 Task: Open a blank google sheet and write heading  Student grades data  Add 10 students name:-  'Joshua Rivera, Zoey Coleman, Ryan Wright, Addison Bailey, Jonathan Simmons, Brooklyn Ward, Caleb Barnes, Audrey Collins, Gabriel Perry, Sofia Bell. ' in June Last week sales are  100 to 150. Math Grade:-  90, 95, 80, 92, 85,88, 90, 78, 92, 85.Science Grade:-  85, 87, 92, 88, 90, 85, 92, 80, 88, 90.English Grade:-  92, 90, 85, 90, 88, 92, 85, 82, 90, 88.History Grade:-  88, 92, 78, 95, 90, 90, 80, 85, 92, 90. Total use the formula   =SUM(D2:G2) then presss enter. Save page analysisSalesAnalysis_2022
Action: Mouse moved to (282, 189)
Screenshot: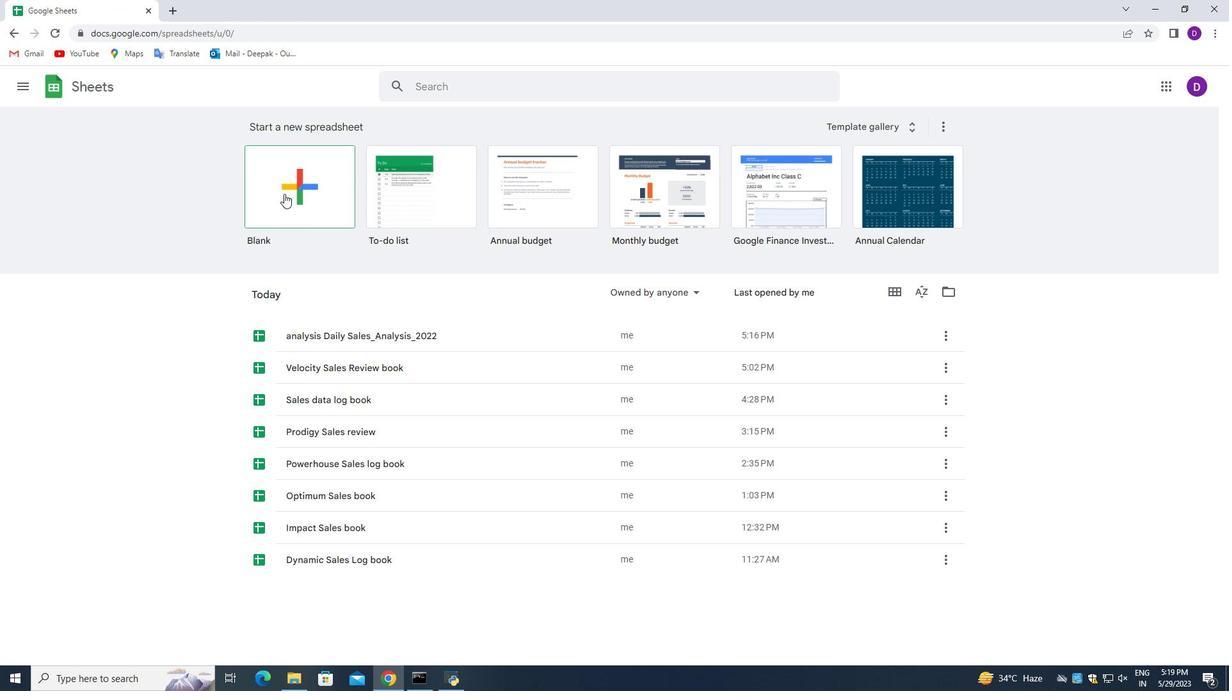
Action: Mouse pressed left at (282, 189)
Screenshot: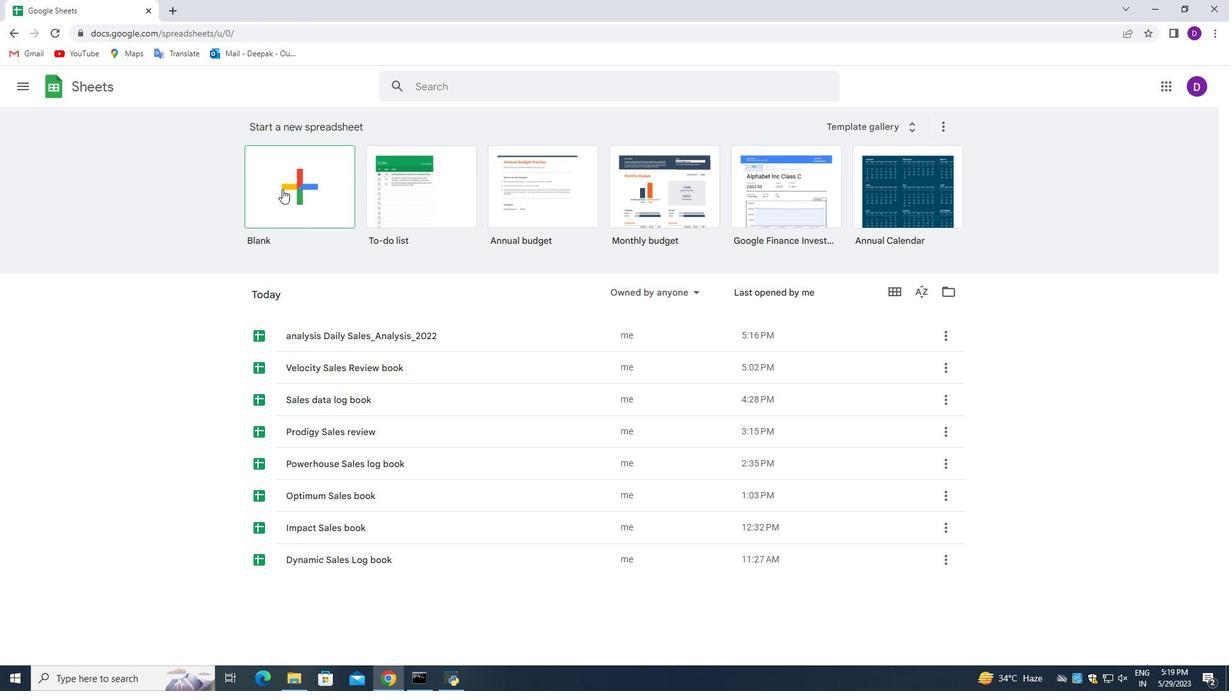 
Action: Mouse moved to (64, 177)
Screenshot: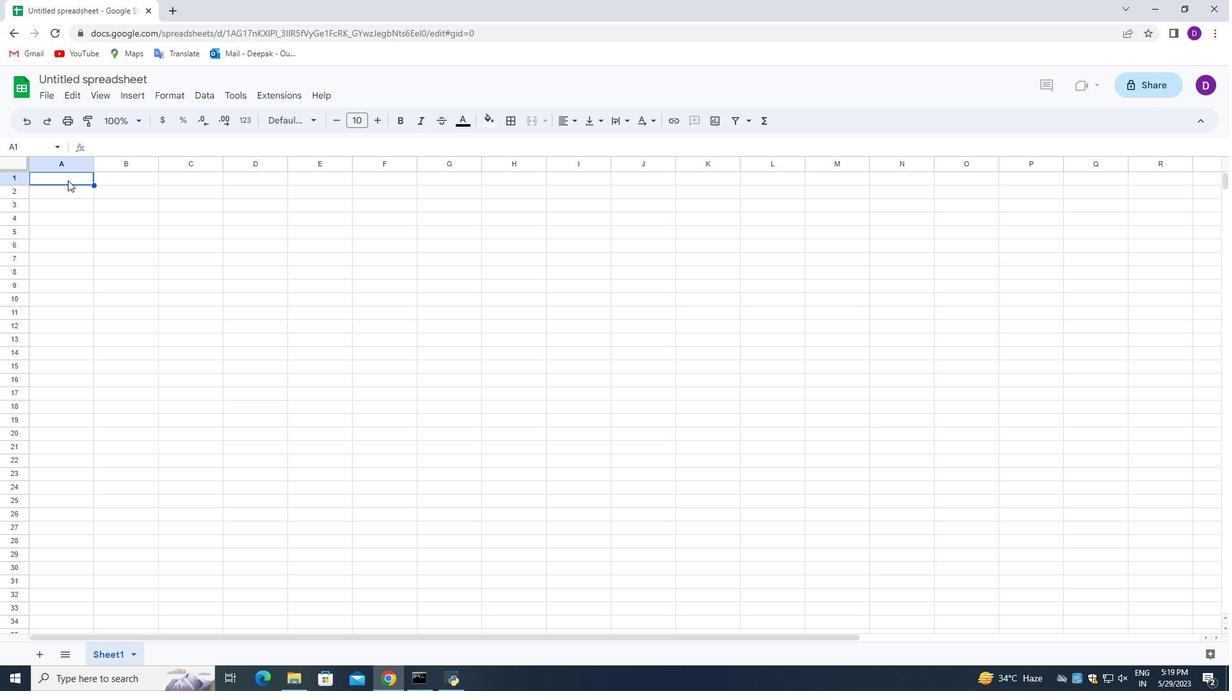 
Action: Key pressed <Key.shift_r>Student<Key.space><Key.shift_r>Grades<Key.space>data<Key.enter><Key.shift_r>Students<Key.space><Key.shift><Key.shift><Key.shift><Key.shift><Key.shift><Key.shift><Key.shift><Key.shift><Key.shift>Names<Key.backspace><Key.enter>joshua<Key.space><Key.shift_r>Rivers<Key.backspace>a<Key.enter>
Screenshot: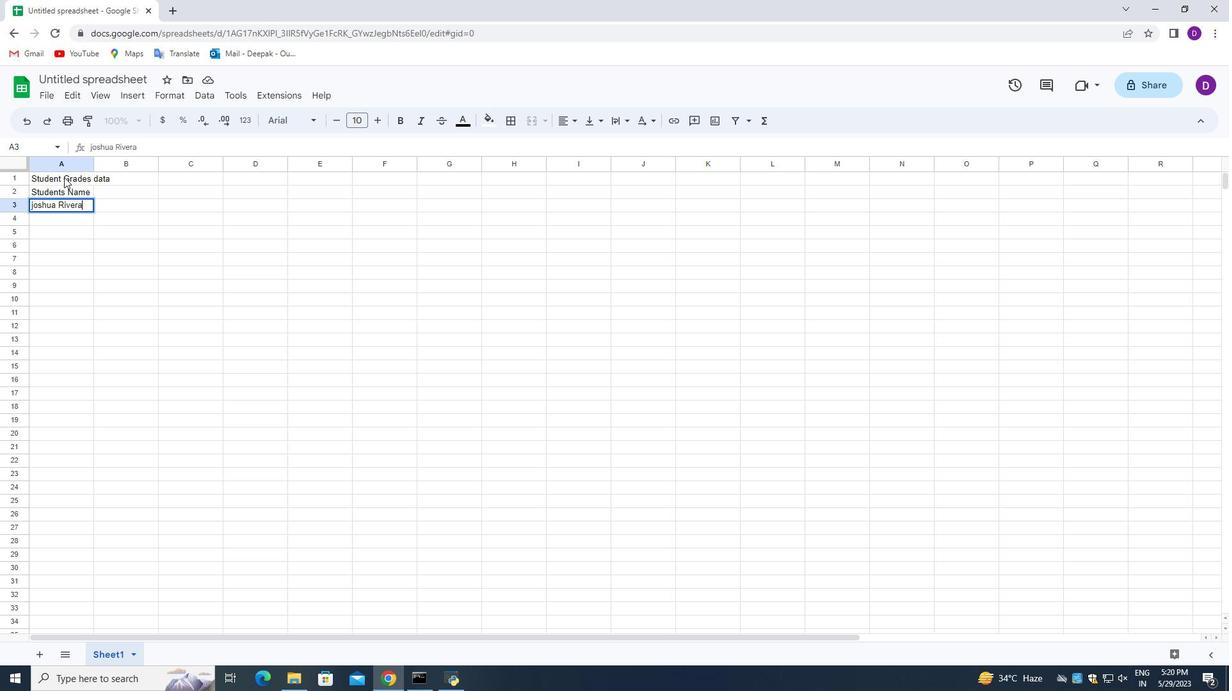 
Action: Mouse moved to (34, 208)
Screenshot: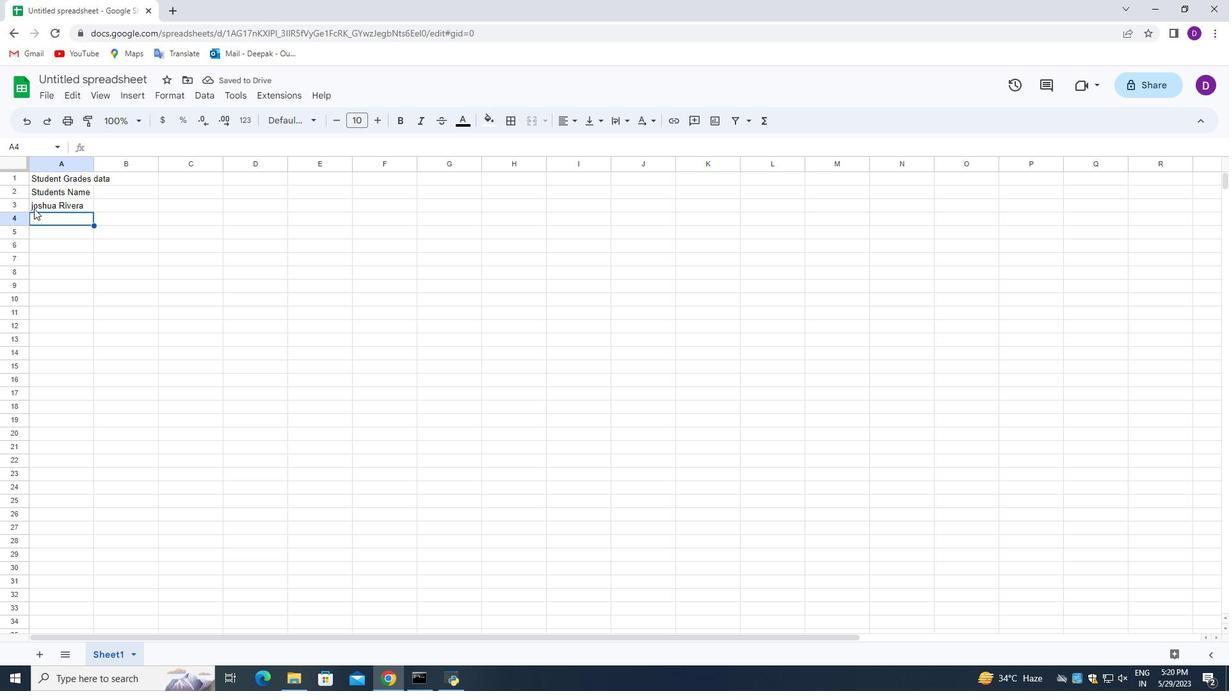 
Action: Mouse pressed left at (34, 208)
Screenshot: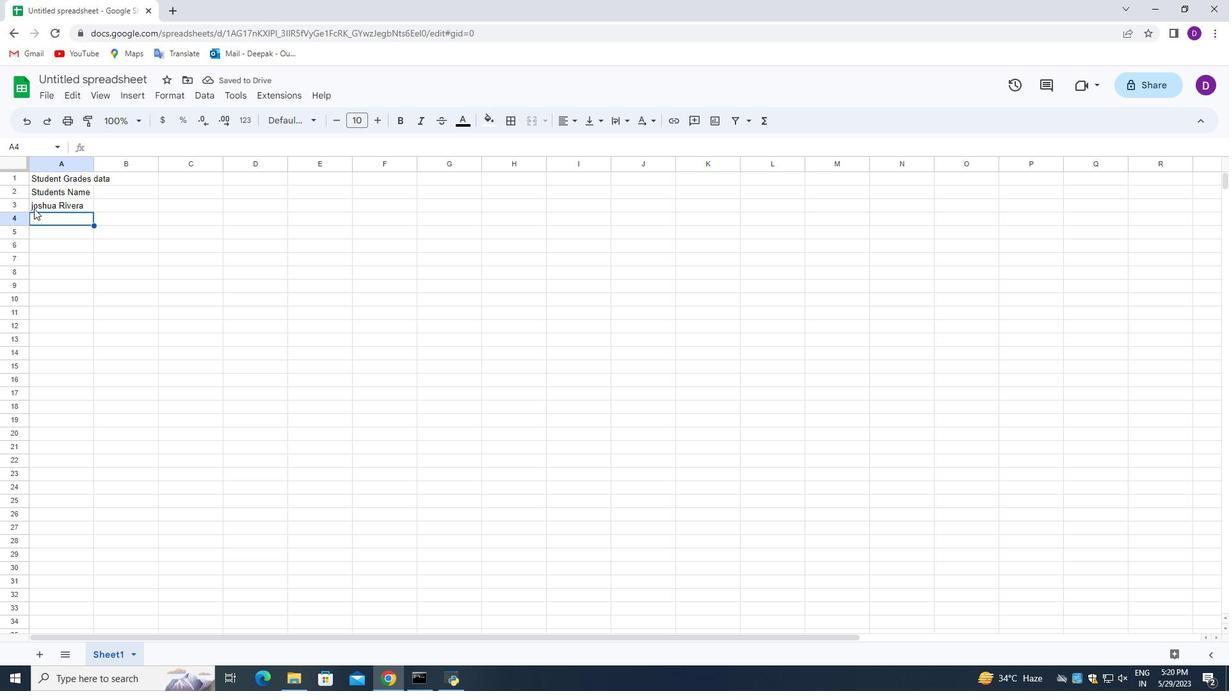 
Action: Mouse pressed left at (34, 208)
Screenshot: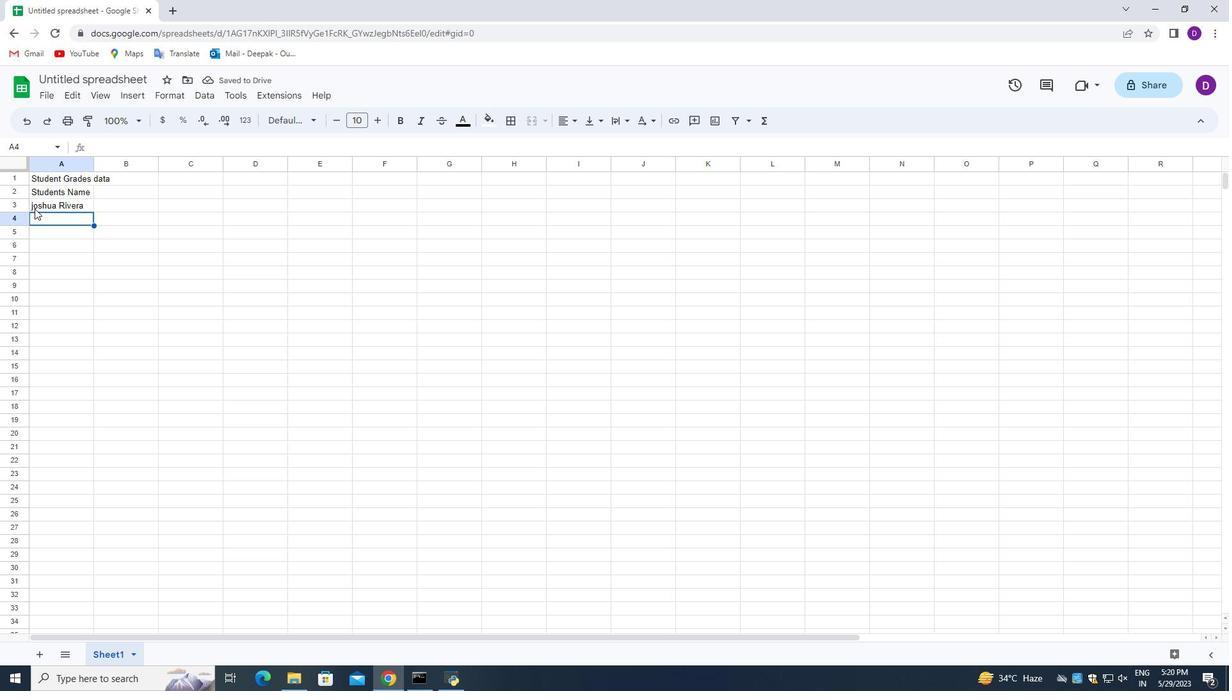 
Action: Mouse moved to (32, 204)
Screenshot: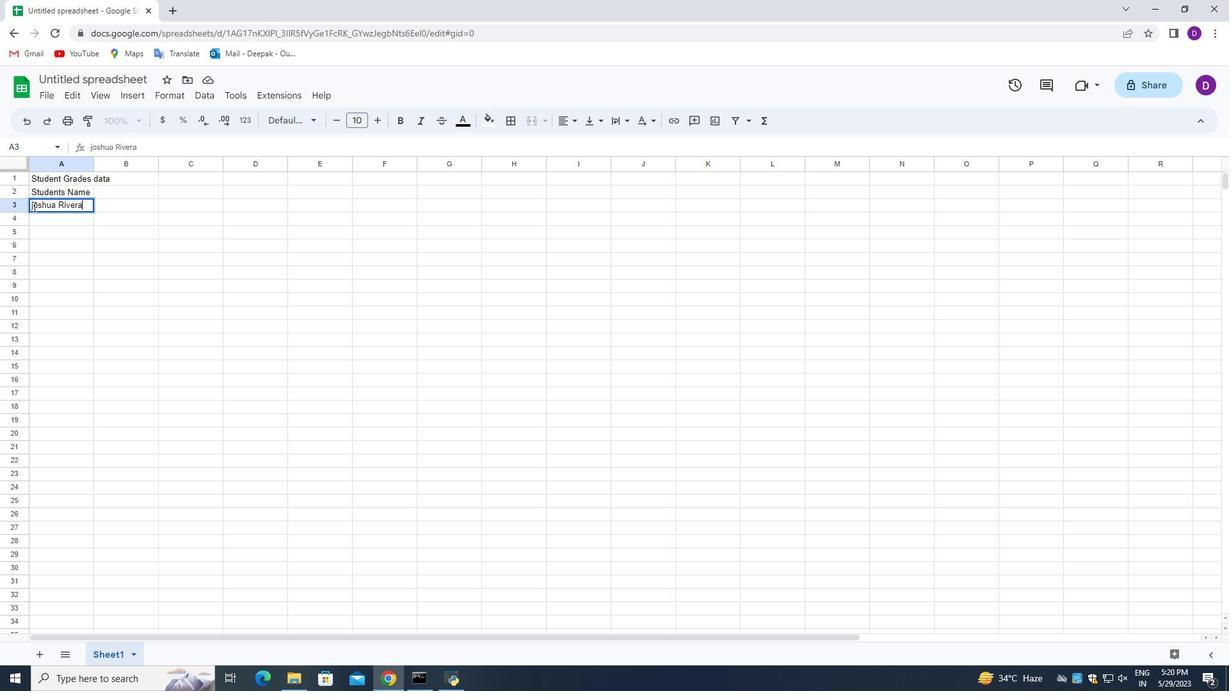 
Action: Mouse pressed left at (32, 204)
Screenshot: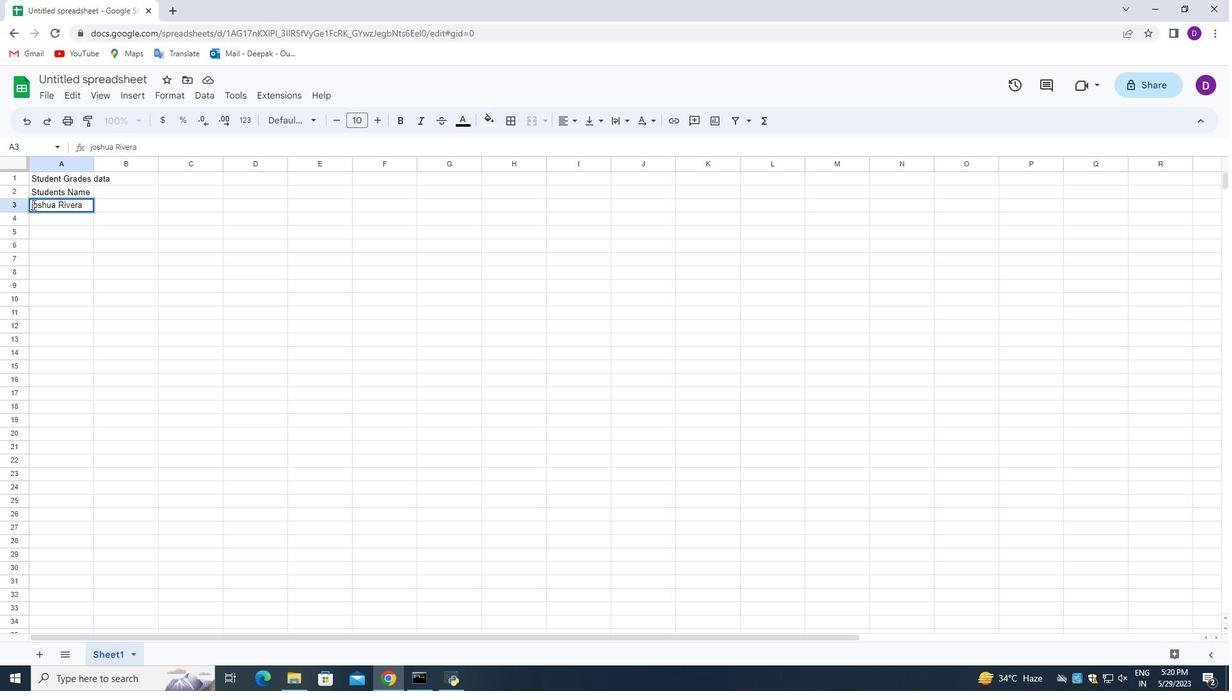 
Action: Mouse moved to (76, 226)
Screenshot: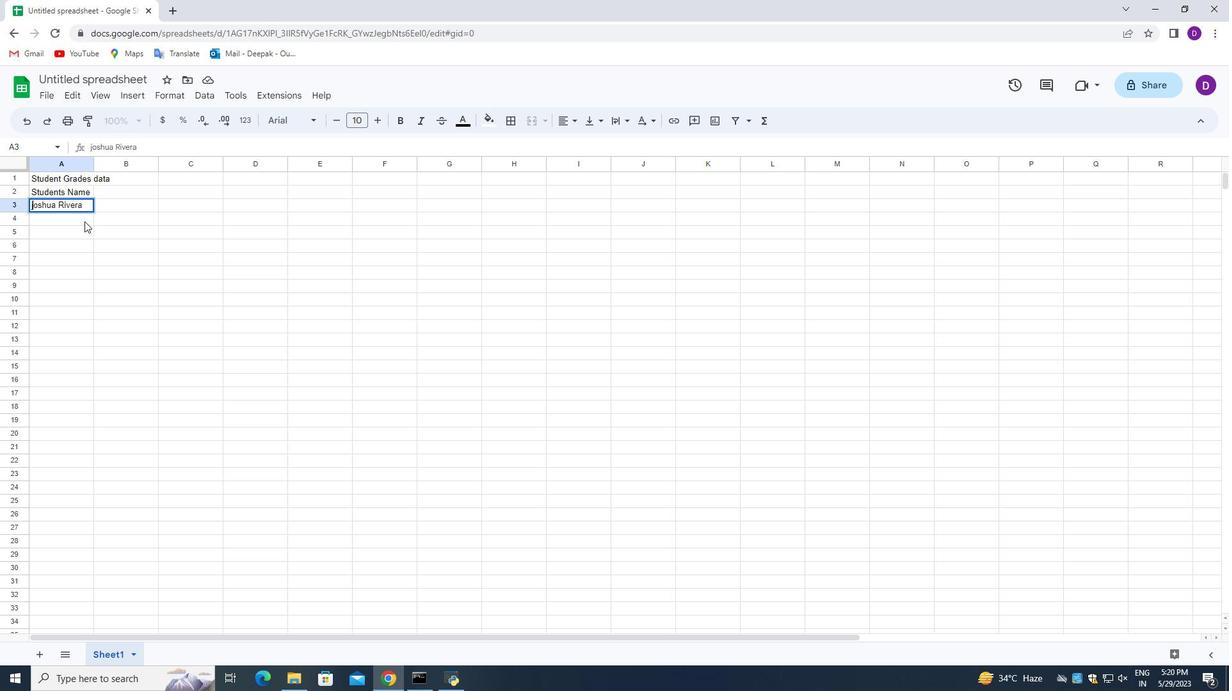 
Action: Key pressed <Key.backspace><Key.shift>J<Key.enter><Key.shift_r>Zoey<Key.space><Key.shift_r>Coleman<Key.enter><Key.shift_r>Ryan<Key.space><Key.shift_r>Wright<Key.enter><Key.shift_r>Addison<Key.shift_r><Key.shift_r><Key.shift_r><Key.shift_r><Key.shift_r><Key.shift_r><Key.shift_r><Key.shift_r><Key.shift_r><Key.shift_r><Key.shift_r><Key.shift_r><Key.shift_r><Key.shift_r><Key.shift_r><Key.shift_r>Bailey<Key.left><Key.left><Key.left><Key.left>
Screenshot: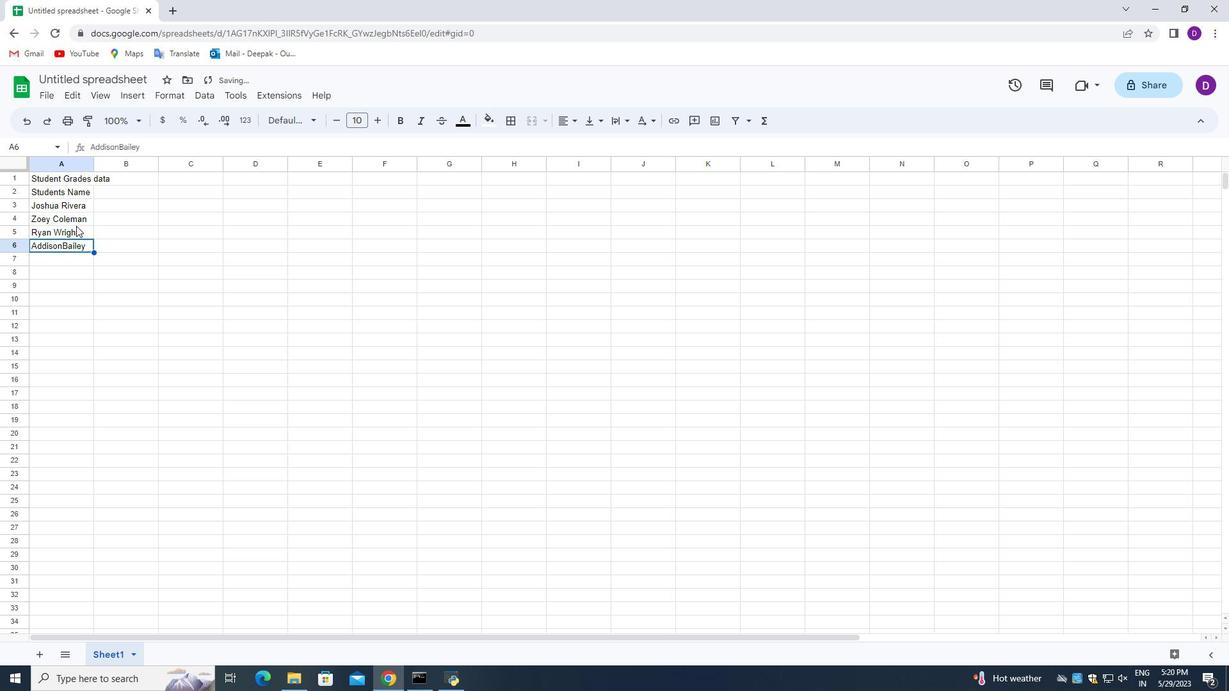 
Action: Mouse moved to (62, 245)
Screenshot: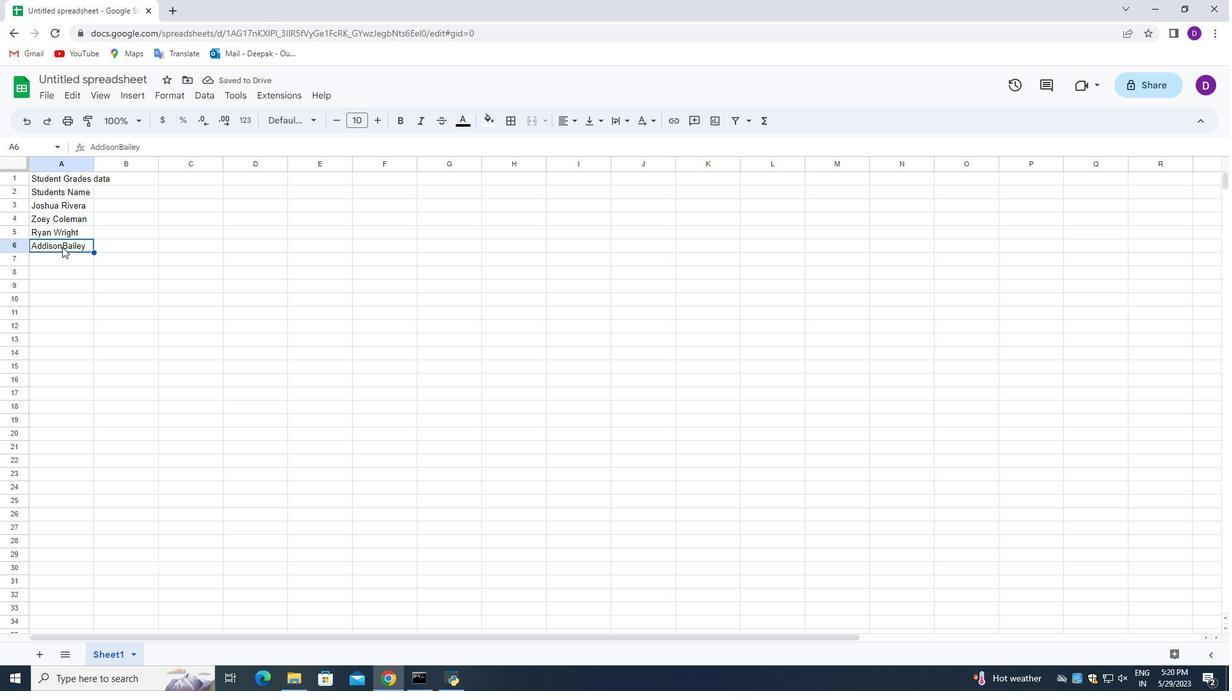 
Action: Mouse pressed left at (62, 245)
Screenshot: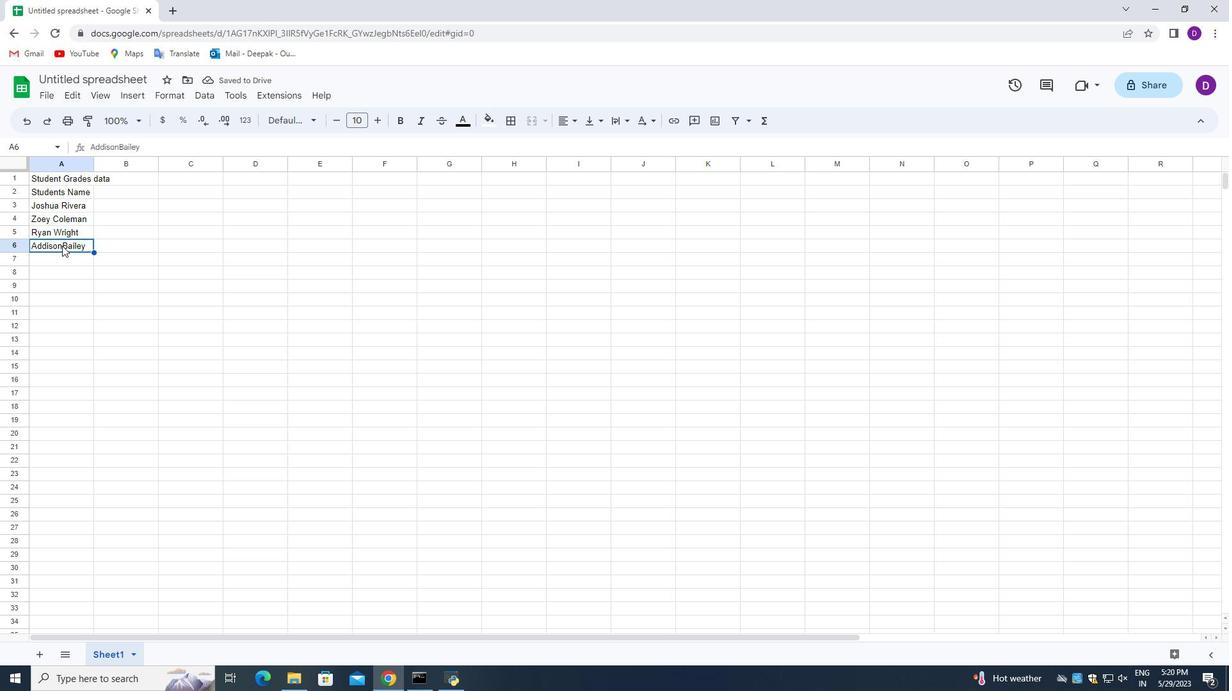 
Action: Mouse pressed left at (62, 245)
Screenshot: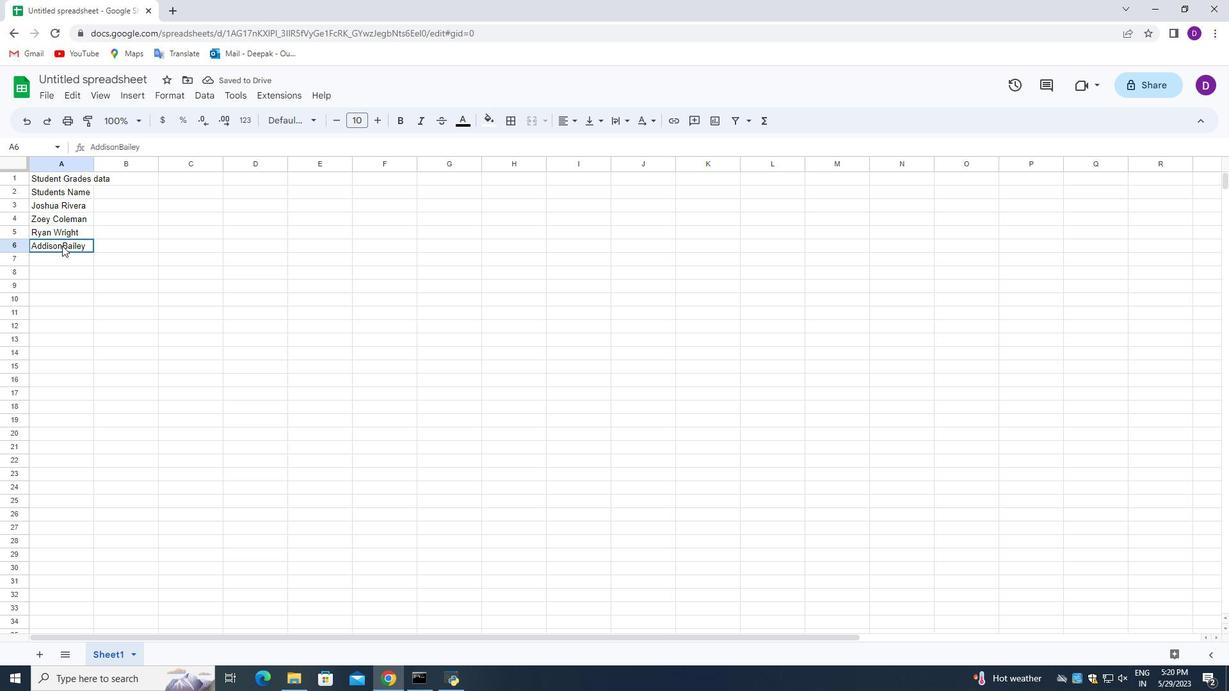 
Action: Mouse moved to (58, 243)
Screenshot: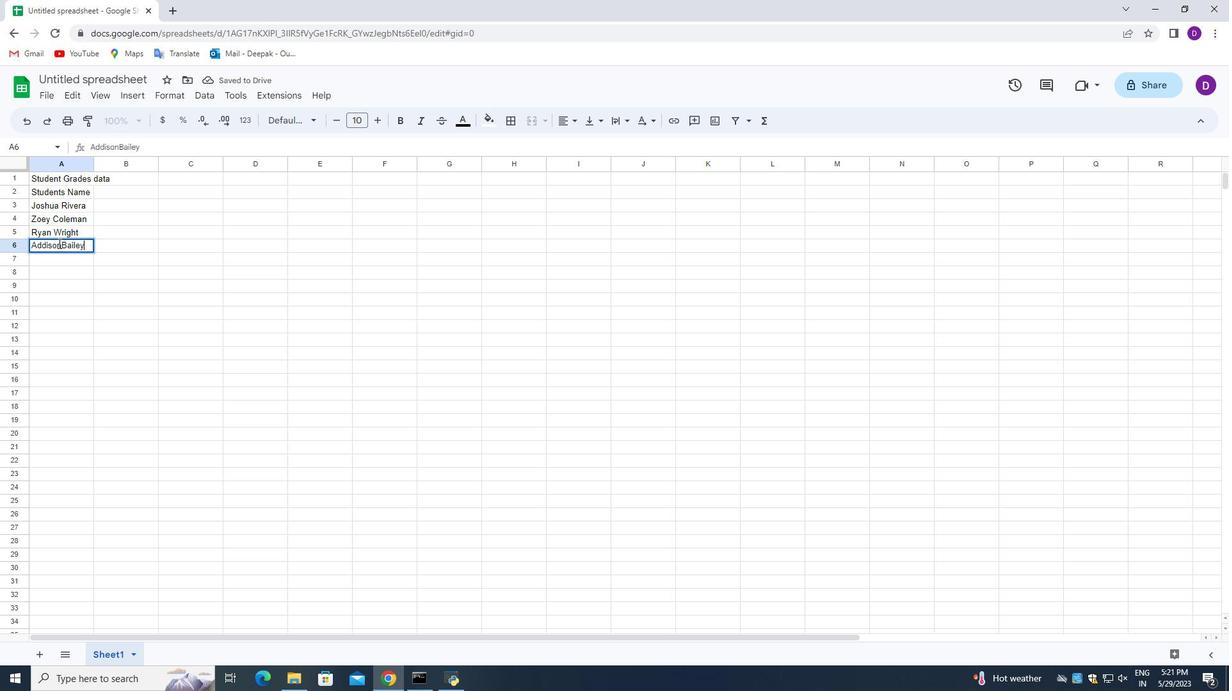 
Action: Mouse pressed left at (58, 243)
Screenshot: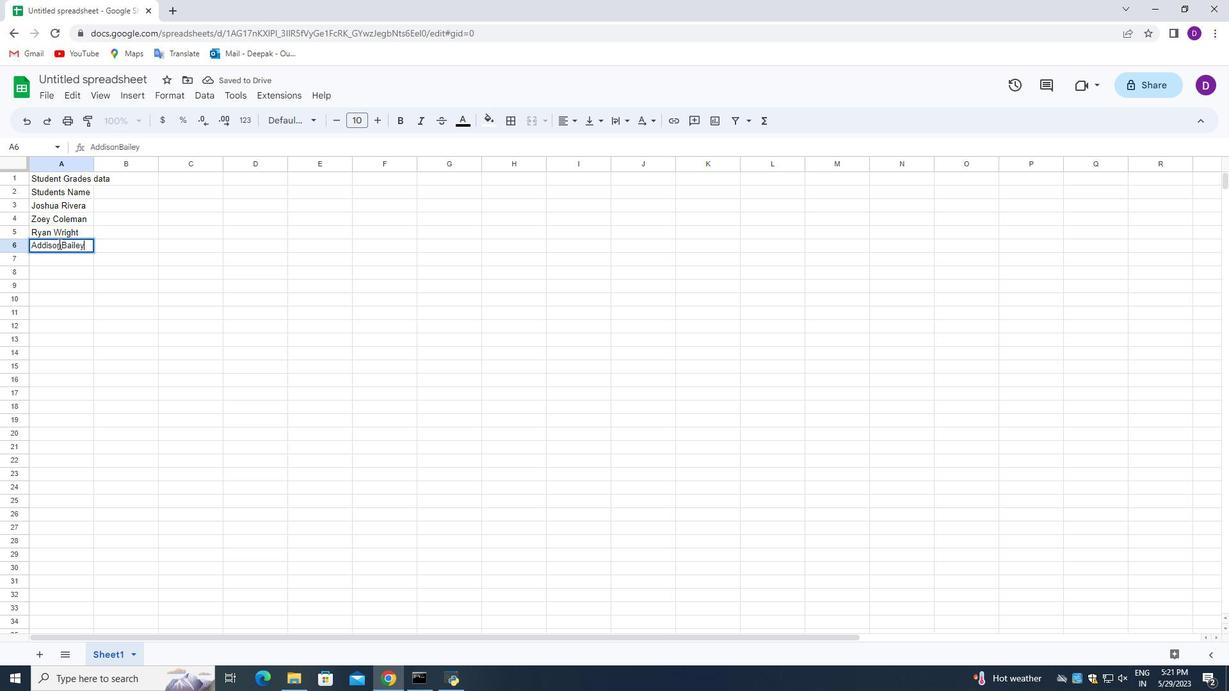 
Action: Mouse moved to (73, 248)
Screenshot: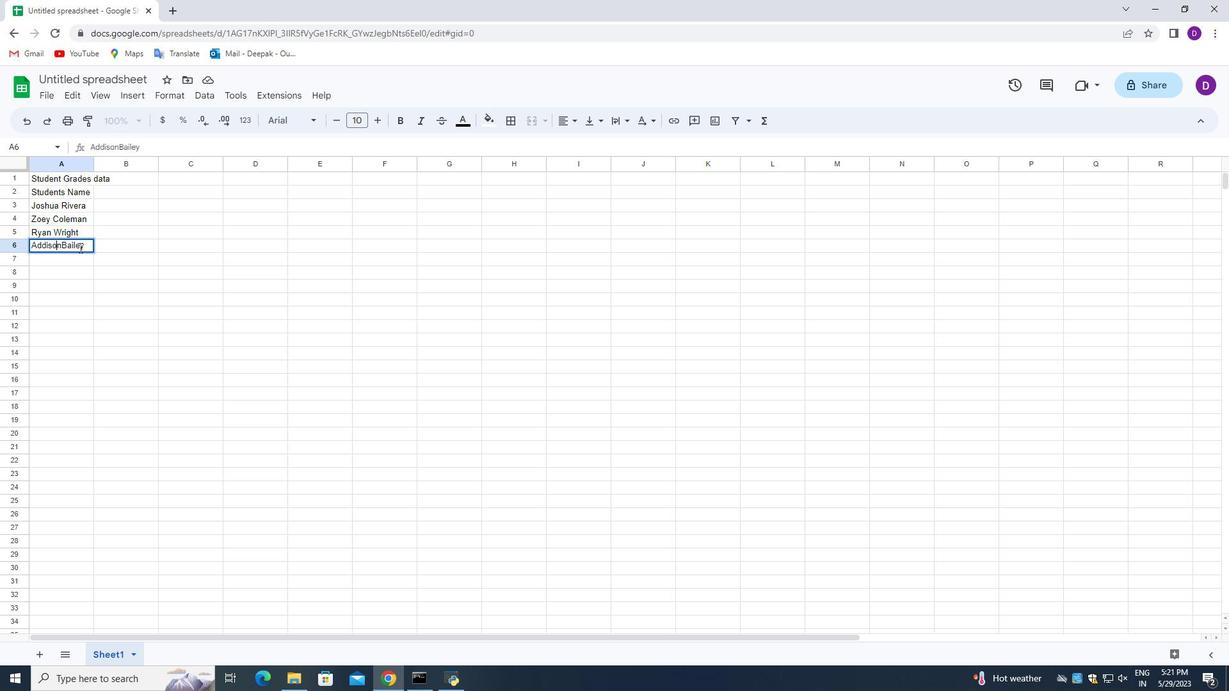 
Action: Key pressed <Key.right><Key.space>
Screenshot: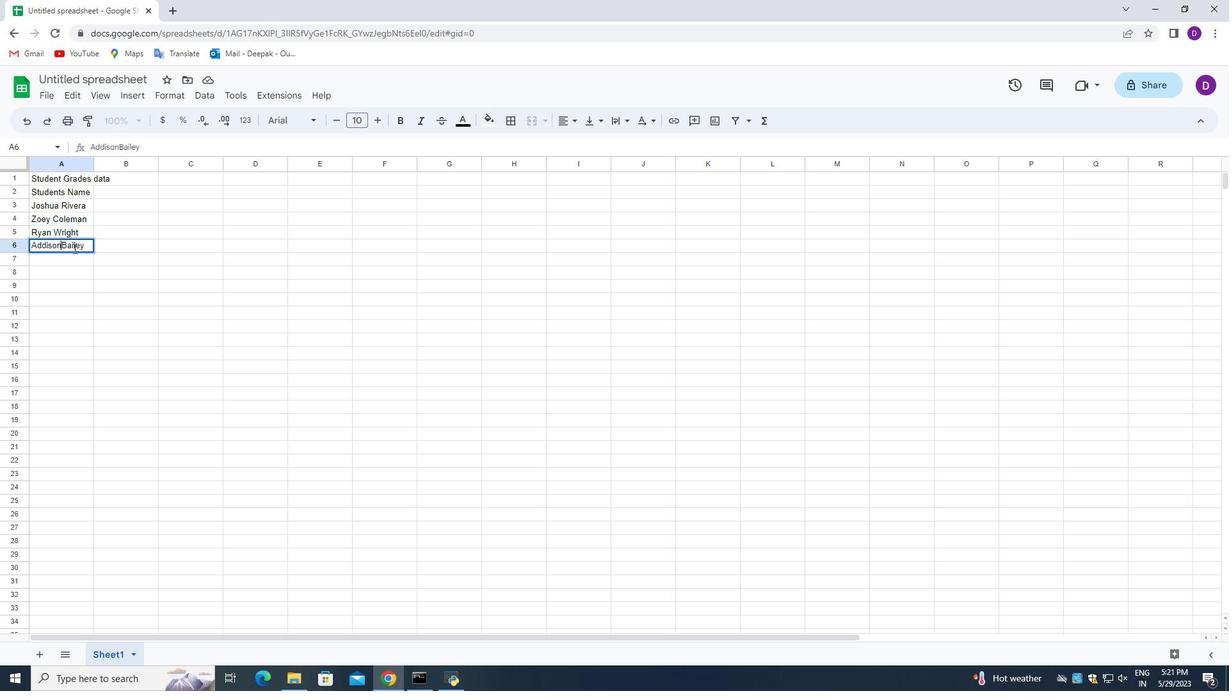 
Action: Mouse moved to (64, 260)
Screenshot: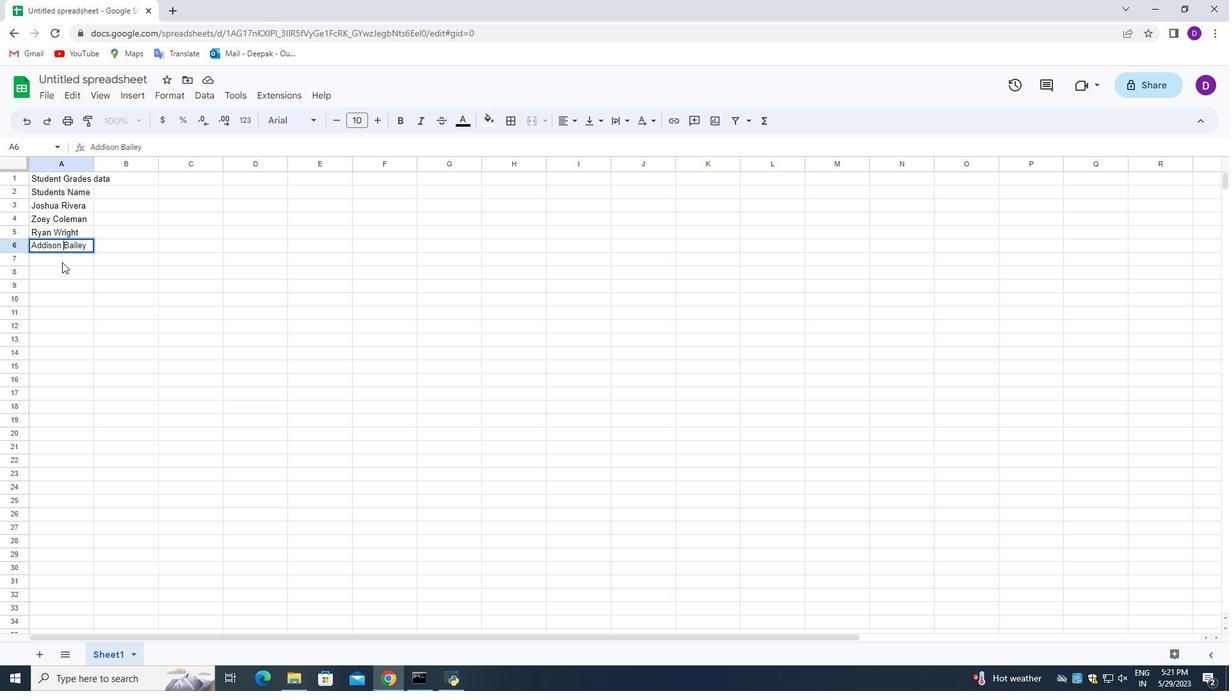 
Action: Mouse pressed left at (64, 260)
Screenshot: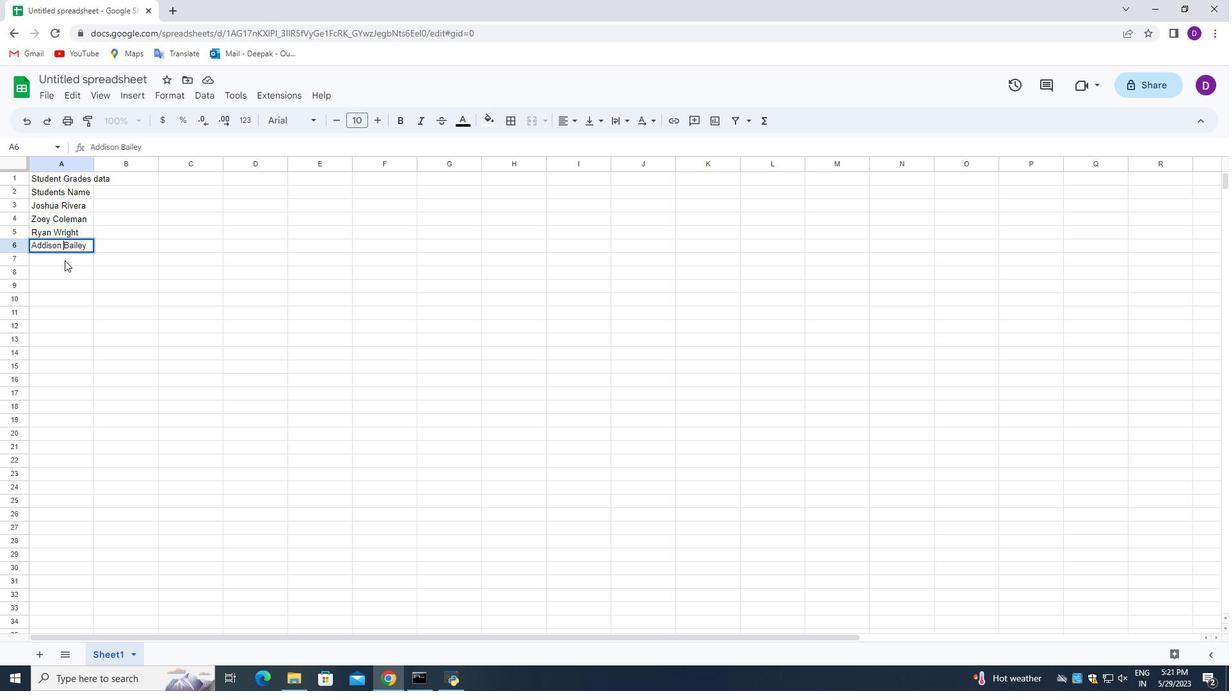 
Action: Mouse moved to (123, 241)
Screenshot: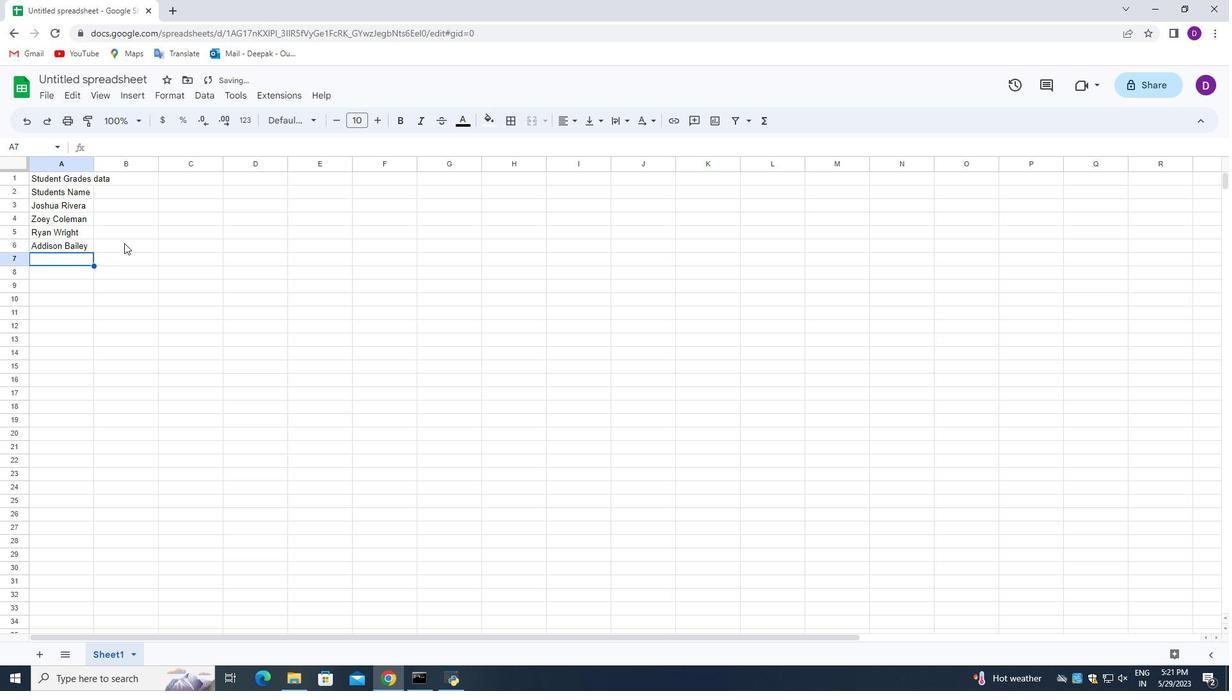 
Action: Key pressed <Key.shift>Jonathan<Key.space><Key.shift_r>Simmons<Key.enter><Key.shift_r><Key.shift_r>Brii<Key.backspace><Key.backspace>ooklyn<Key.space>w<Key.backspace><Key.shift_r>Ward<Key.enter><Key.shift_r>Caleb<Key.space><Key.shift_r>Barnes<Key.enter><Key.shift_r>Aude<Key.backspace>rey<Key.space><Key.shift_r>Collins<Key.enter><Key.shift_r>Gabriel<Key.space><Key.shift>Perry<Key.enter><Key.shift_r>Sofia<Key.space><Key.shift_r>Bell<Key.enter>
Screenshot: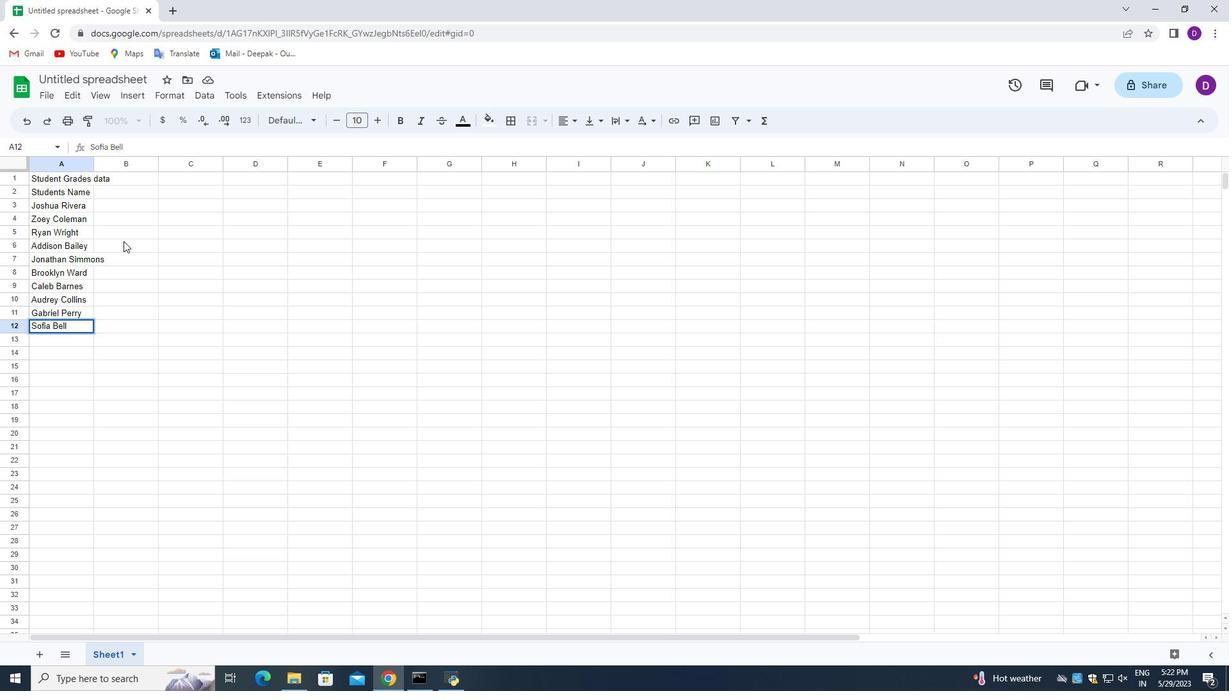 
Action: Mouse moved to (137, 178)
Screenshot: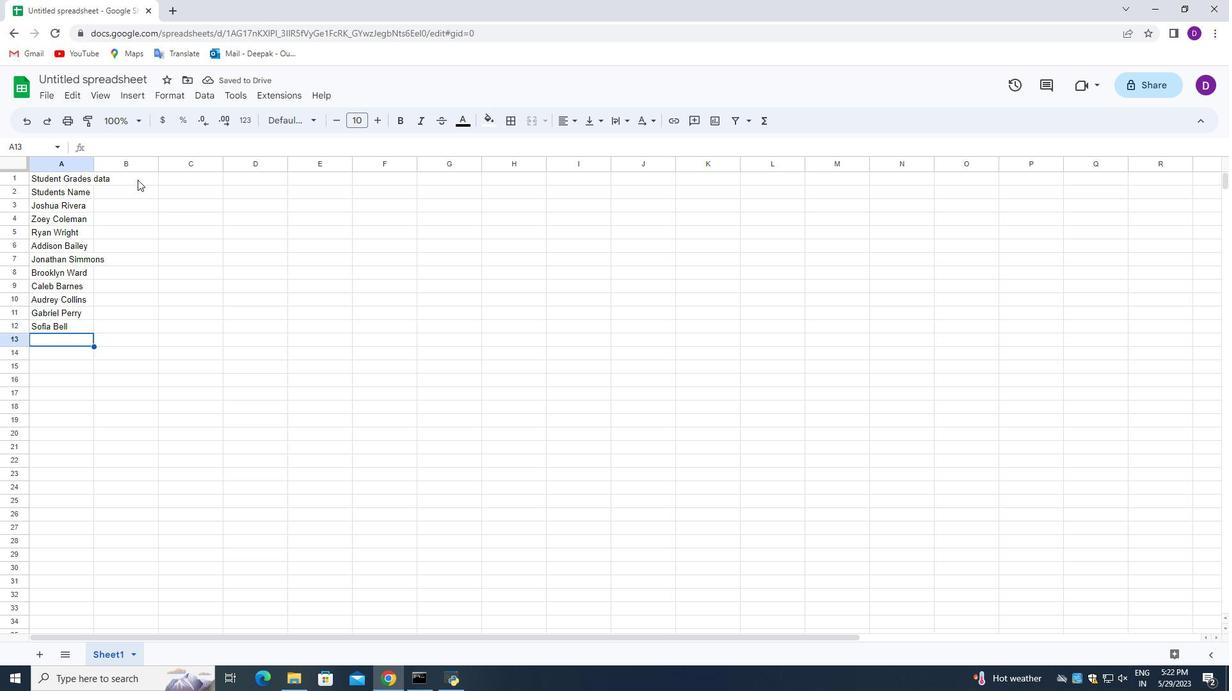 
Action: Mouse pressed left at (137, 178)
Screenshot: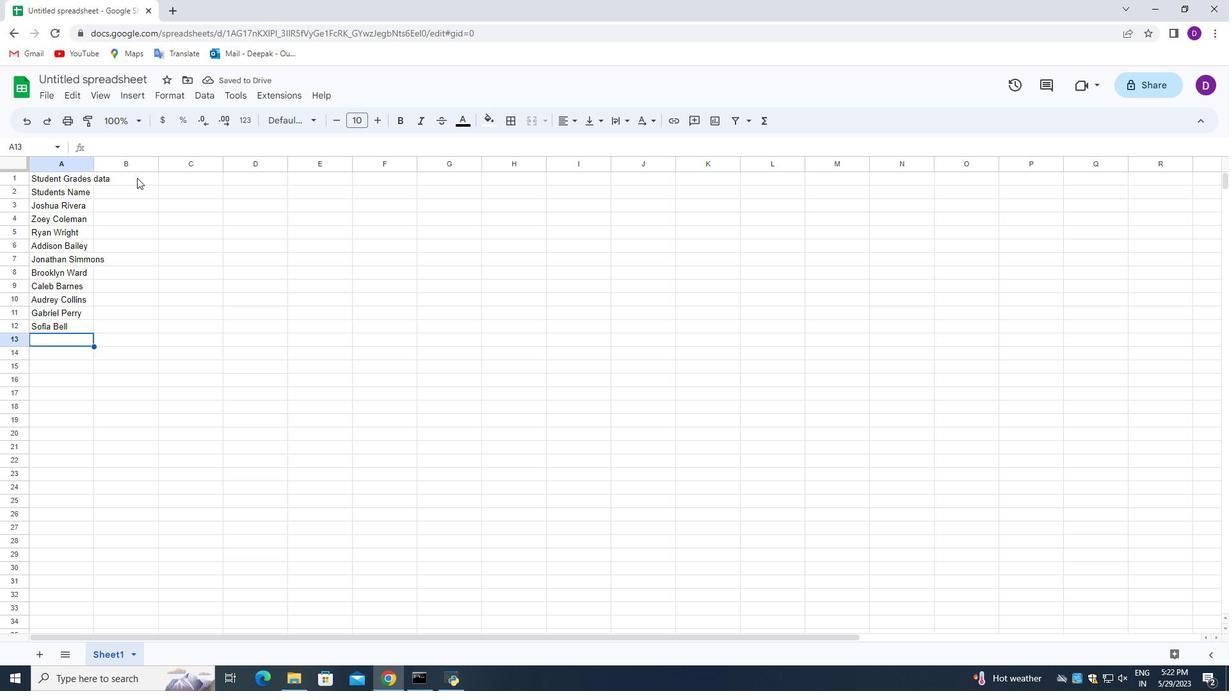 
Action: Mouse pressed left at (137, 178)
Screenshot: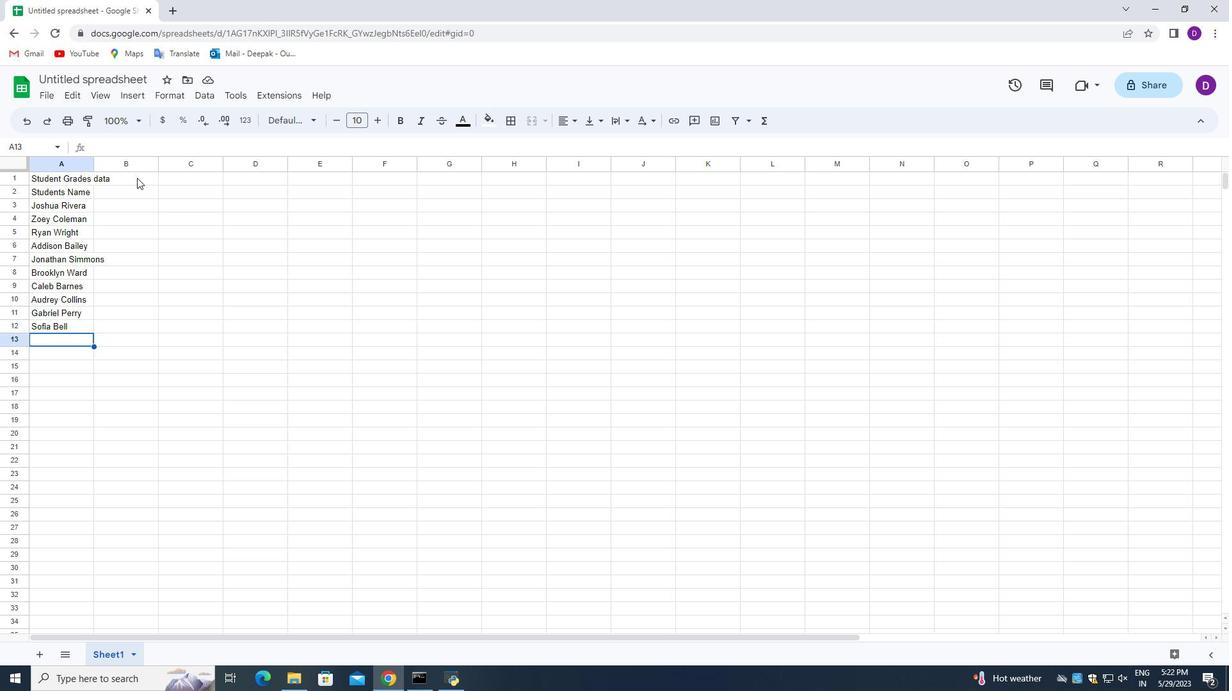 
Action: Key pressed <Key.shift>In<Key.space>june<Key.space>last<Key.space>week<Key.space>sales<Key.space>are<Key.enter>100<Key.enter>120<Key.enter>125<Key.enter>145<Key.enter>125<Key.enter>135<Key.enter>125<Key.enter>145<Key.enter>125<Key.enter>122<Key.enter>125<Key.enter>
Screenshot: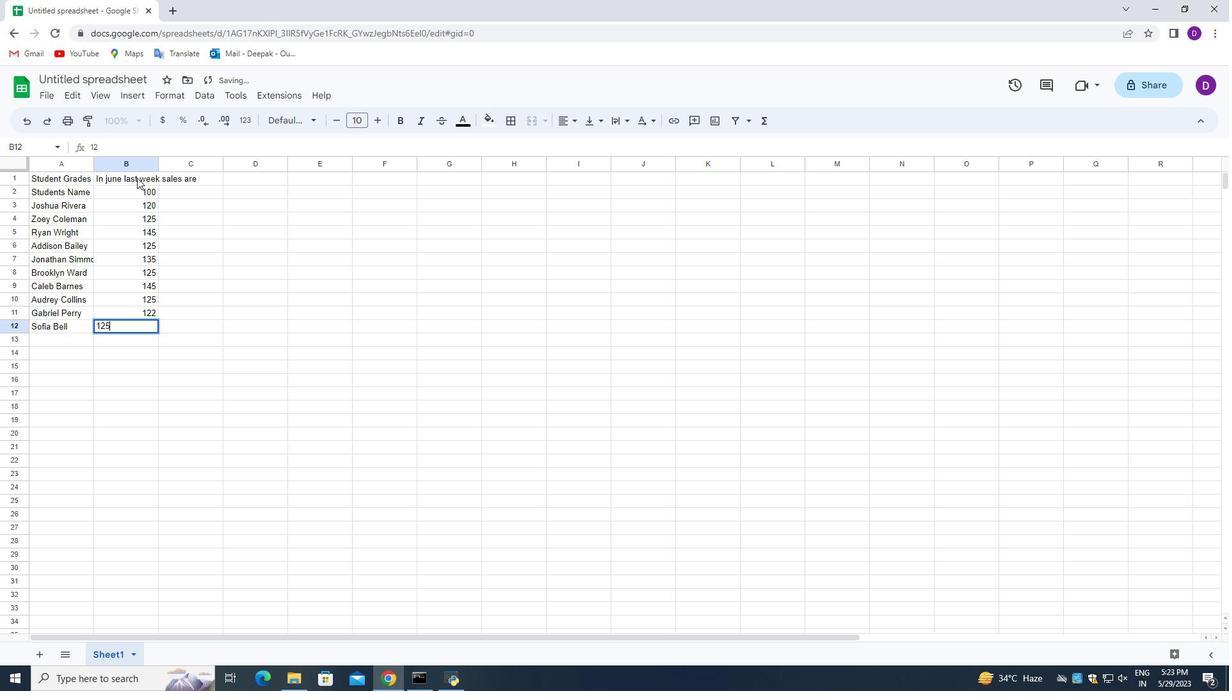 
Action: Mouse moved to (195, 191)
Screenshot: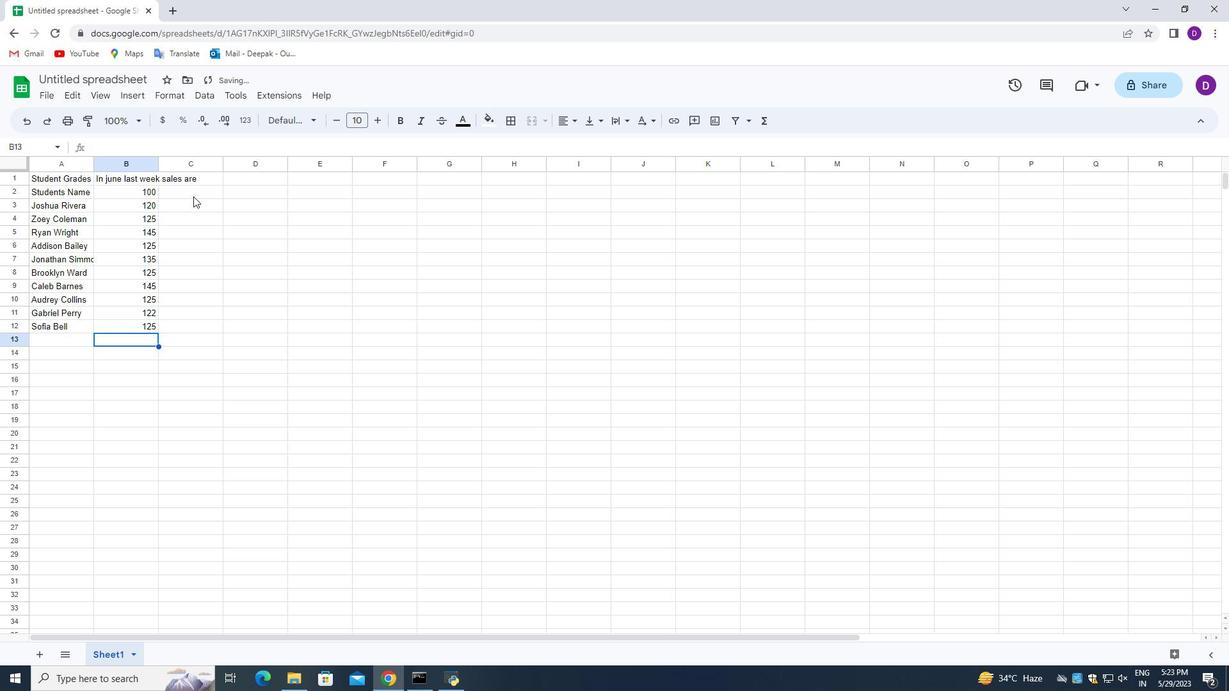 
Action: Mouse pressed left at (195, 191)
Screenshot: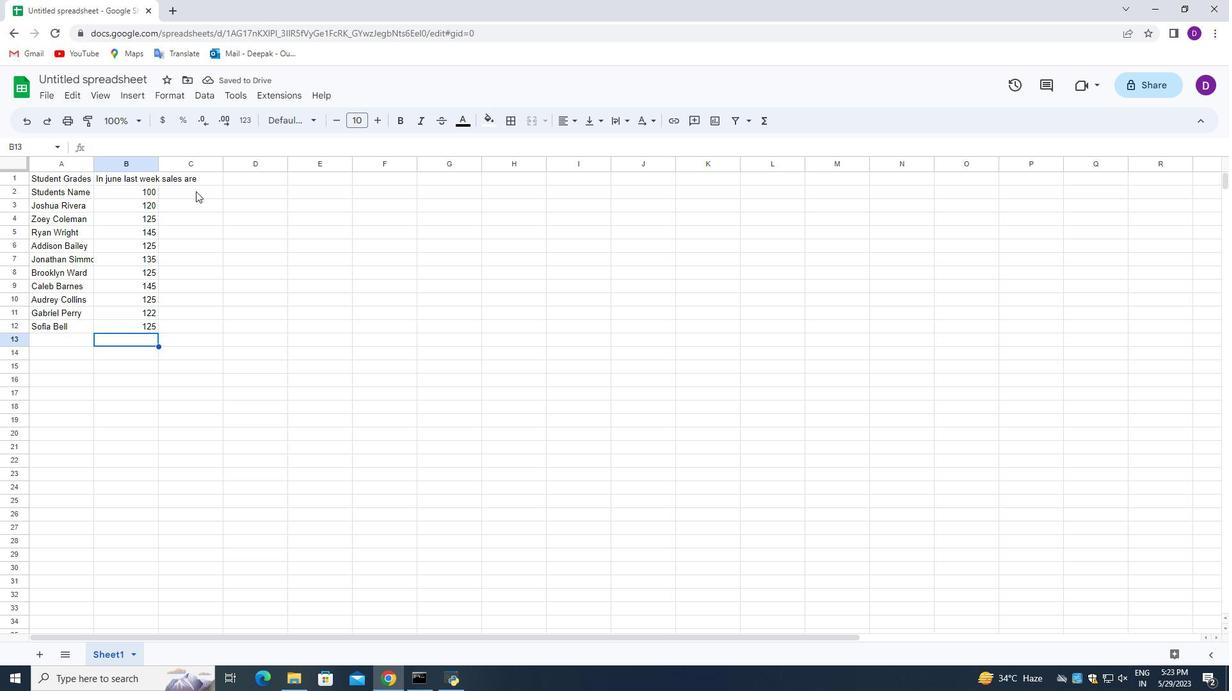 
Action: Mouse moved to (196, 190)
Screenshot: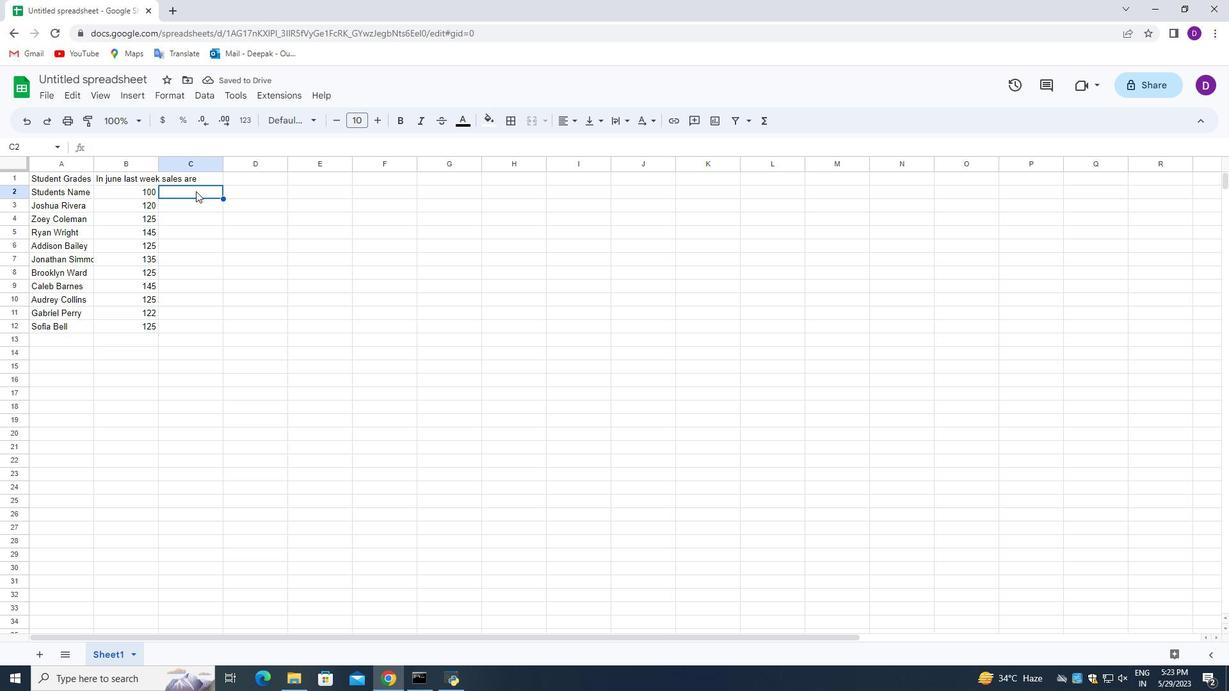 
Action: Mouse pressed left at (196, 190)
Screenshot: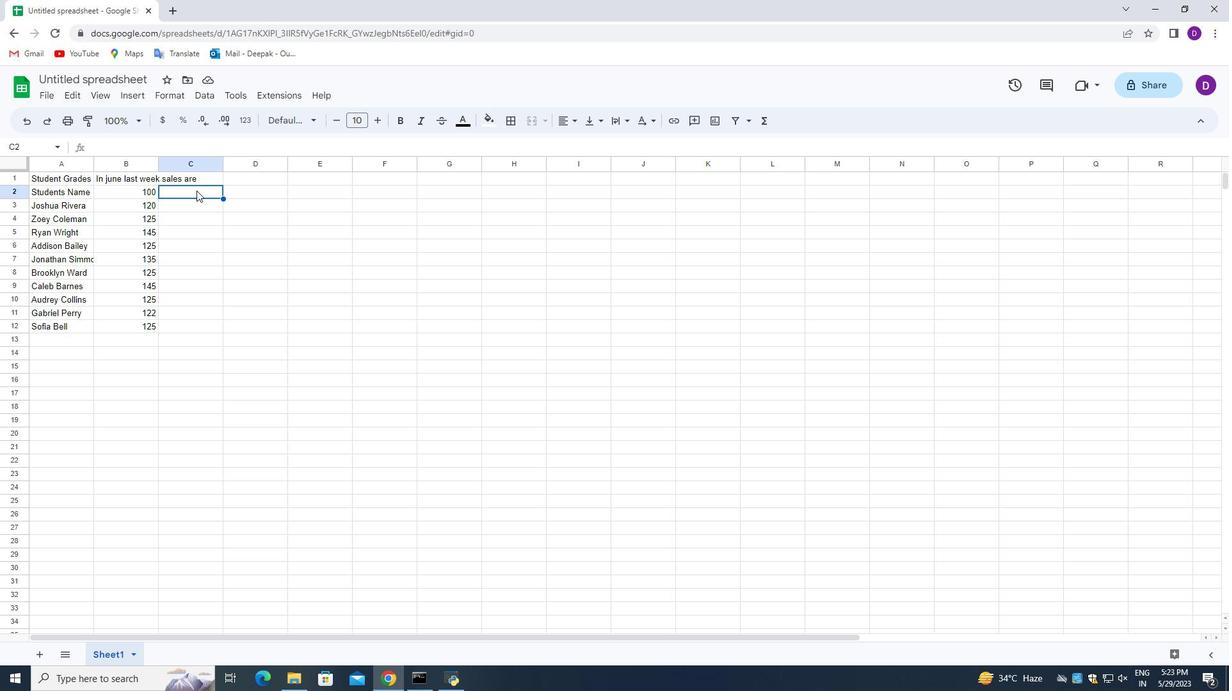 
Action: Mouse pressed left at (196, 190)
Screenshot: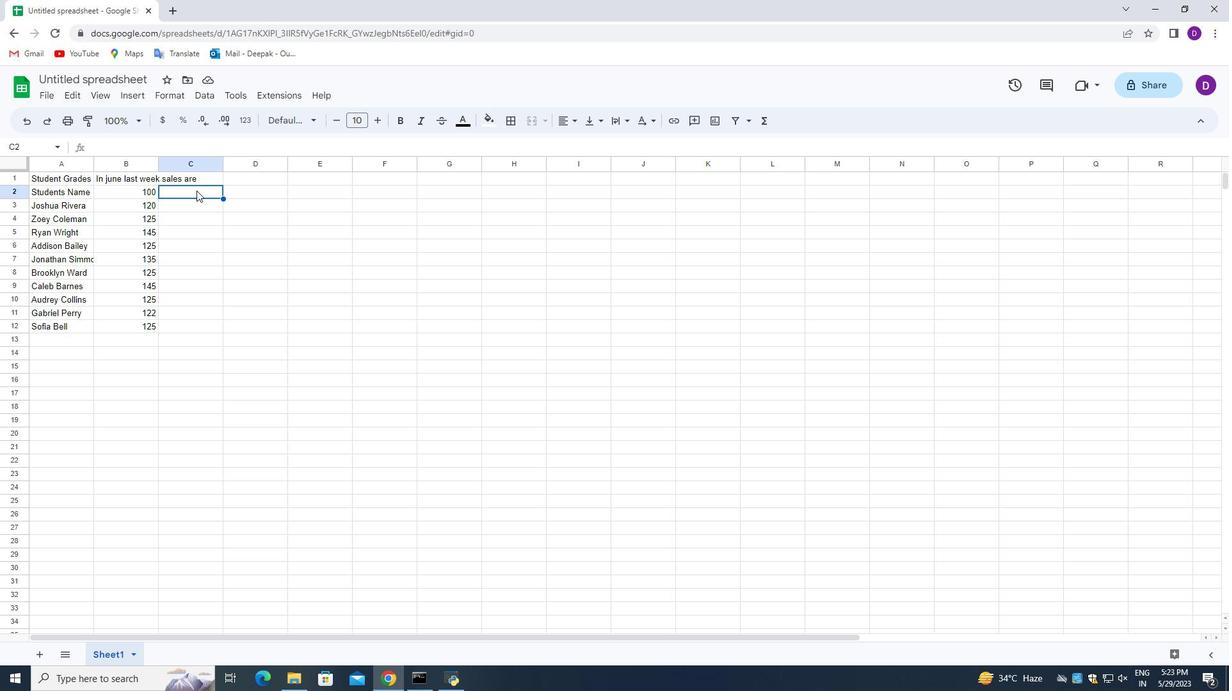 
Action: Mouse moved to (284, 212)
Screenshot: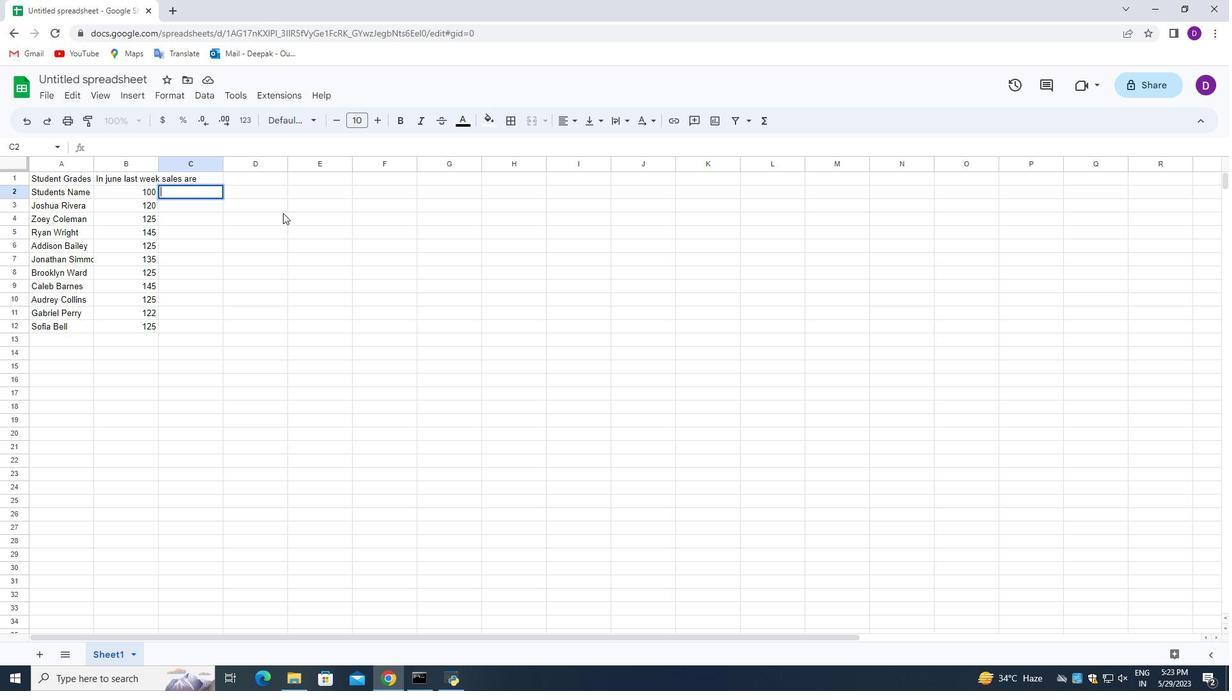 
Action: Mouse scrolled (284, 213) with delta (0, 0)
Screenshot: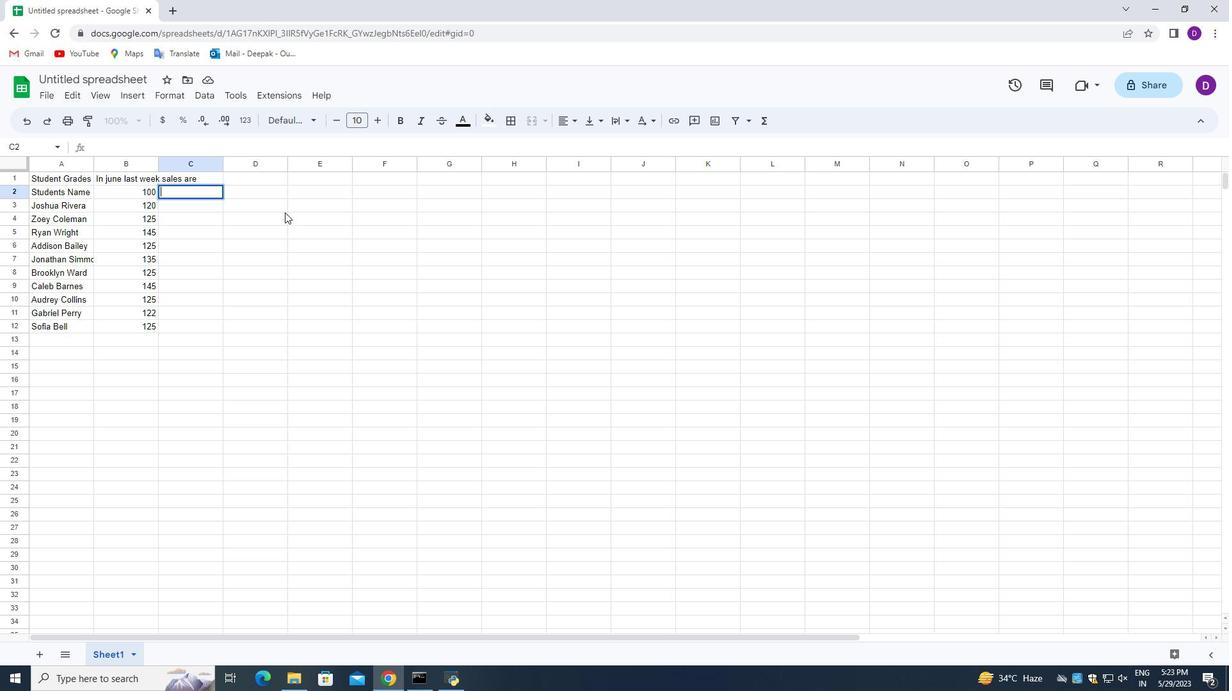 
Action: Mouse scrolled (284, 213) with delta (0, 0)
Screenshot: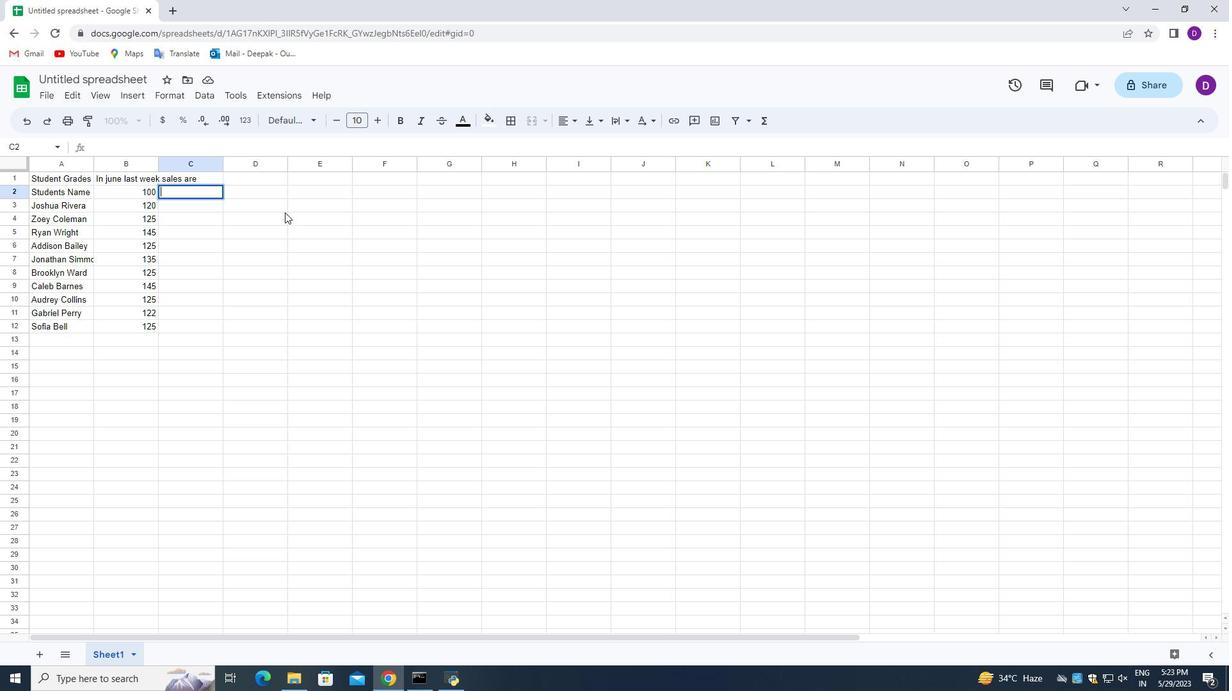 
Action: Mouse moved to (127, 192)
Screenshot: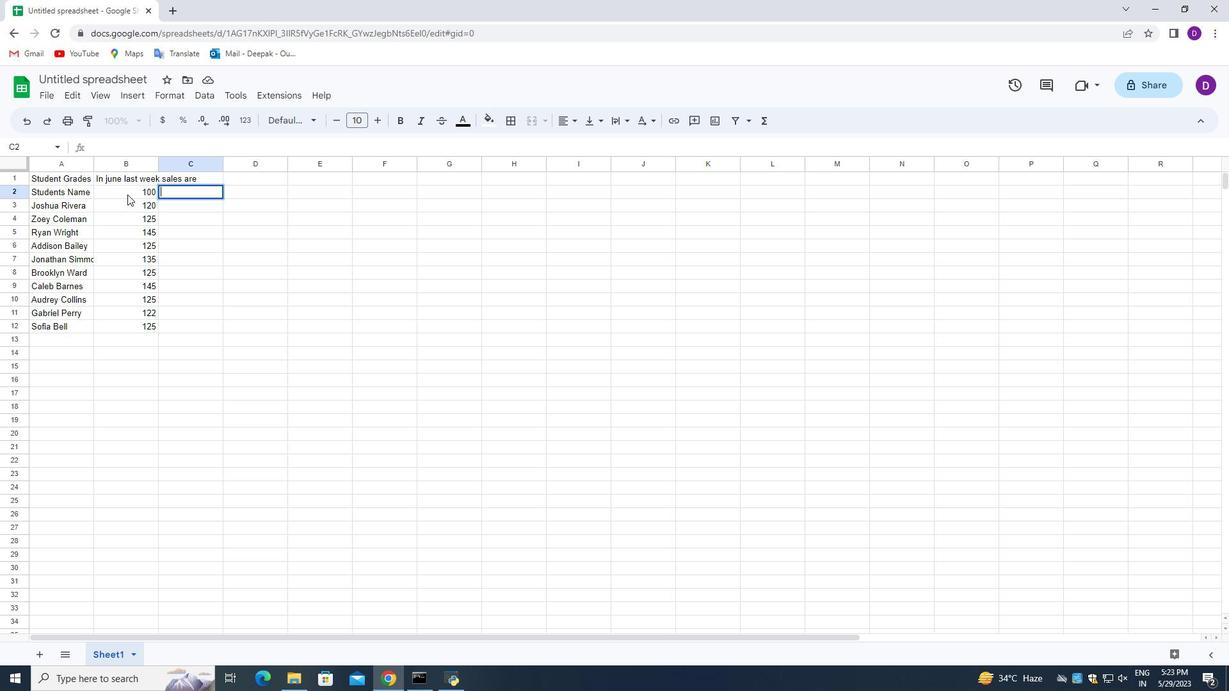 
Action: Mouse pressed left at (127, 192)
Screenshot: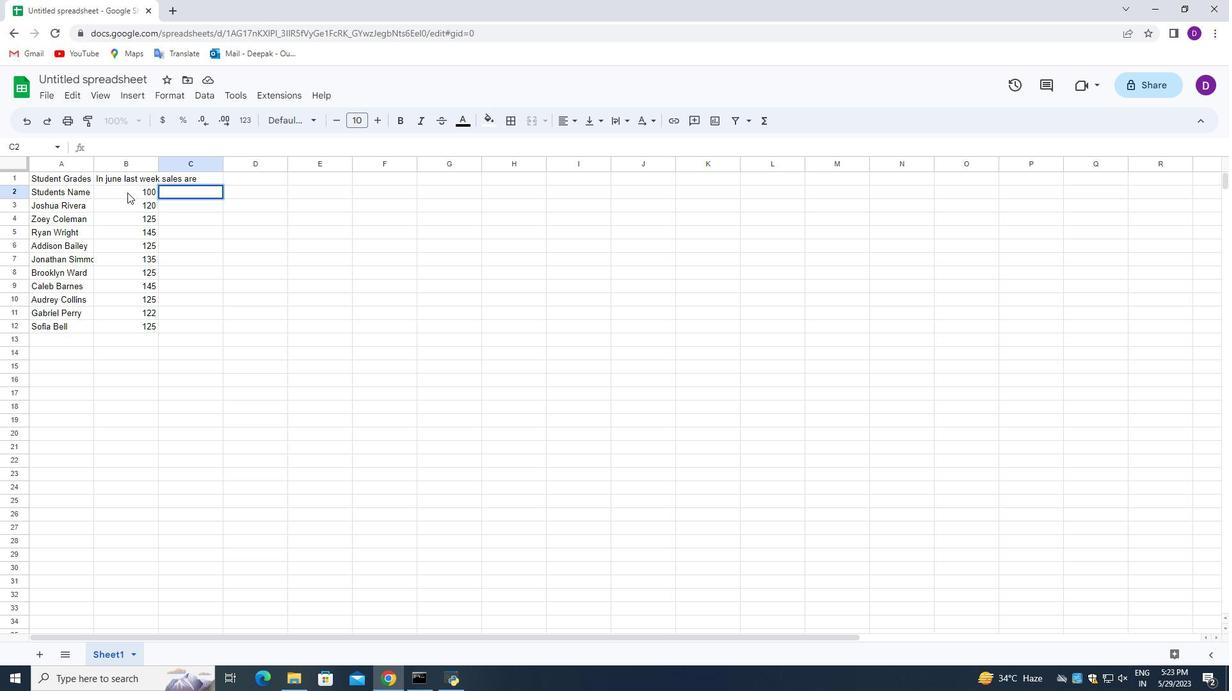 
Action: Mouse moved to (135, 318)
Screenshot: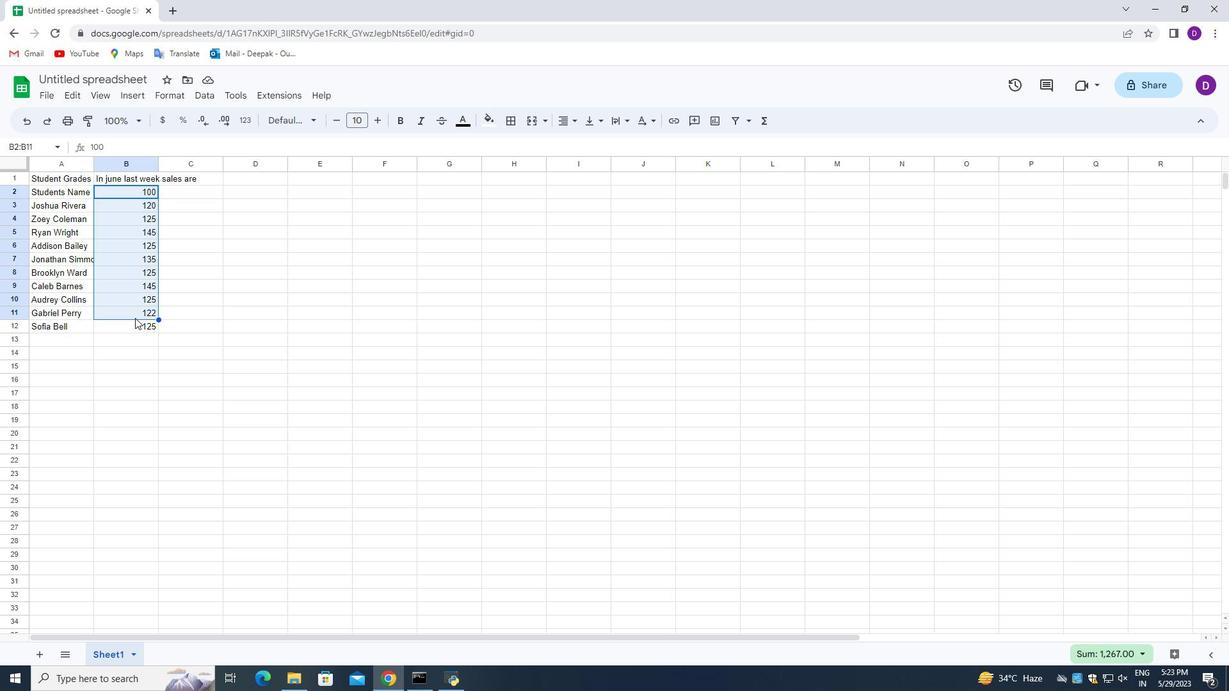 
Action: Key pressed ctrl+X
Screenshot: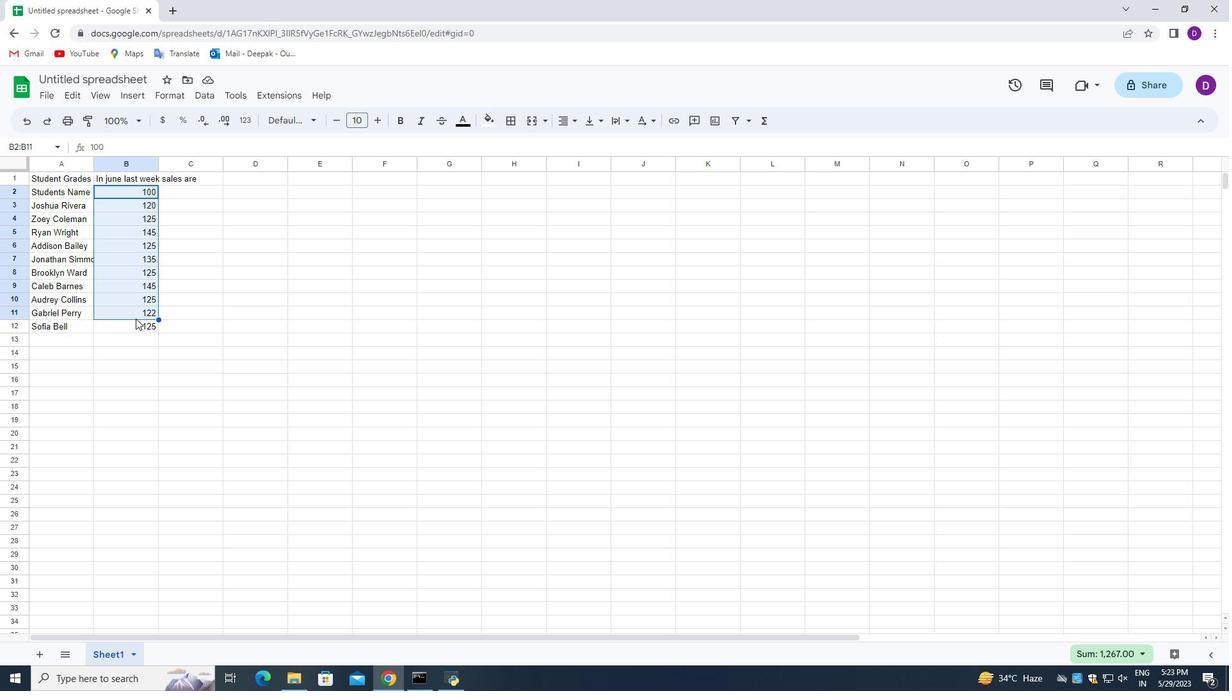 
Action: Mouse moved to (126, 195)
Screenshot: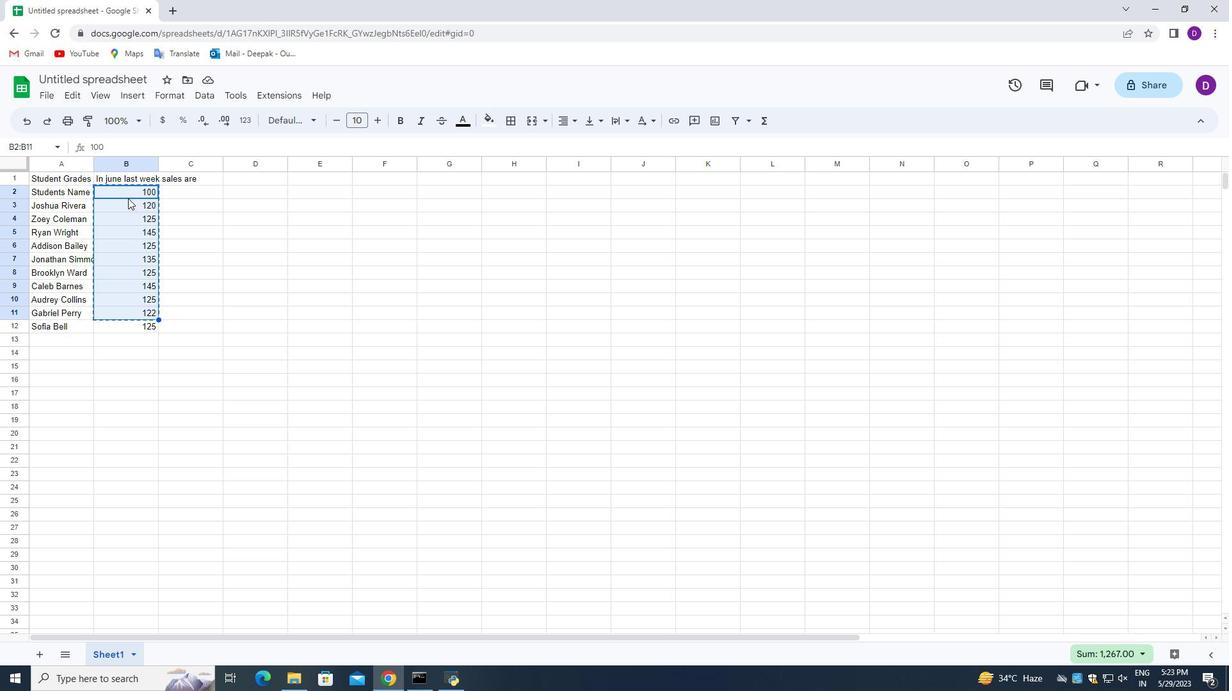 
Action: Mouse pressed left at (126, 195)
Screenshot: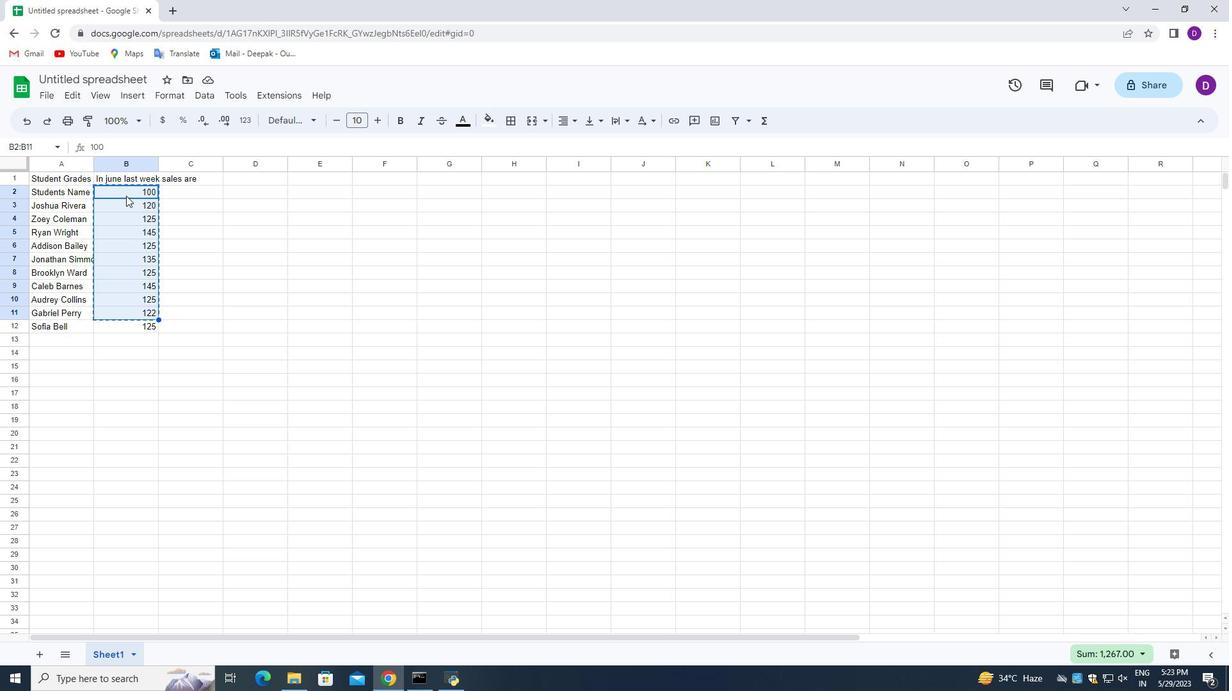 
Action: Mouse moved to (124, 202)
Screenshot: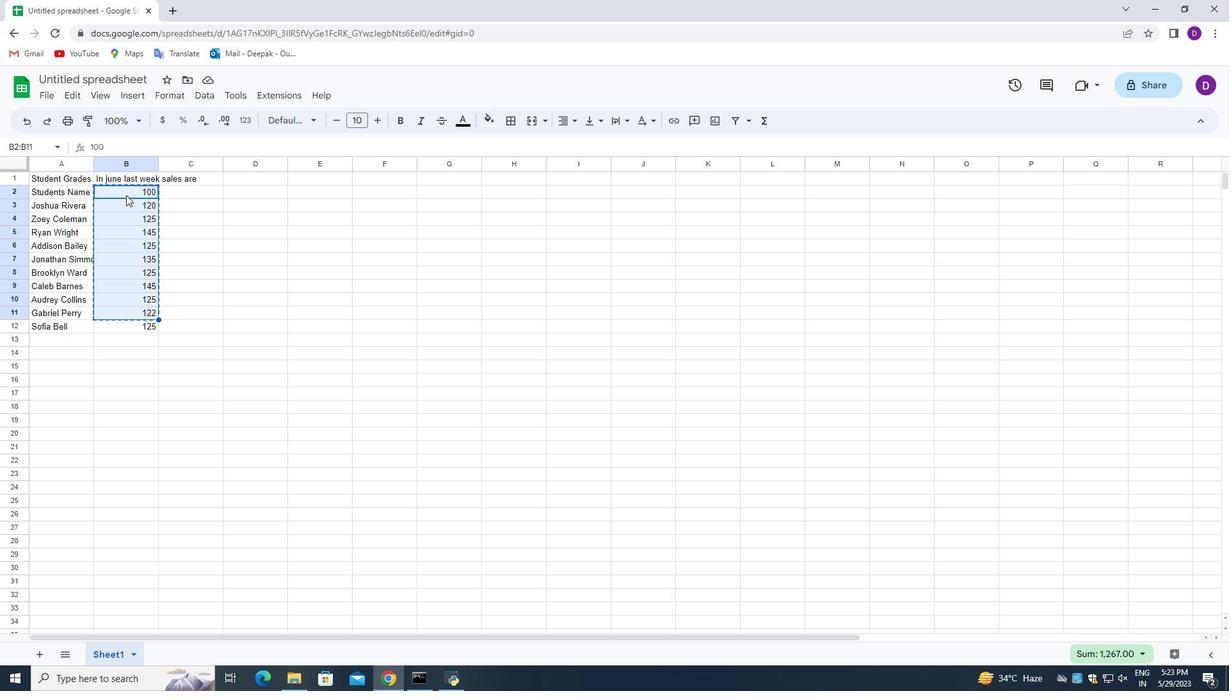 
Action: Mouse pressed left at (124, 202)
Screenshot: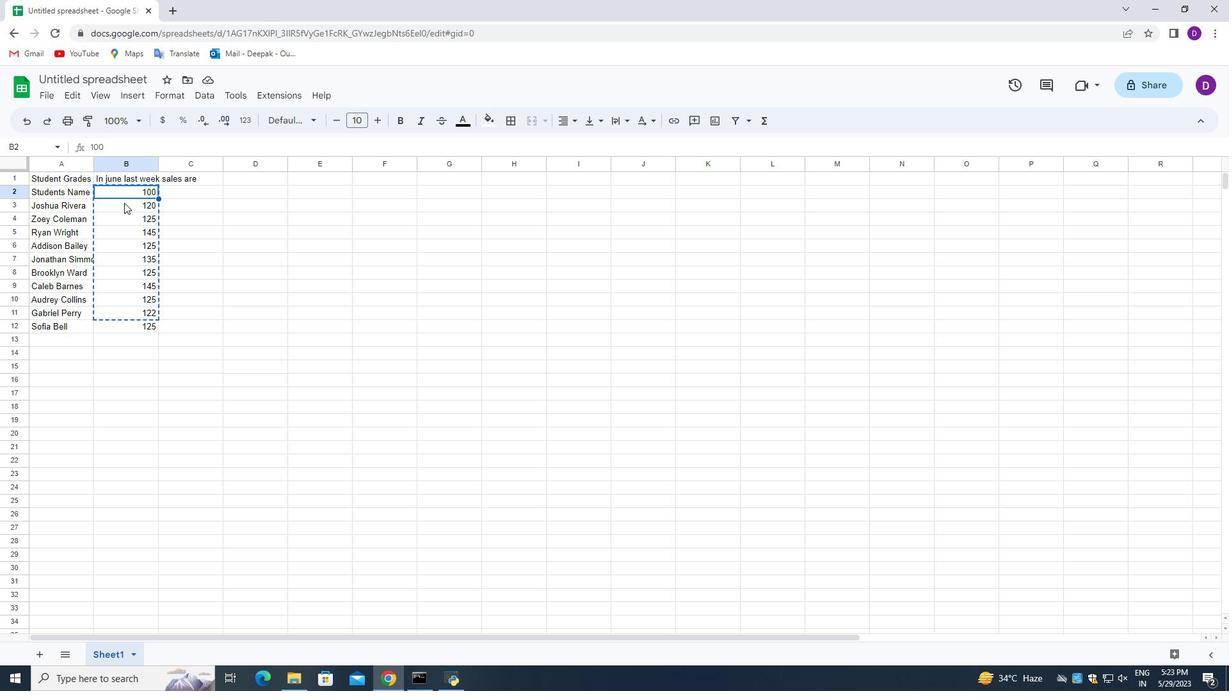 
Action: Mouse pressed left at (124, 202)
Screenshot: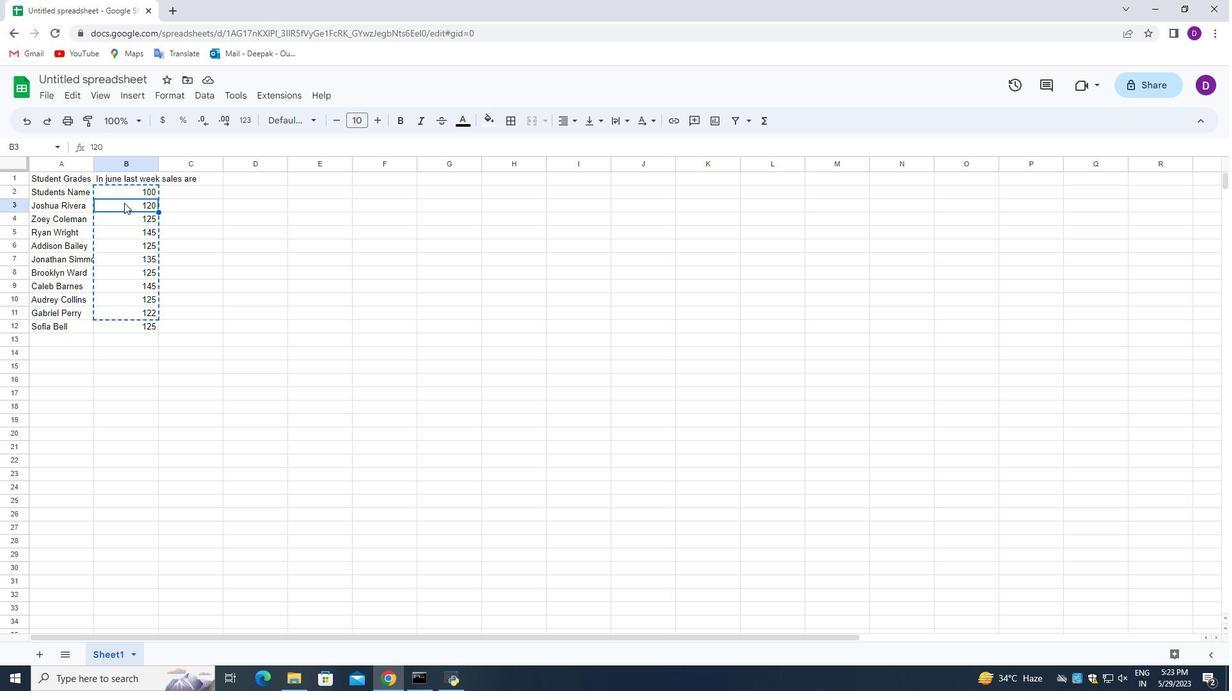 
Action: Mouse moved to (222, 341)
Screenshot: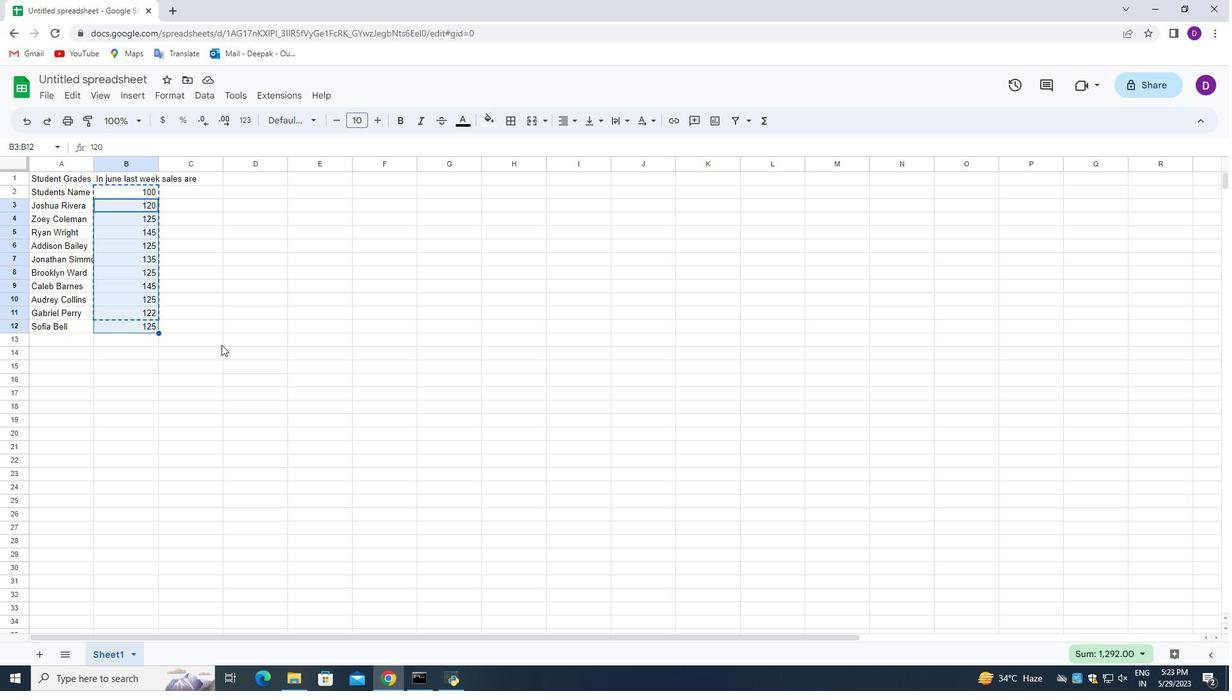 
Action: Key pressed ctrl+V
Screenshot: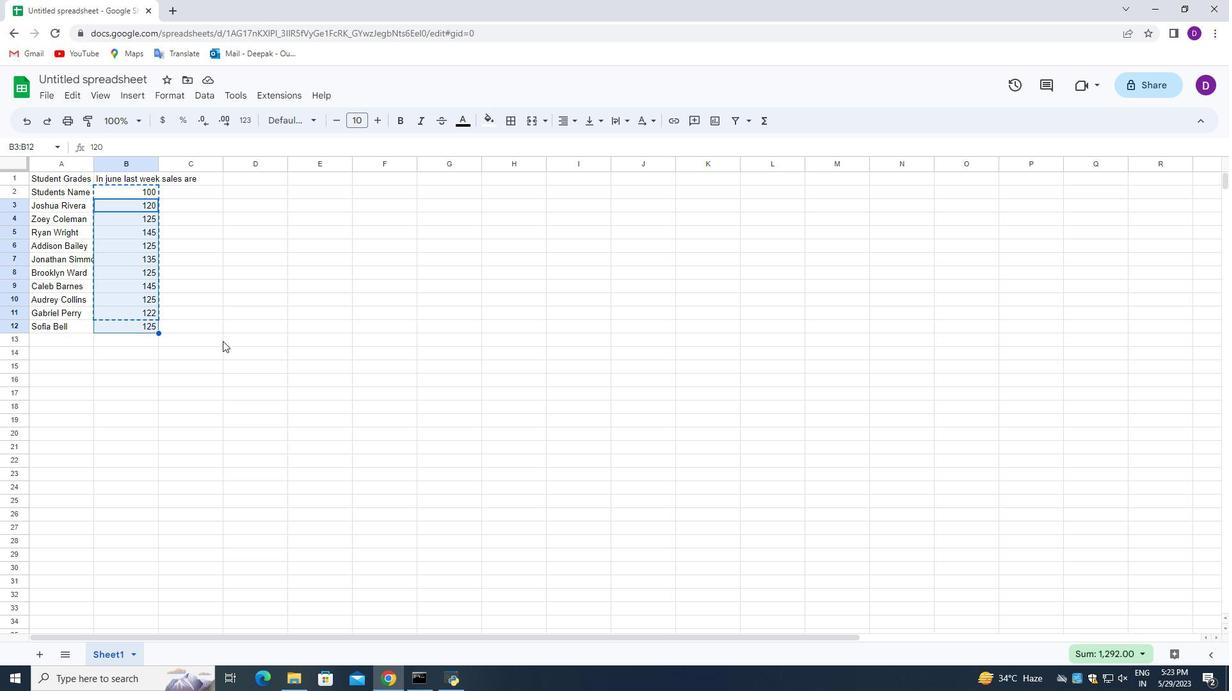 
Action: Mouse moved to (140, 189)
Screenshot: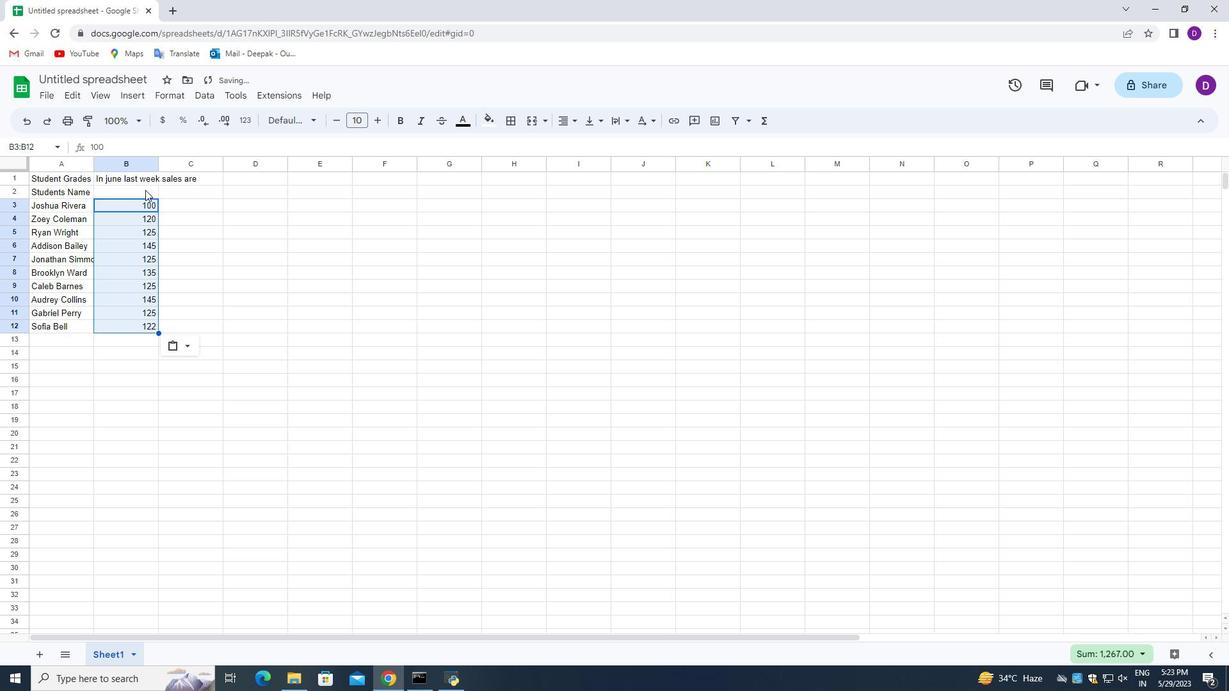 
Action: Mouse pressed left at (140, 189)
Screenshot: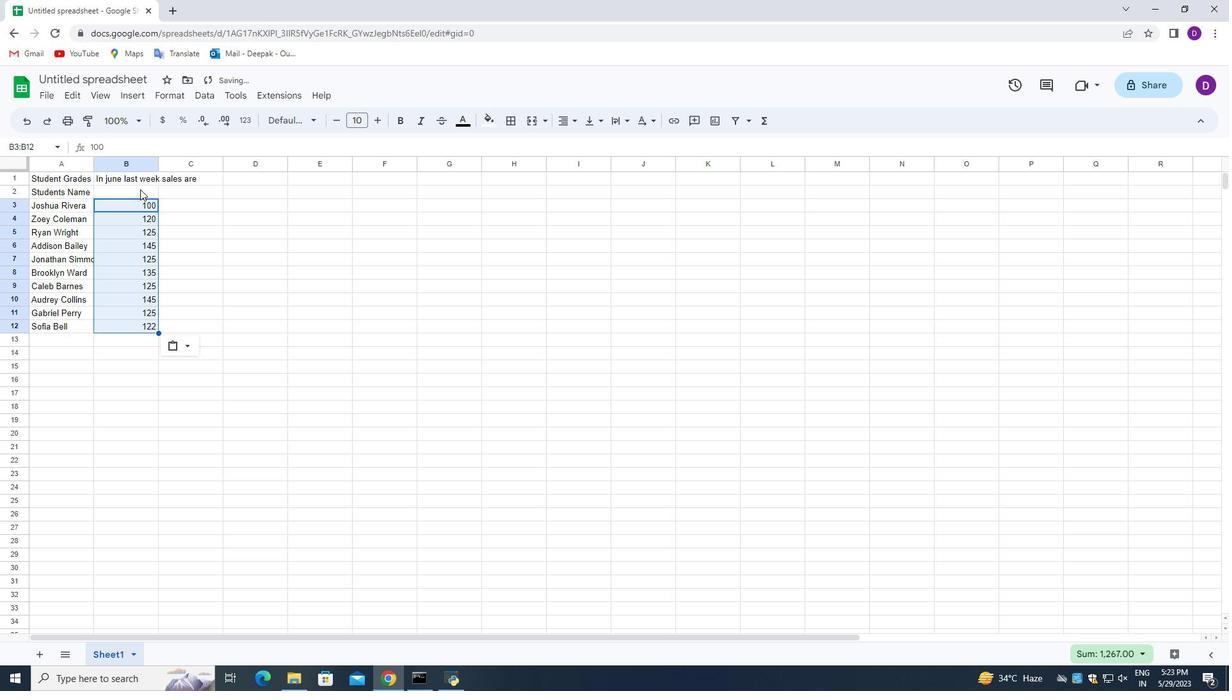 
Action: Mouse moved to (95, 176)
Screenshot: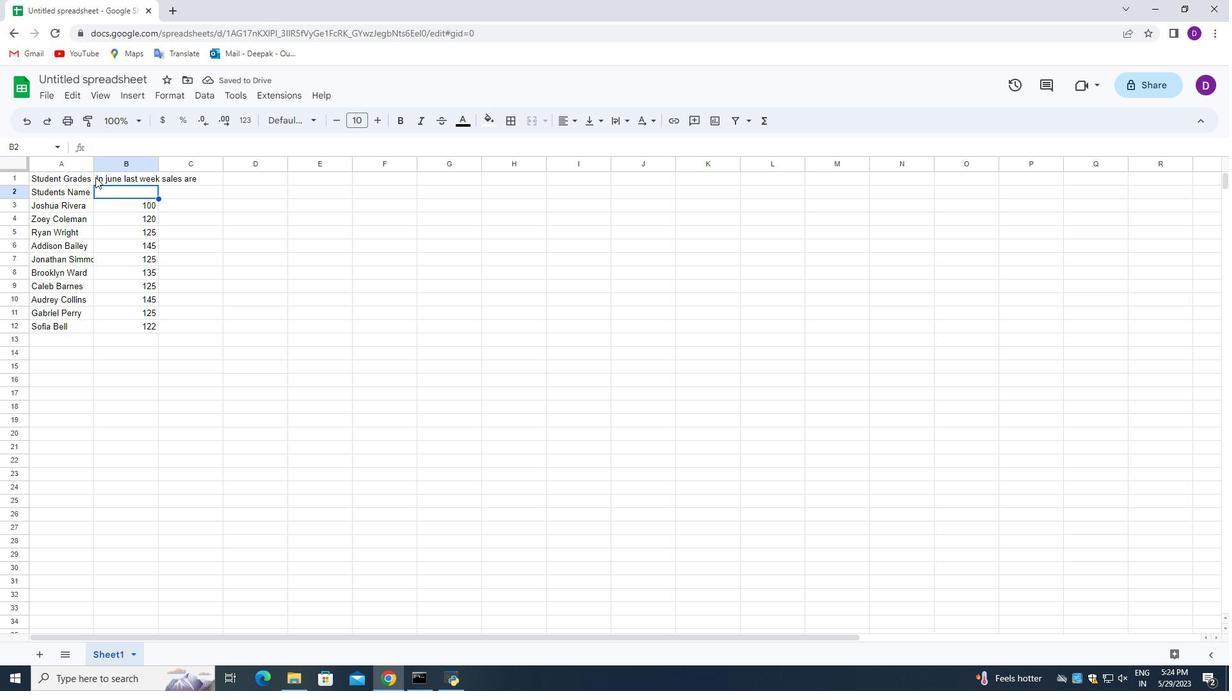 
Action: Mouse pressed left at (95, 176)
Screenshot: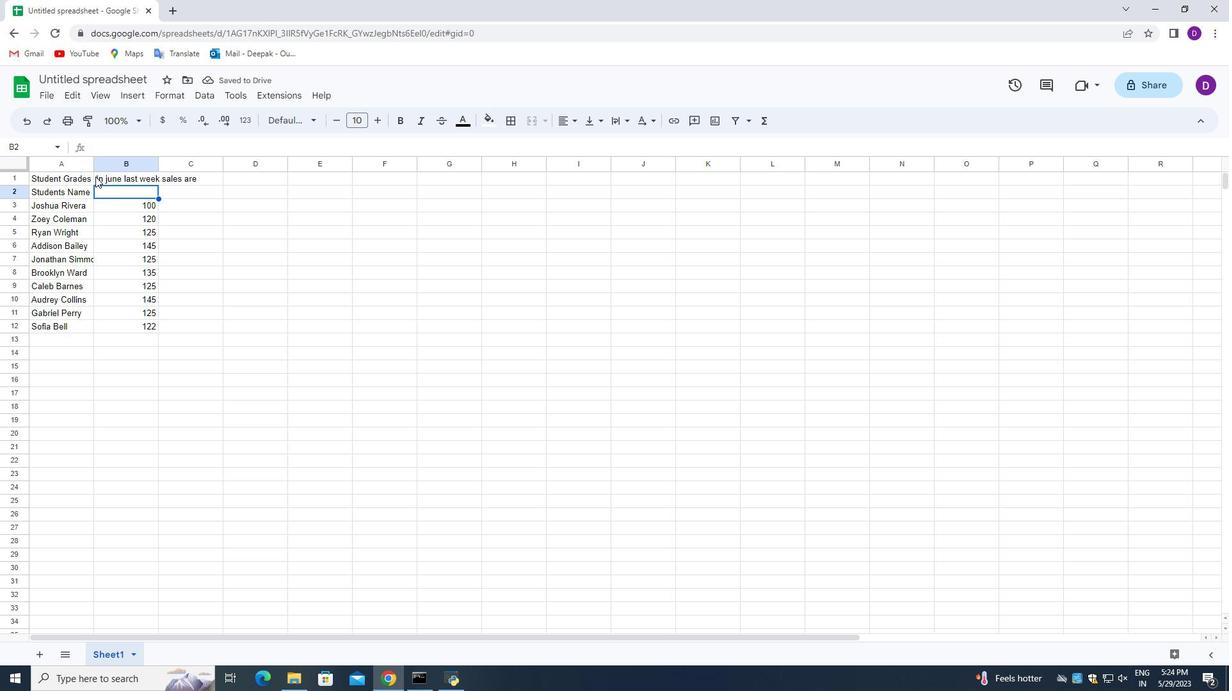 
Action: Mouse moved to (190, 183)
Screenshot: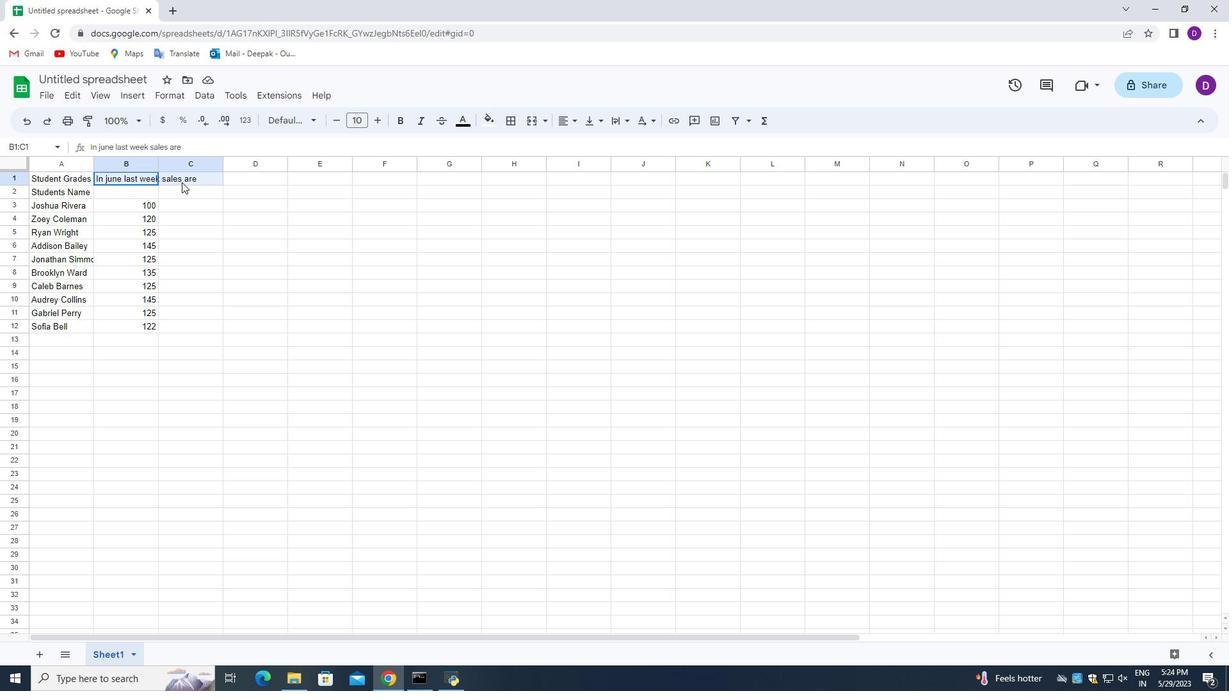 
Action: Key pressed ctrl+X
Screenshot: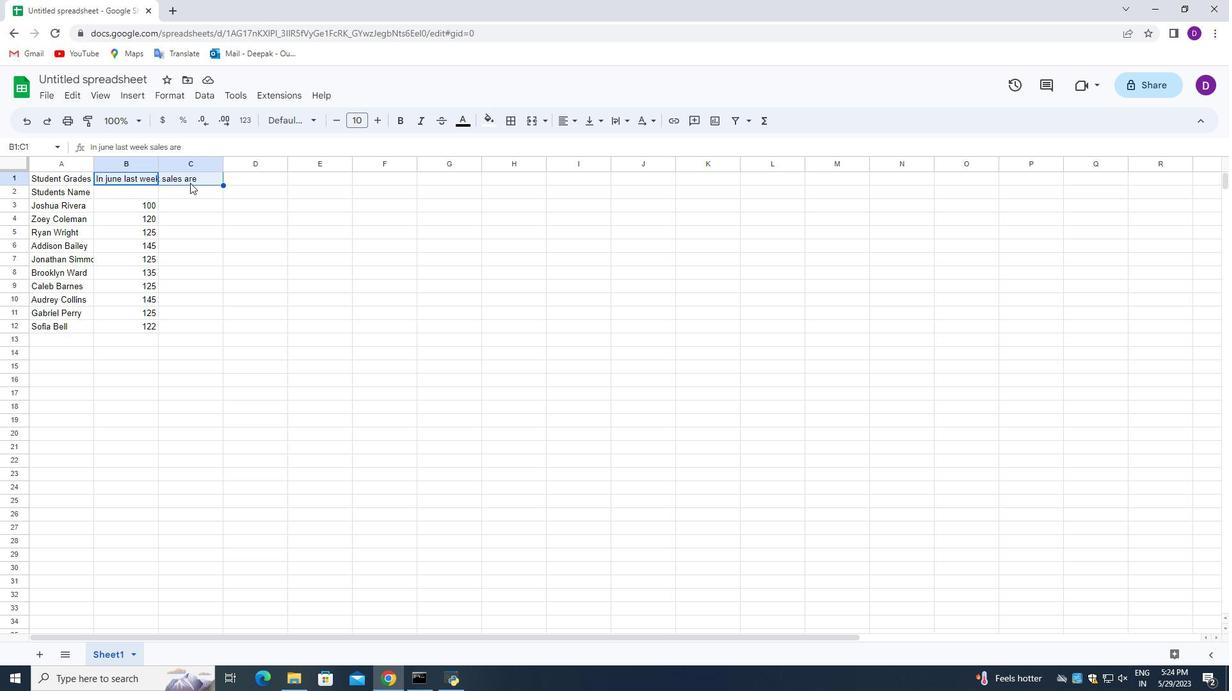 
Action: Mouse moved to (135, 192)
Screenshot: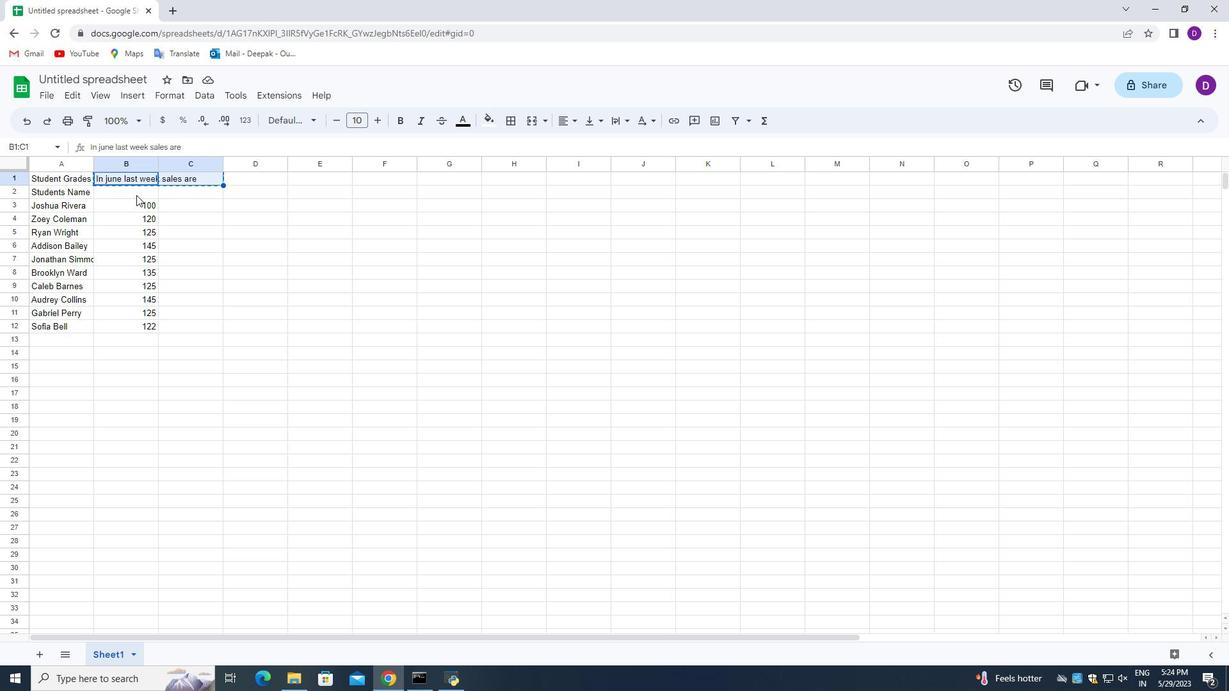
Action: Mouse pressed left at (135, 192)
Screenshot: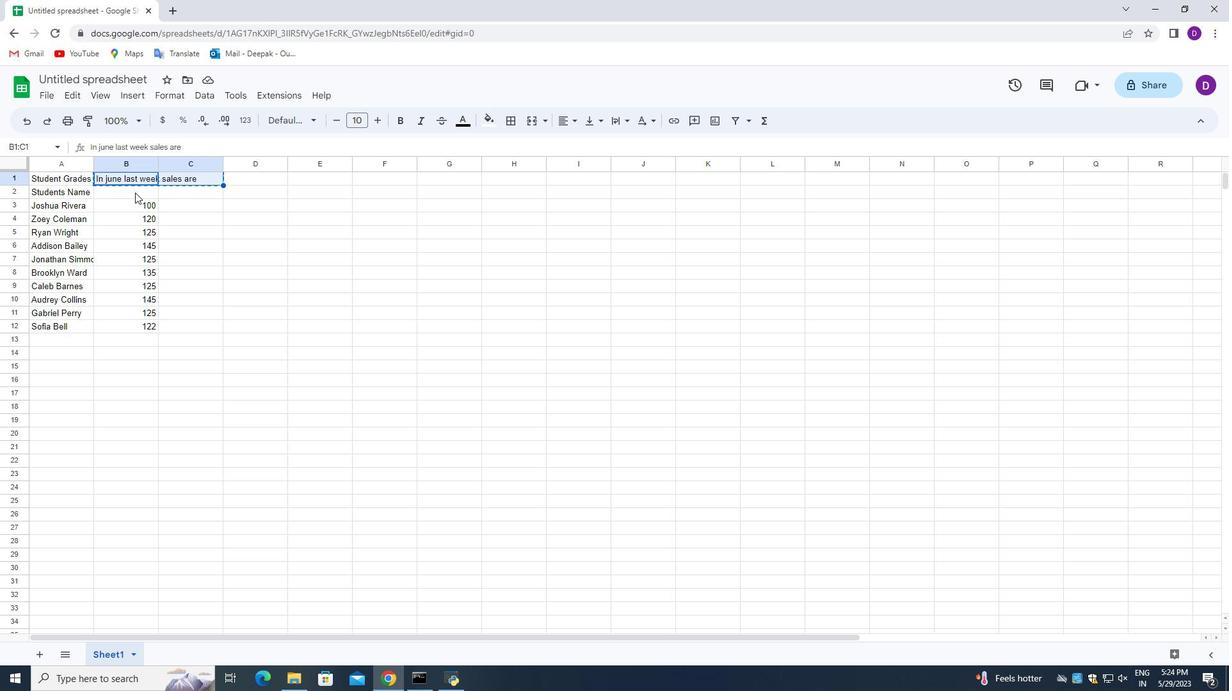 
Action: Mouse pressed left at (135, 192)
Screenshot: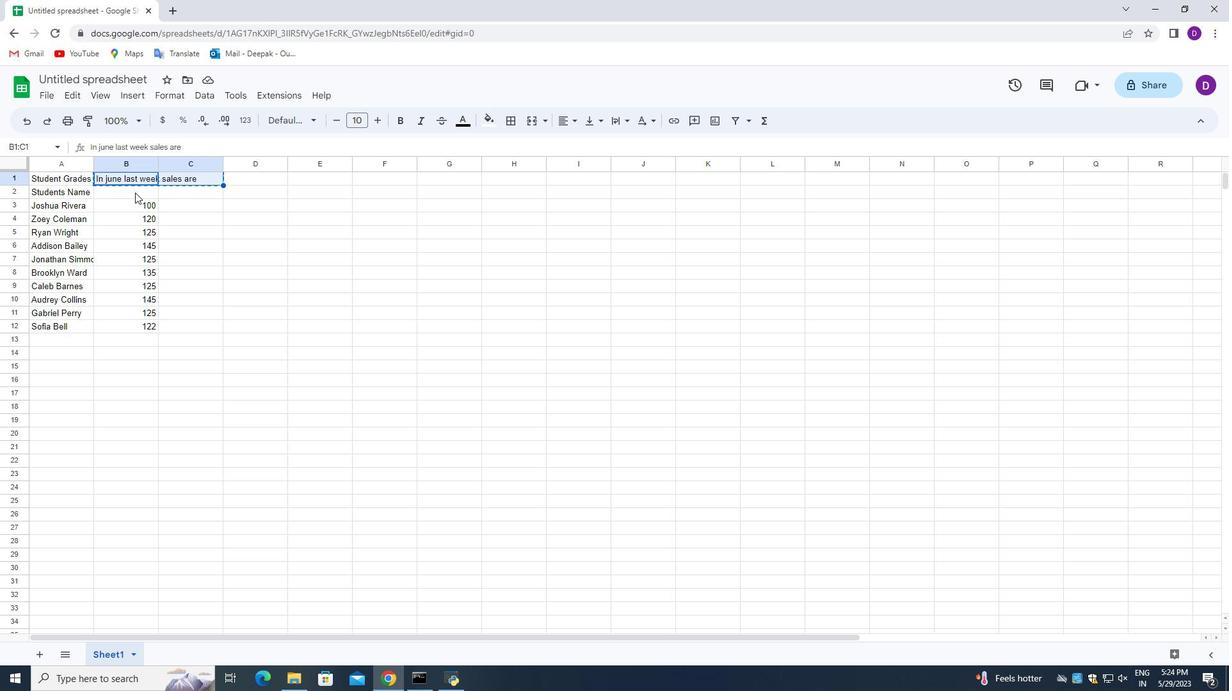 
Action: Key pressed ctrl+V
Screenshot: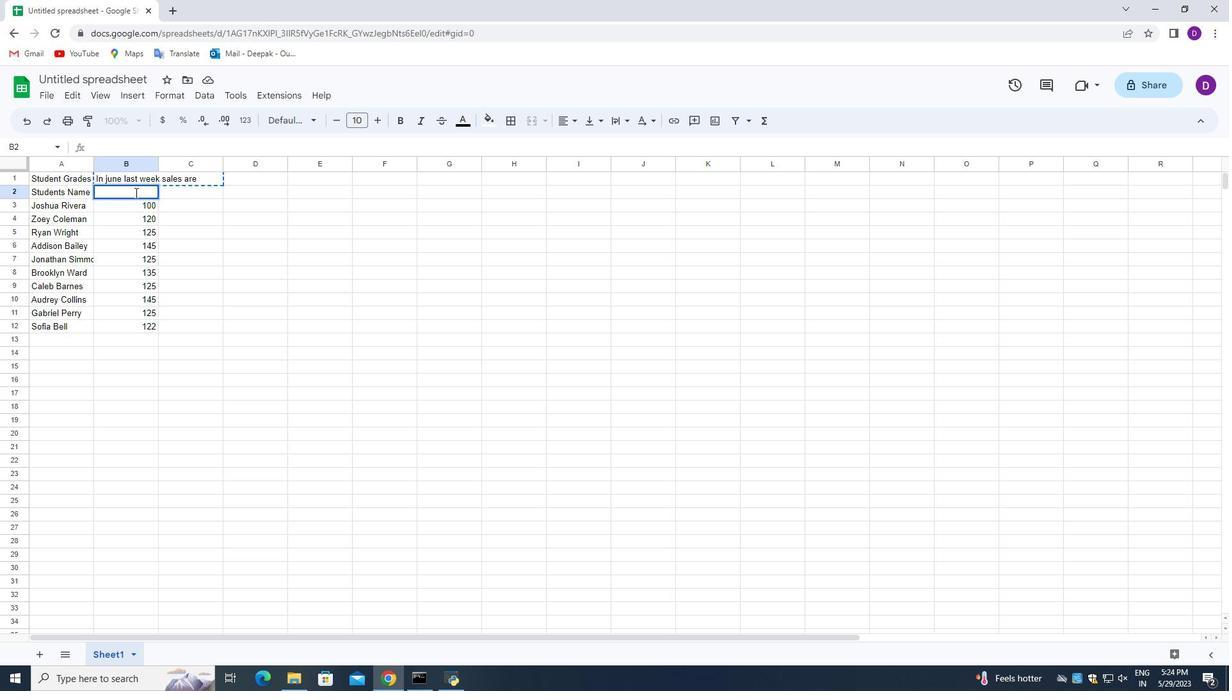 
Action: Mouse moved to (245, 193)
Screenshot: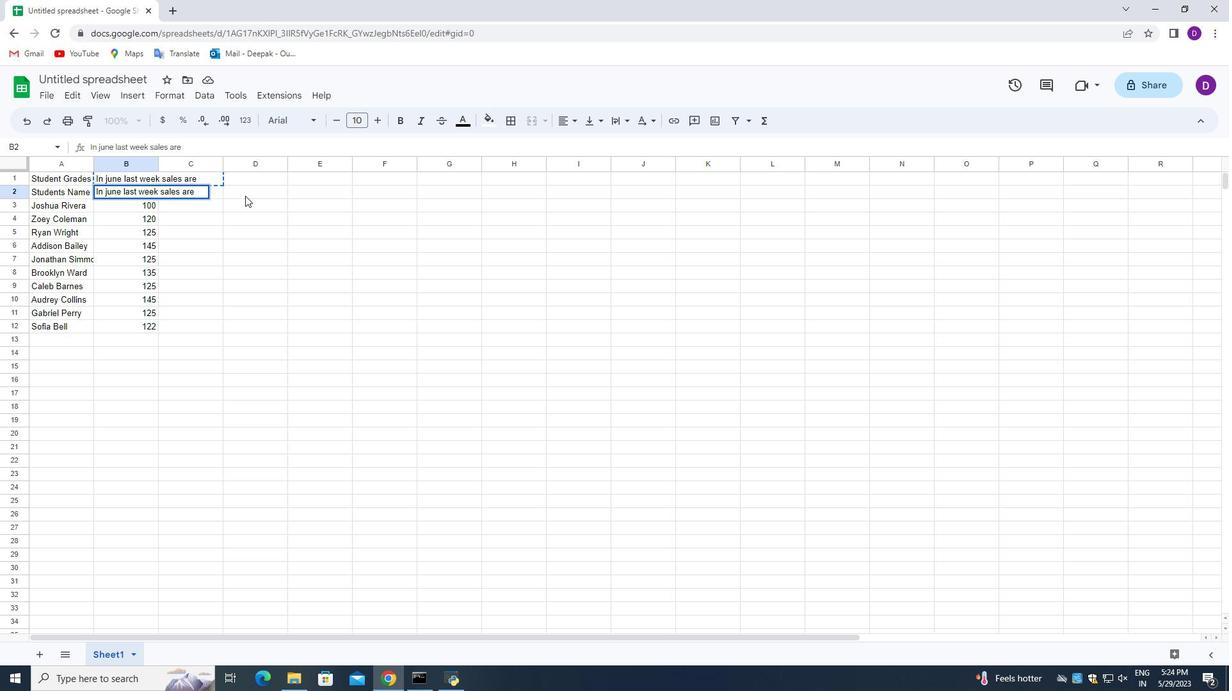 
Action: Mouse pressed left at (245, 193)
Screenshot: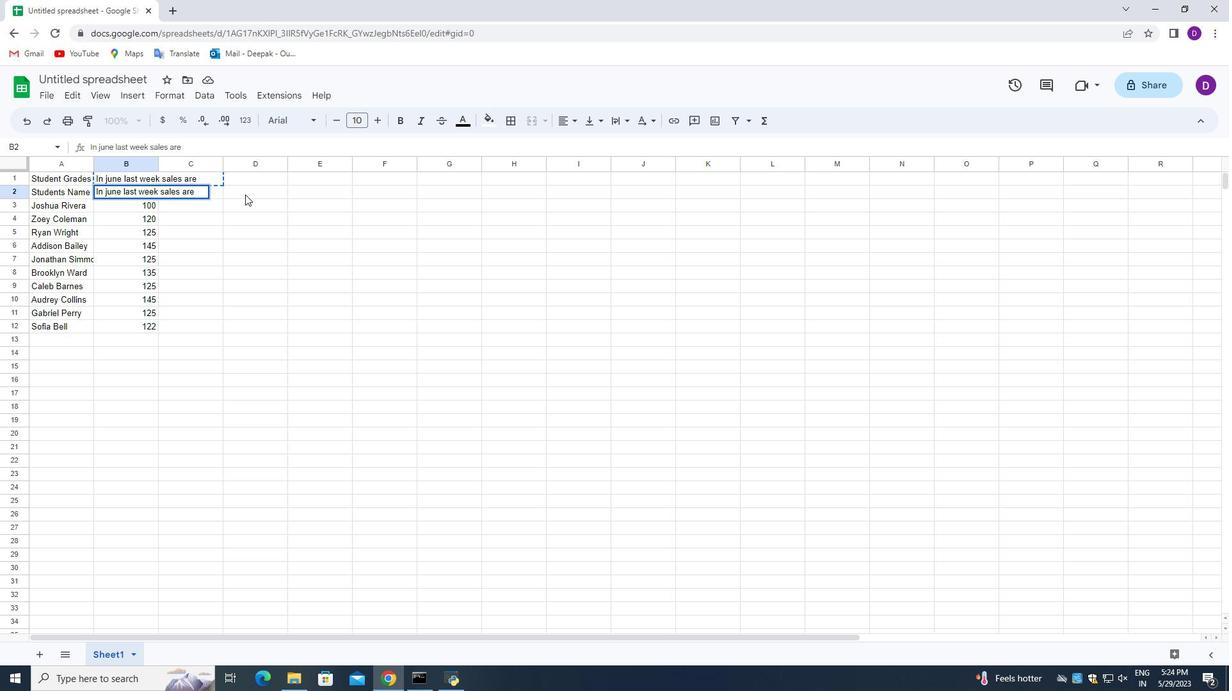 
Action: Mouse moved to (129, 177)
Screenshot: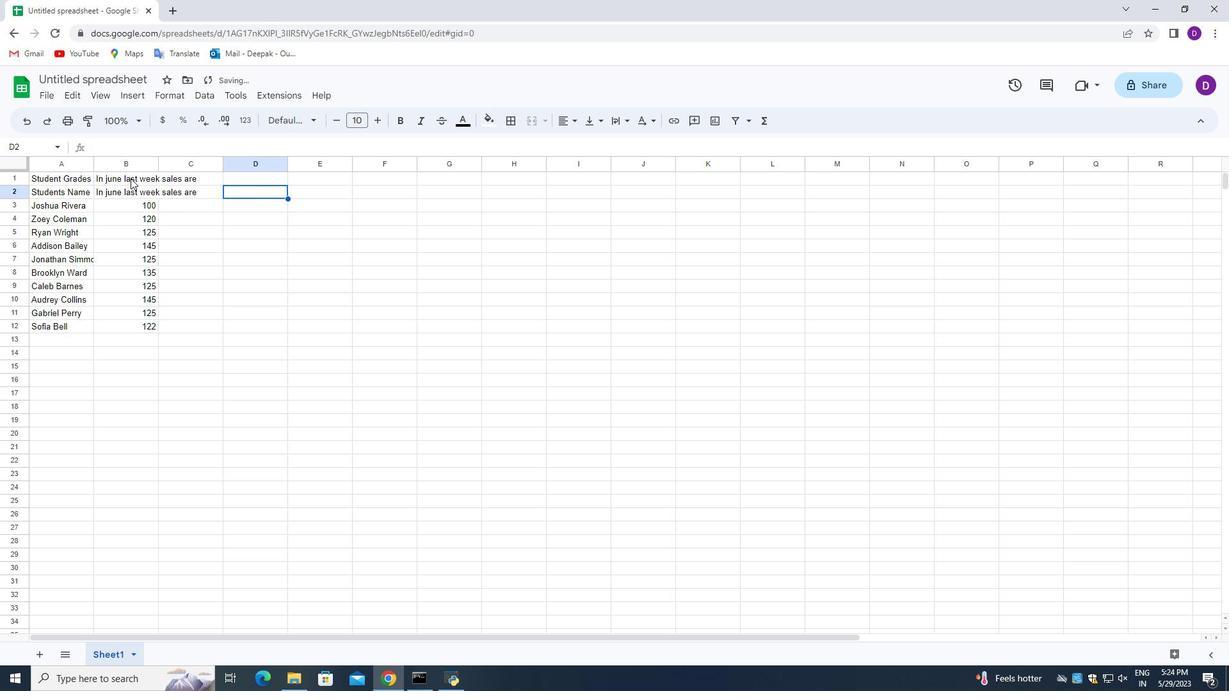 
Action: Mouse pressed left at (129, 177)
Screenshot: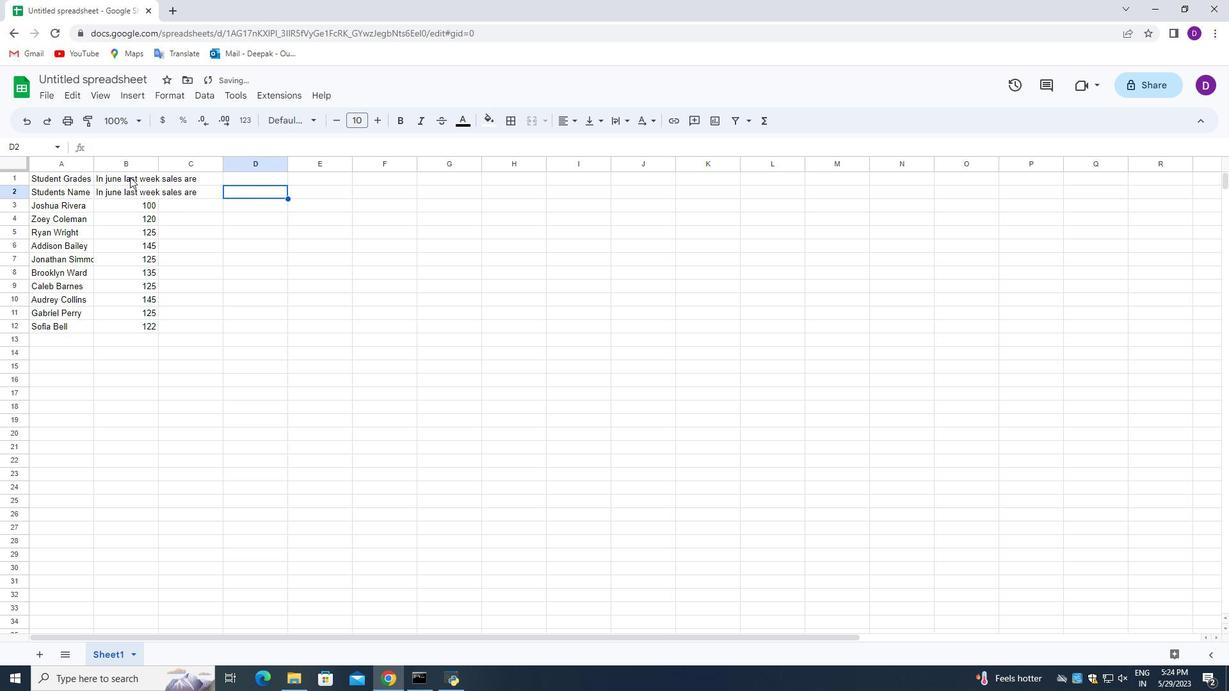 
Action: Mouse pressed left at (129, 177)
Screenshot: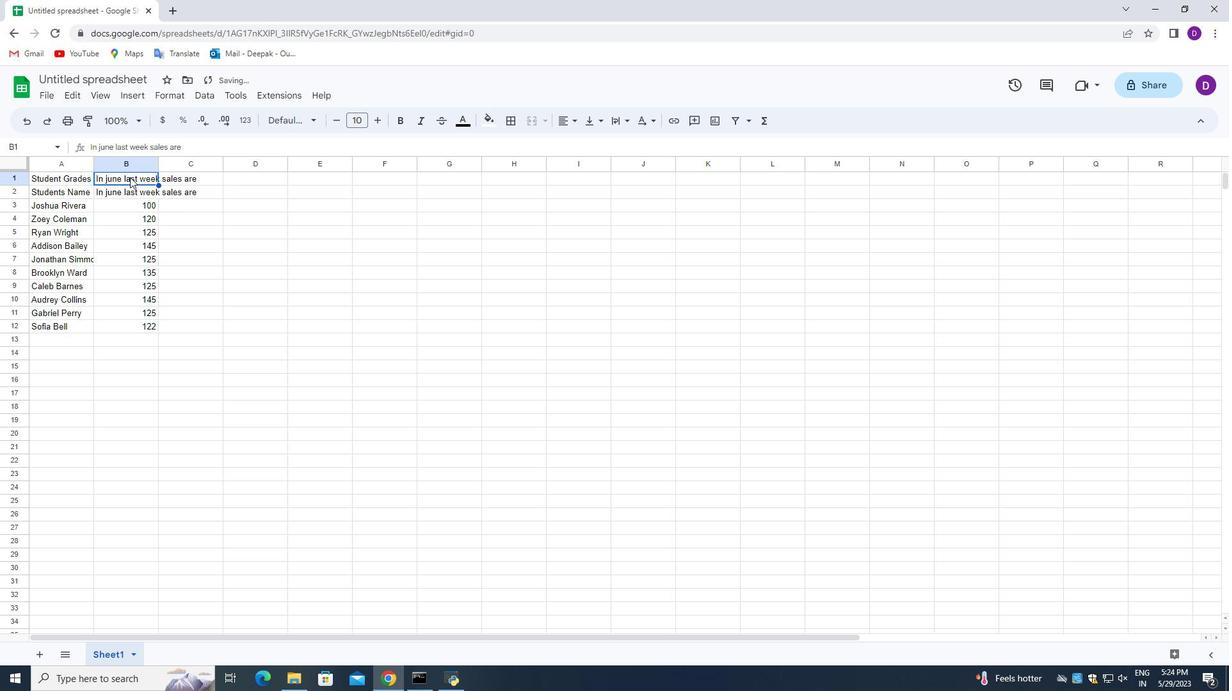 
Action: Mouse moved to (129, 177)
Screenshot: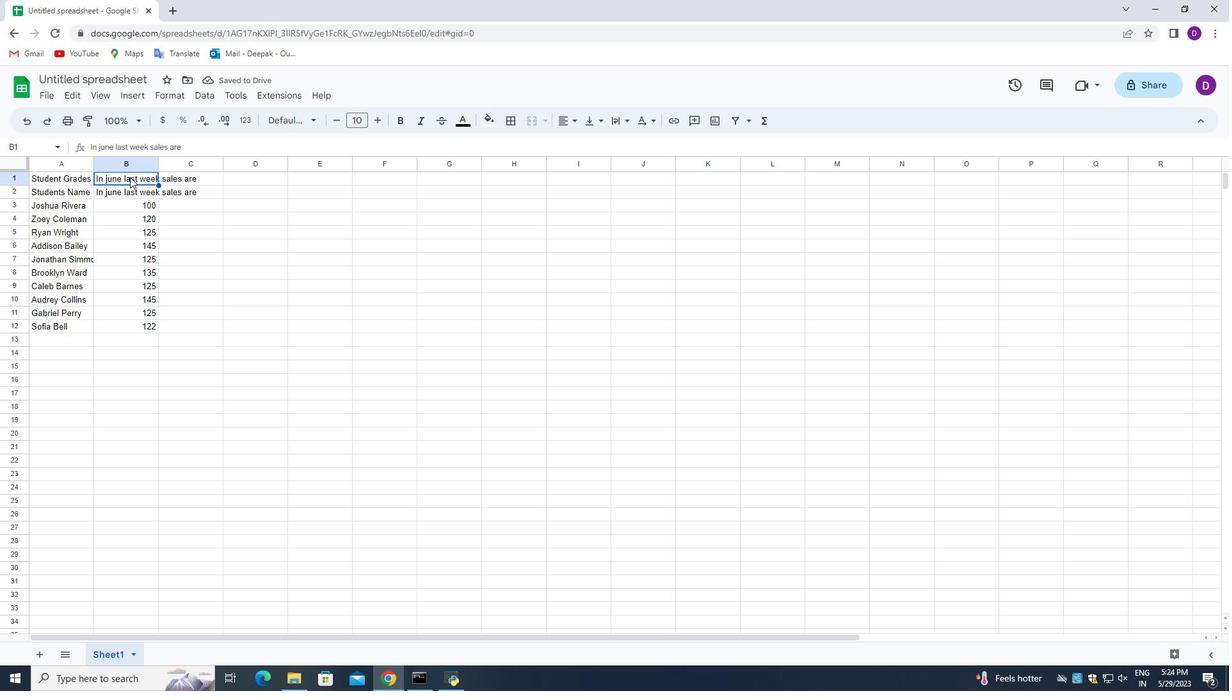 
Action: Key pressed <Key.delete><Key.delete>
Screenshot: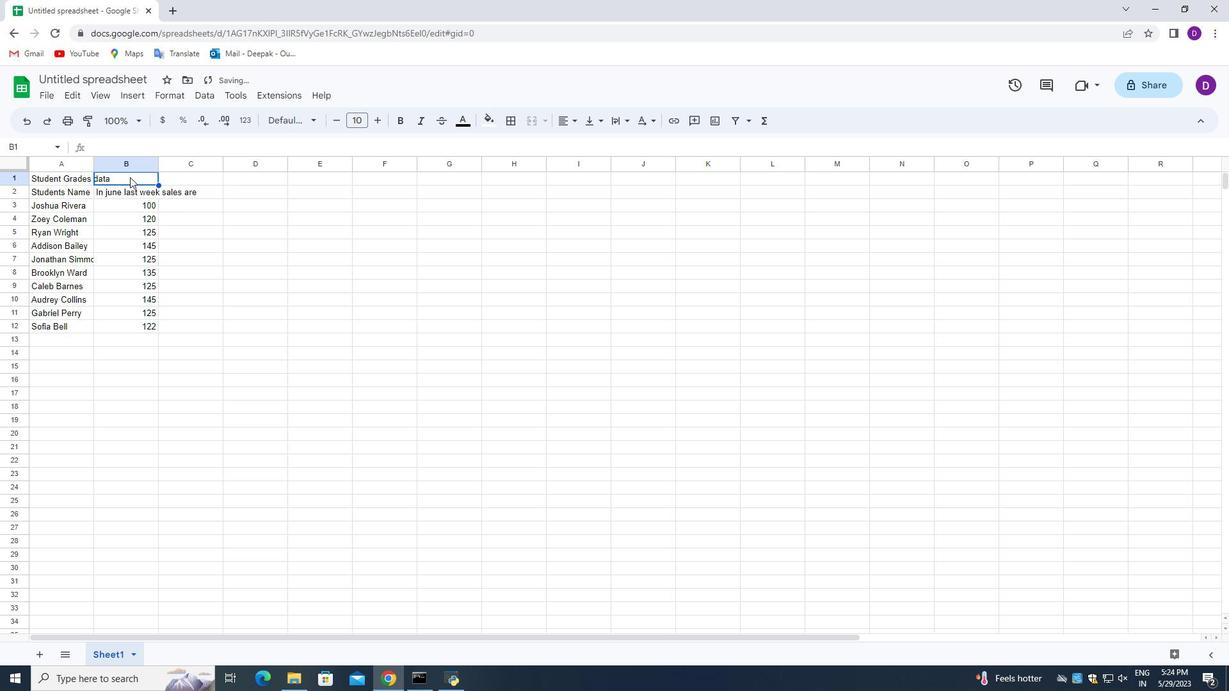
Action: Mouse moved to (186, 178)
Screenshot: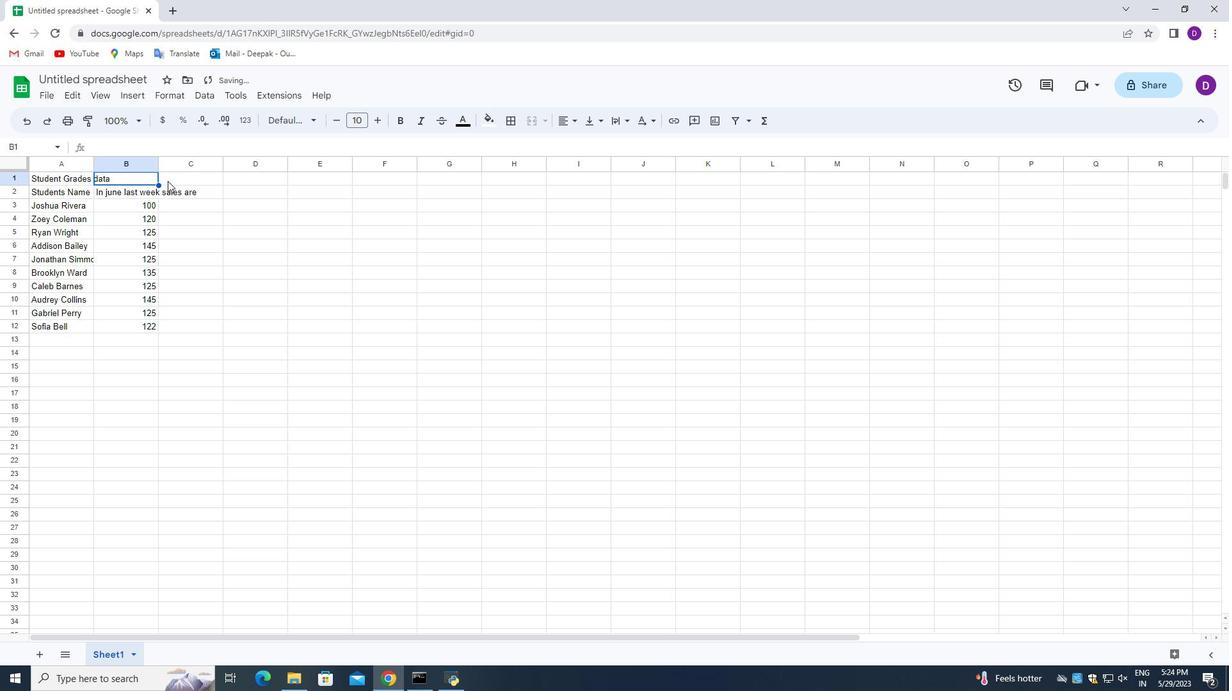 
Action: Mouse pressed left at (186, 178)
Screenshot: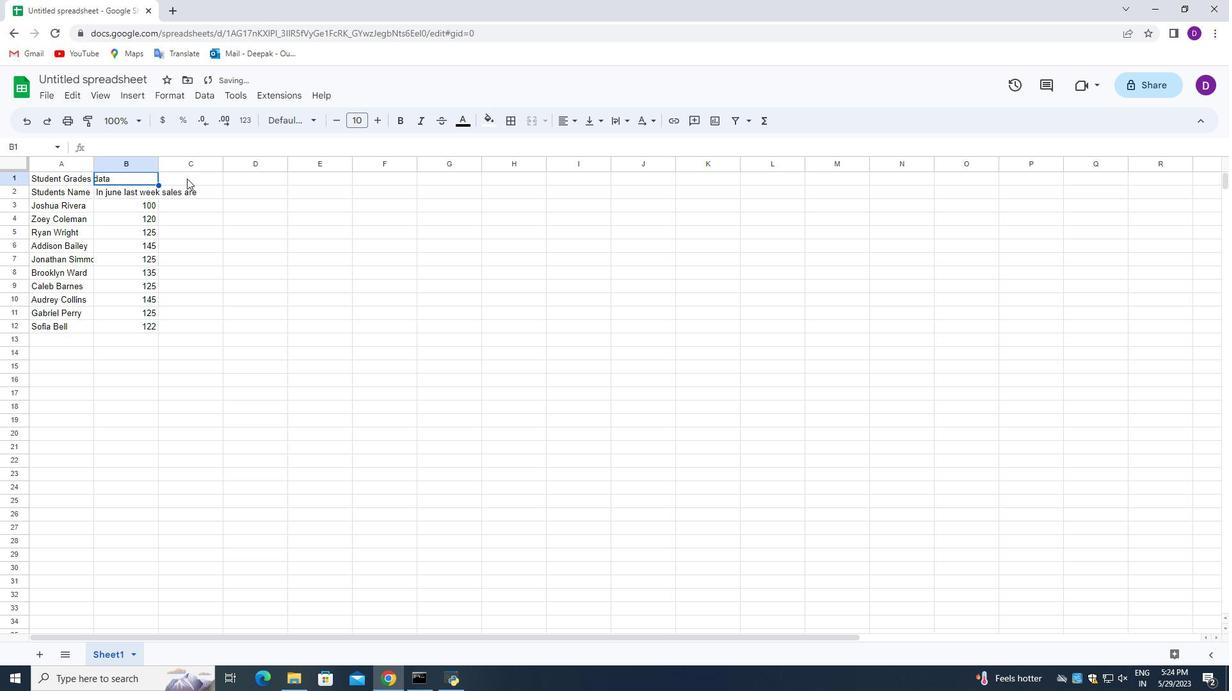 
Action: Mouse moved to (94, 164)
Screenshot: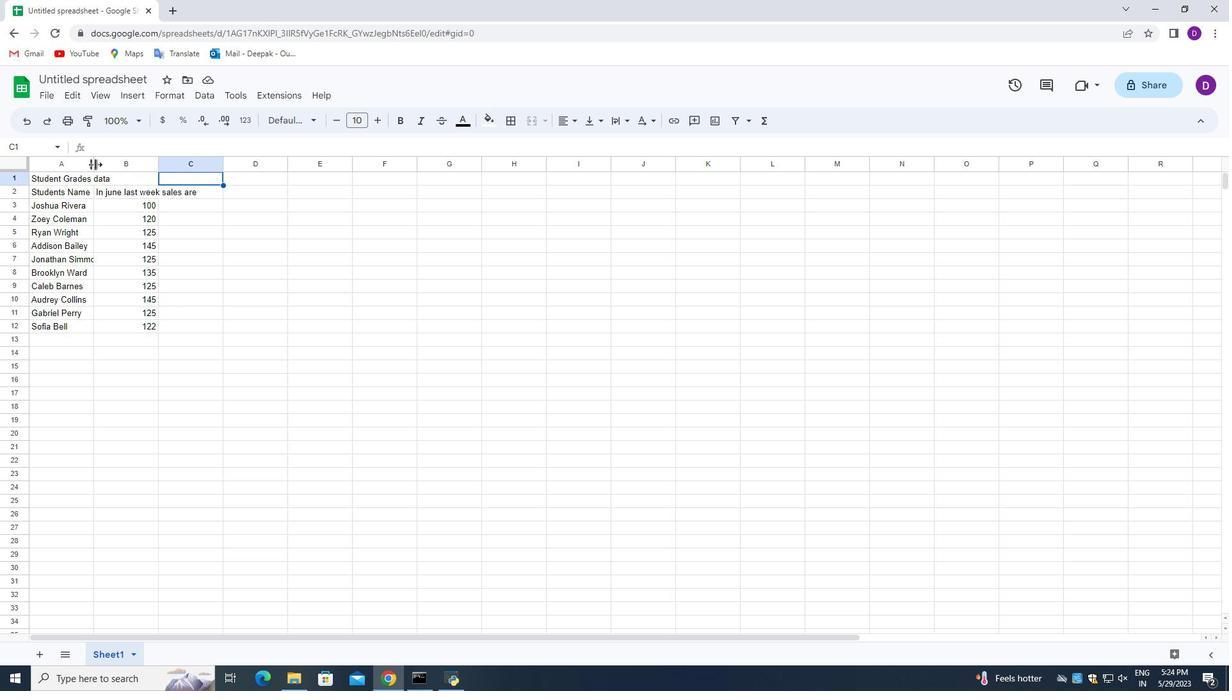 
Action: Mouse pressed left at (94, 164)
Screenshot: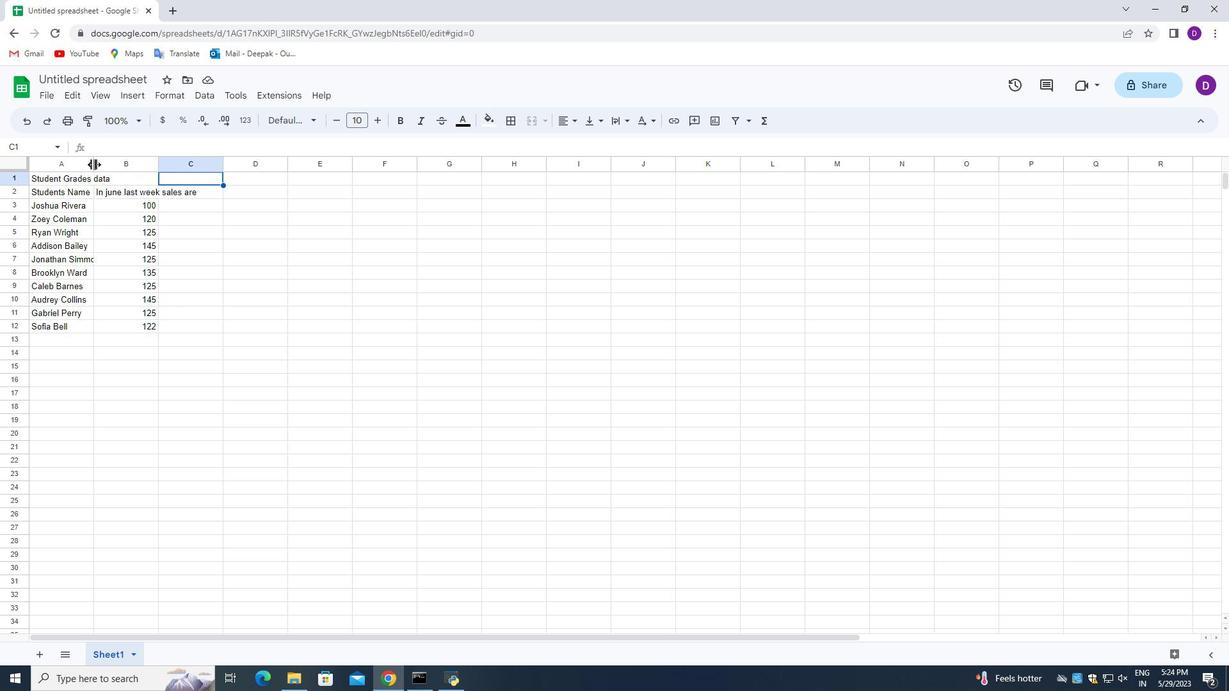 
Action: Mouse pressed left at (94, 164)
Screenshot: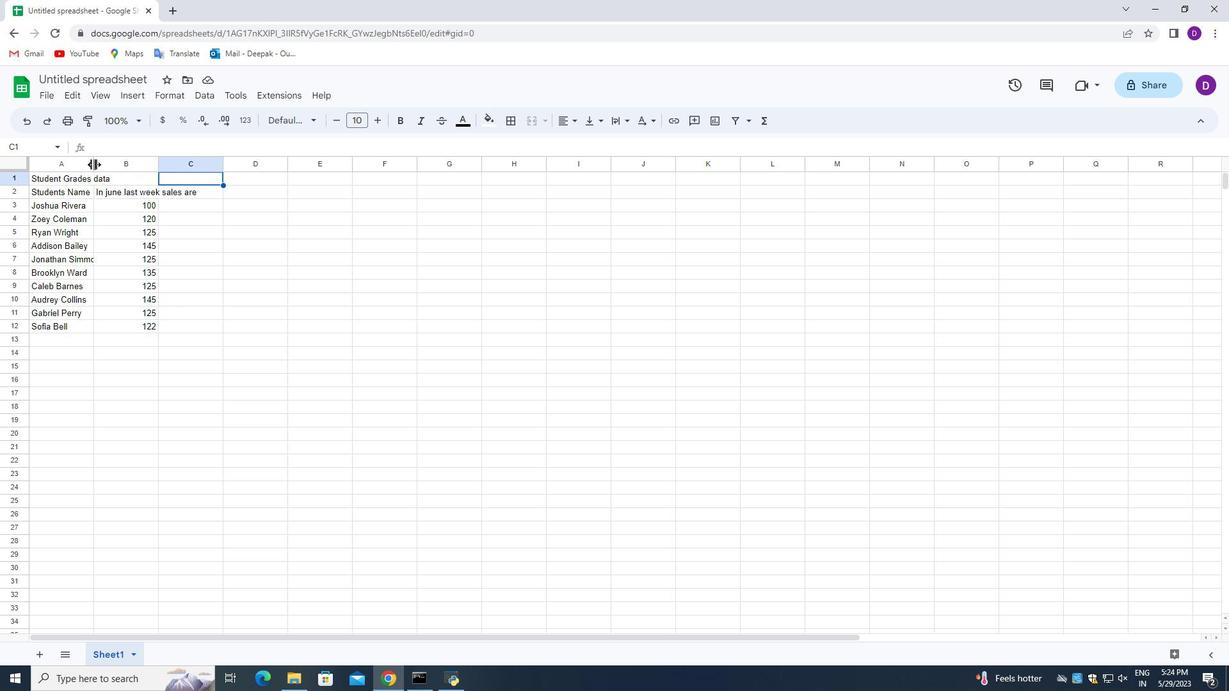 
Action: Mouse moved to (179, 165)
Screenshot: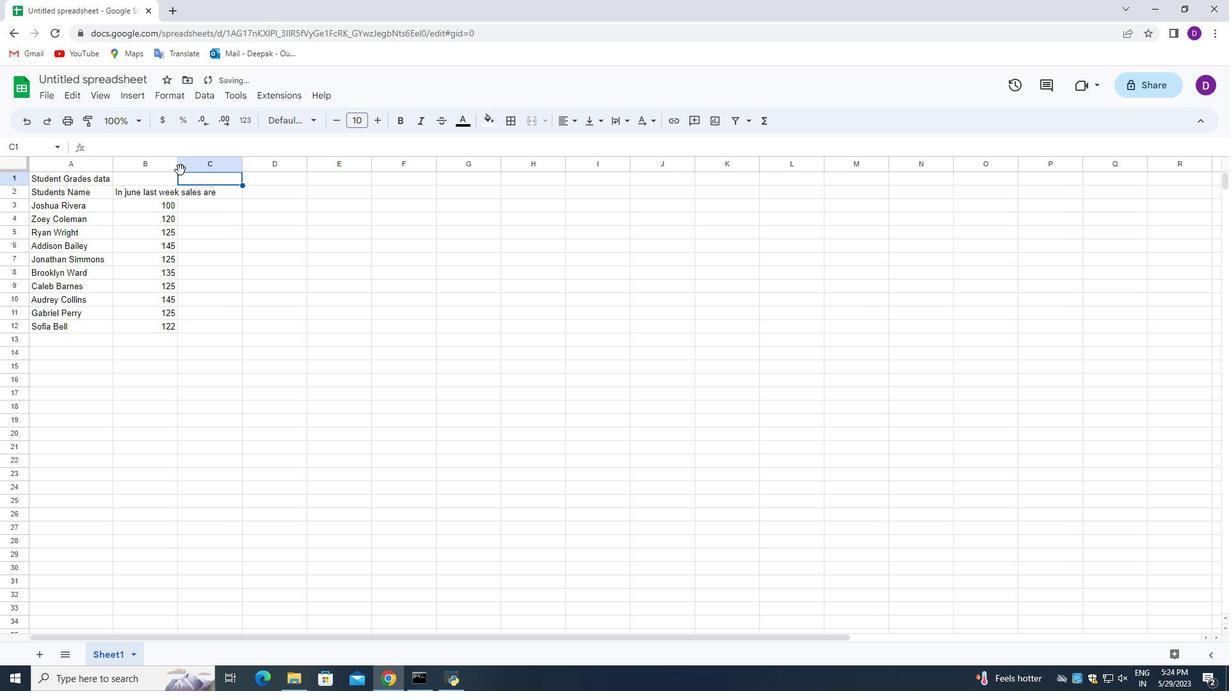 
Action: Mouse pressed left at (179, 165)
Screenshot: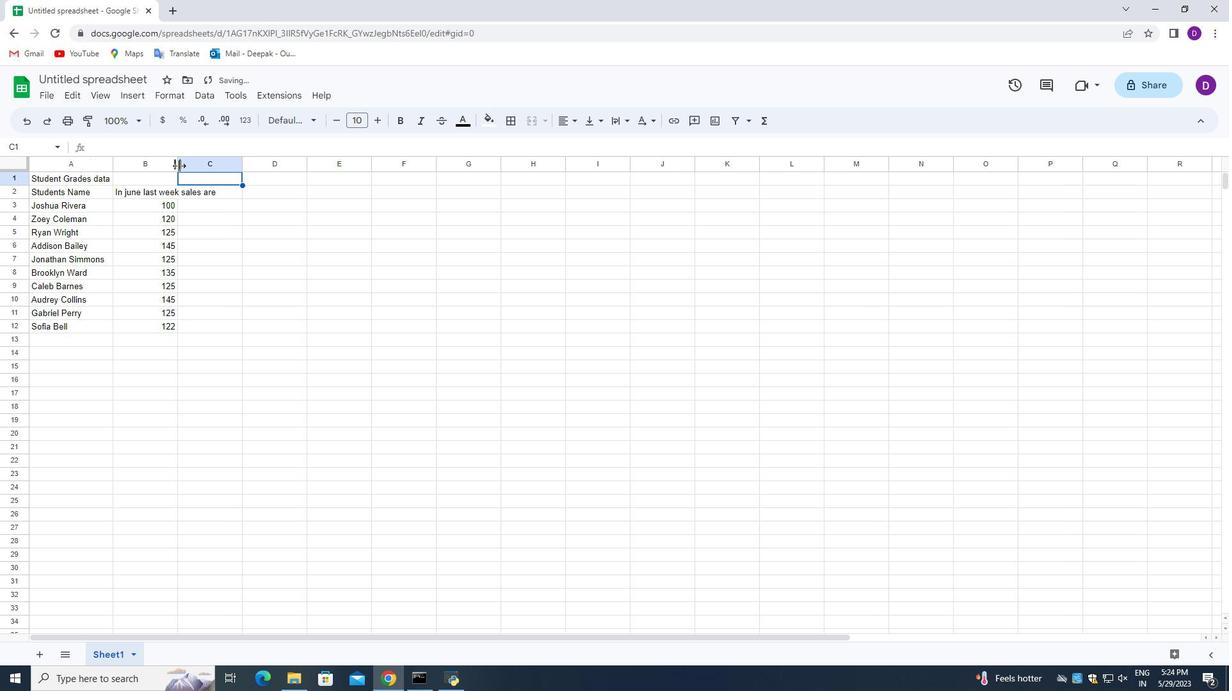
Action: Mouse pressed left at (179, 165)
Screenshot: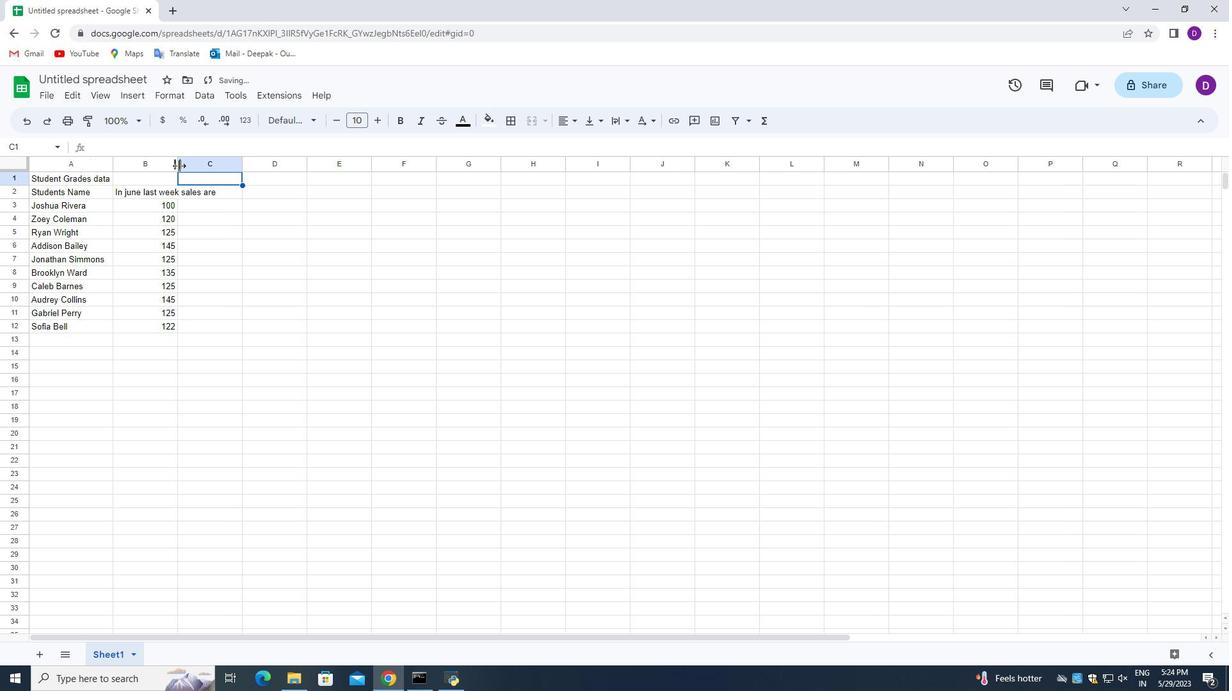 
Action: Mouse moved to (248, 193)
Screenshot: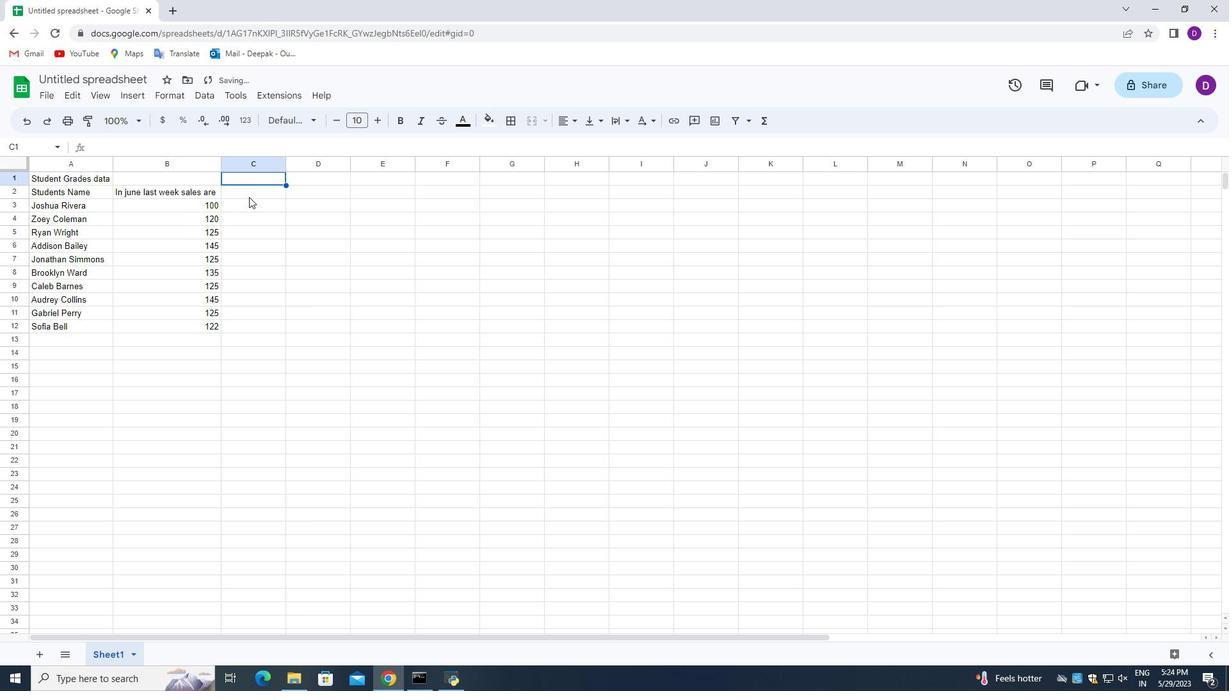 
Action: Mouse pressed left at (248, 193)
Screenshot: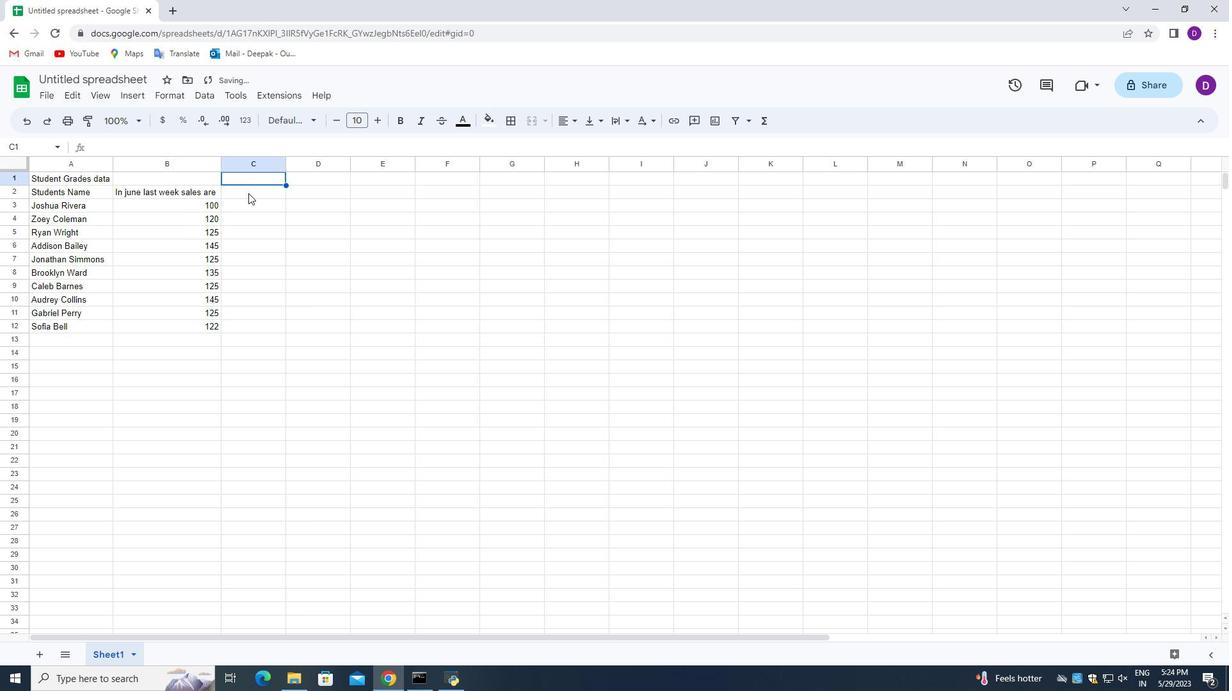 
Action: Mouse moved to (248, 193)
Screenshot: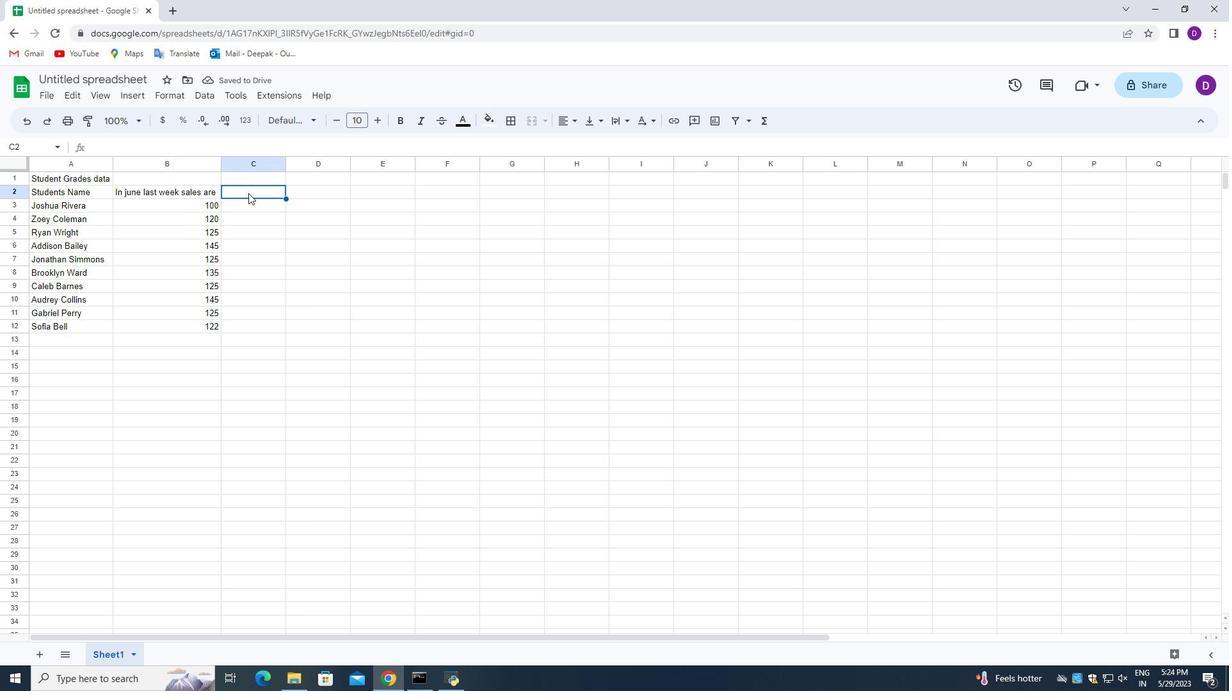 
Action: Mouse pressed left at (248, 193)
Screenshot: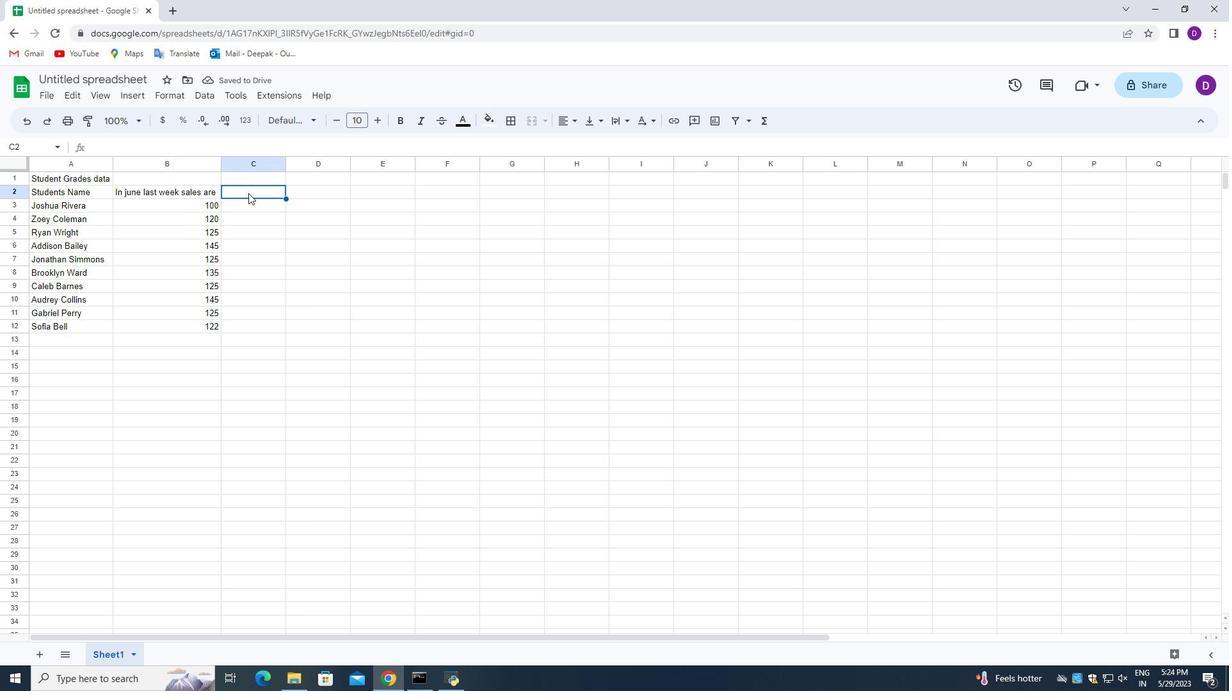 
Action: Mouse pressed left at (248, 193)
Screenshot: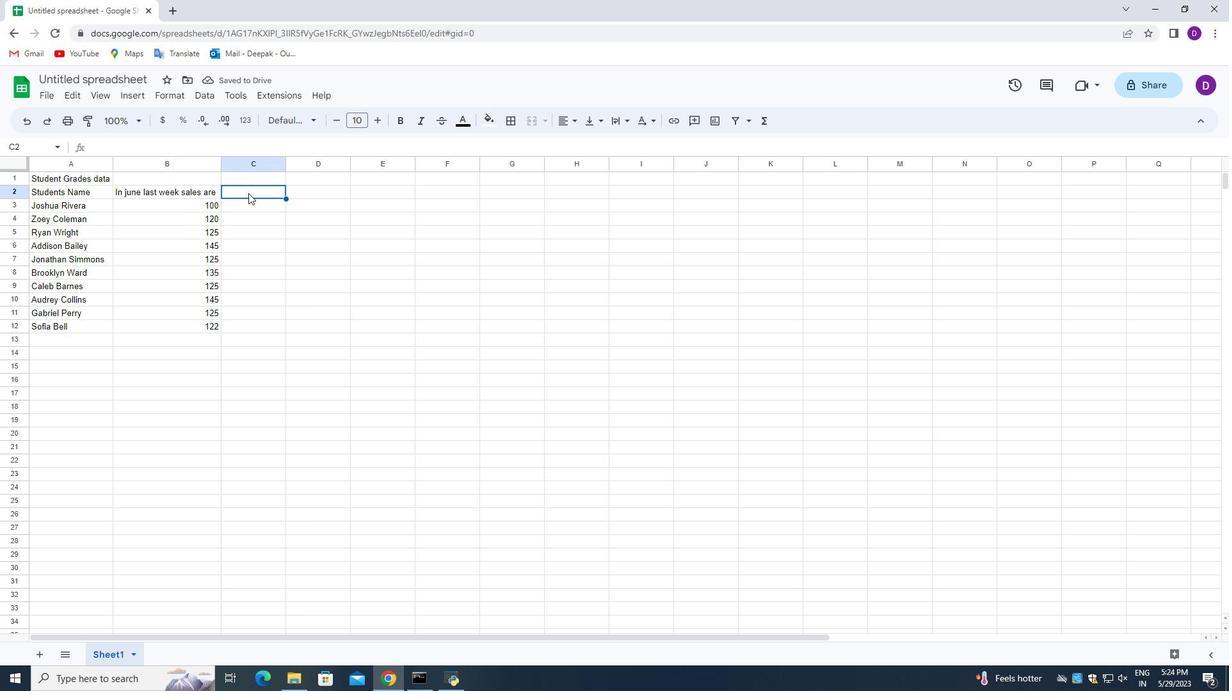 
Action: Mouse moved to (390, 219)
Screenshot: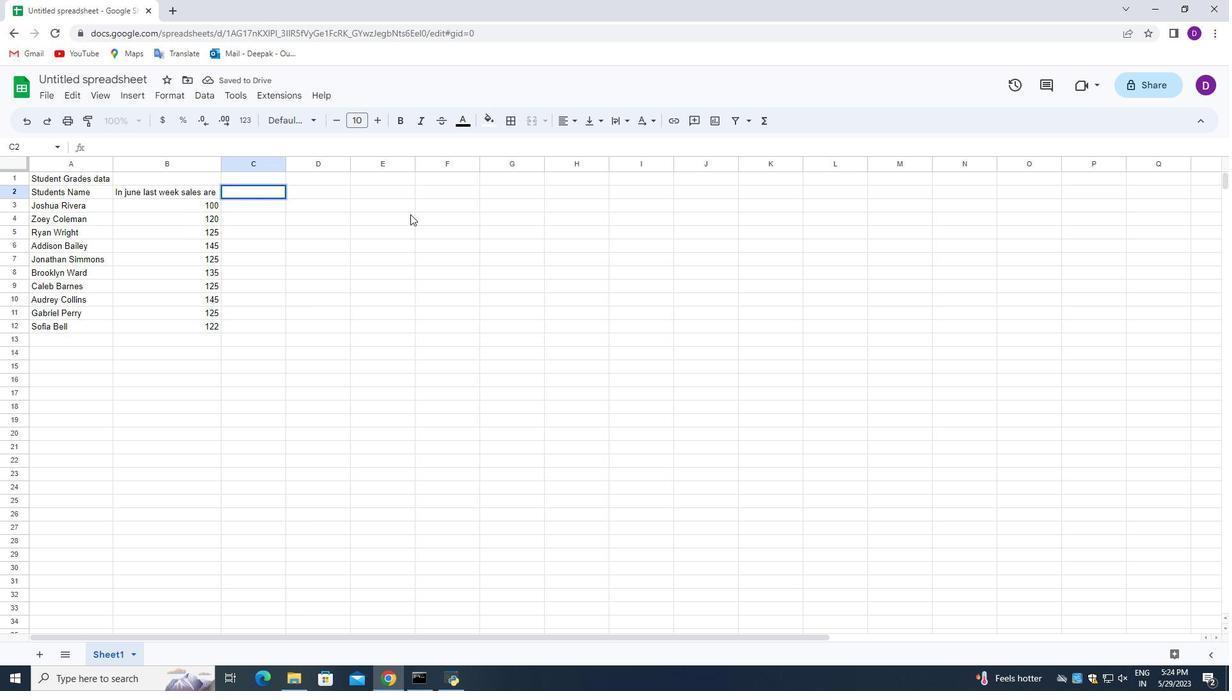 
Action: Key pressed <Key.shift>Math<Key.space><Key.shift_r>Grade<Key.enter>90<Key.enter>95<Key.enter>80<Key.enter>92<Key.enter>85<Key.enter>88<Key.enter>90<Key.enter>78<Key.enter>92<Key.enter>85<Key.enter>
Screenshot: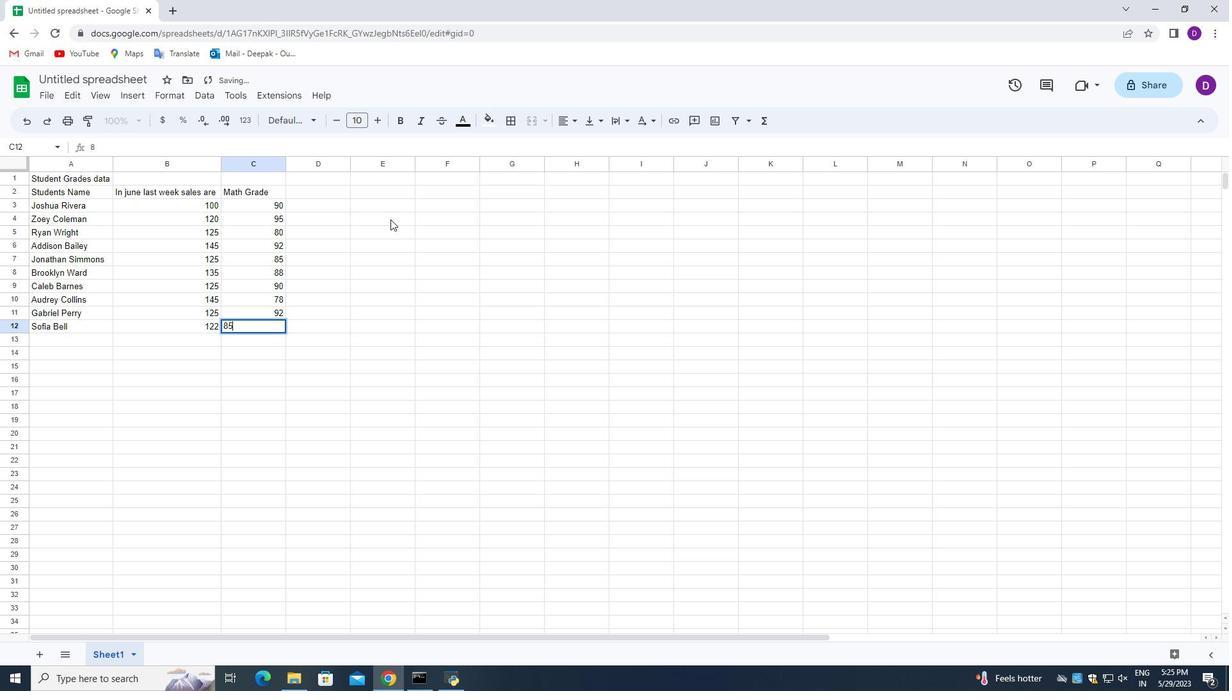 
Action: Mouse moved to (320, 195)
Screenshot: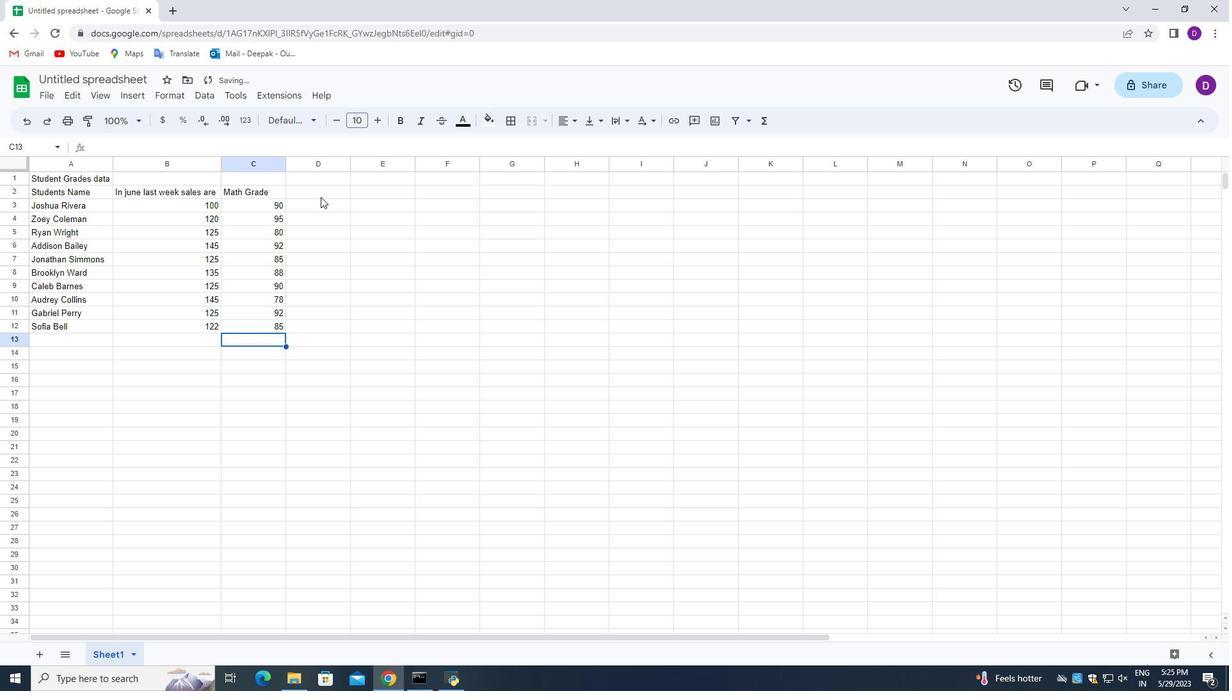 
Action: Mouse pressed left at (320, 195)
Screenshot: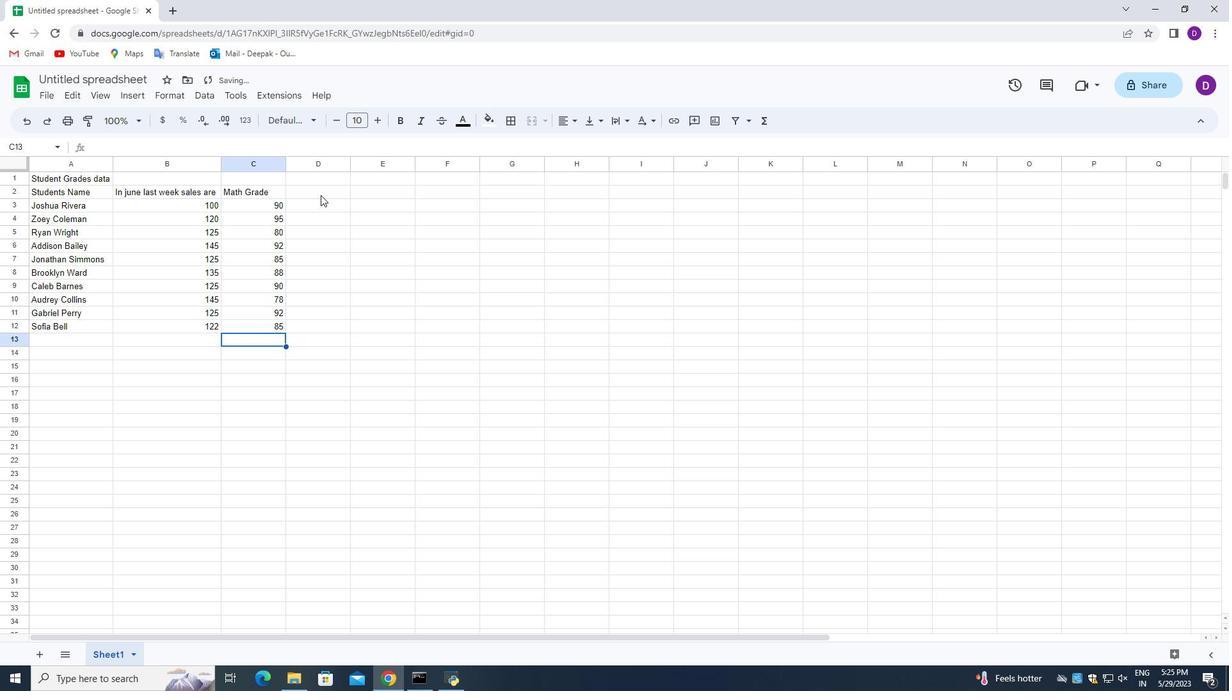 
Action: Mouse pressed left at (320, 195)
Screenshot: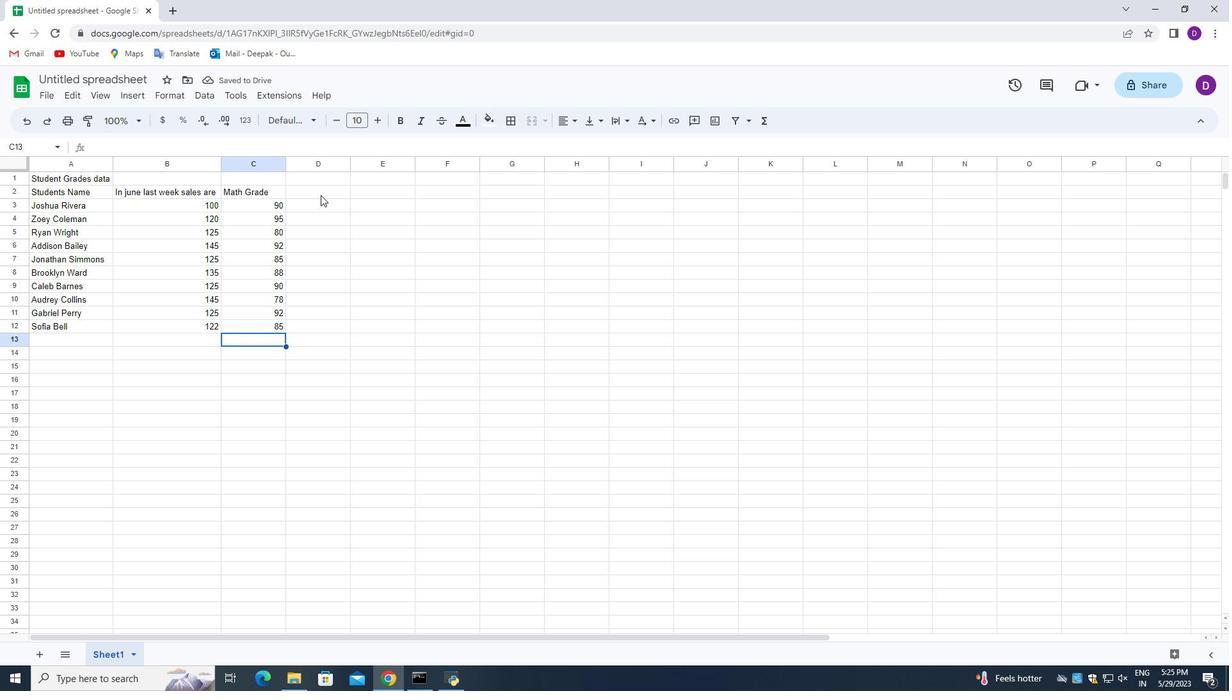 
Action: Mouse moved to (437, 213)
Screenshot: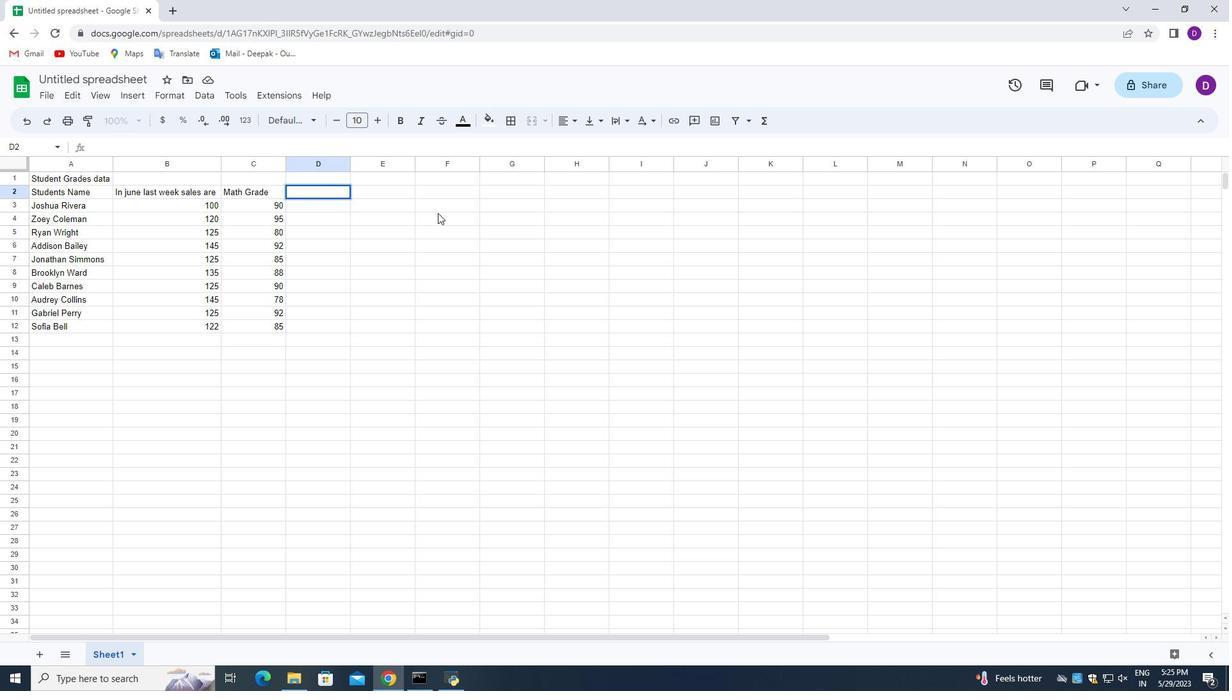 
Action: Key pressed <Key.shift_r>Science<Key.space><Key.shift_r>Grade<Key.enter>85<Key.enter>87<Key.enter>92<Key.enter>88<Key.enter>90<Key.enter>85<Key.enter>92<Key.enter>85<Key.enter>82<Key.enter>90<Key.enter>
Screenshot: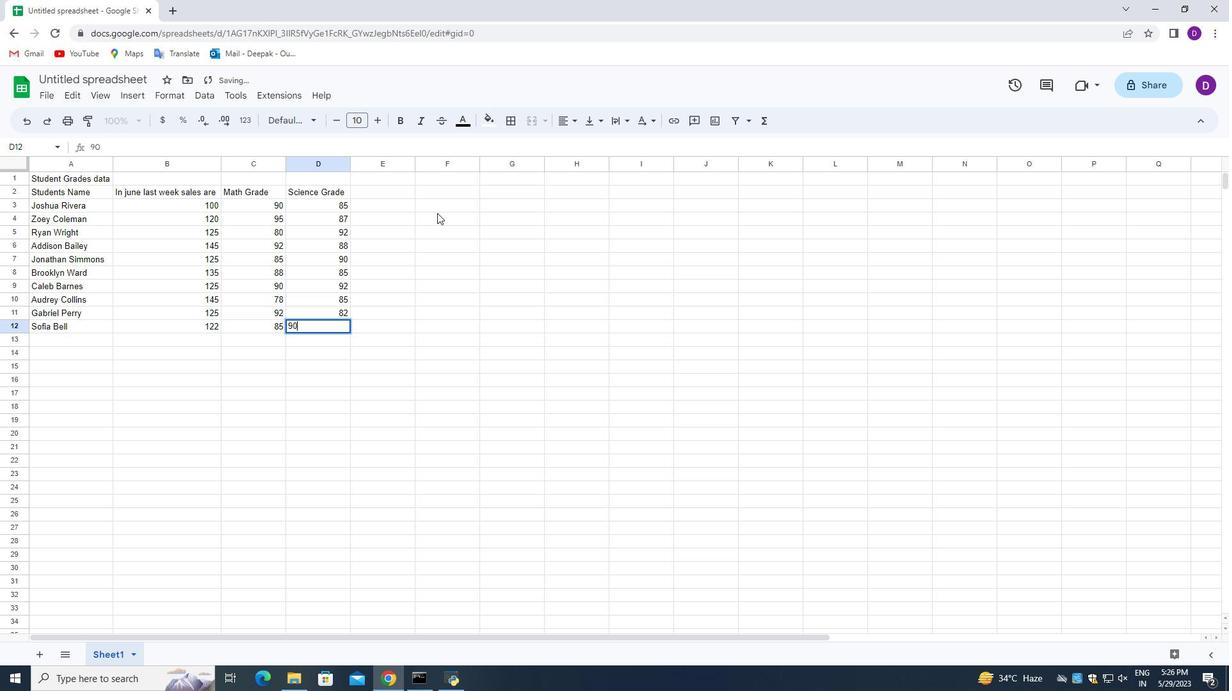 
Action: Mouse moved to (387, 190)
Screenshot: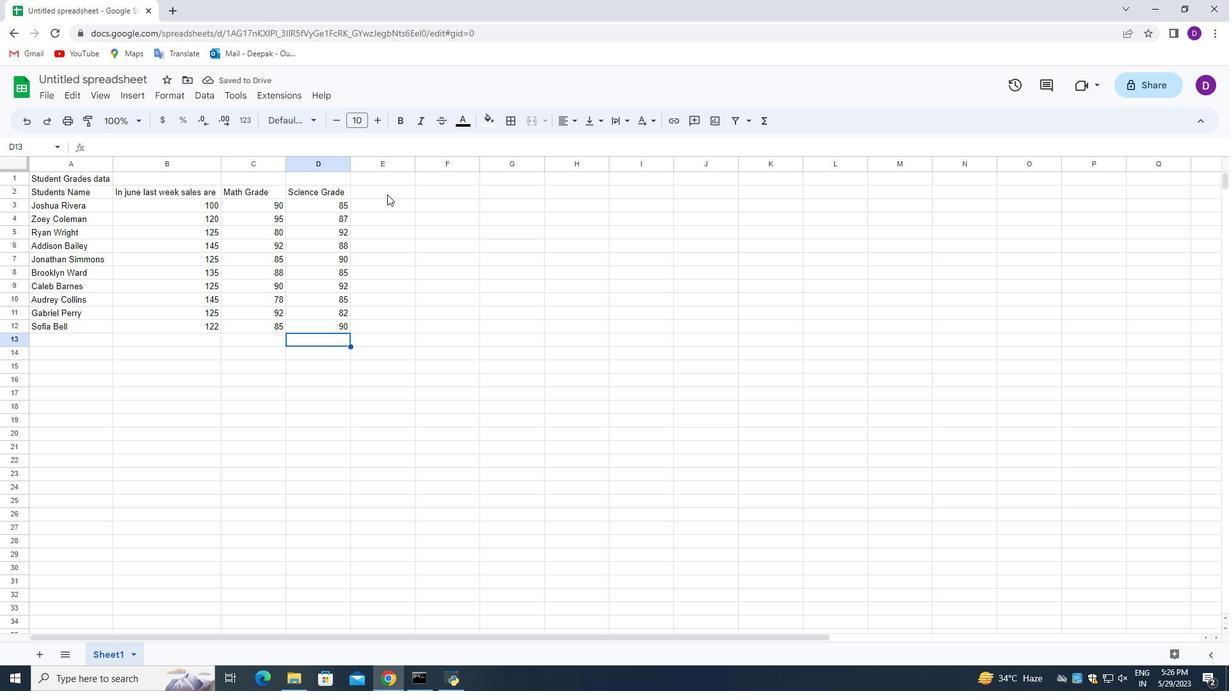 
Action: Mouse pressed left at (387, 190)
Screenshot: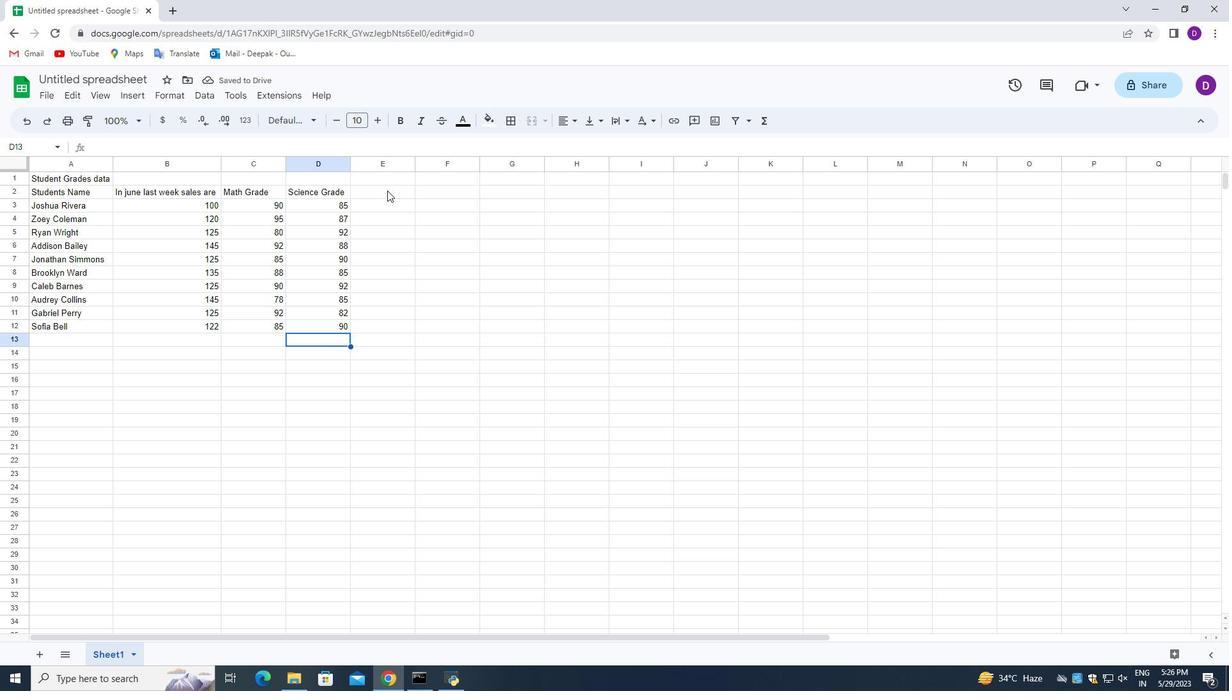 
Action: Mouse pressed left at (387, 190)
Screenshot: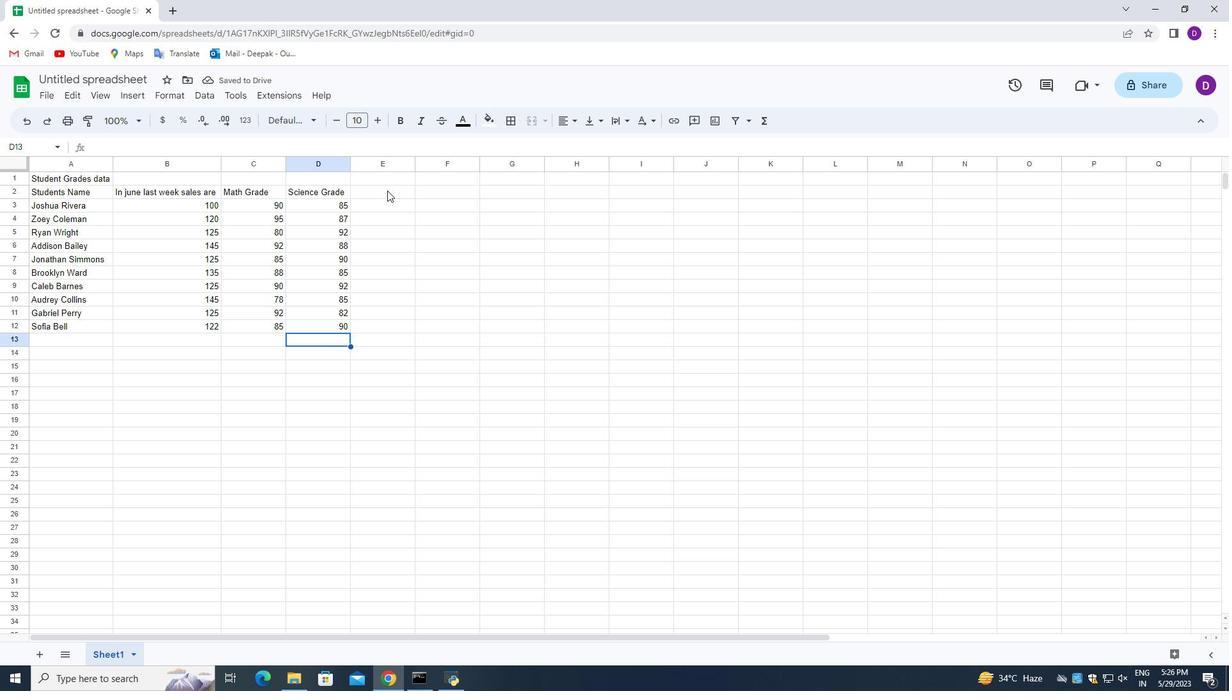 
Action: Mouse moved to (523, 208)
Screenshot: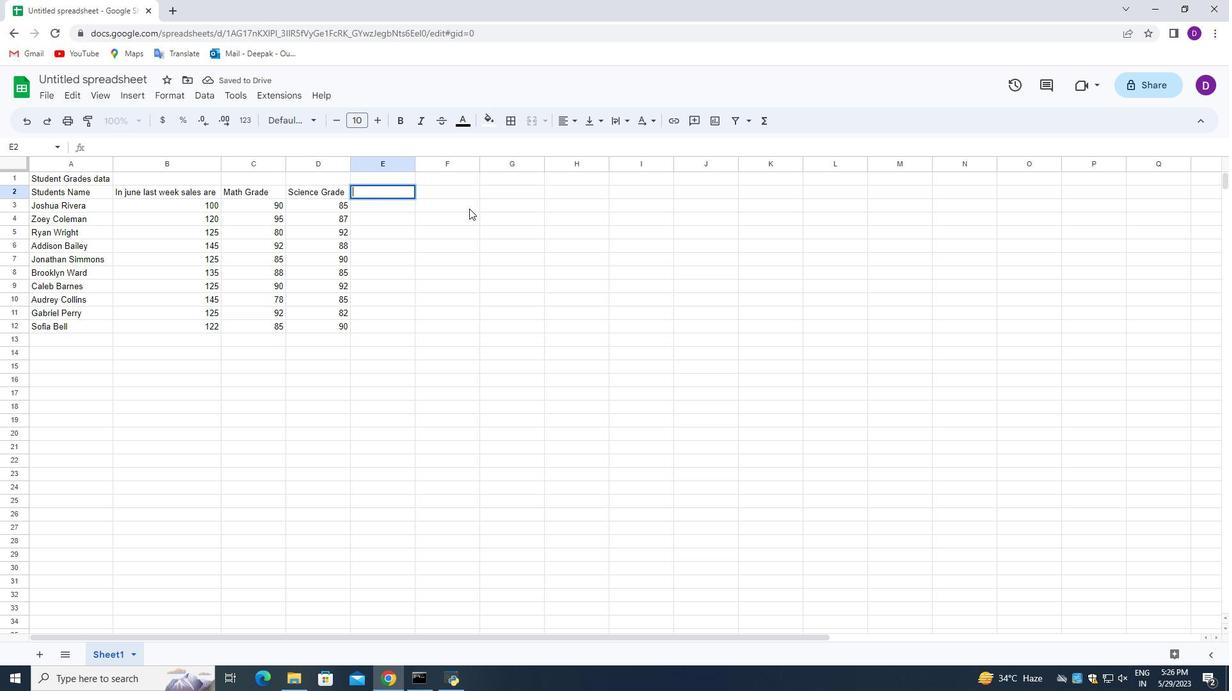 
Action: Key pressed <Key.shift_r>English<Key.space><Key.shift_r>Grade<Key.enter>92<Key.enter>90<Key.enter>85<Key.enter>90<Key.enter>88<Key.enter>92<Key.enter>85<Key.enter>82<Key.enter>90<Key.enter>88<Key.enter>
Screenshot: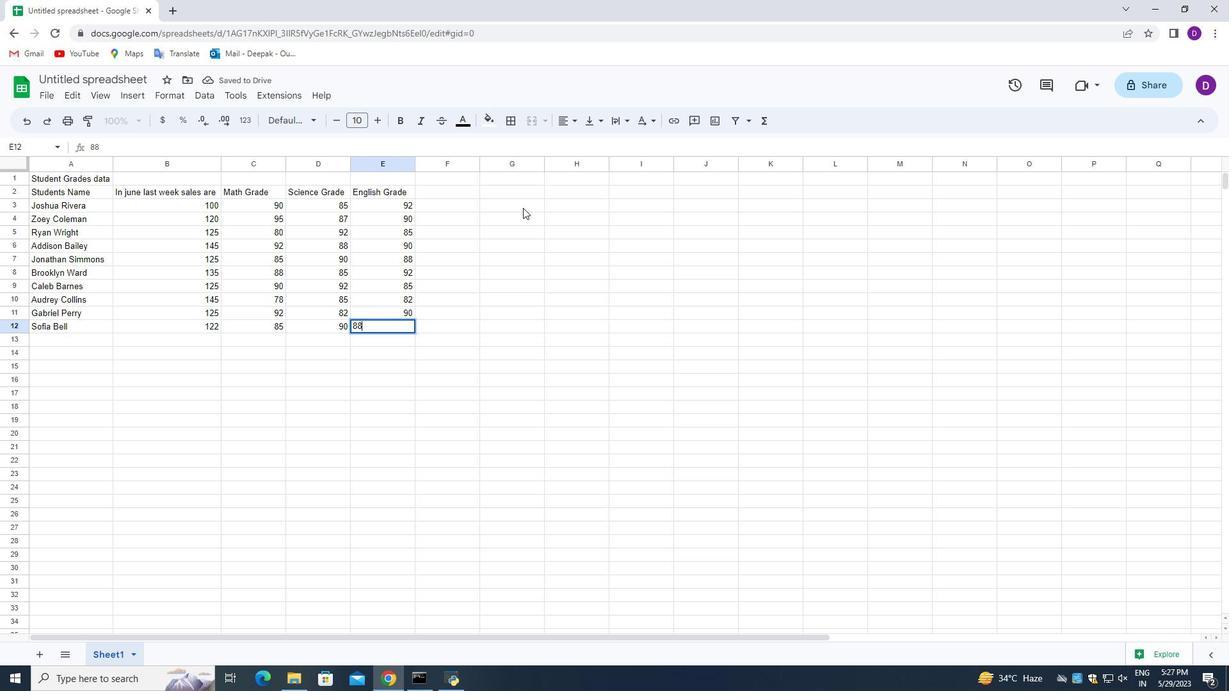 
Action: Mouse moved to (443, 190)
Screenshot: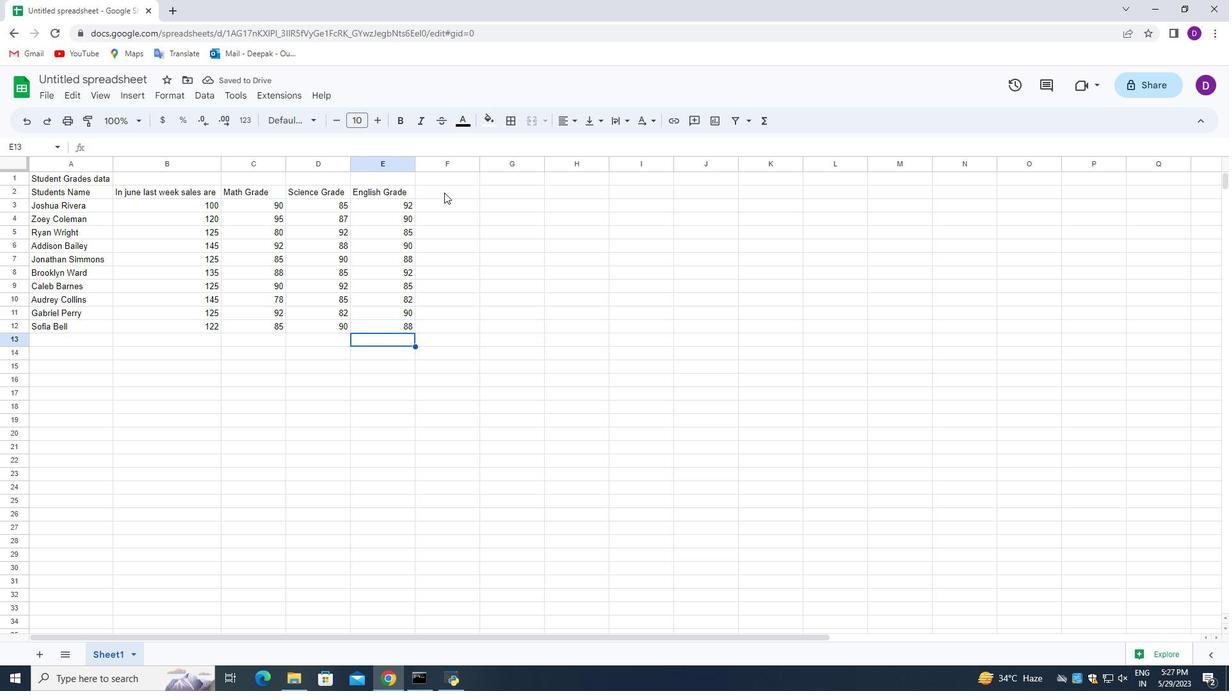 
Action: Mouse pressed left at (443, 190)
Screenshot: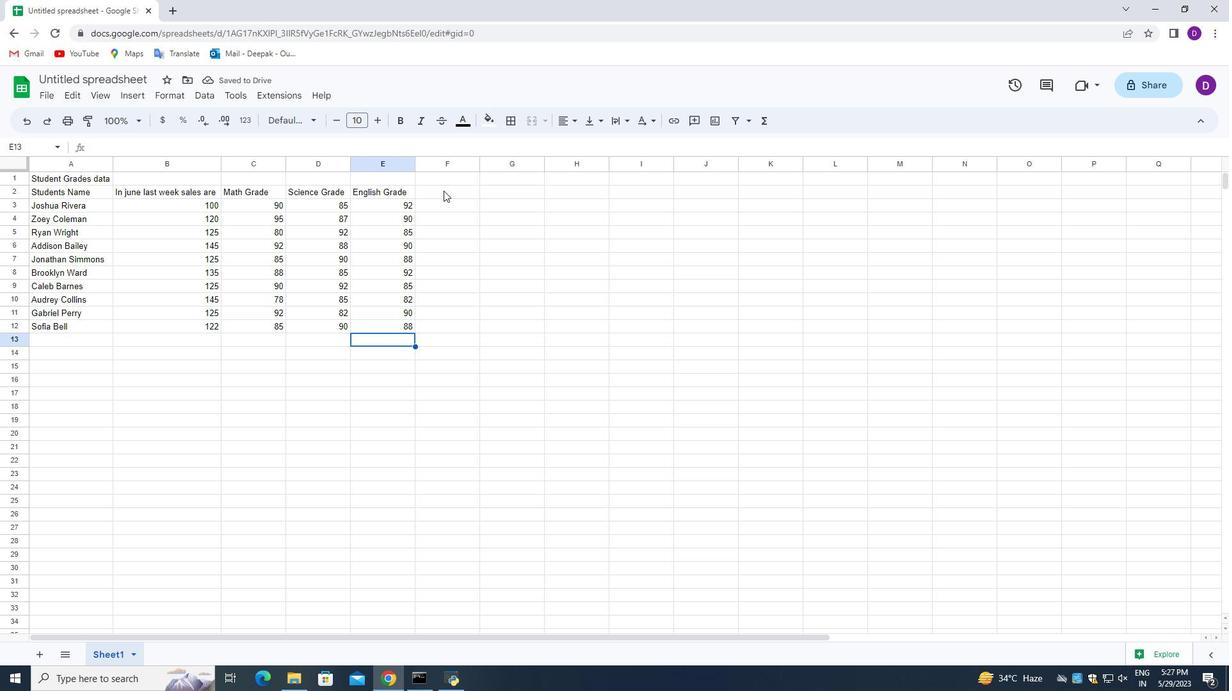 
Action: Mouse pressed left at (443, 190)
Screenshot: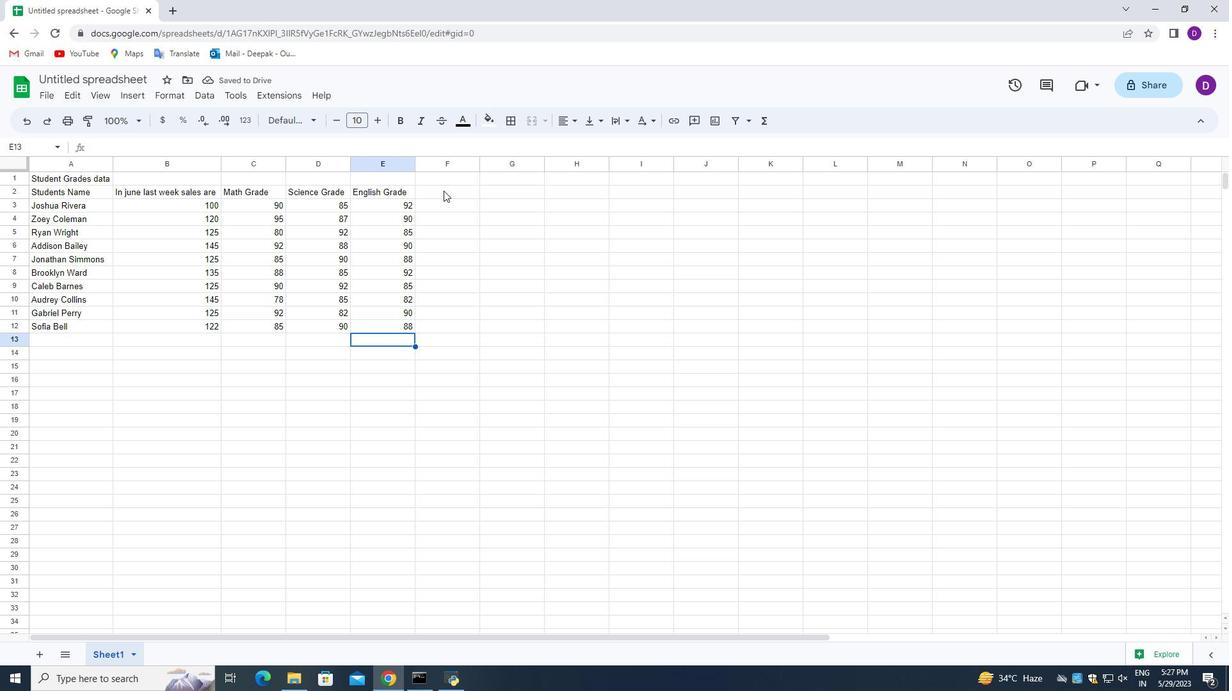 
Action: Mouse moved to (496, 252)
Screenshot: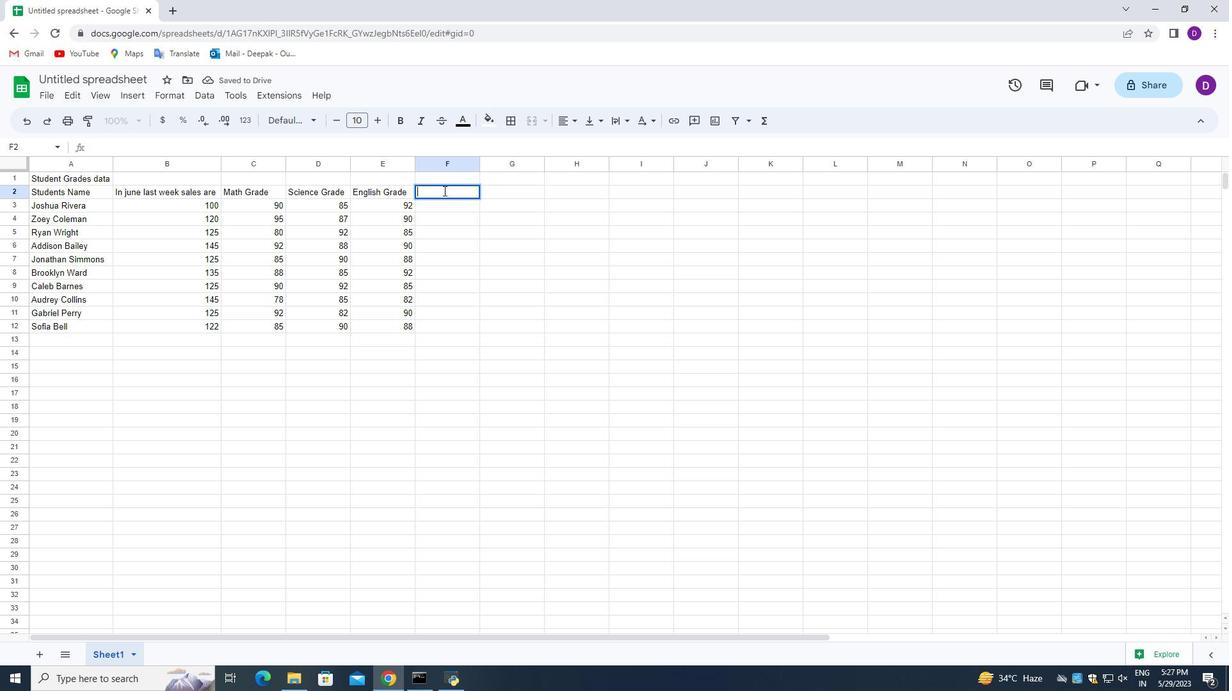
Action: Key pressed <Key.shift>History<Key.space><Key.shift_r>Gradw<Key.backspace>e<Key.enter>88<Key.enter>92<Key.enter>78<Key.enter>95<Key.enter>90<Key.enter>90<Key.enter>80<Key.enter>85<Key.enter>92<Key.enter>90<Key.enter>
Screenshot: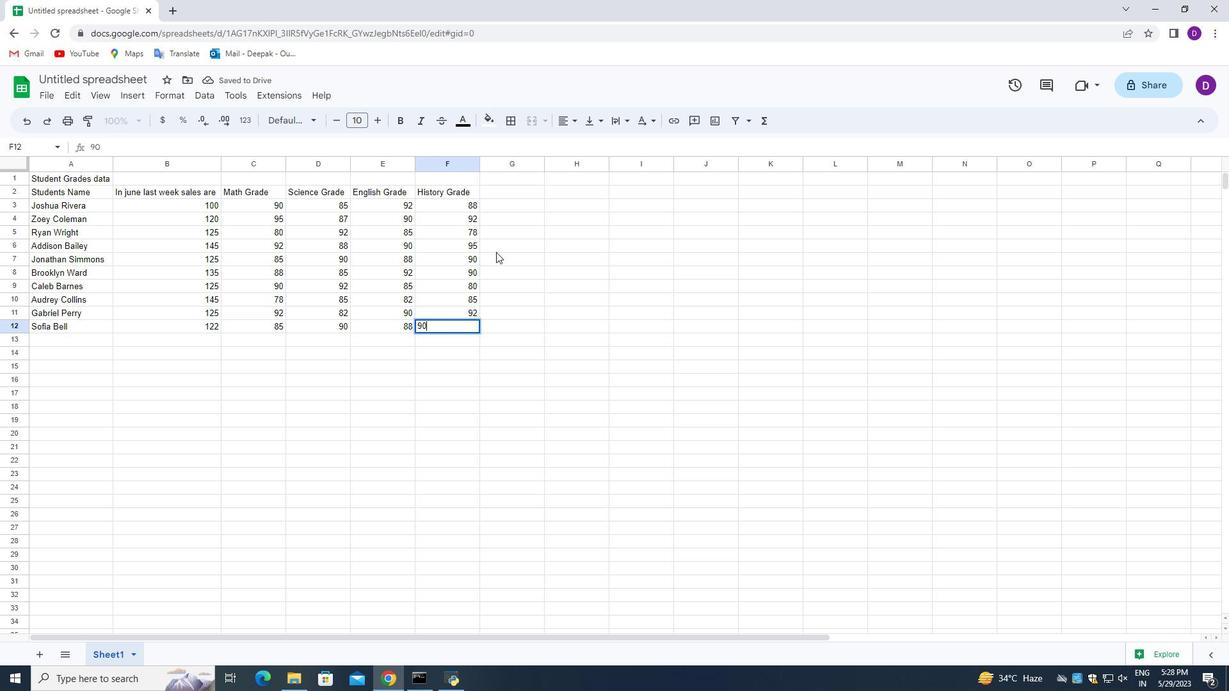 
Action: Mouse moved to (521, 365)
Screenshot: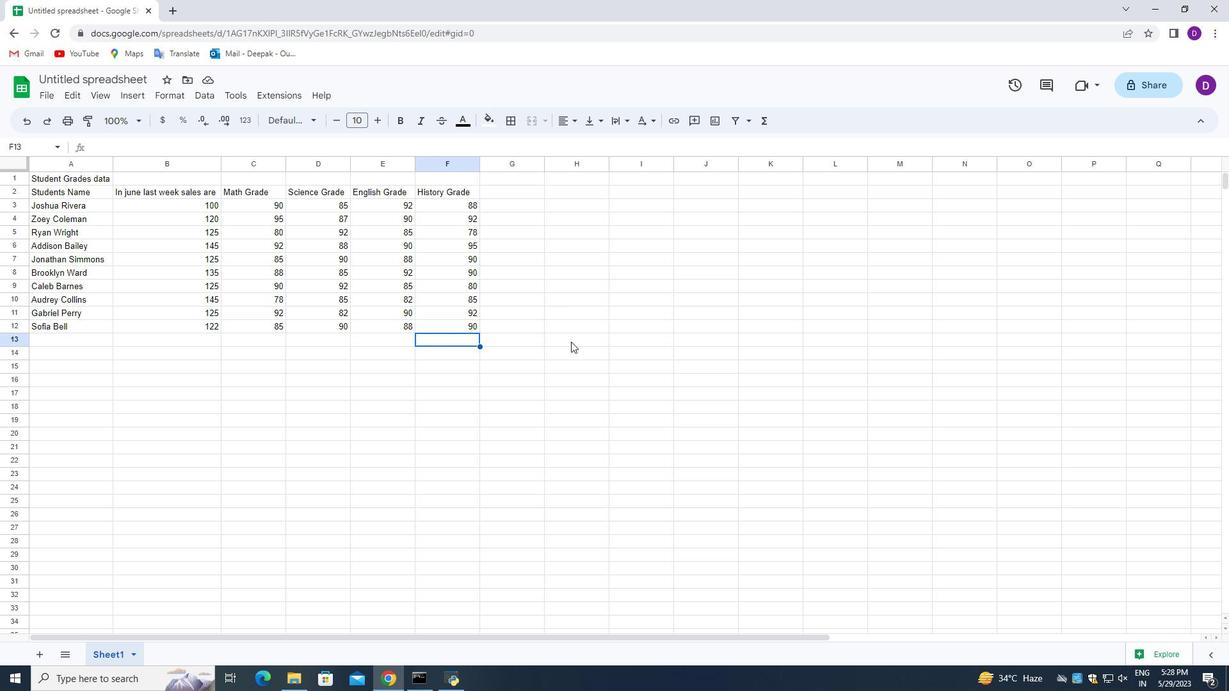 
Action: Mouse scrolled (521, 366) with delta (0, 0)
Screenshot: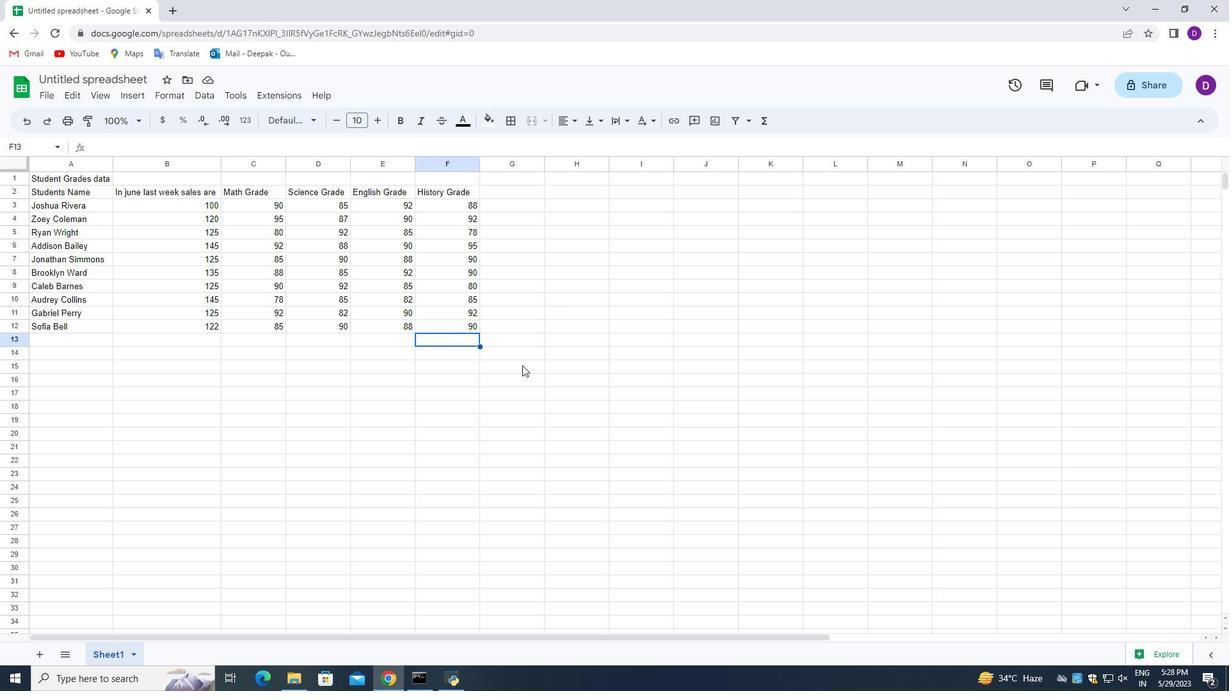 
Action: Mouse moved to (511, 206)
Screenshot: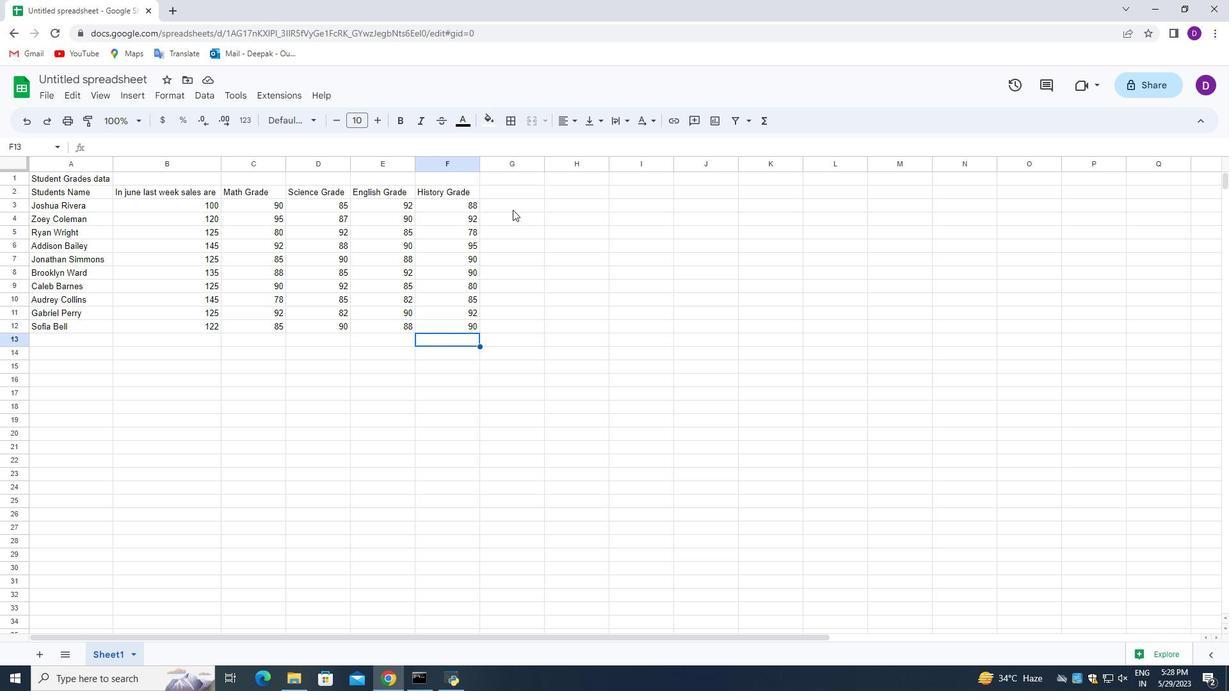 
Action: Mouse pressed left at (511, 206)
Screenshot: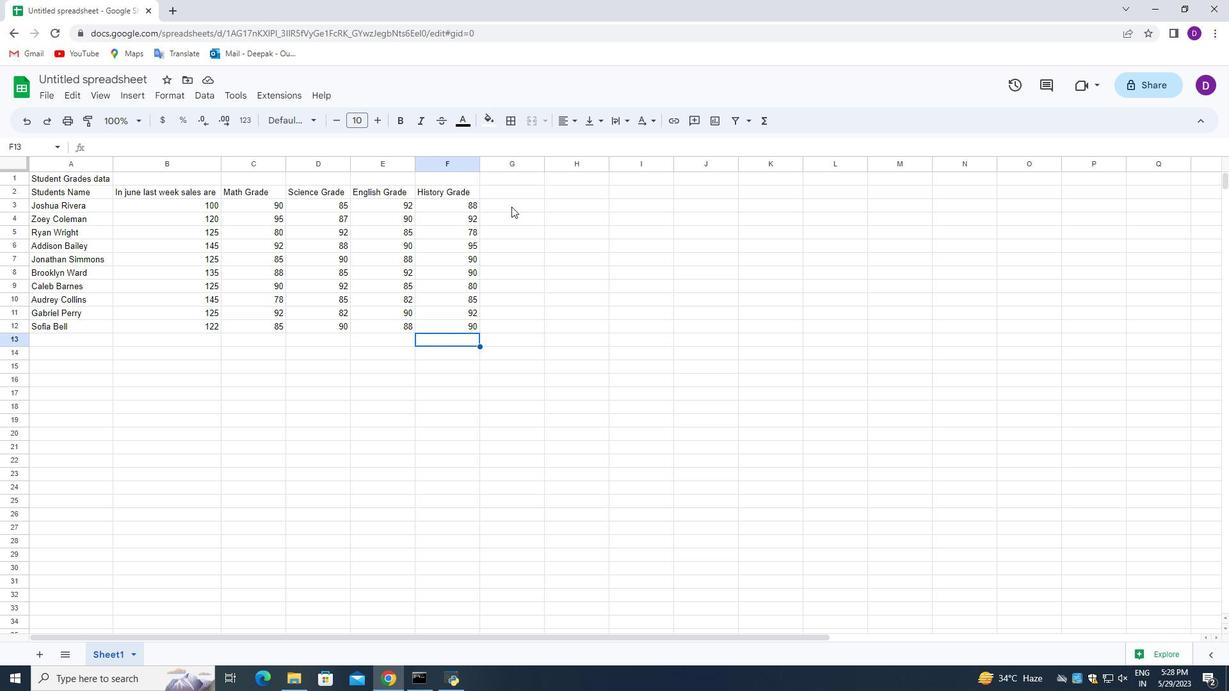 
Action: Mouse pressed left at (511, 206)
Screenshot: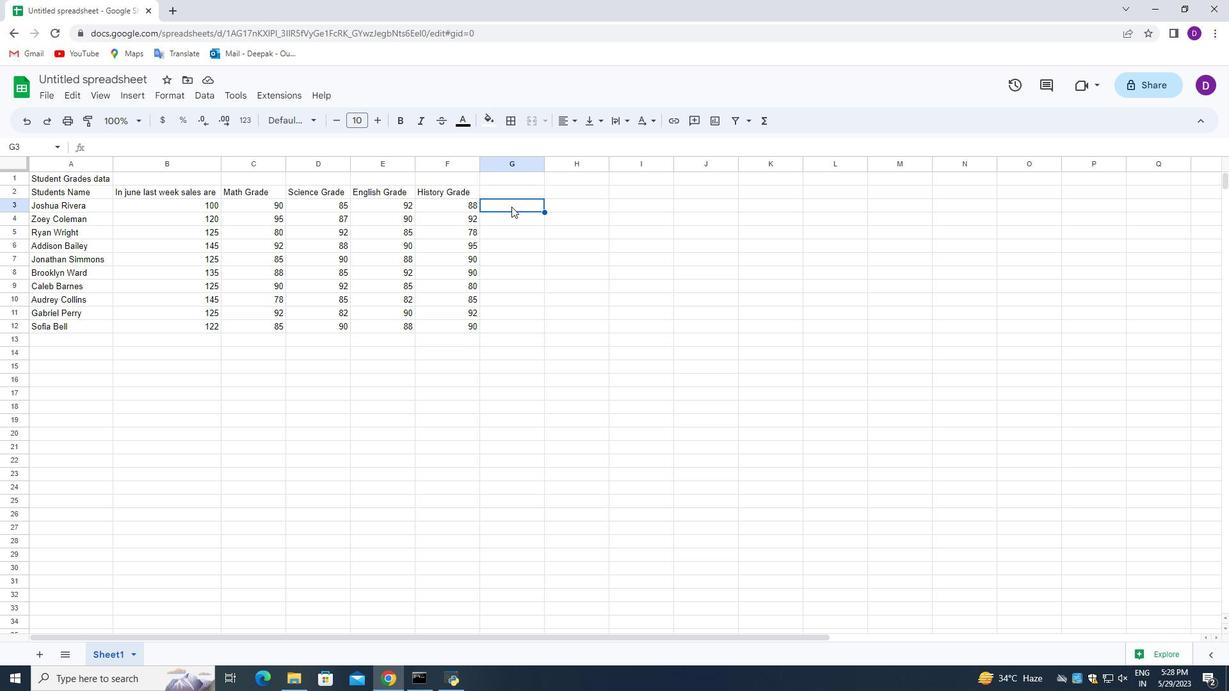 
Action: Key pressed =sum
Screenshot: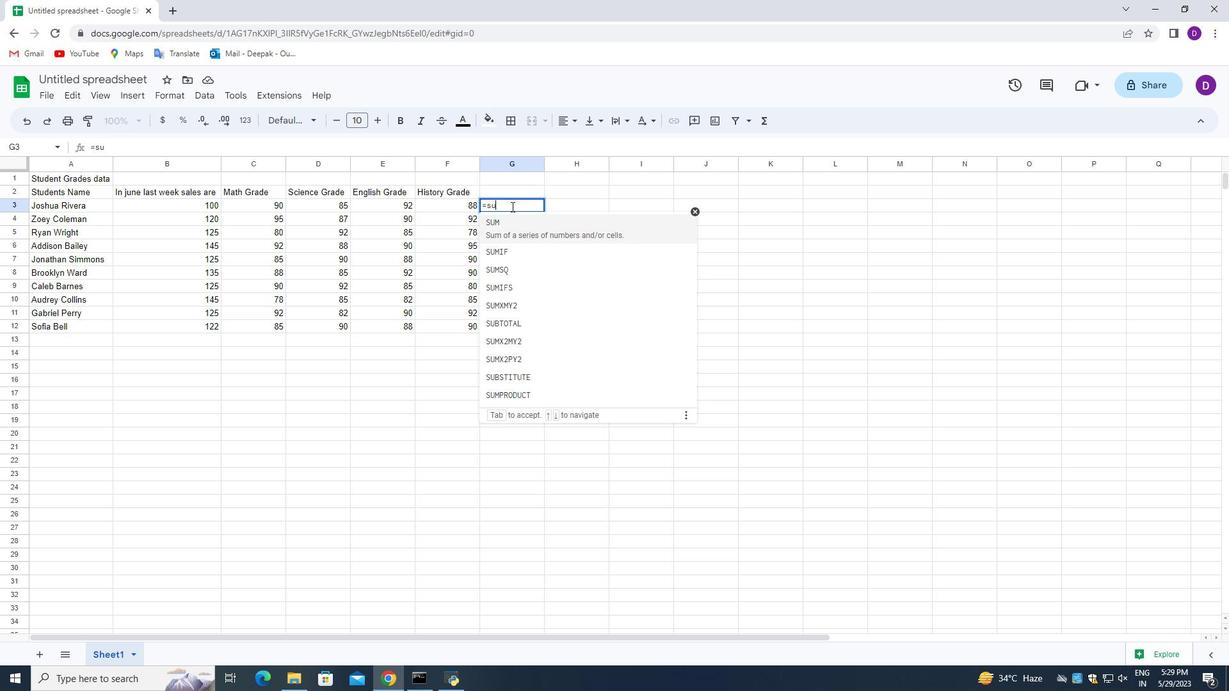 
Action: Mouse moved to (254, 206)
Screenshot: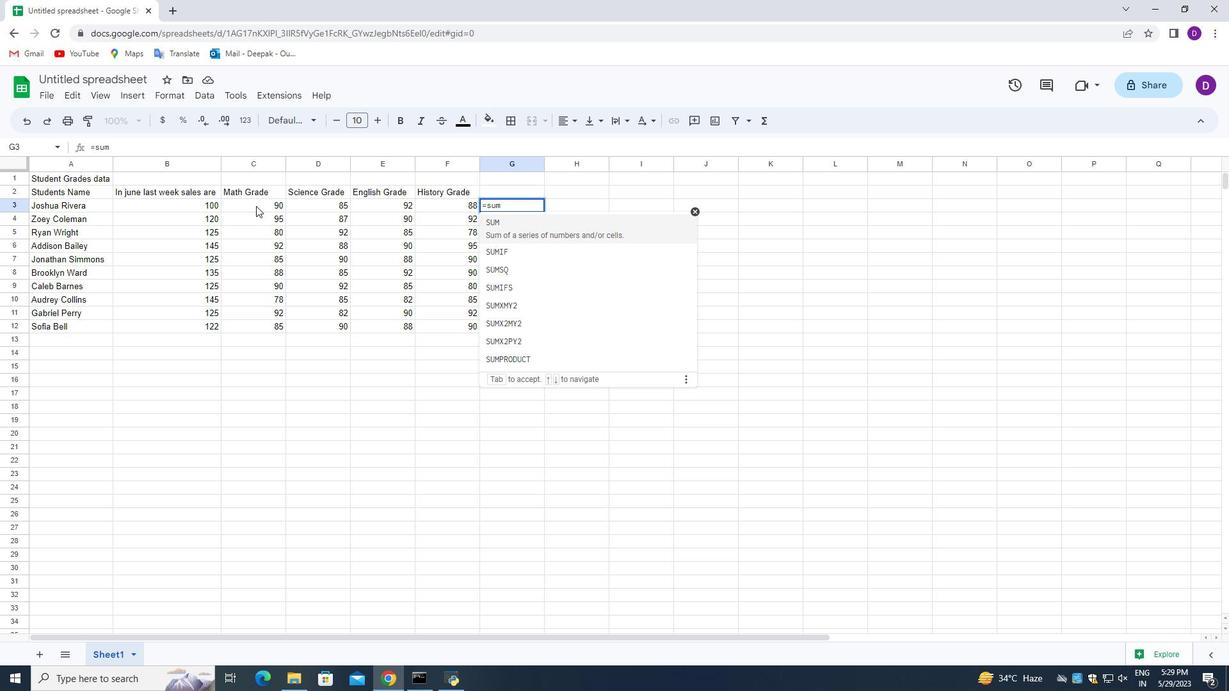 
Action: Mouse pressed left at (254, 206)
Screenshot: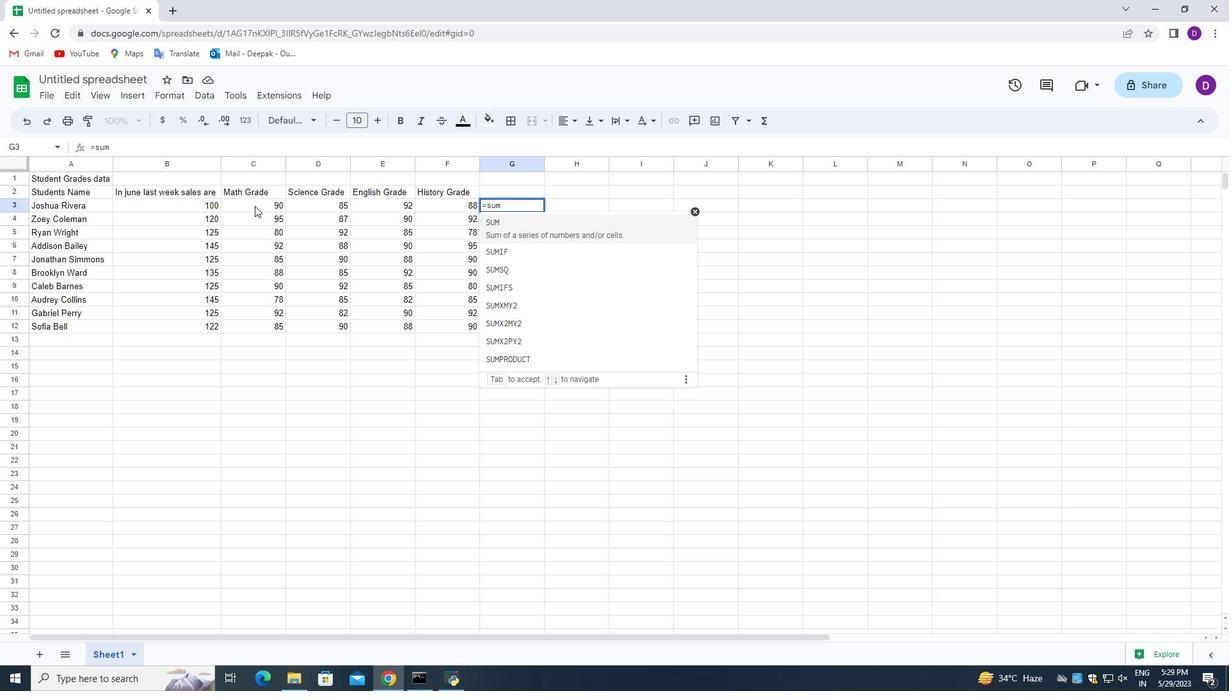 
Action: Mouse moved to (534, 206)
Screenshot: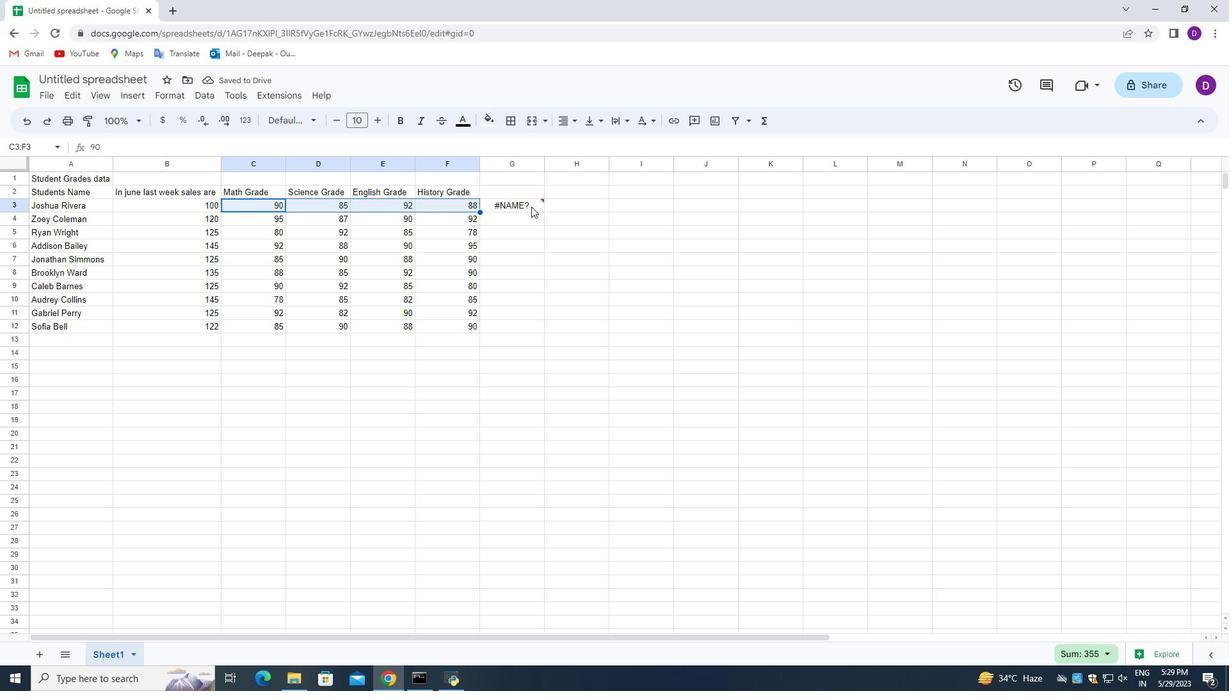 
Action: Mouse pressed left at (534, 206)
Screenshot: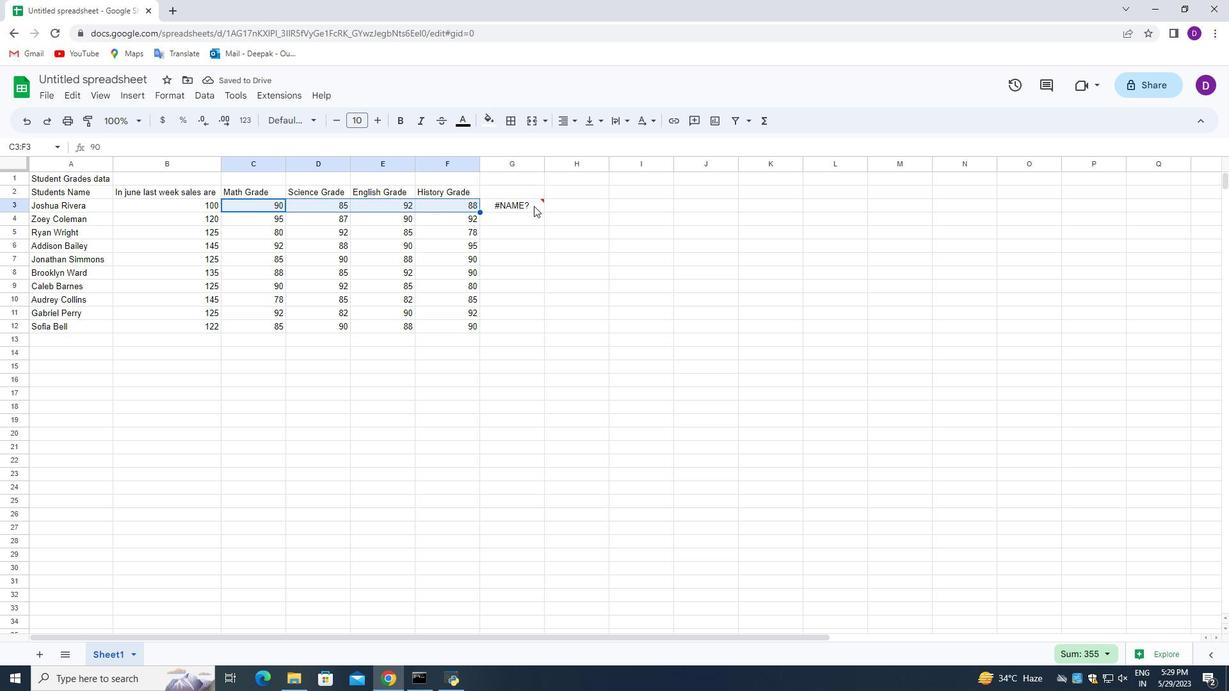 
Action: Mouse pressed left at (534, 206)
Screenshot: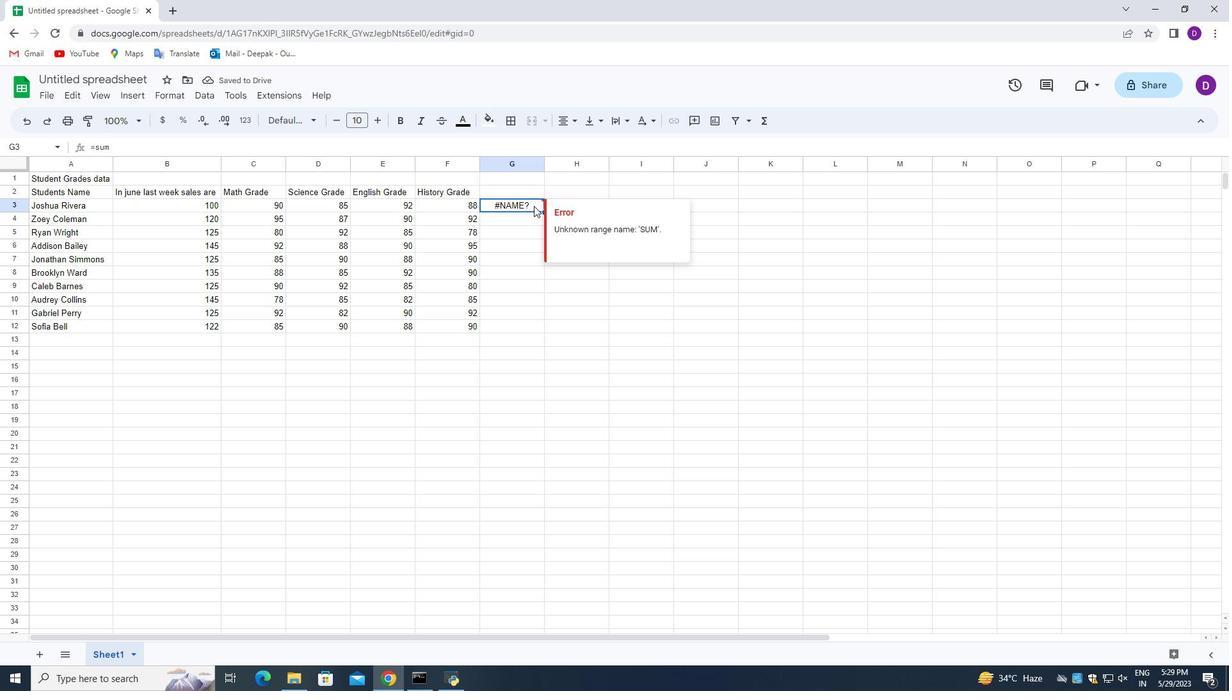 
Action: Mouse pressed left at (534, 206)
Screenshot: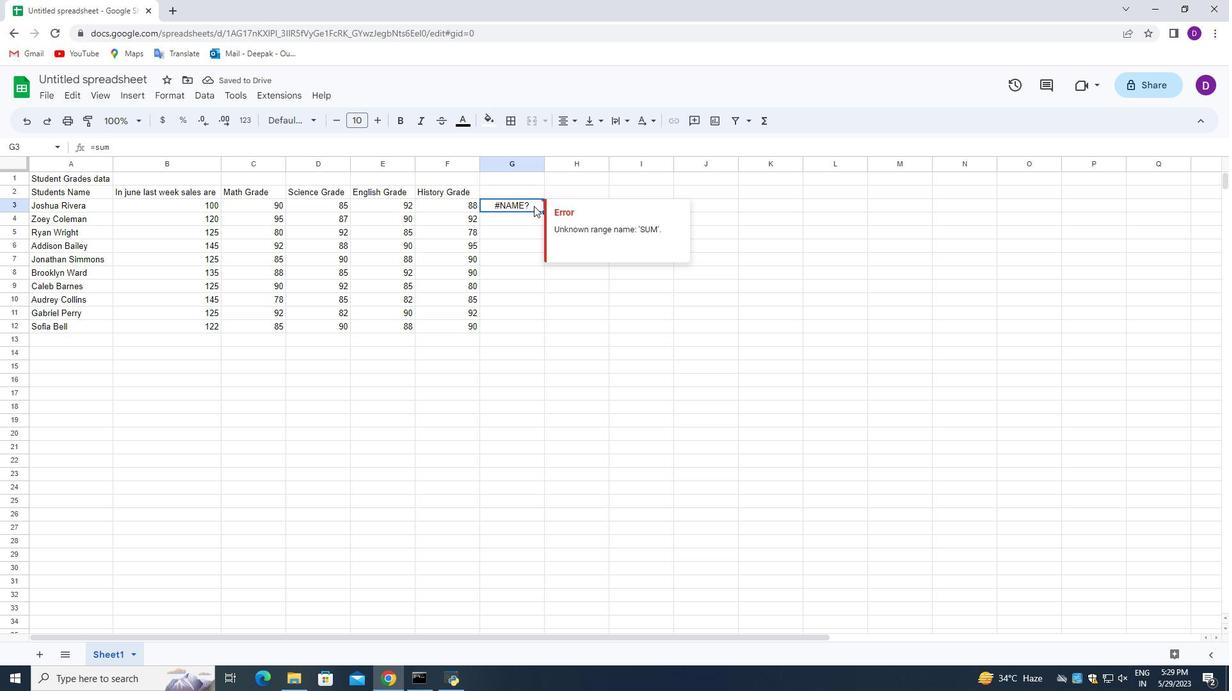 
Action: Key pressed <Key.backspace><Key.backspace><Key.backspace><Key.backspace><Key.backspace><Key.backspace><Key.backspace><Key.backspace><Key.backspace>=sum
Screenshot: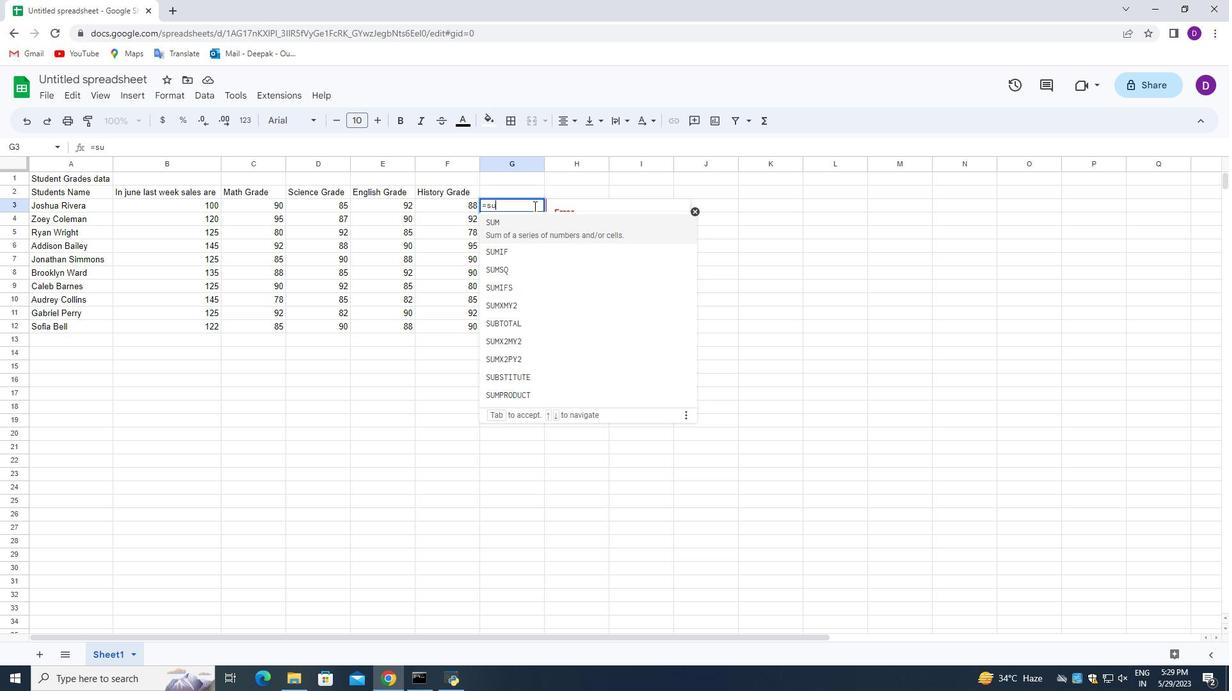 
Action: Mouse moved to (265, 206)
Screenshot: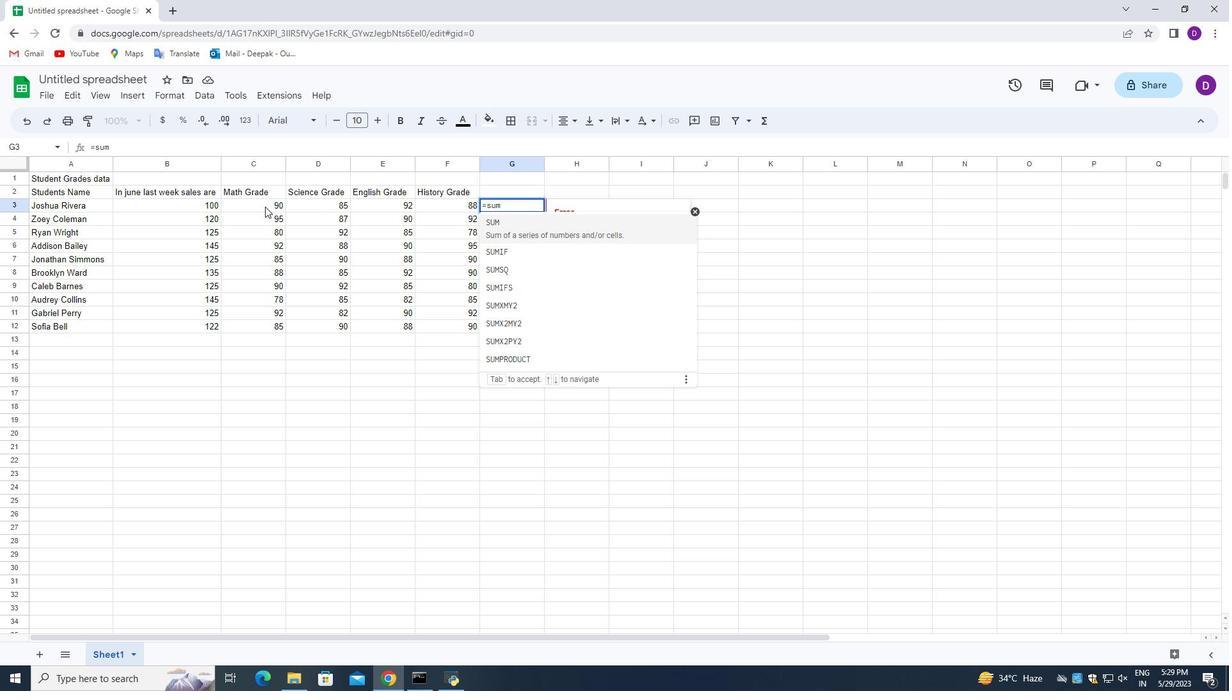 
Action: Mouse pressed left at (265, 206)
Screenshot: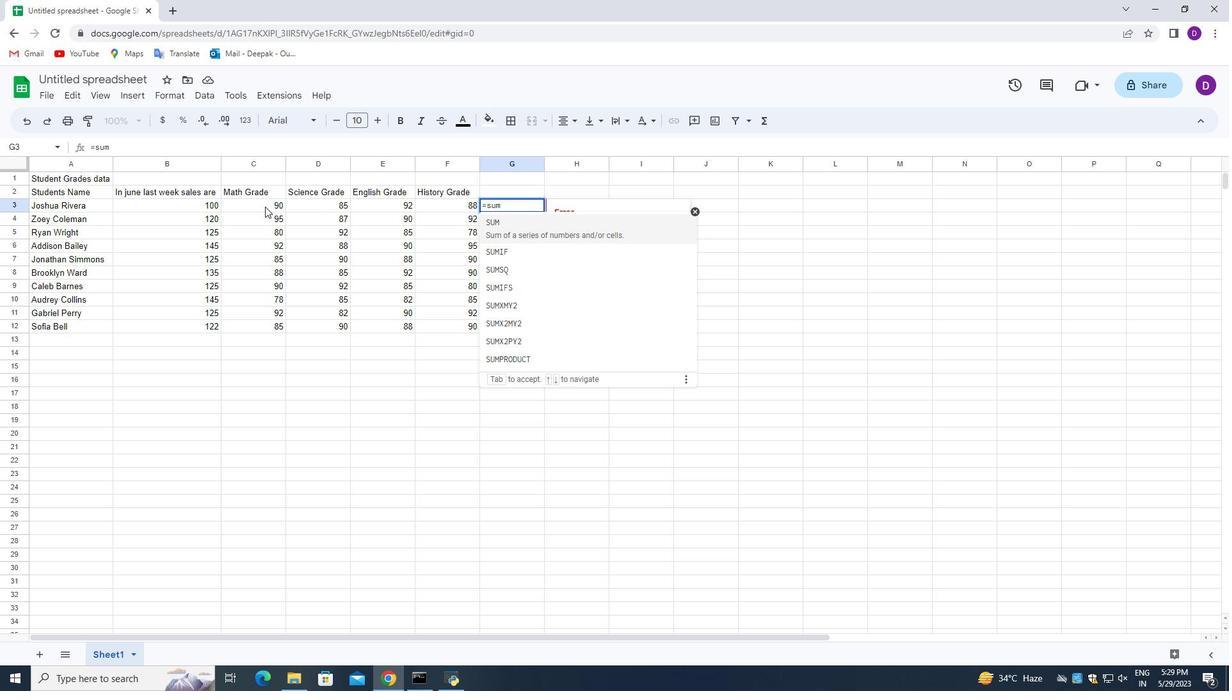 
Action: Mouse moved to (531, 204)
Screenshot: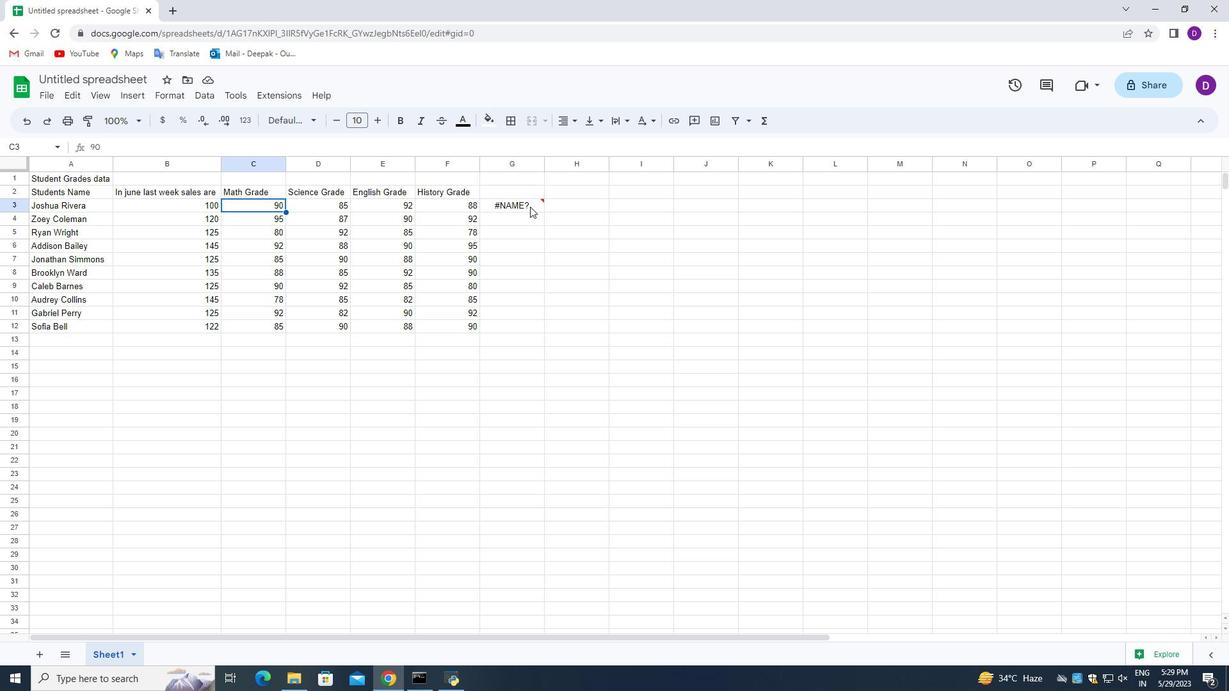 
Action: Mouse pressed left at (531, 204)
Screenshot: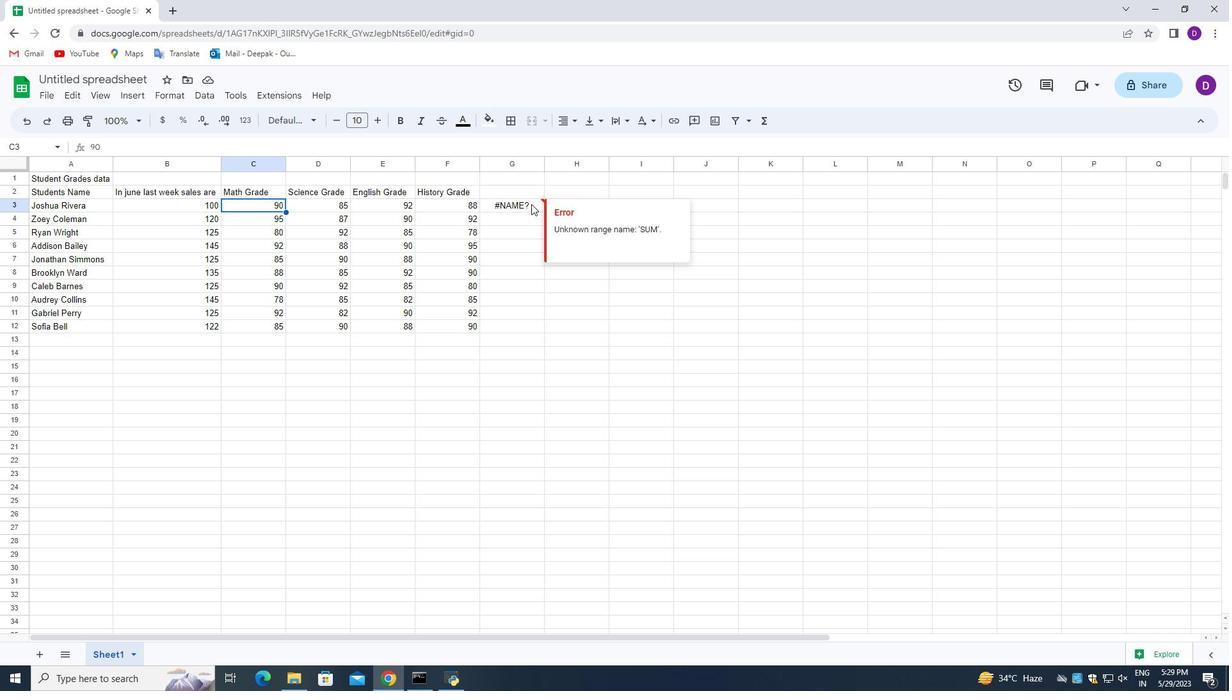 
Action: Mouse pressed left at (531, 204)
Screenshot: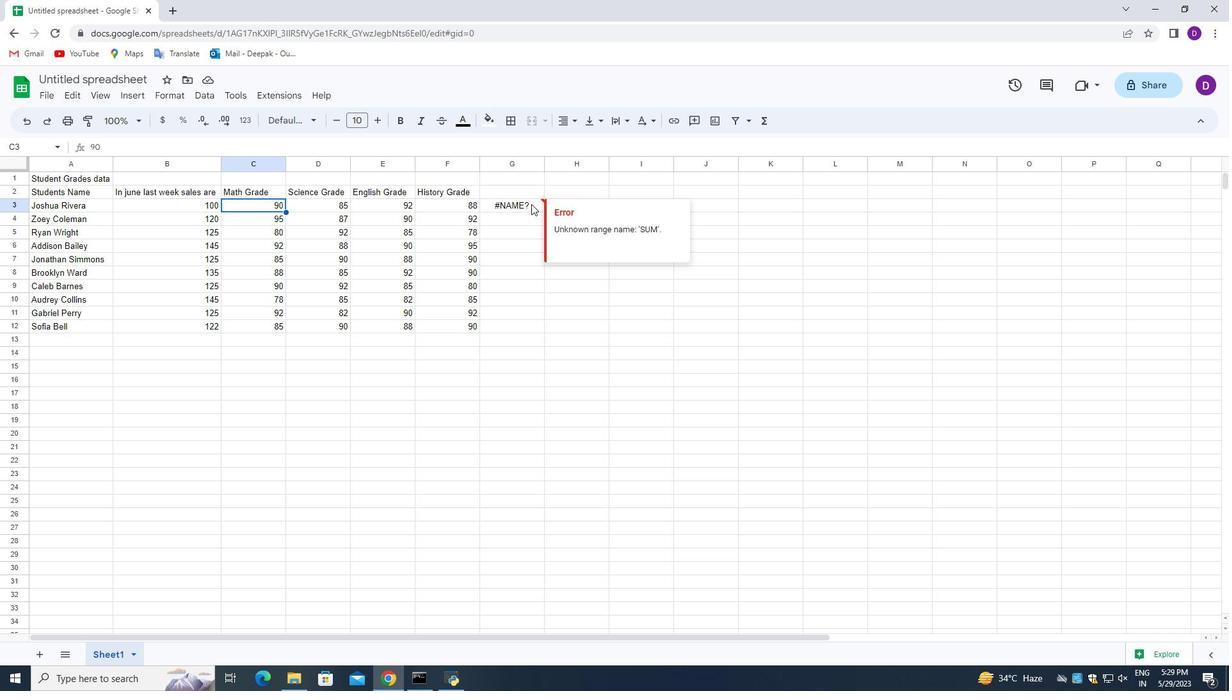 
Action: Key pressed <Key.backspace><Key.backspace><Key.backspace><Key.backspace>
Screenshot: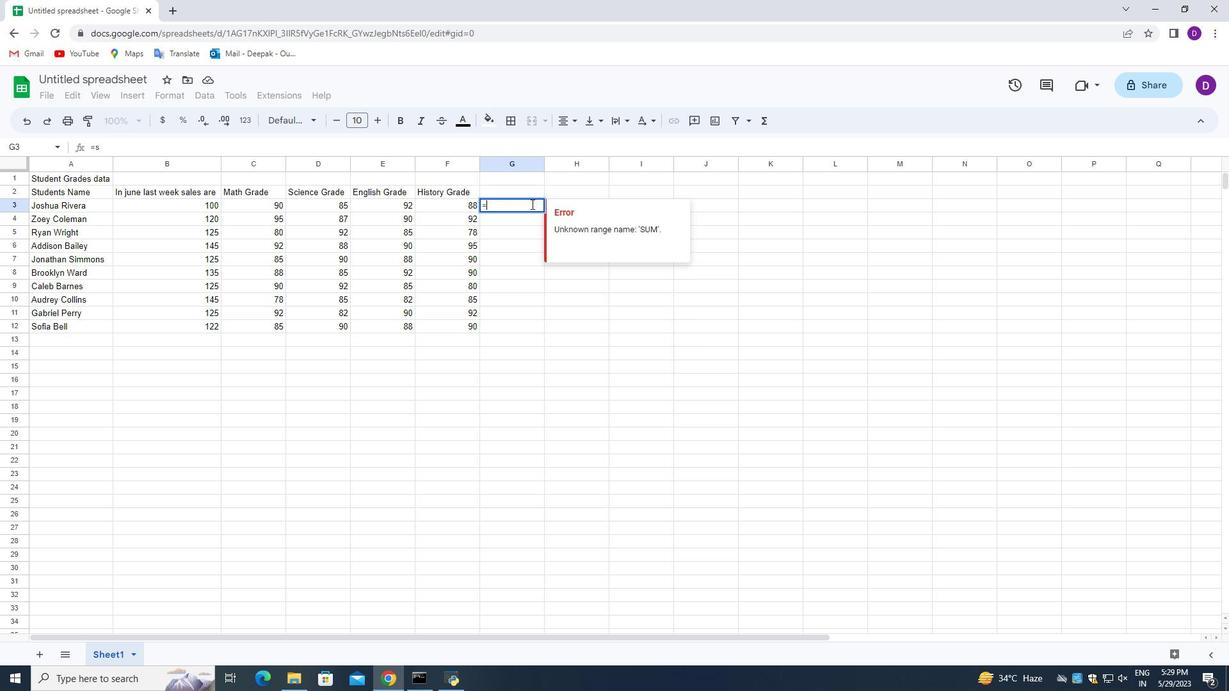 
Action: Mouse moved to (765, 117)
Screenshot: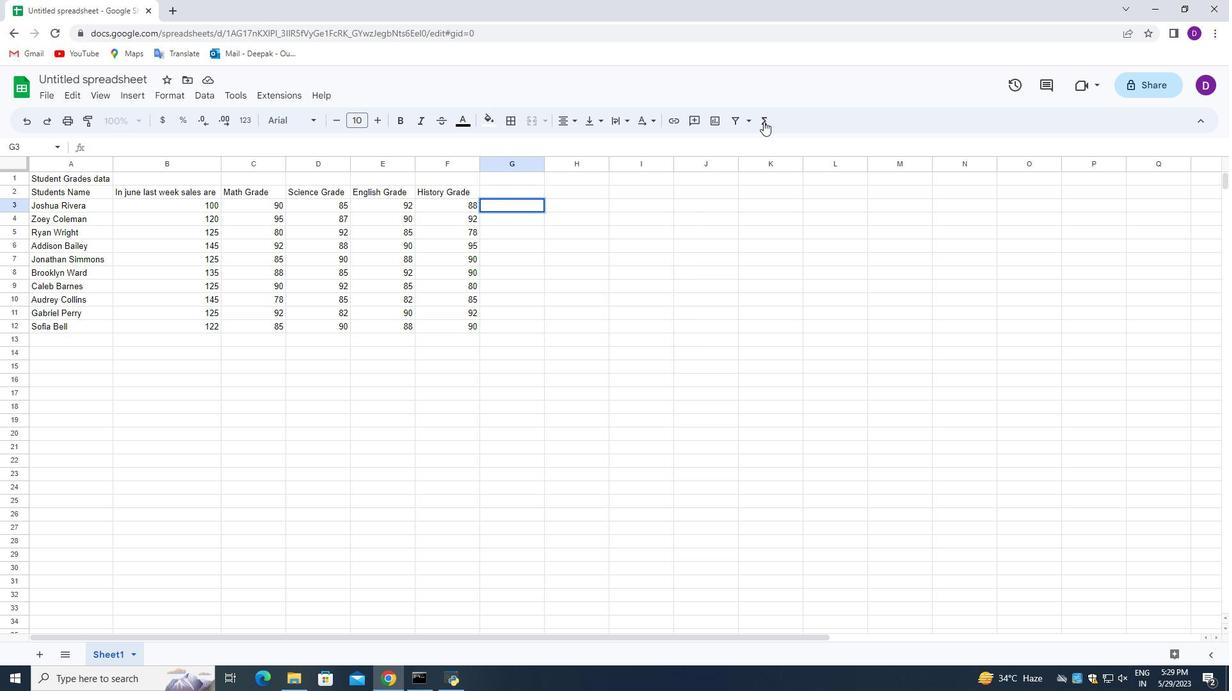 
Action: Mouse pressed left at (765, 117)
Screenshot: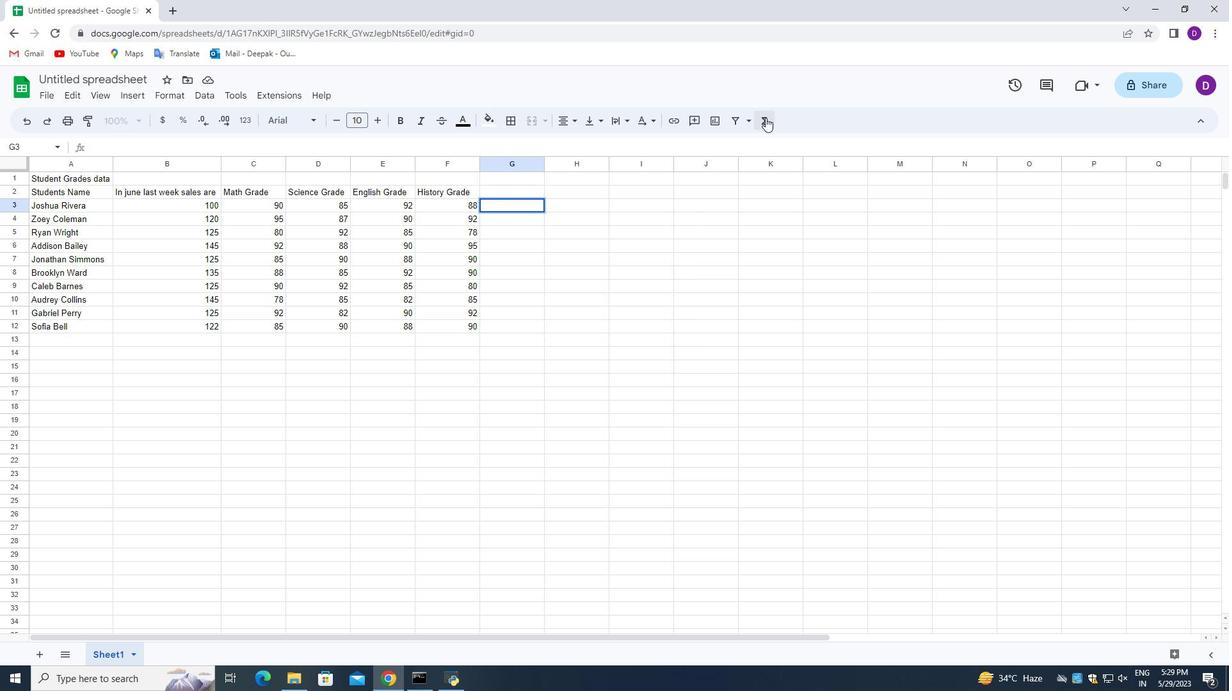 
Action: Mouse moved to (790, 138)
Screenshot: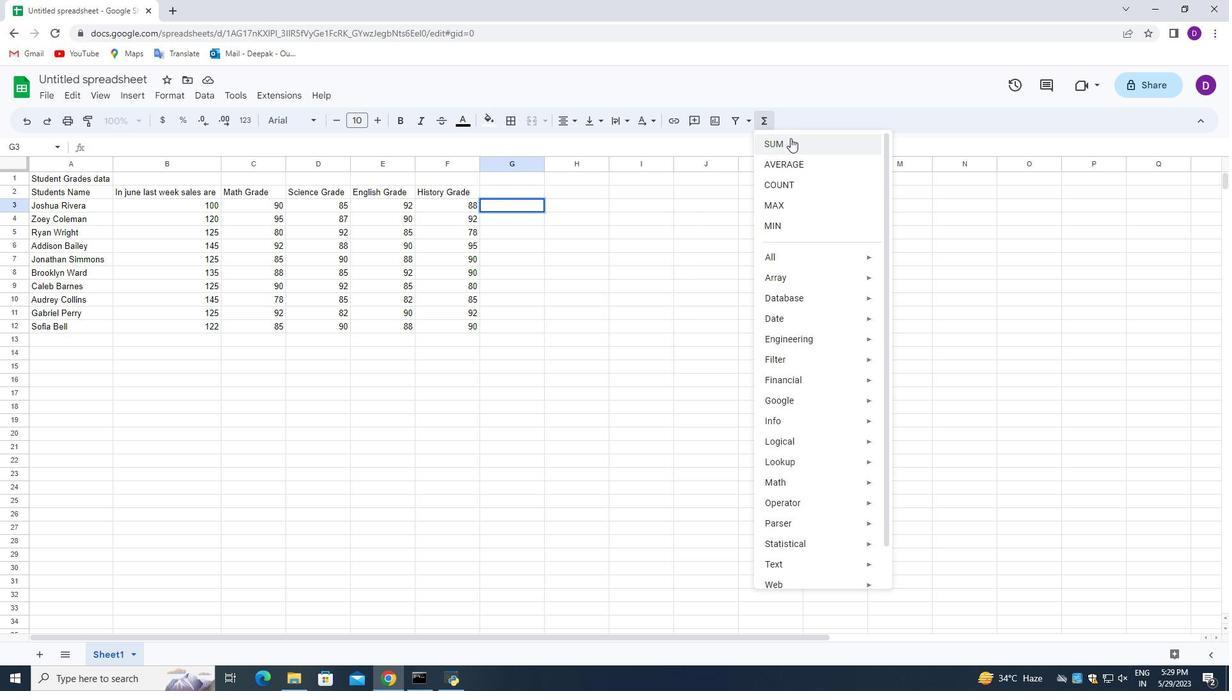 
Action: Mouse pressed left at (790, 138)
Screenshot: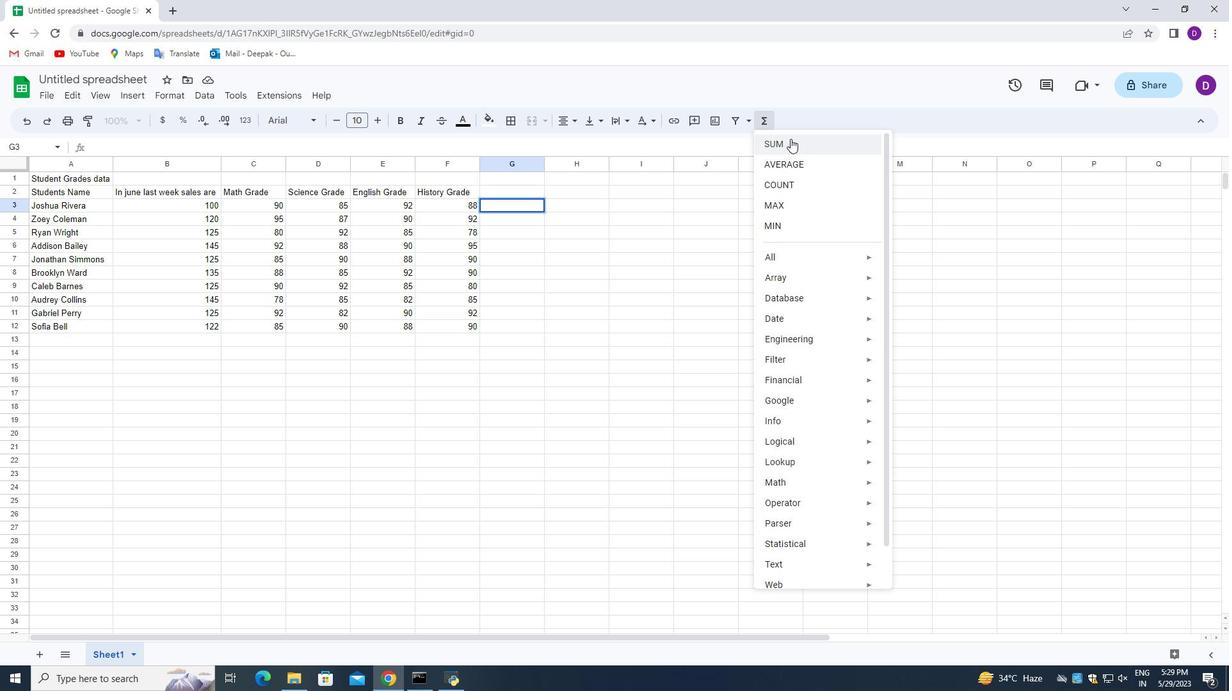 
Action: Mouse moved to (270, 204)
Screenshot: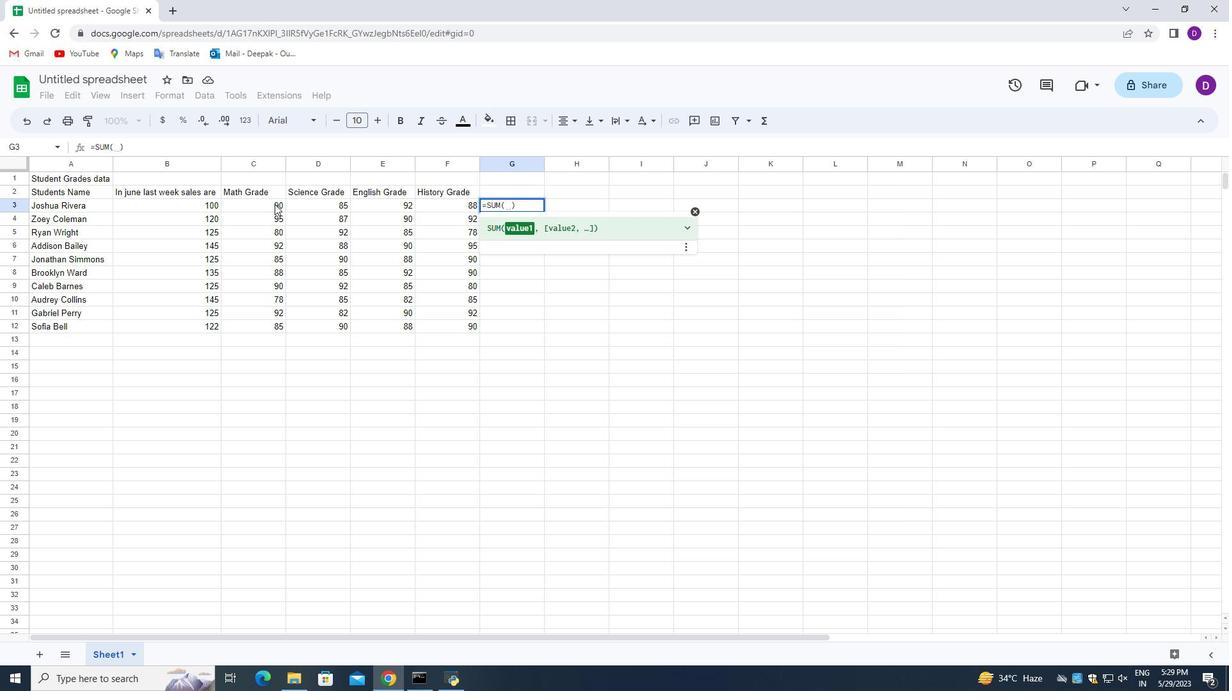 
Action: Mouse pressed left at (270, 204)
Screenshot: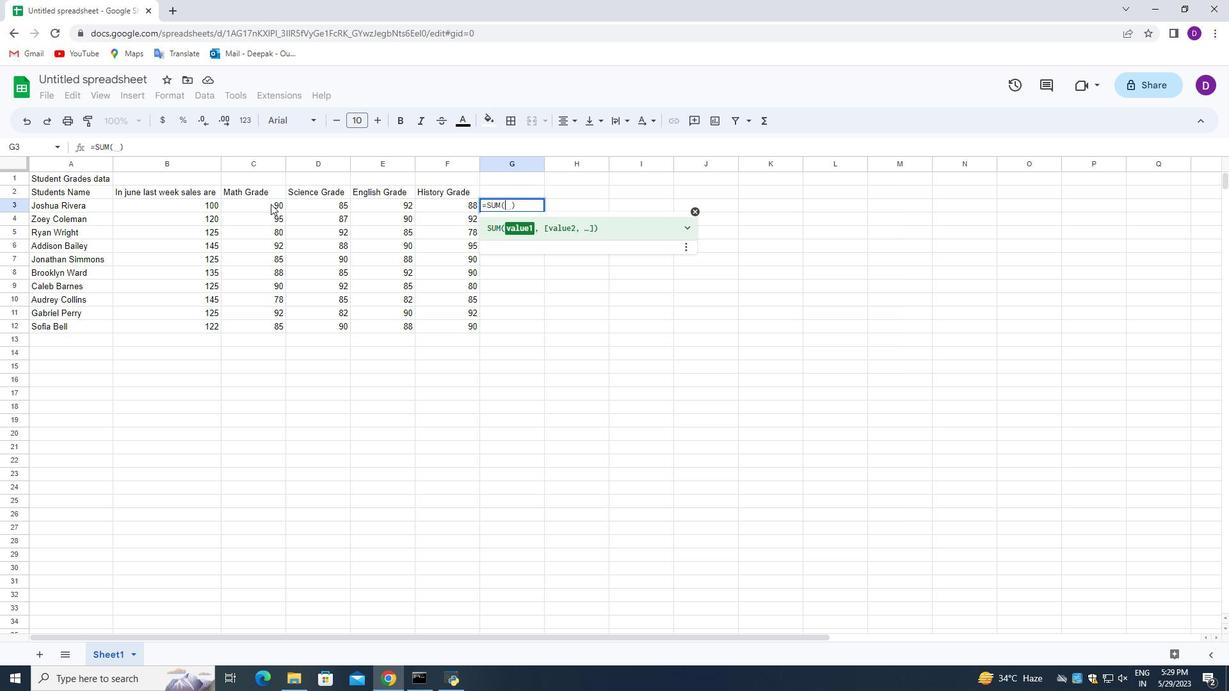 
Action: Mouse moved to (272, 203)
Screenshot: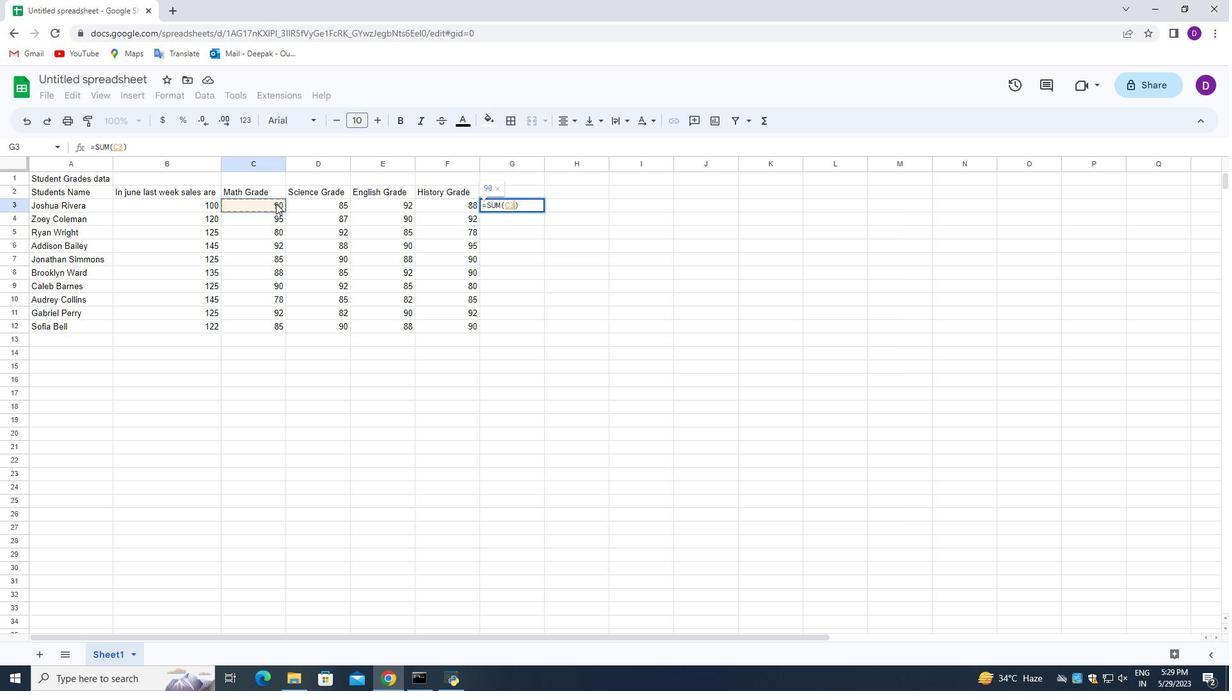 
Action: Mouse pressed left at (272, 203)
Screenshot: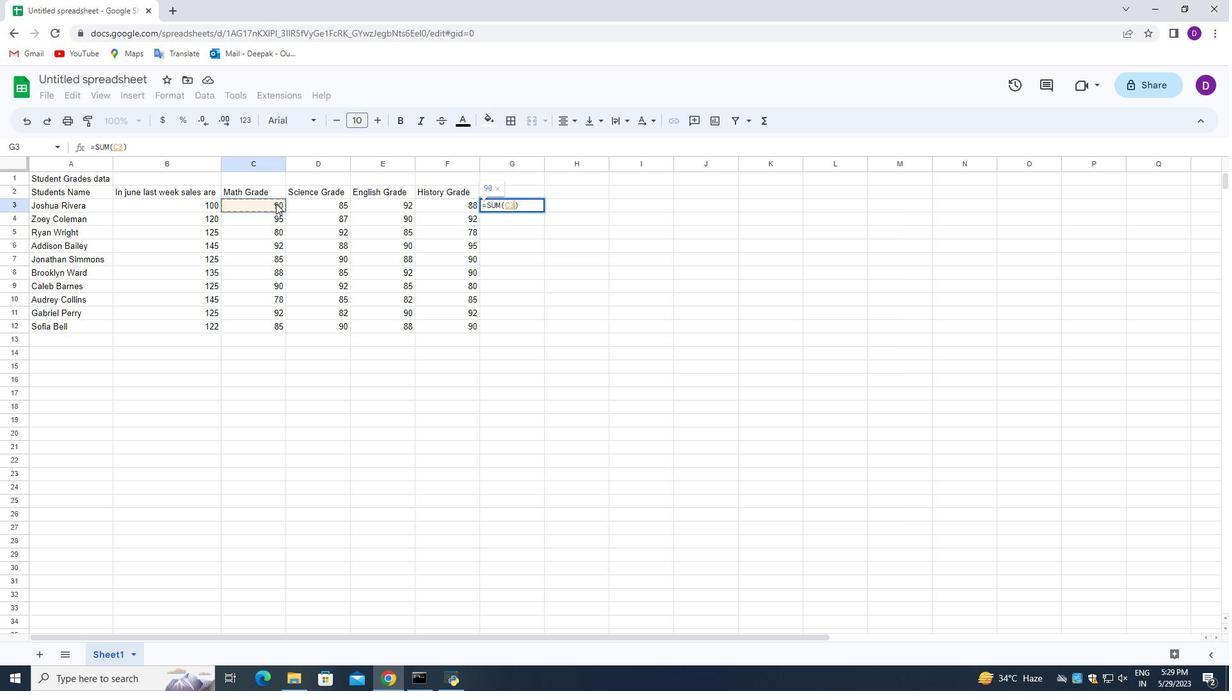 
Action: Mouse moved to (584, 216)
Screenshot: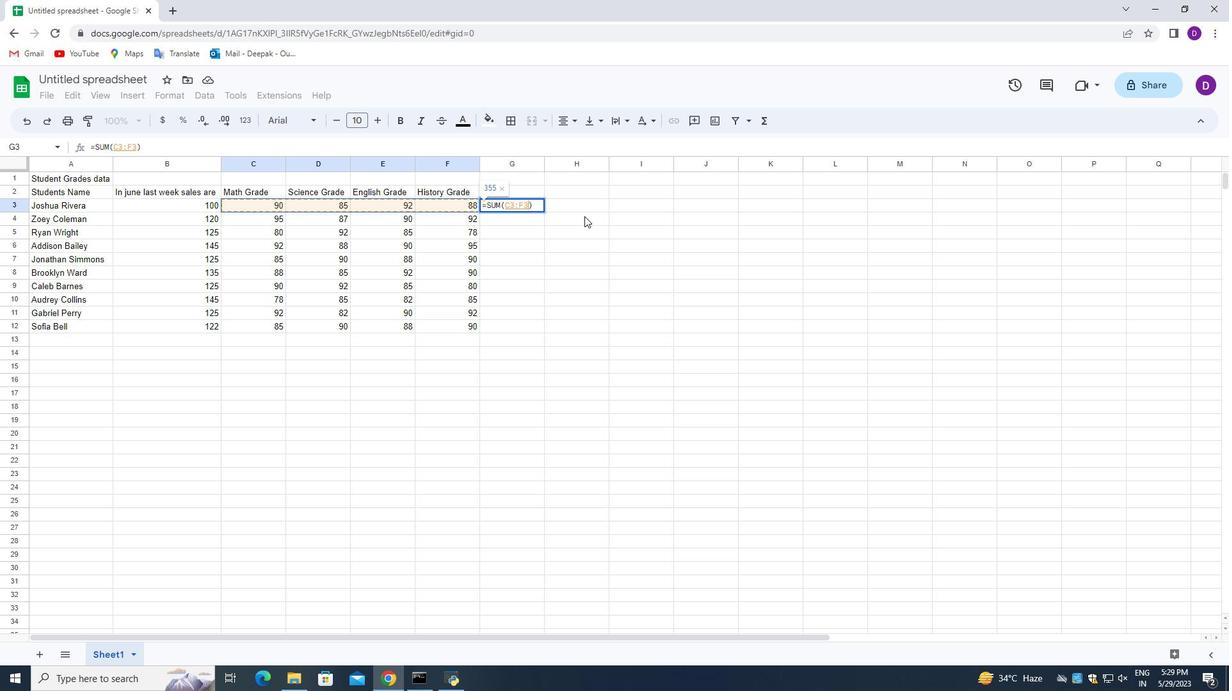 
Action: Key pressed <Key.enter>
Screenshot: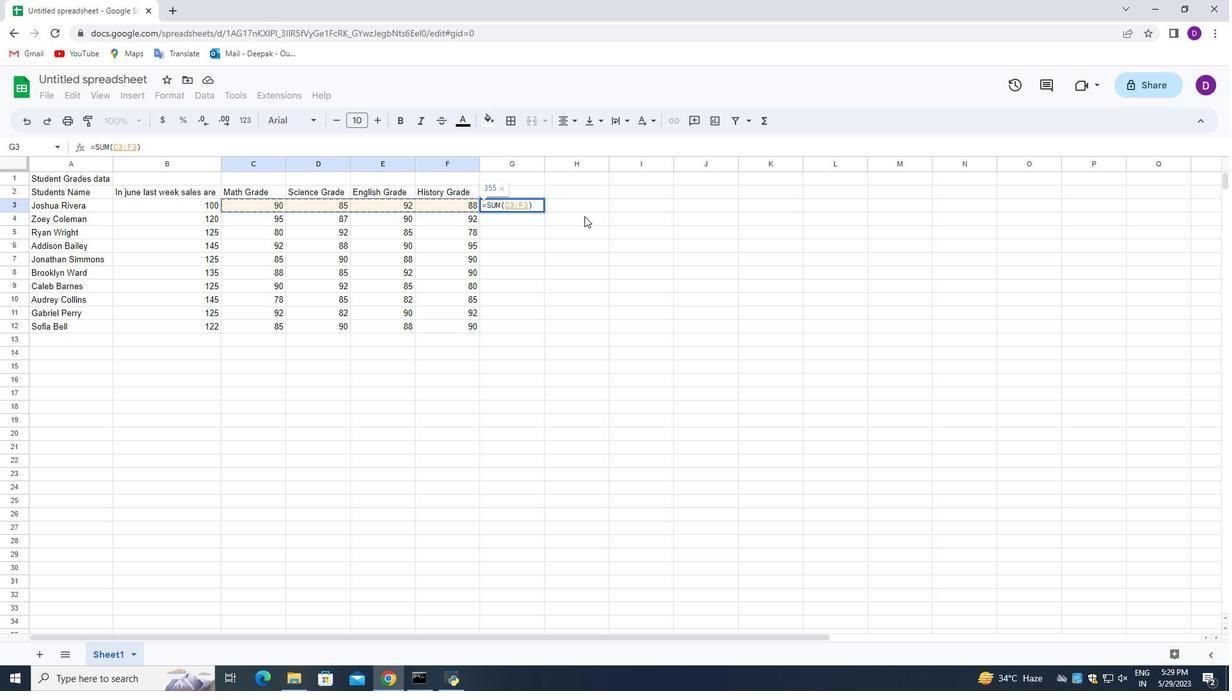 
Action: Mouse moved to (580, 205)
Screenshot: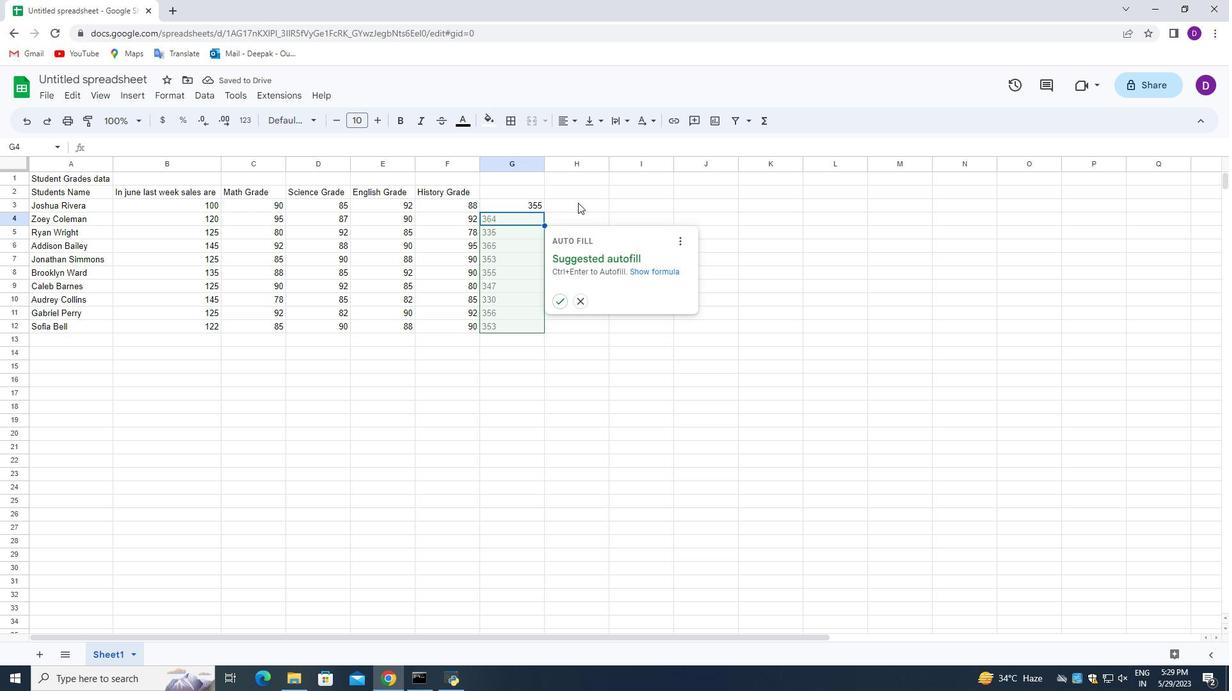 
Action: Mouse pressed left at (580, 205)
Screenshot: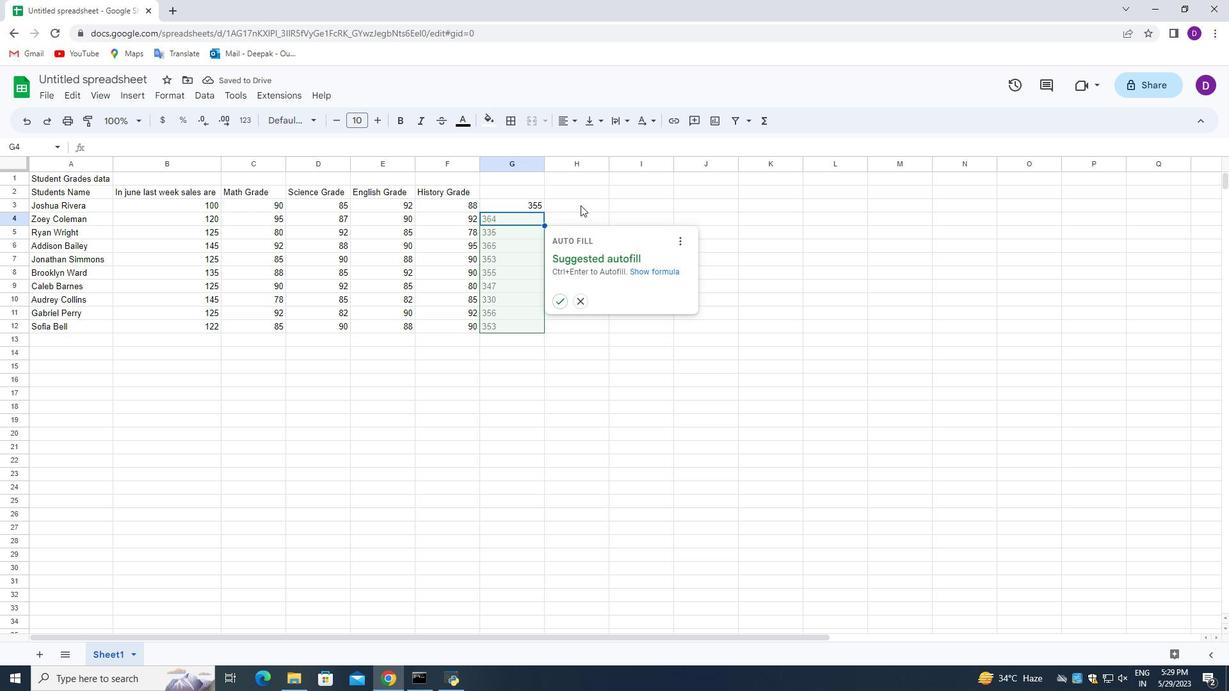 
Action: Mouse moved to (517, 217)
Screenshot: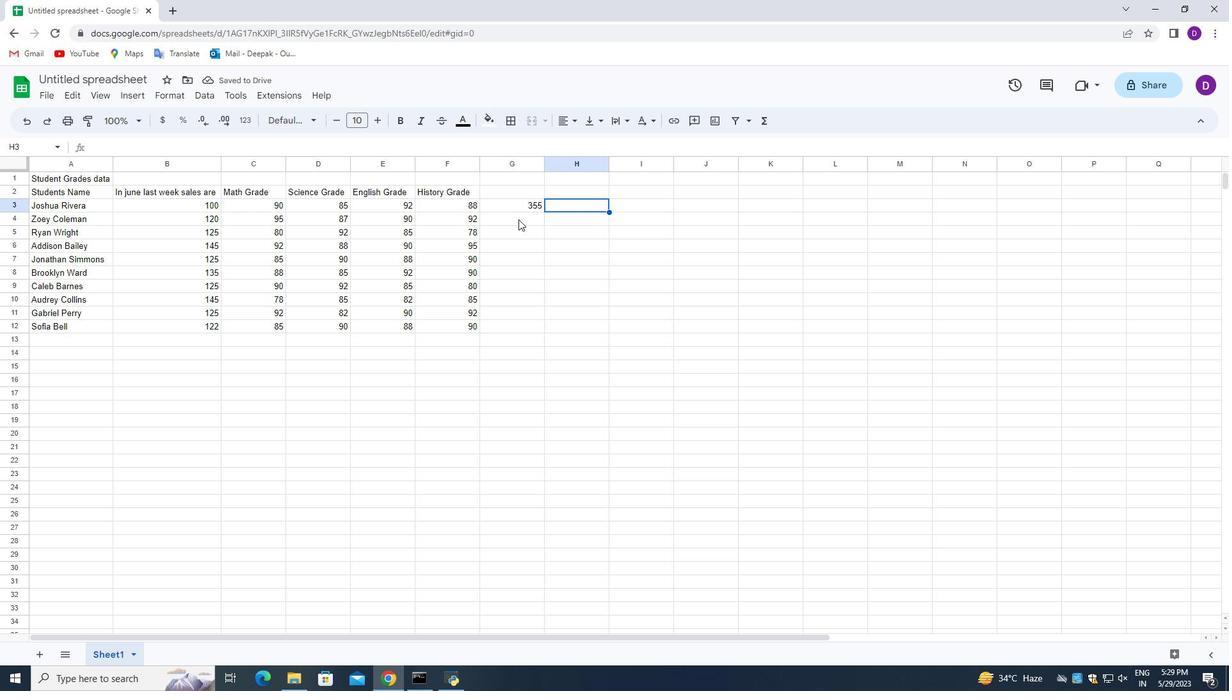 
Action: Mouse pressed left at (517, 217)
Screenshot: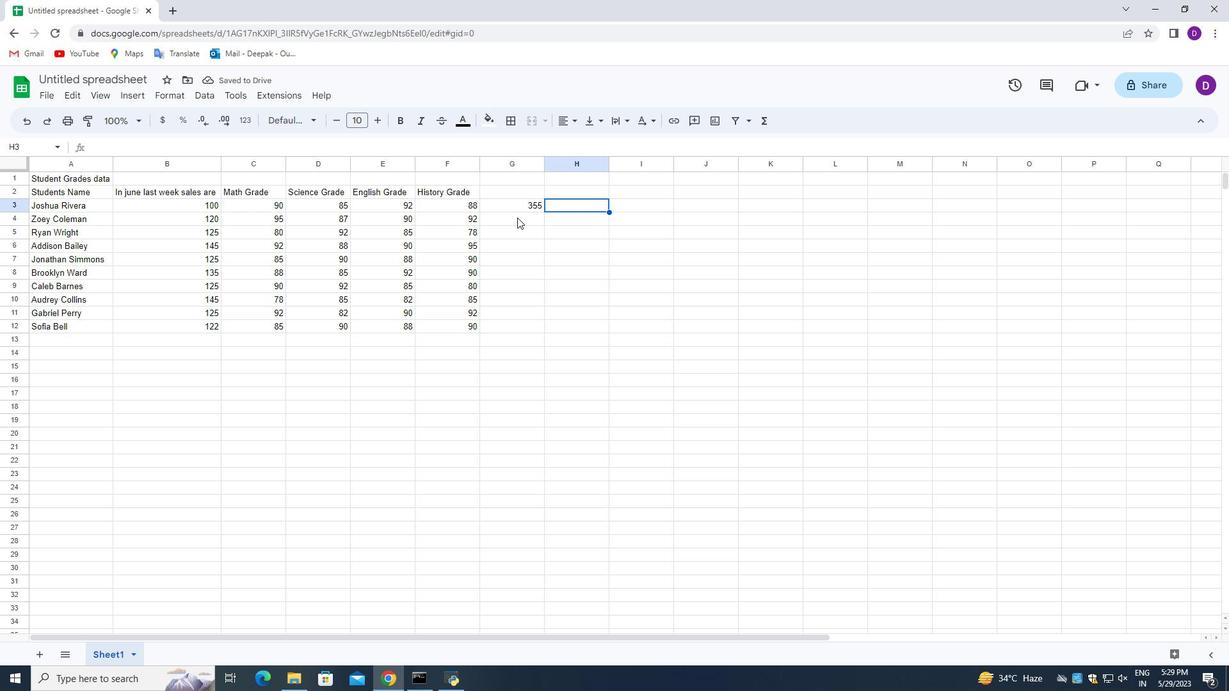 
Action: Key pressed =sum
Screenshot: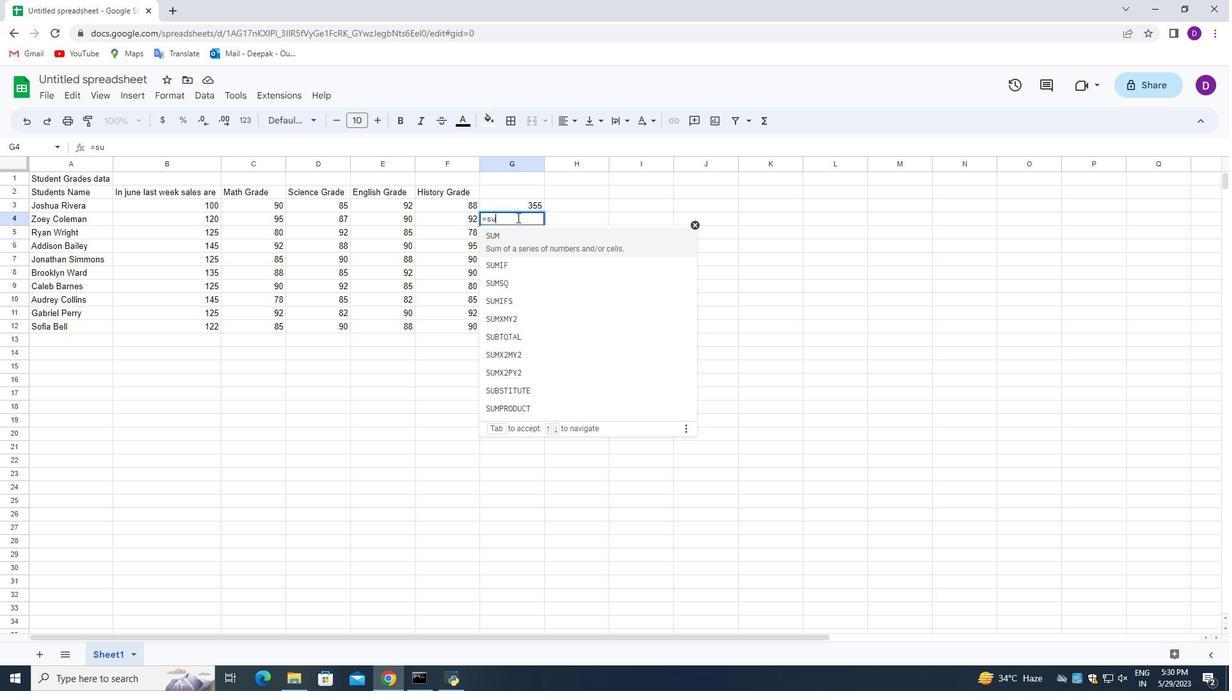 
Action: Mouse moved to (502, 236)
Screenshot: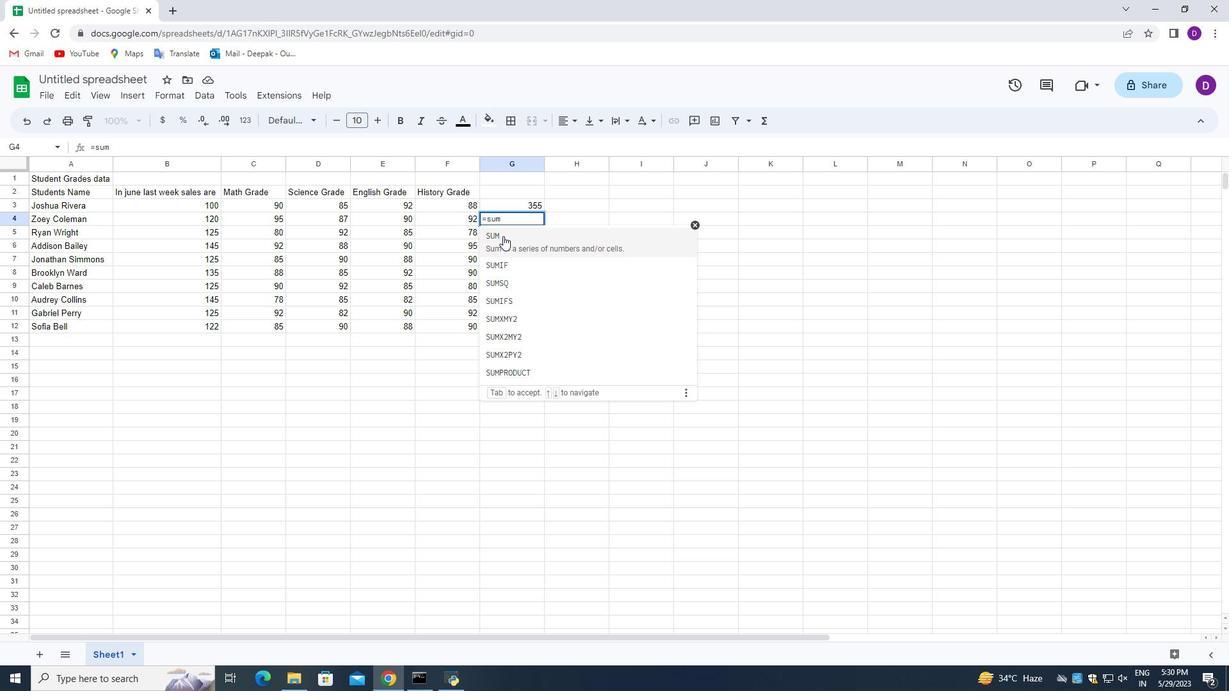 
Action: Mouse pressed left at (502, 236)
Screenshot: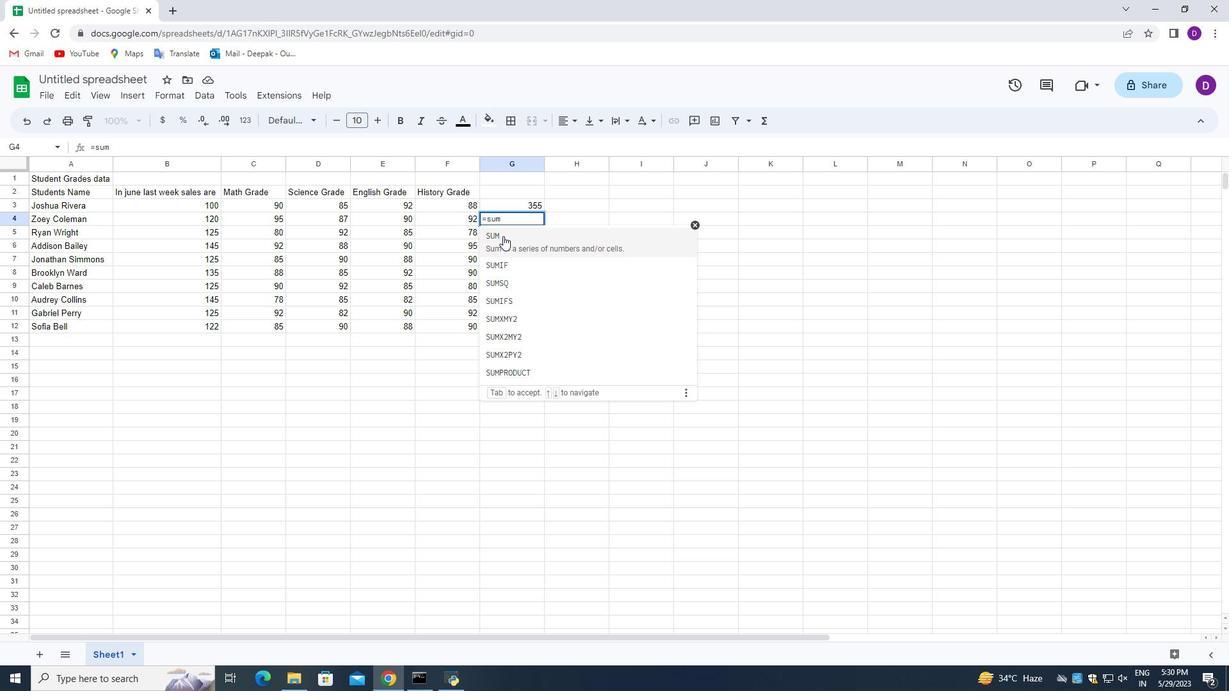 
Action: Mouse moved to (251, 215)
Screenshot: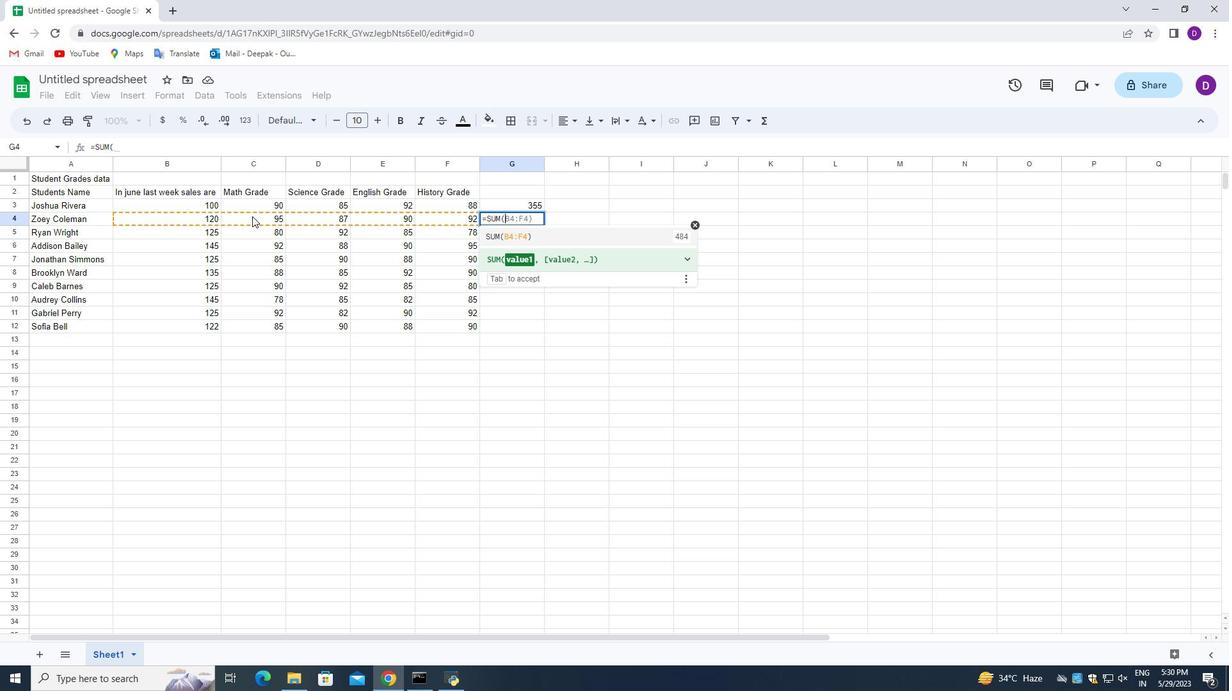 
Action: Mouse pressed left at (251, 215)
Screenshot: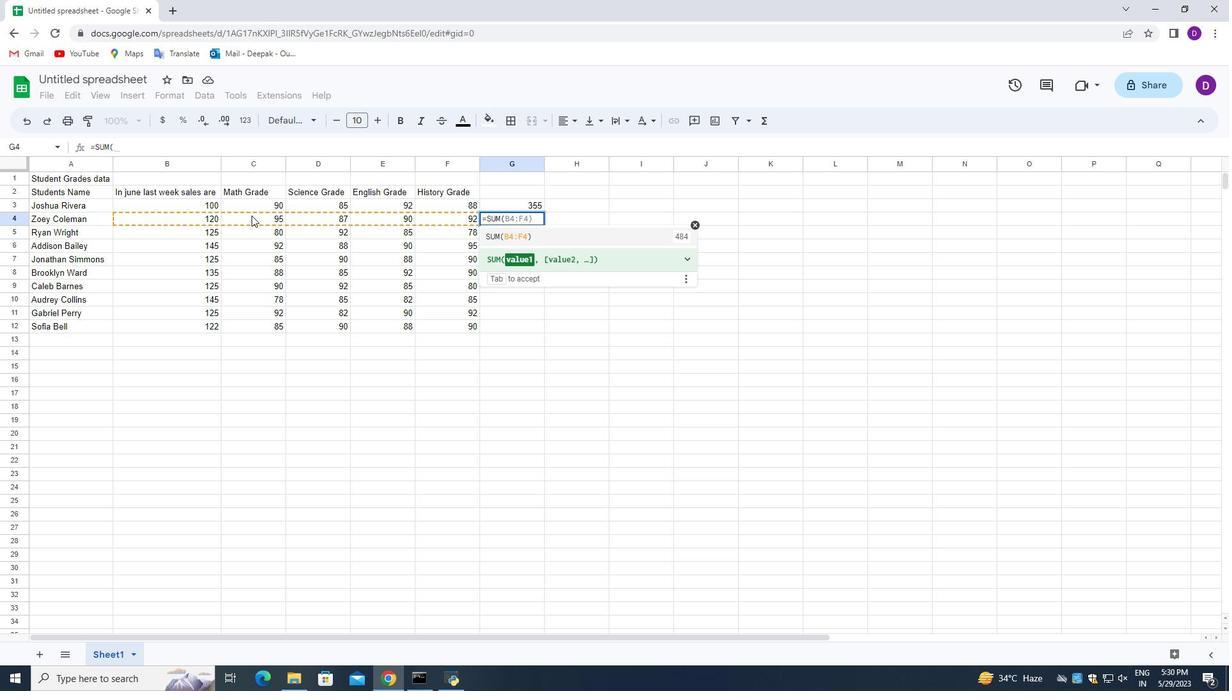 
Action: Mouse moved to (579, 216)
Screenshot: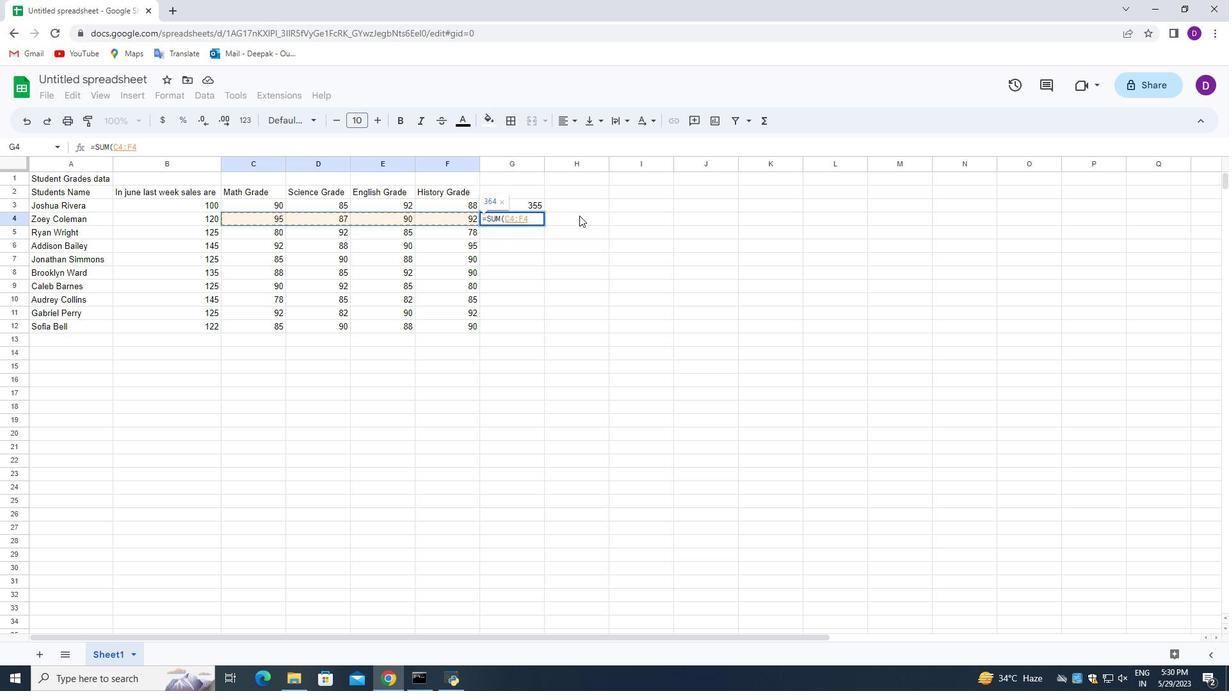 
Action: Key pressed <Key.enter>
Screenshot: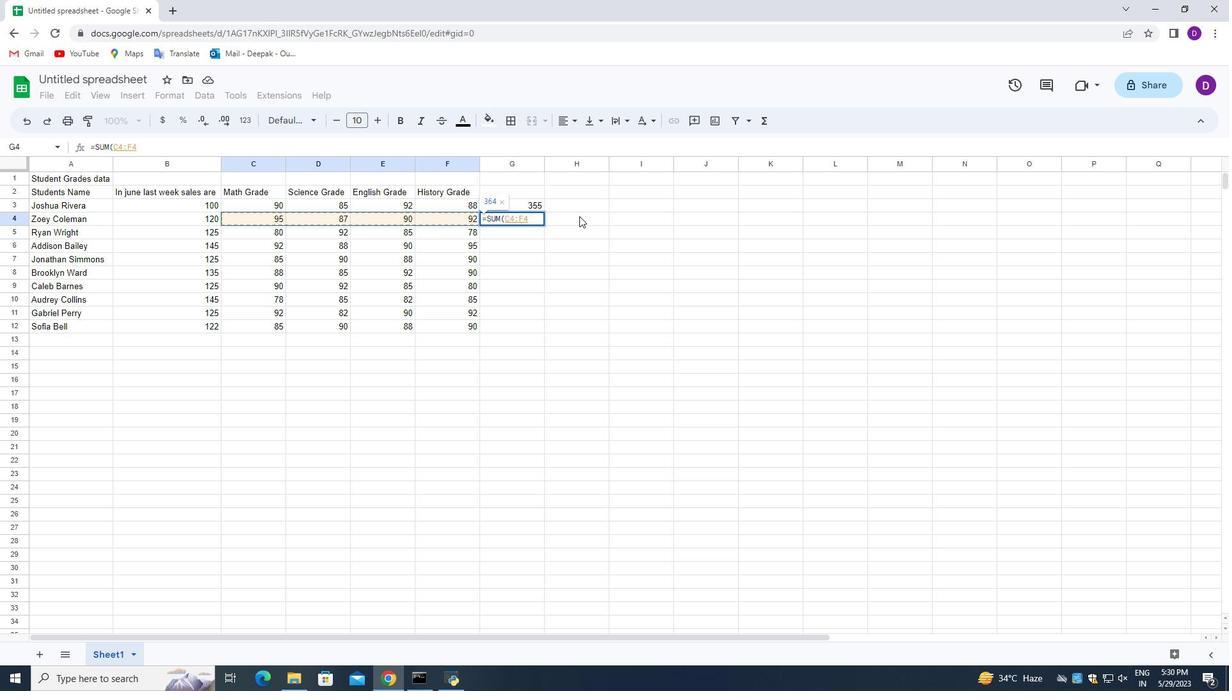 
Action: Mouse moved to (514, 233)
Screenshot: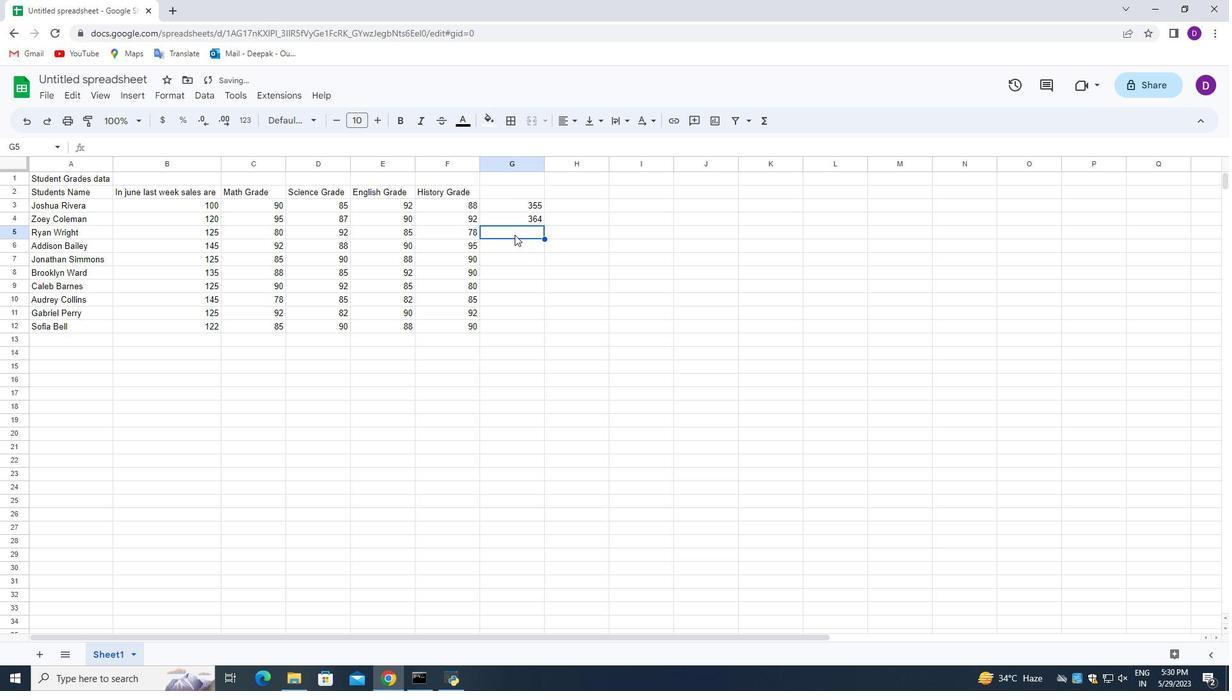 
Action: Key pressed =<Key.shift_r>Sum
Screenshot: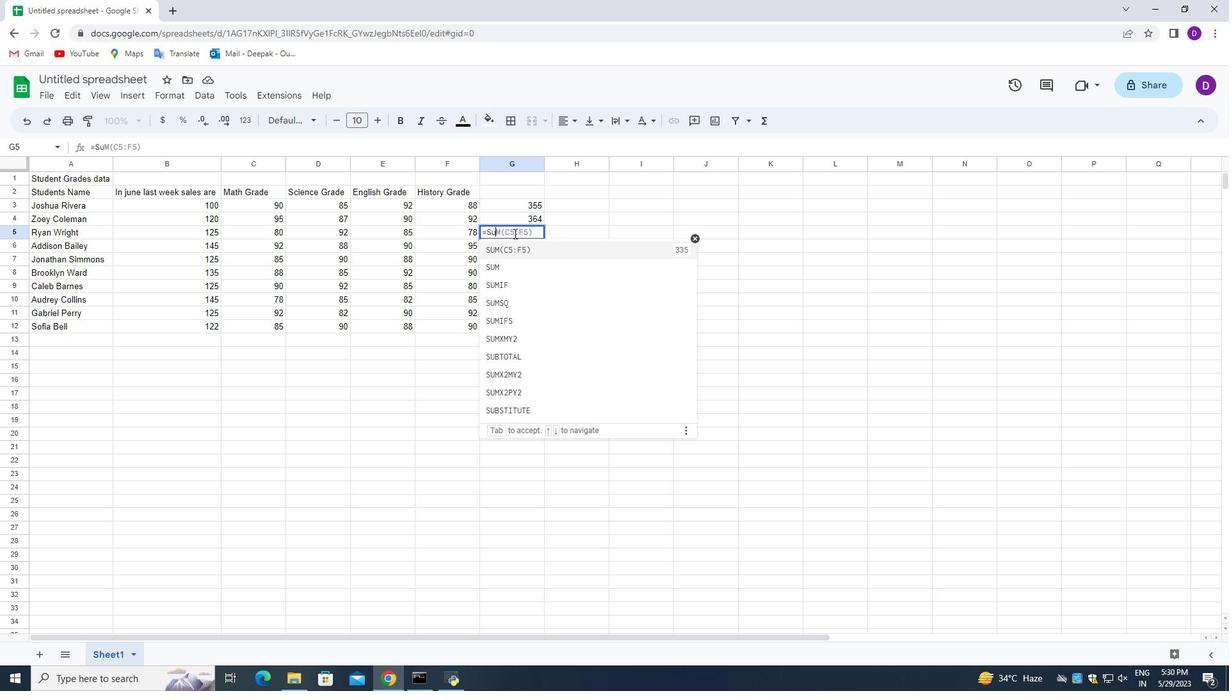 
Action: Mouse moved to (258, 231)
Screenshot: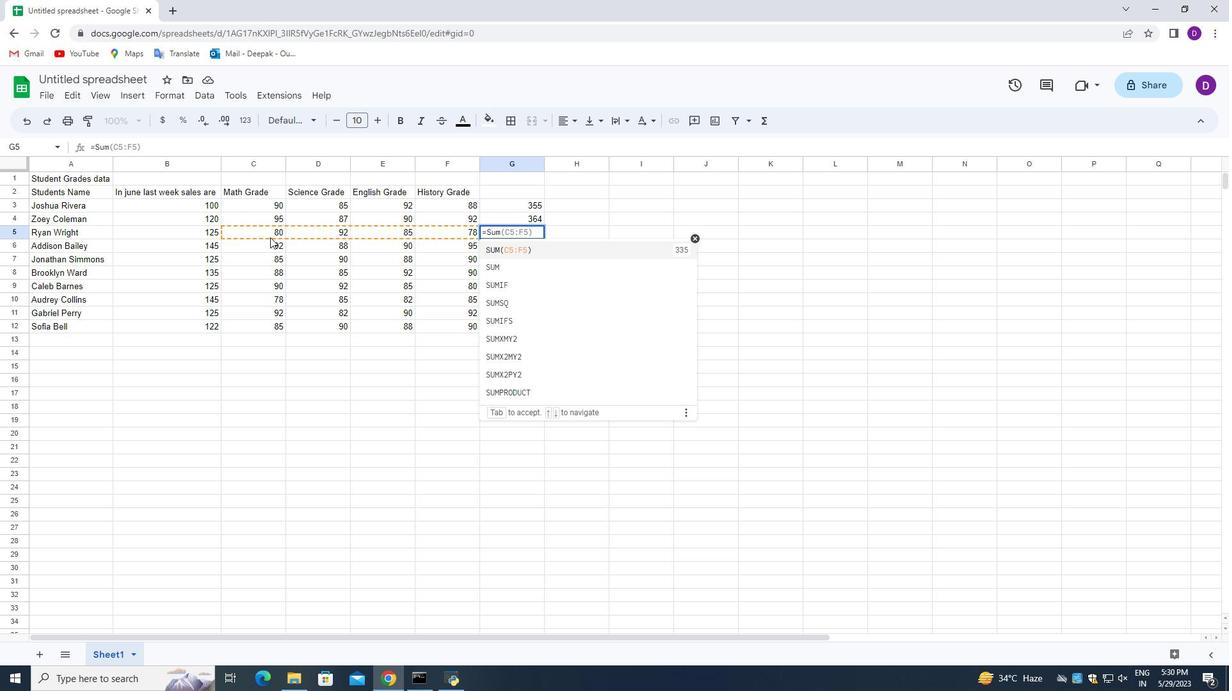 
Action: Mouse pressed left at (258, 231)
Screenshot: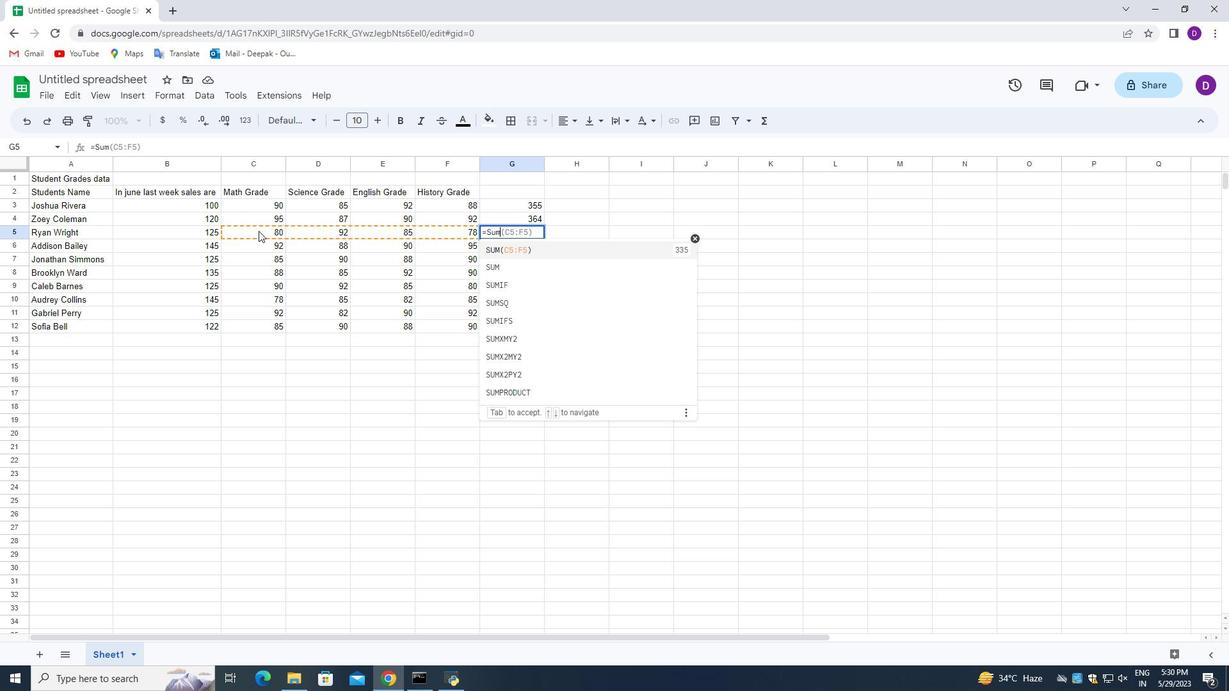 
Action: Mouse moved to (534, 227)
Screenshot: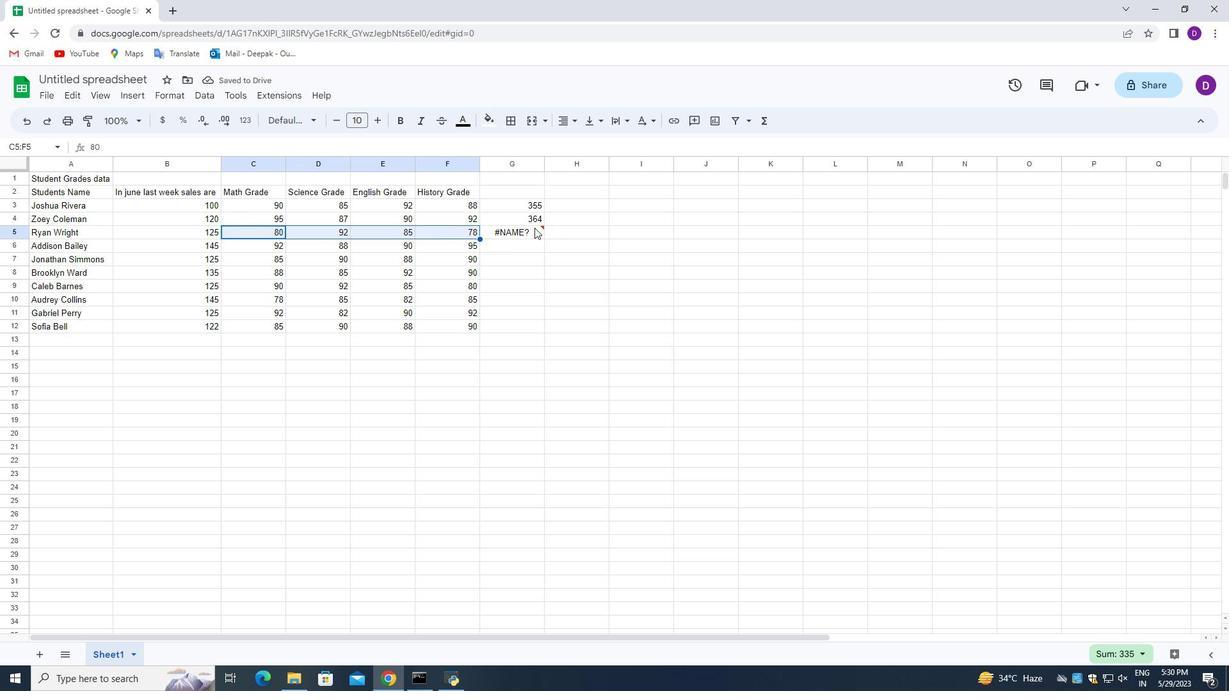 
Action: Mouse pressed left at (534, 227)
Screenshot: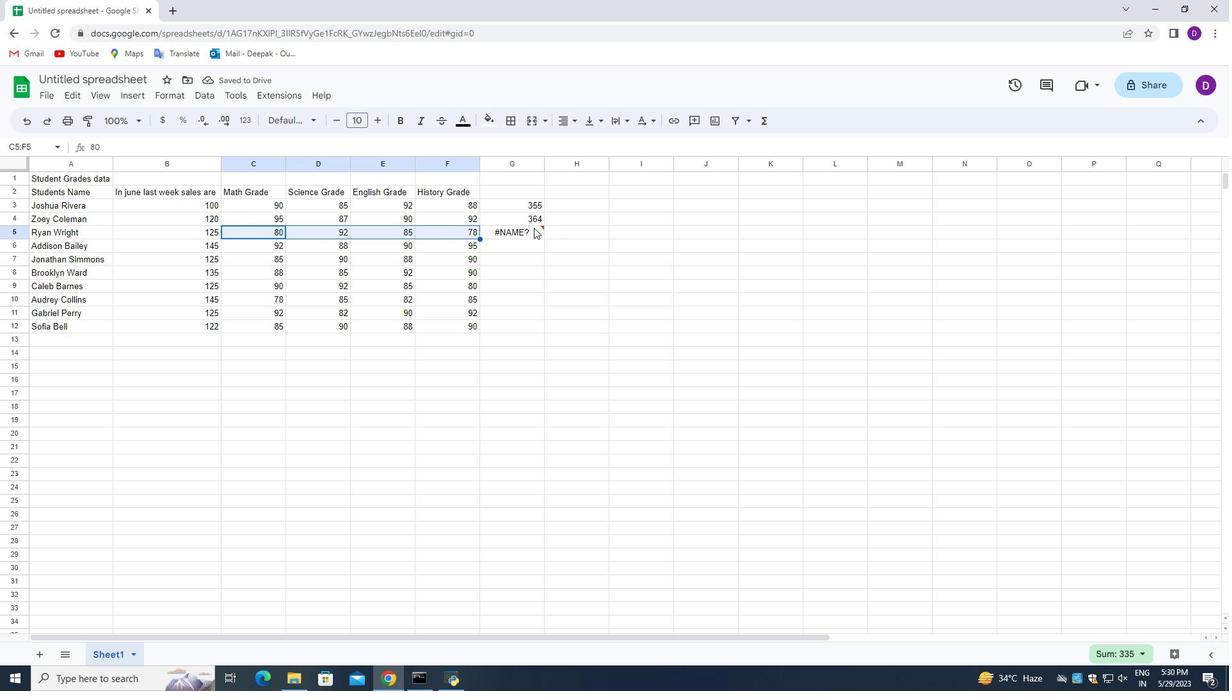 
Action: Mouse pressed left at (534, 227)
Screenshot: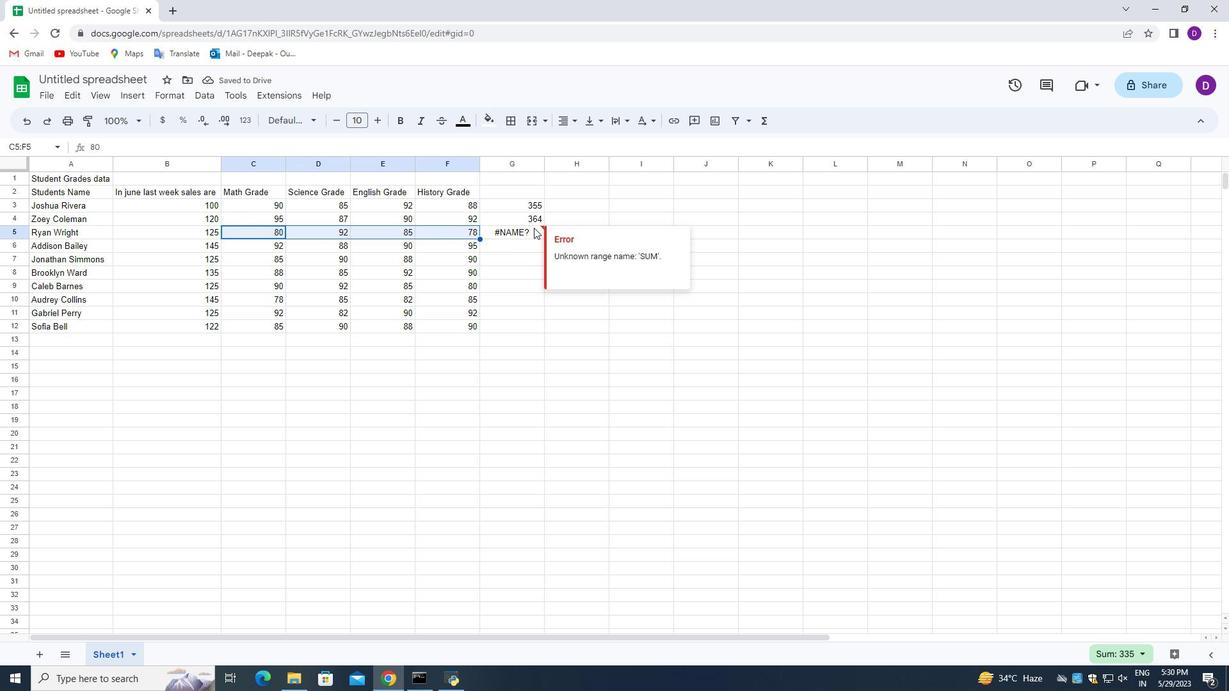 
Action: Mouse moved to (519, 233)
Screenshot: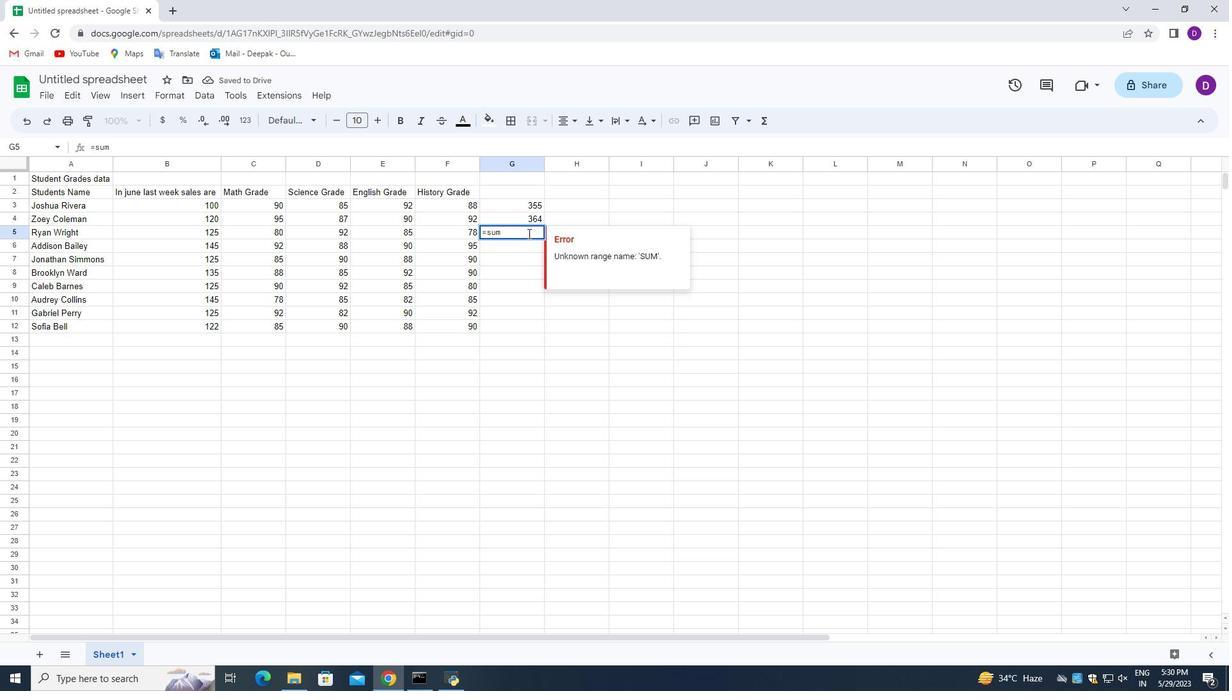 
Action: Key pressed <Key.backspace>
Screenshot: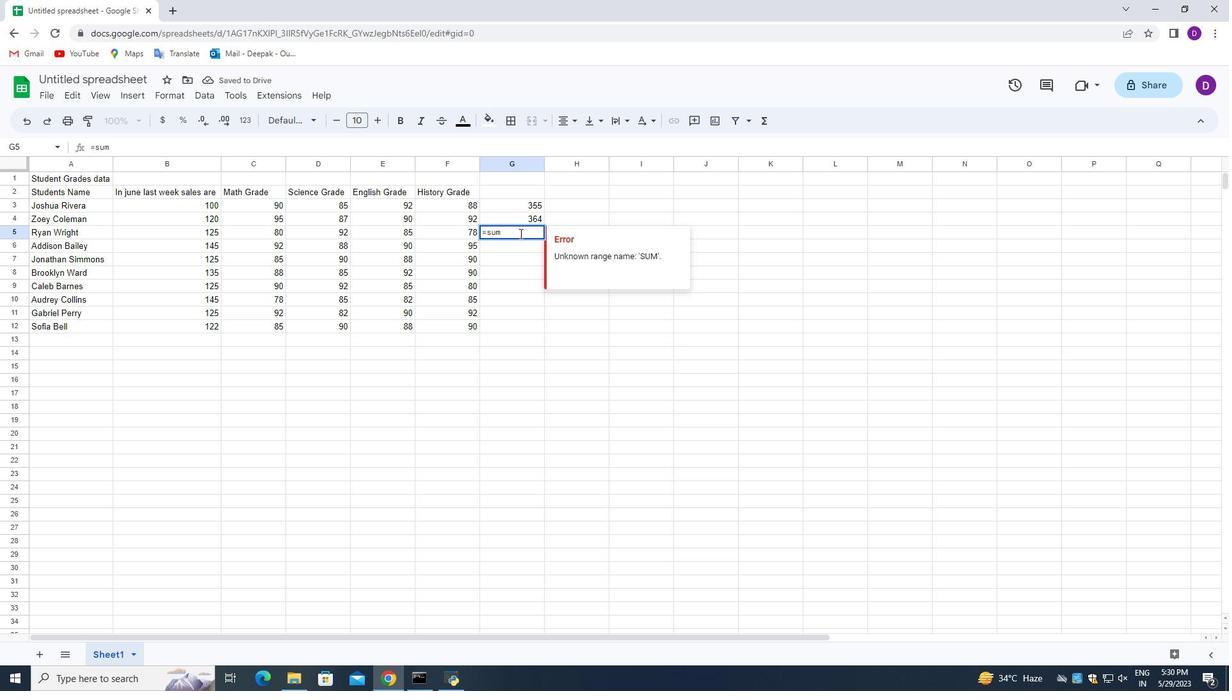 
Action: Mouse moved to (496, 247)
Screenshot: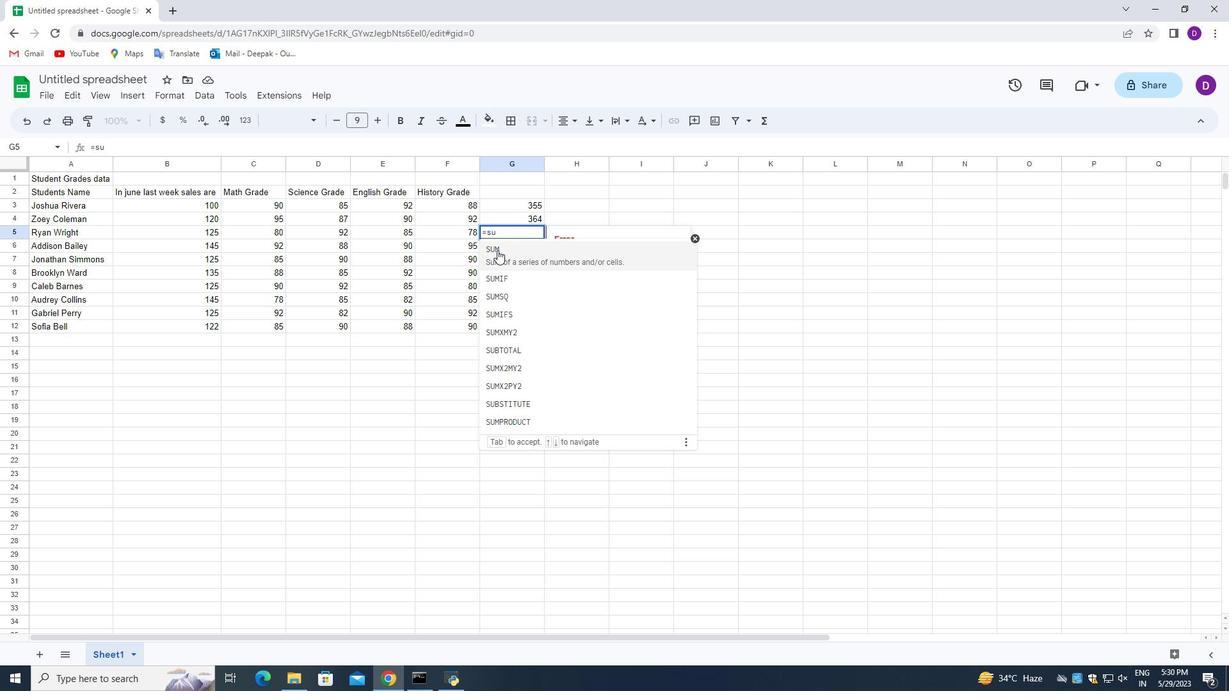 
Action: Mouse pressed left at (496, 247)
Screenshot: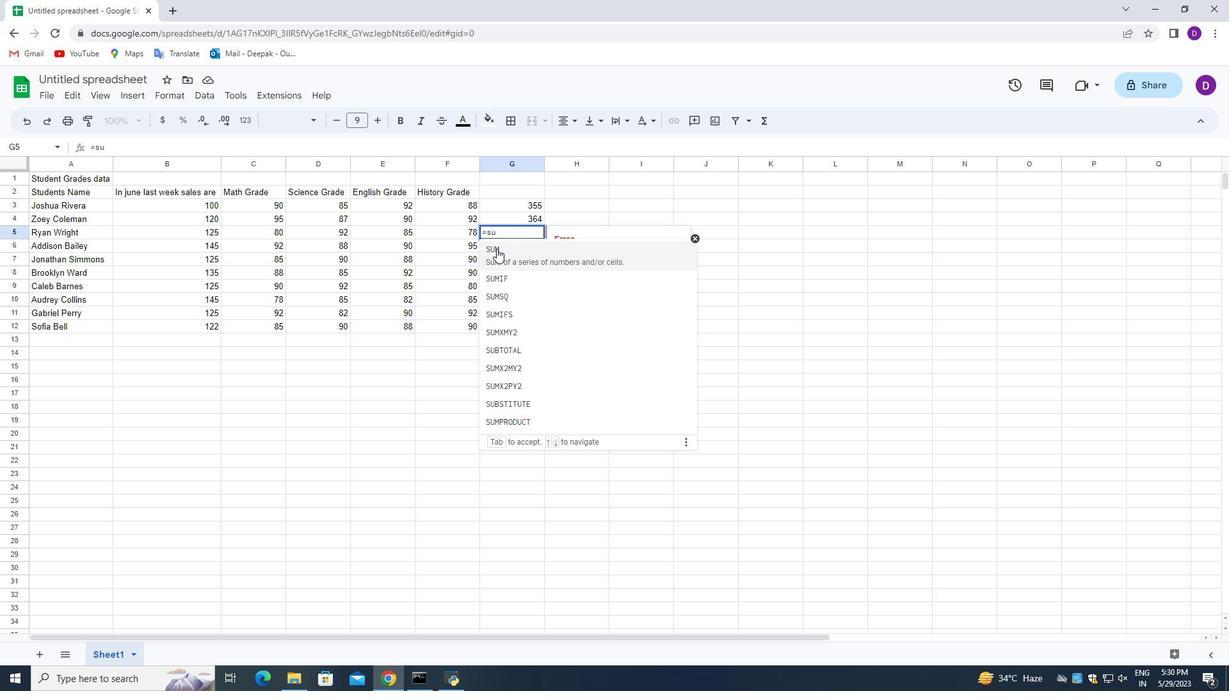 
Action: Mouse moved to (248, 229)
Screenshot: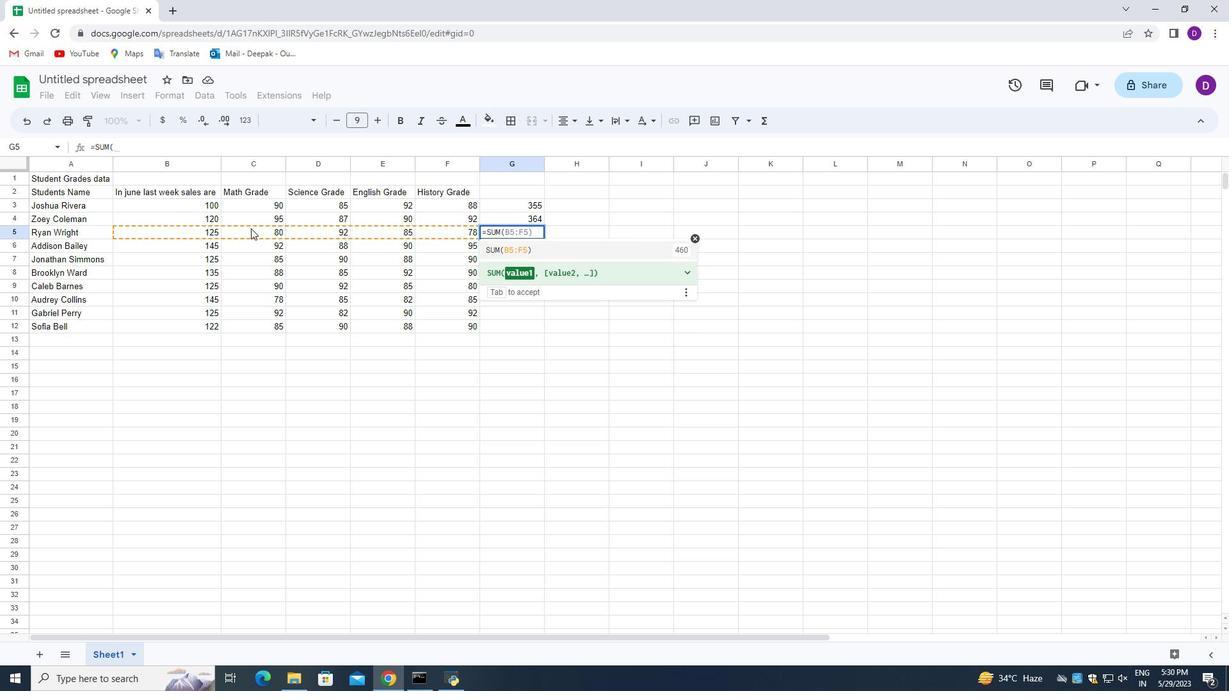 
Action: Mouse pressed left at (248, 229)
Screenshot: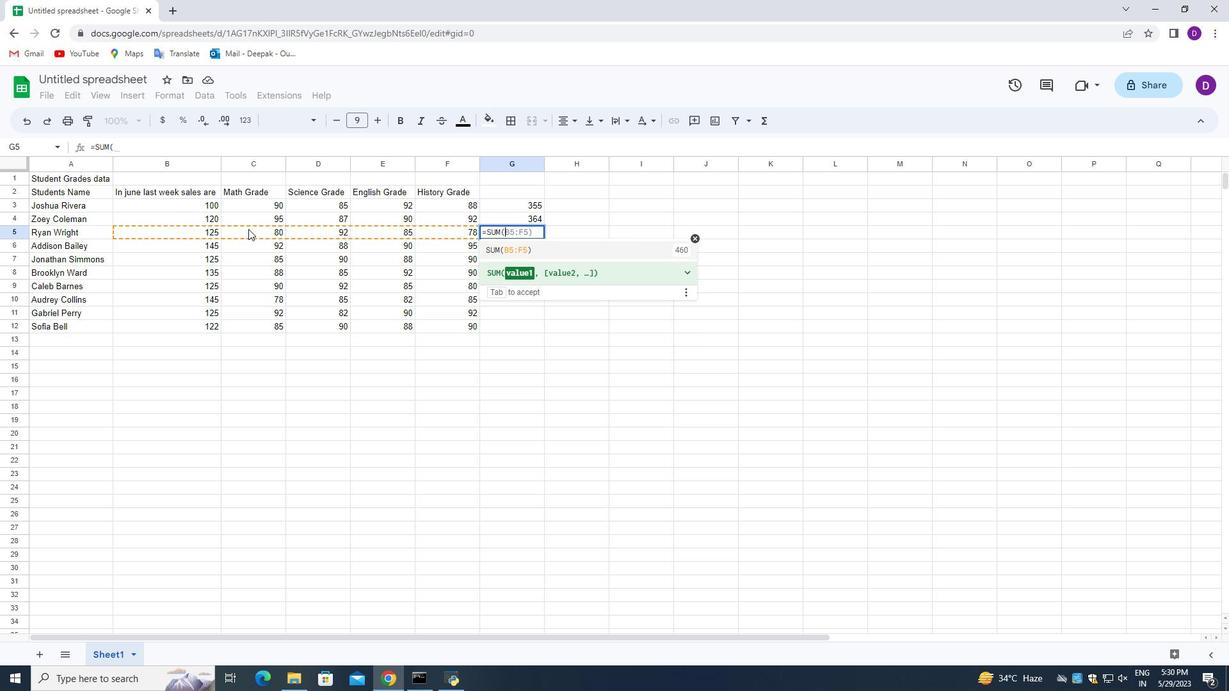 
Action: Mouse moved to (611, 242)
Screenshot: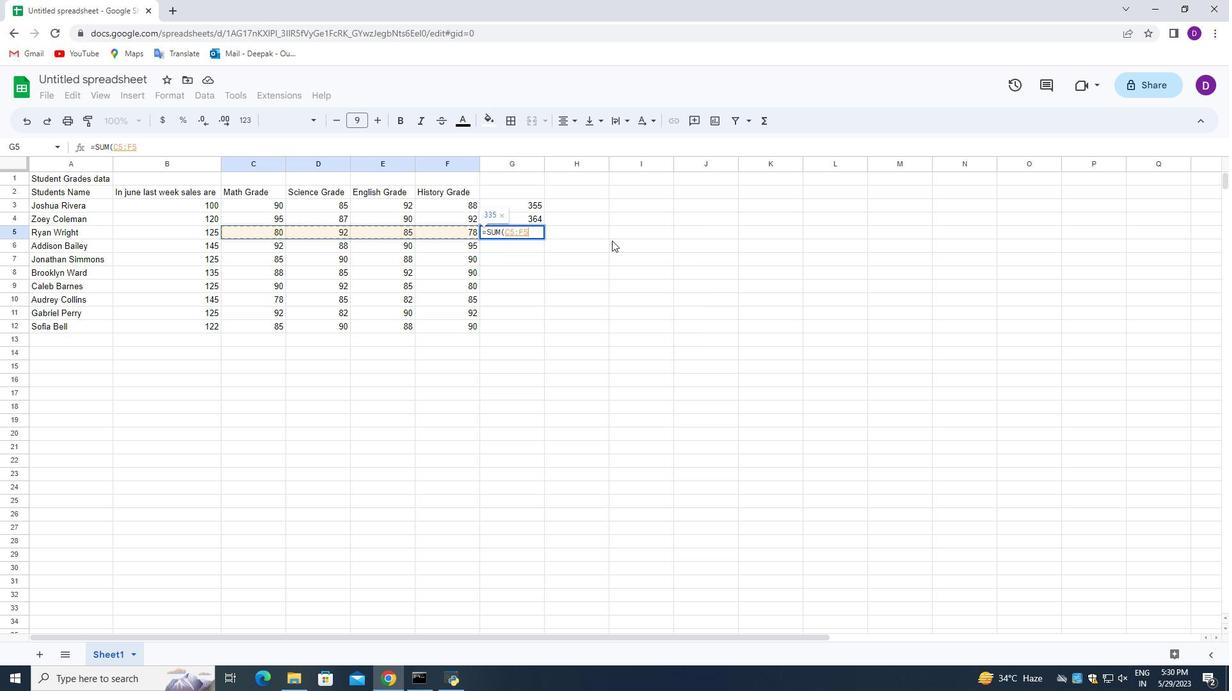 
Action: Key pressed <Key.enter>
Screenshot: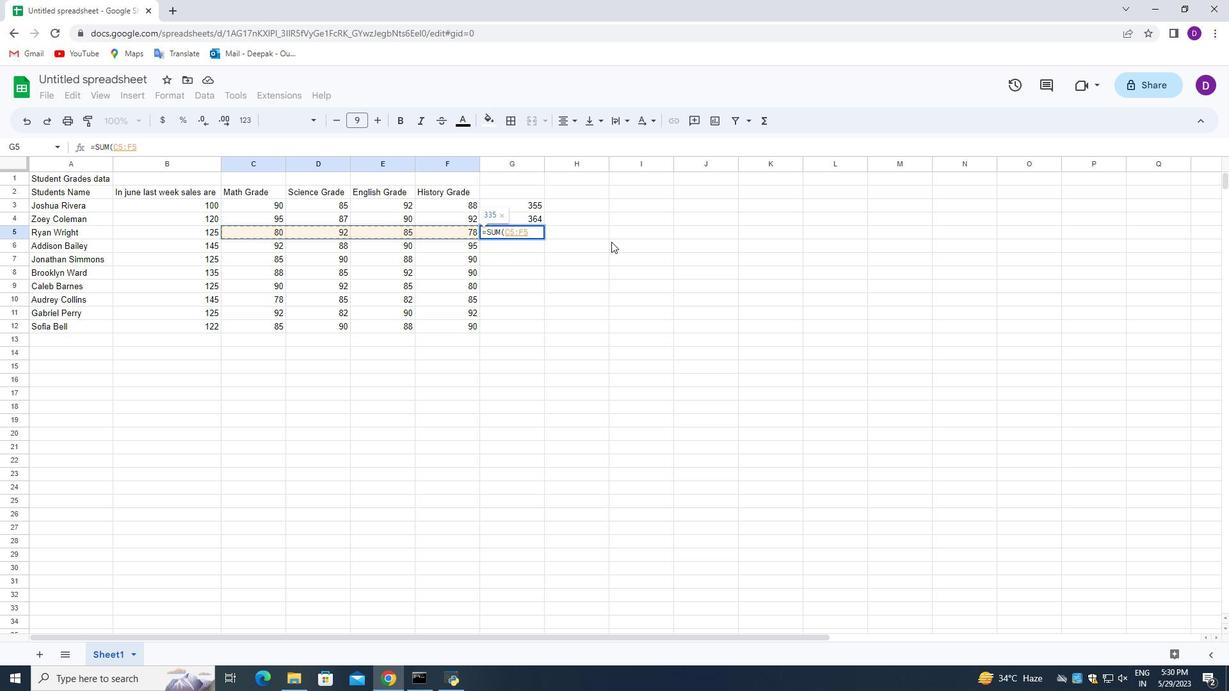 
Action: Mouse moved to (767, 121)
Screenshot: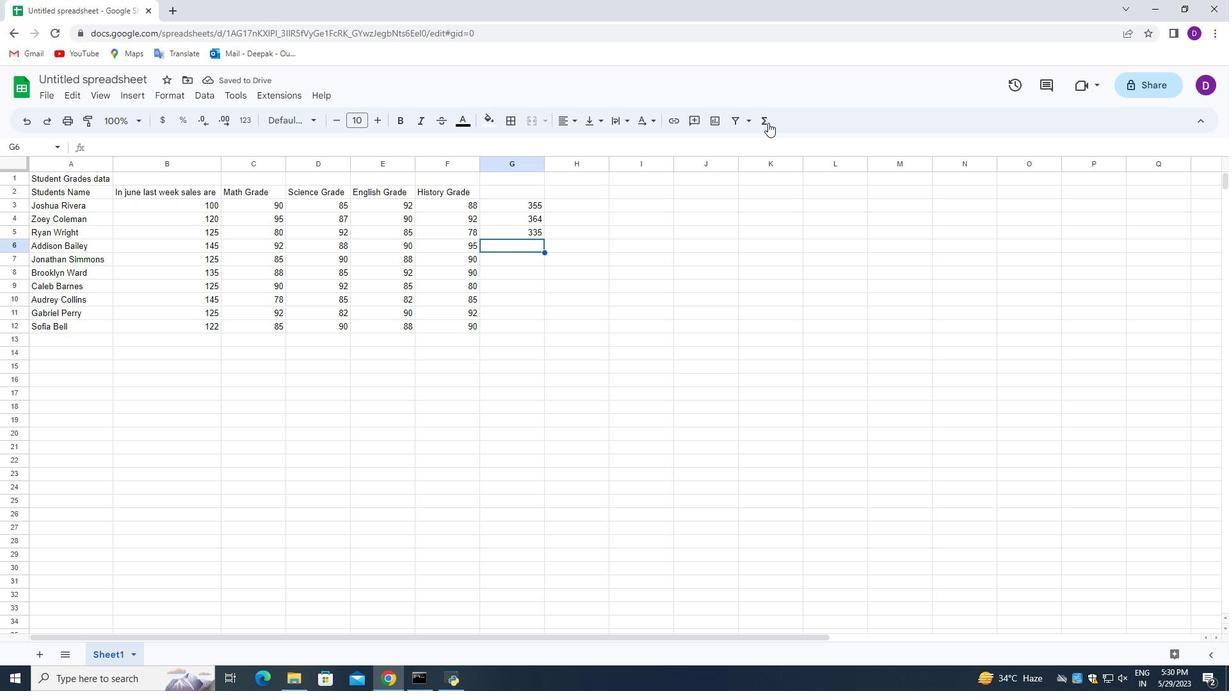 
Action: Mouse pressed left at (767, 121)
Screenshot: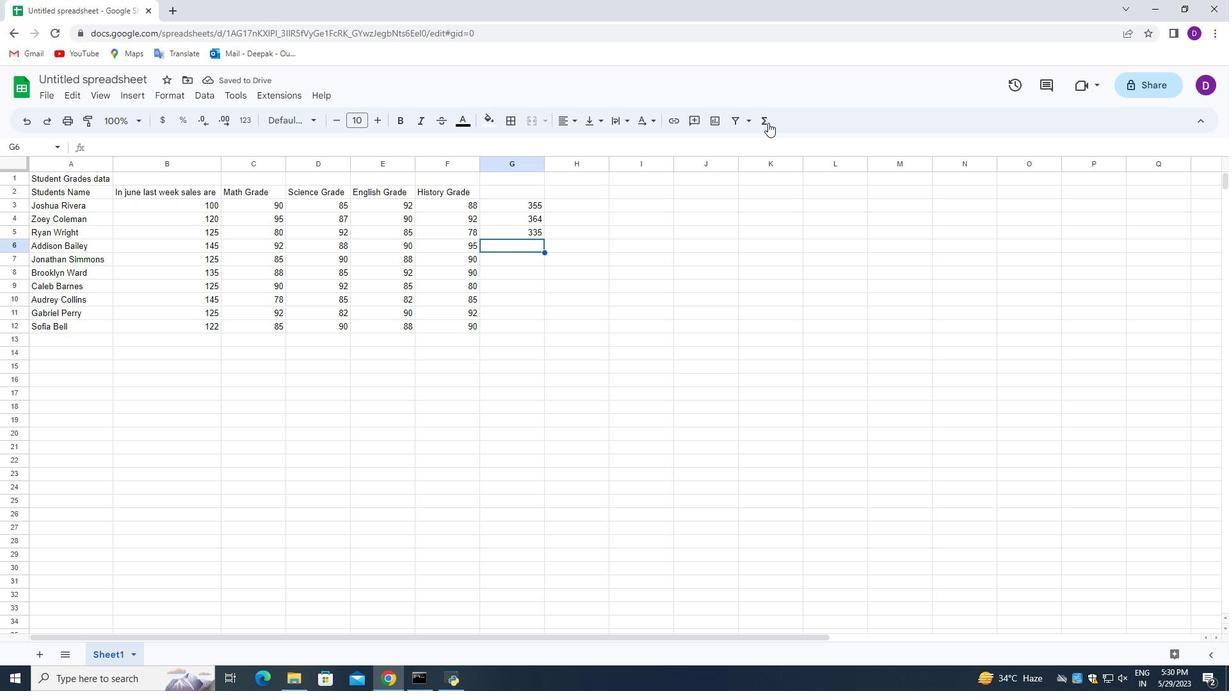 
Action: Mouse moved to (774, 144)
Screenshot: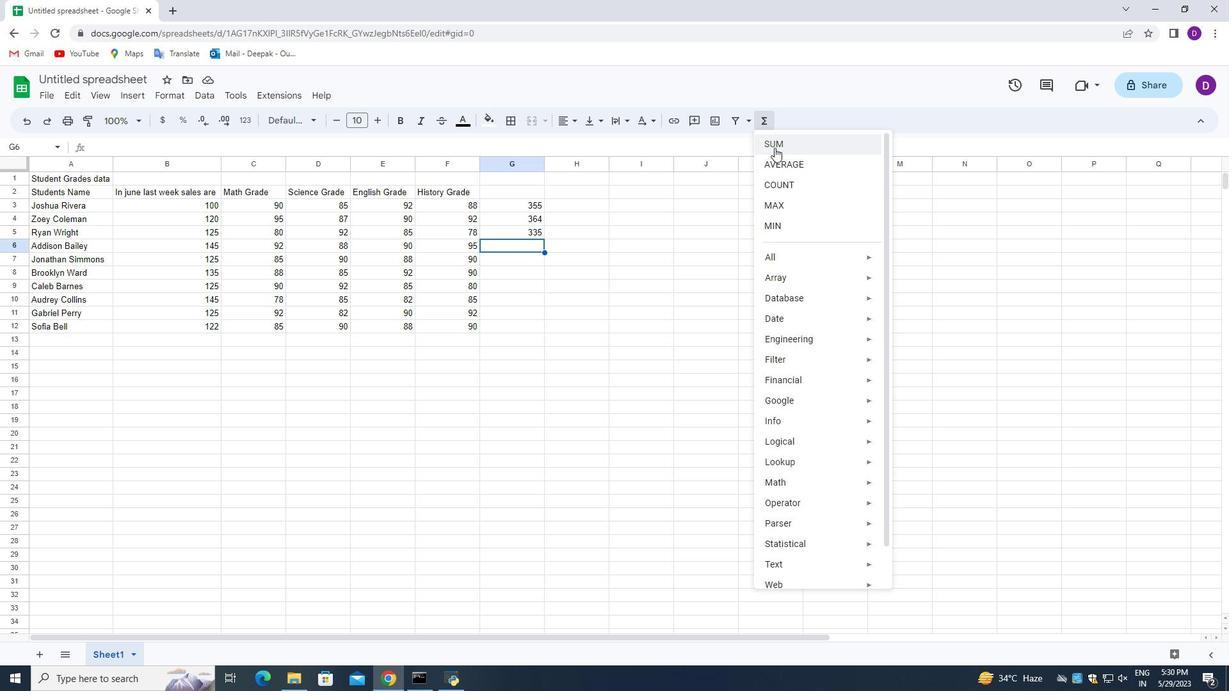 
Action: Mouse pressed left at (774, 144)
Screenshot: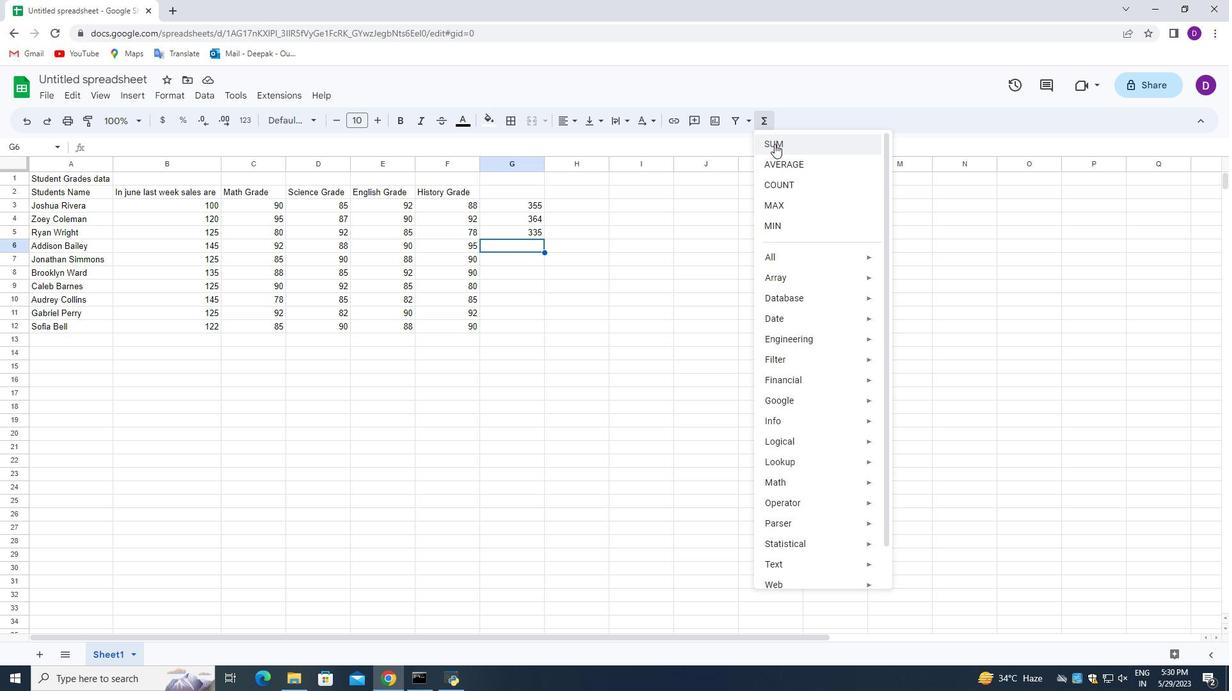 
Action: Mouse moved to (265, 245)
Screenshot: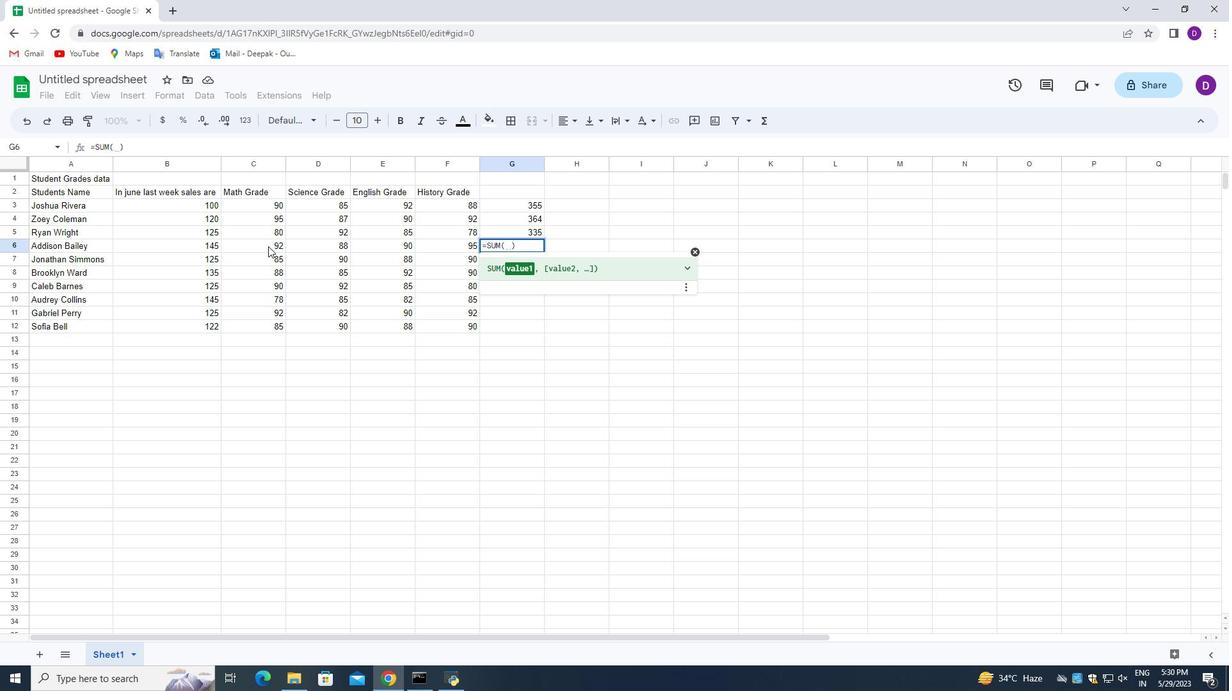 
Action: Mouse pressed left at (265, 245)
Screenshot: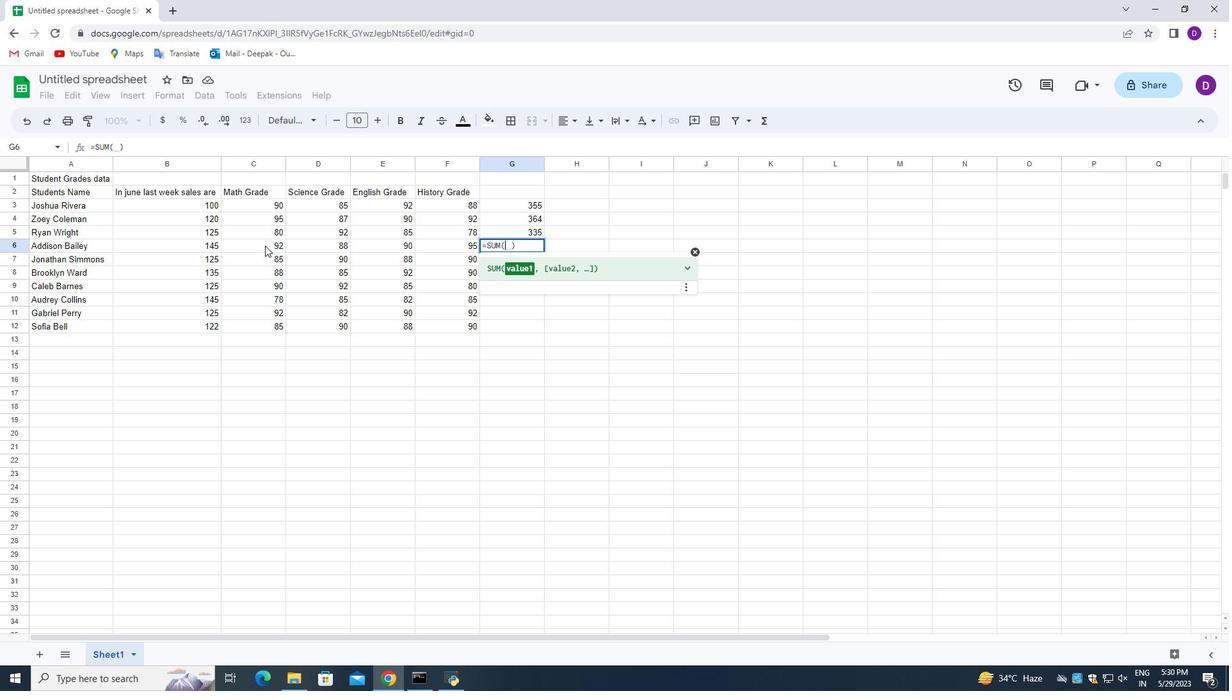 
Action: Mouse moved to (551, 247)
Screenshot: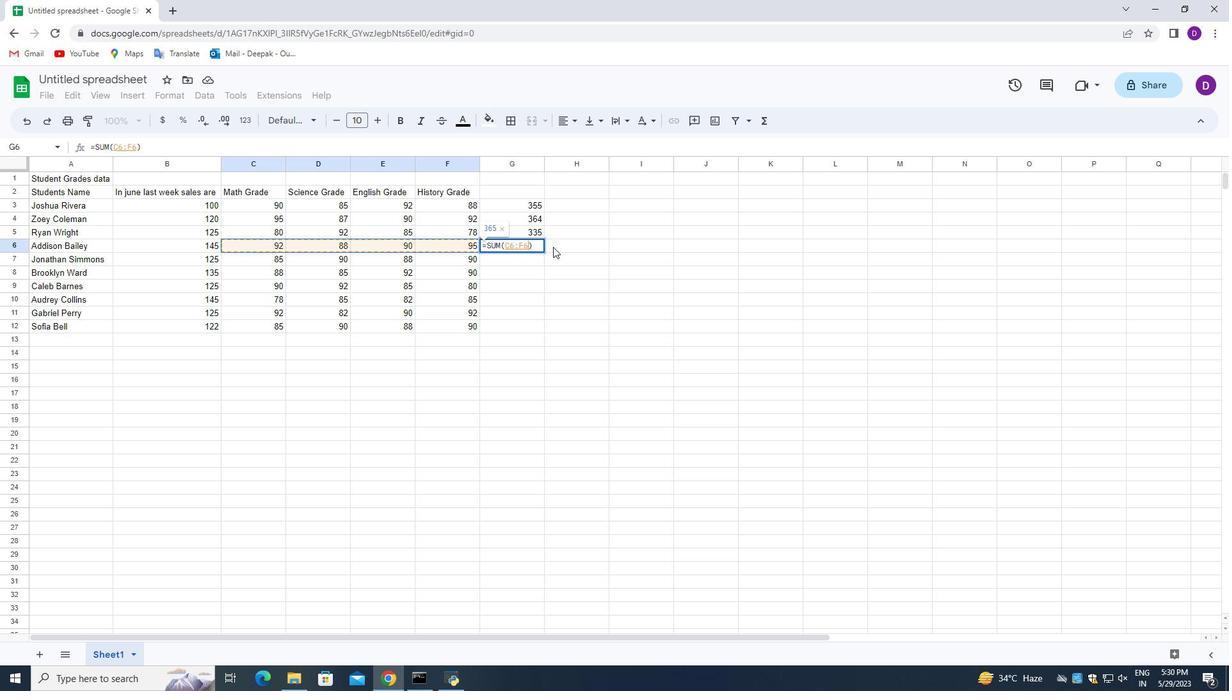 
Action: Key pressed <Key.enter>
Screenshot: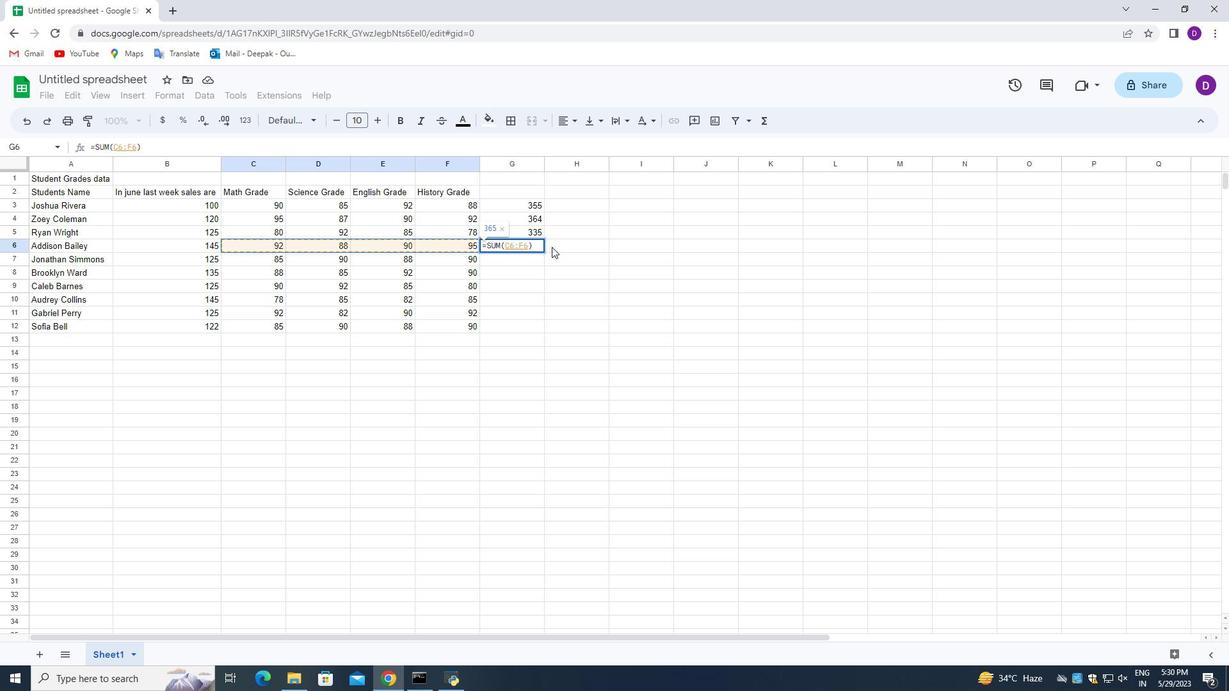 
Action: Mouse moved to (763, 122)
Screenshot: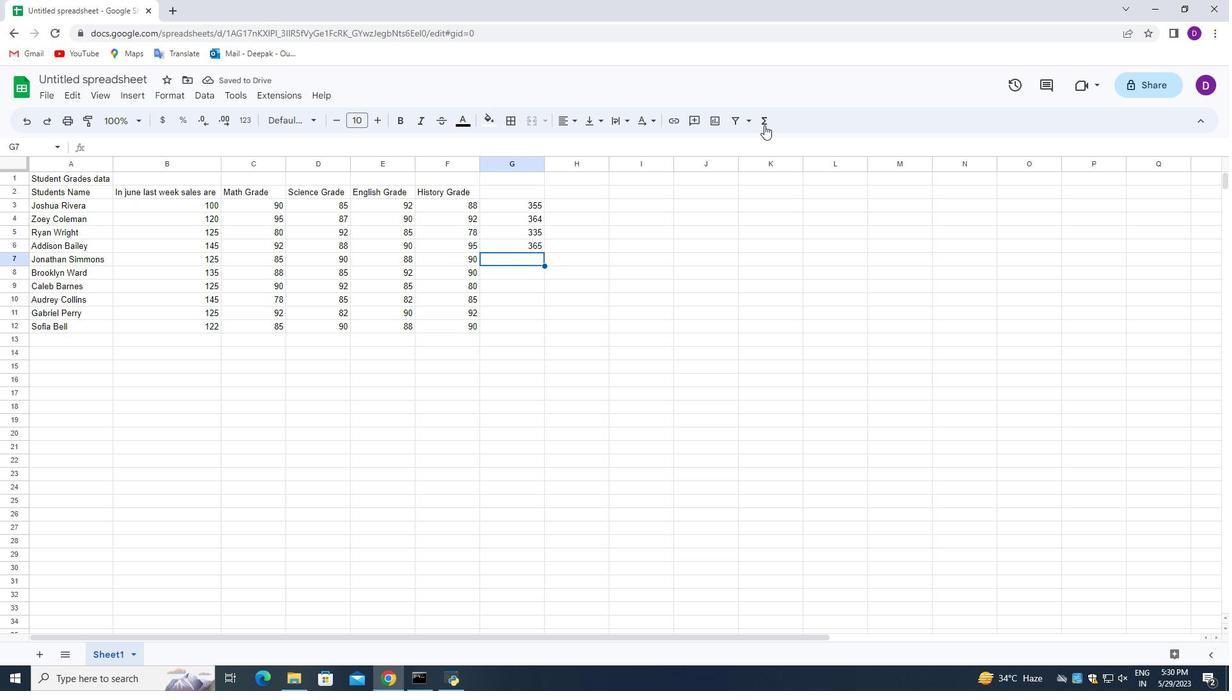 
Action: Mouse pressed left at (763, 122)
Screenshot: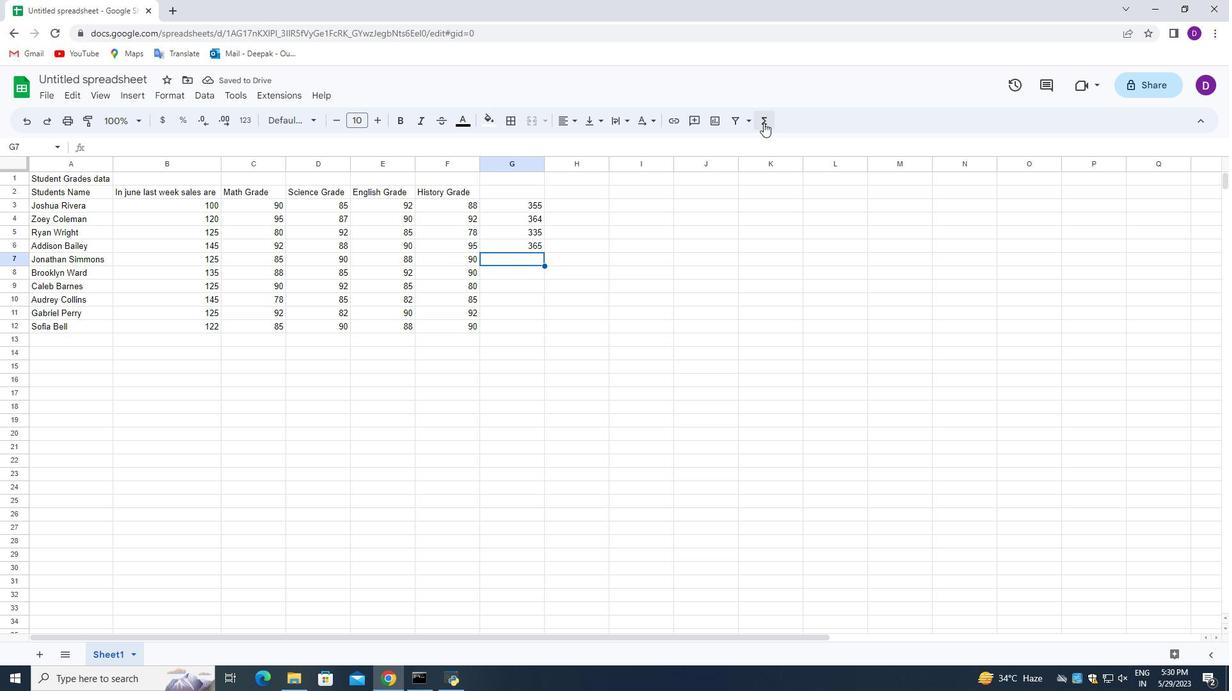 
Action: Mouse moved to (774, 142)
Screenshot: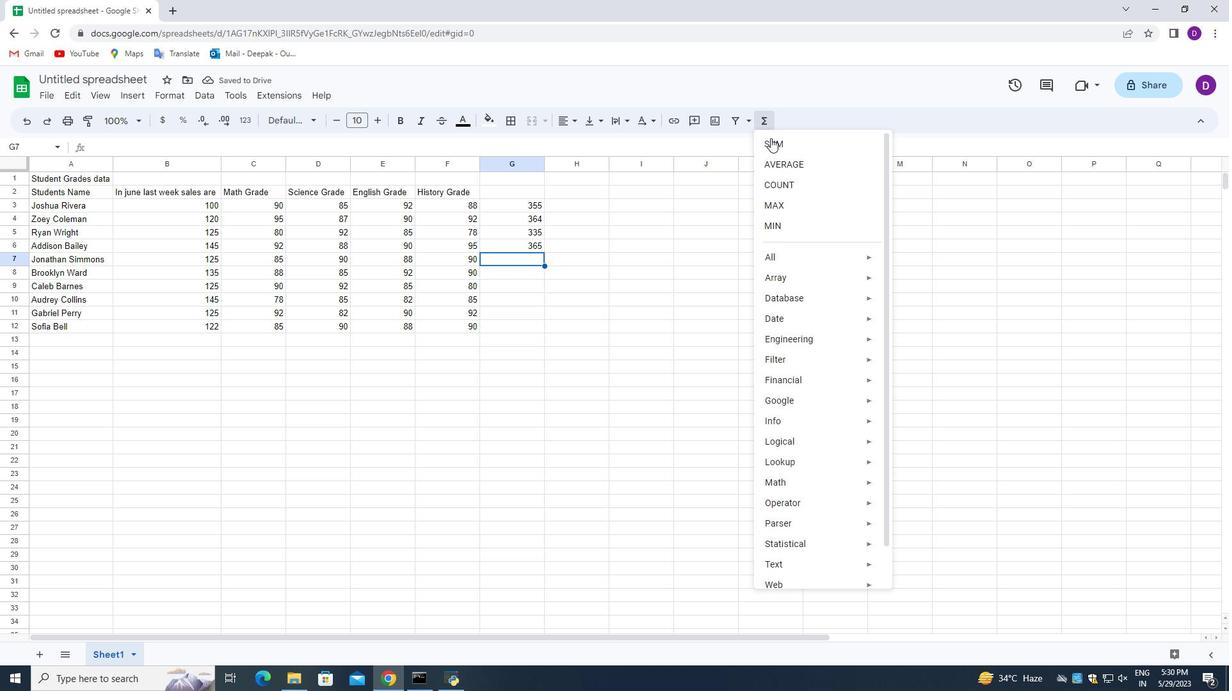 
Action: Mouse pressed left at (774, 142)
Screenshot: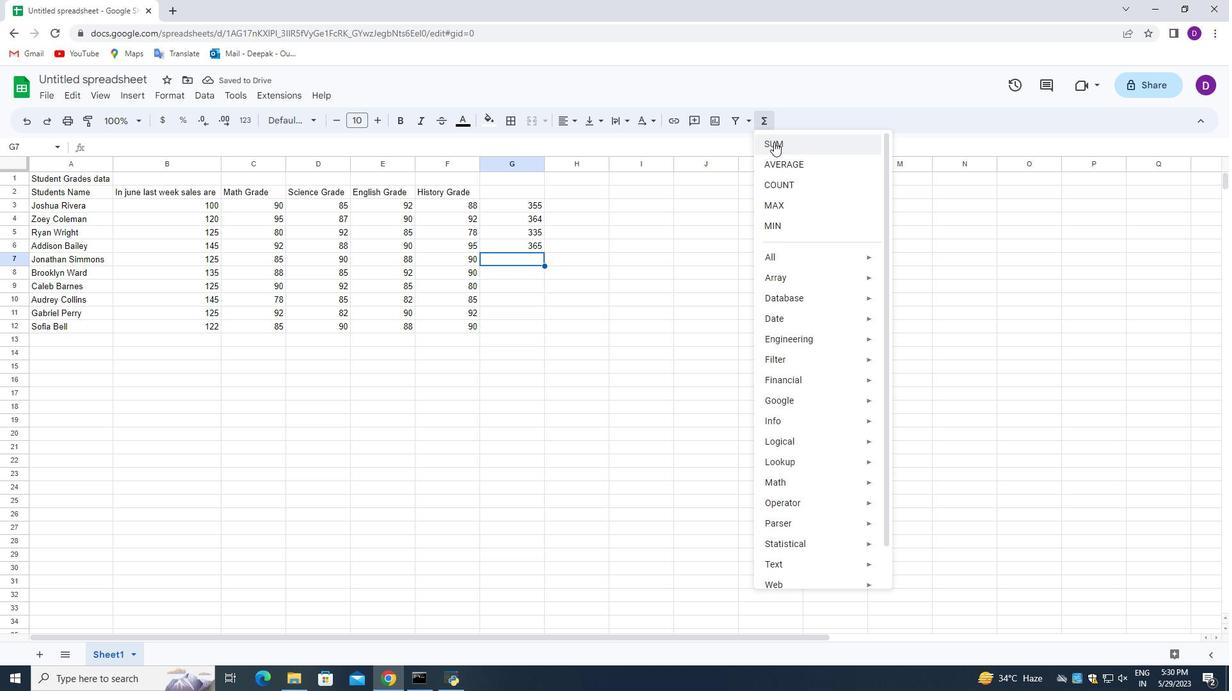 
Action: Mouse moved to (268, 259)
Screenshot: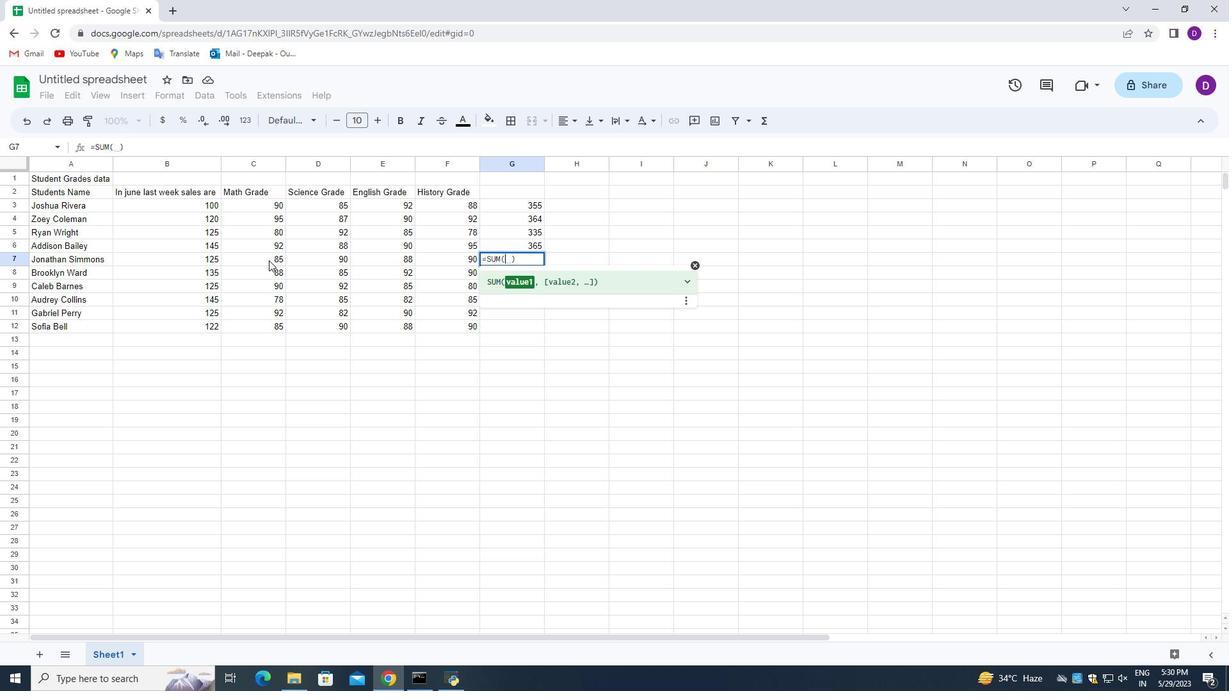 
Action: Mouse pressed left at (268, 259)
Screenshot: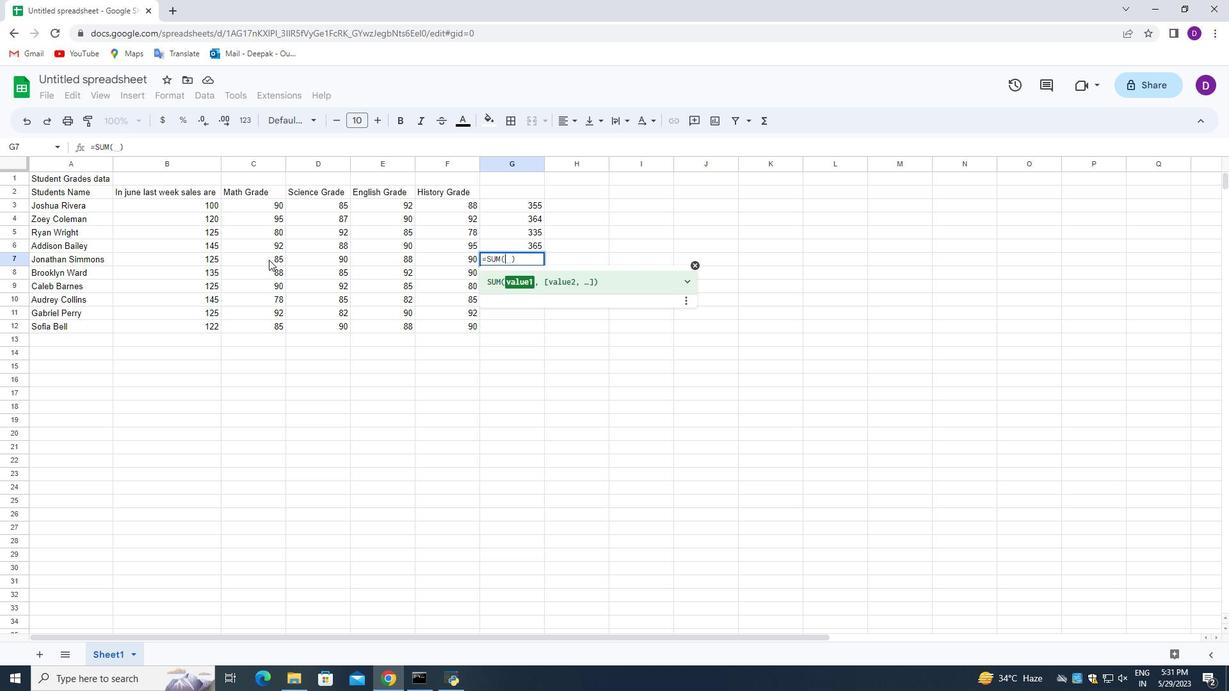 
Action: Mouse moved to (523, 274)
Screenshot: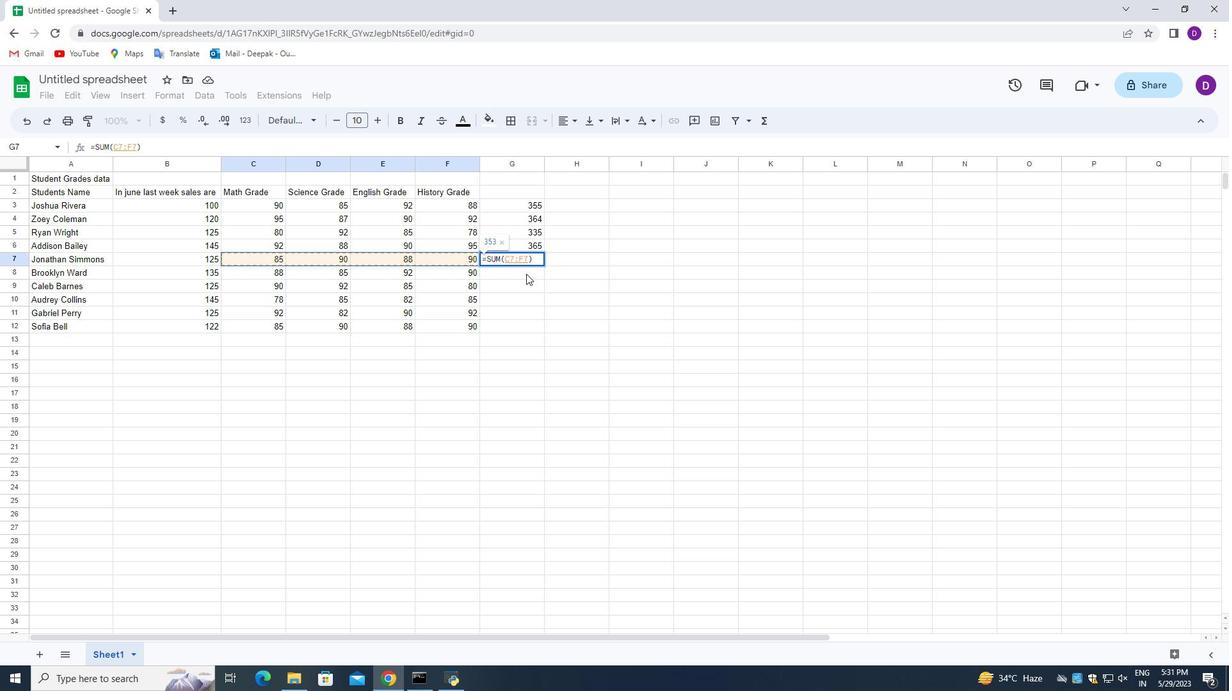 
Action: Key pressed <Key.enter>
Screenshot: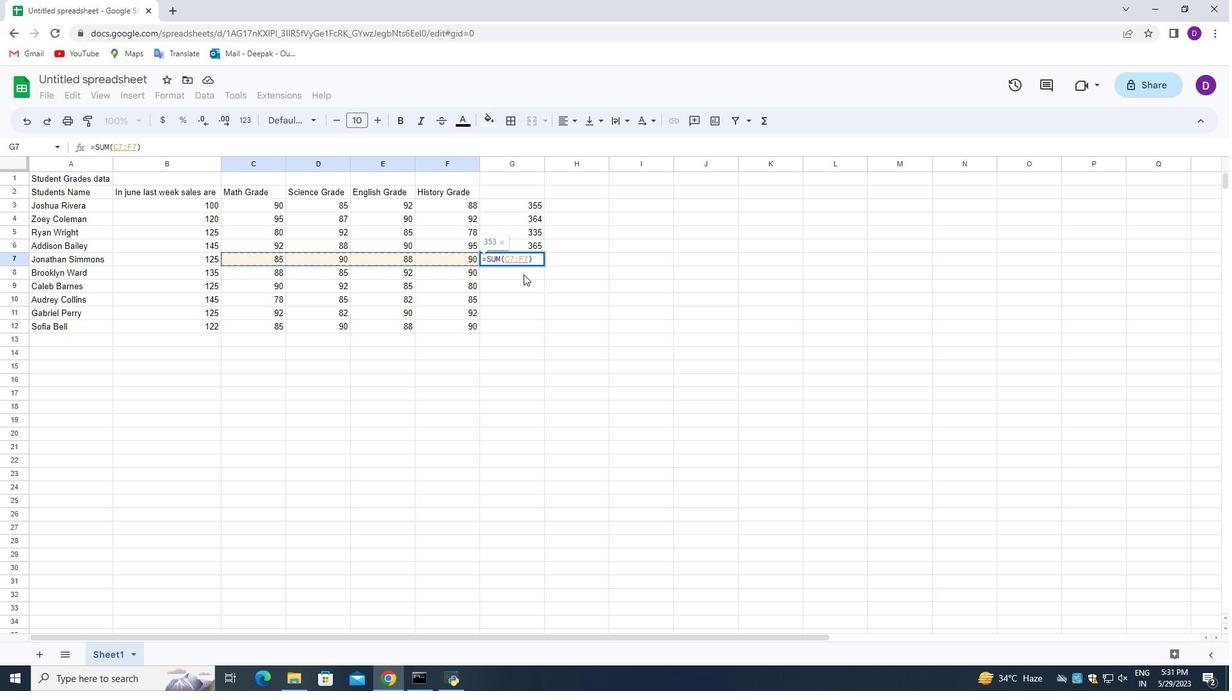 
Action: Mouse moved to (761, 122)
Screenshot: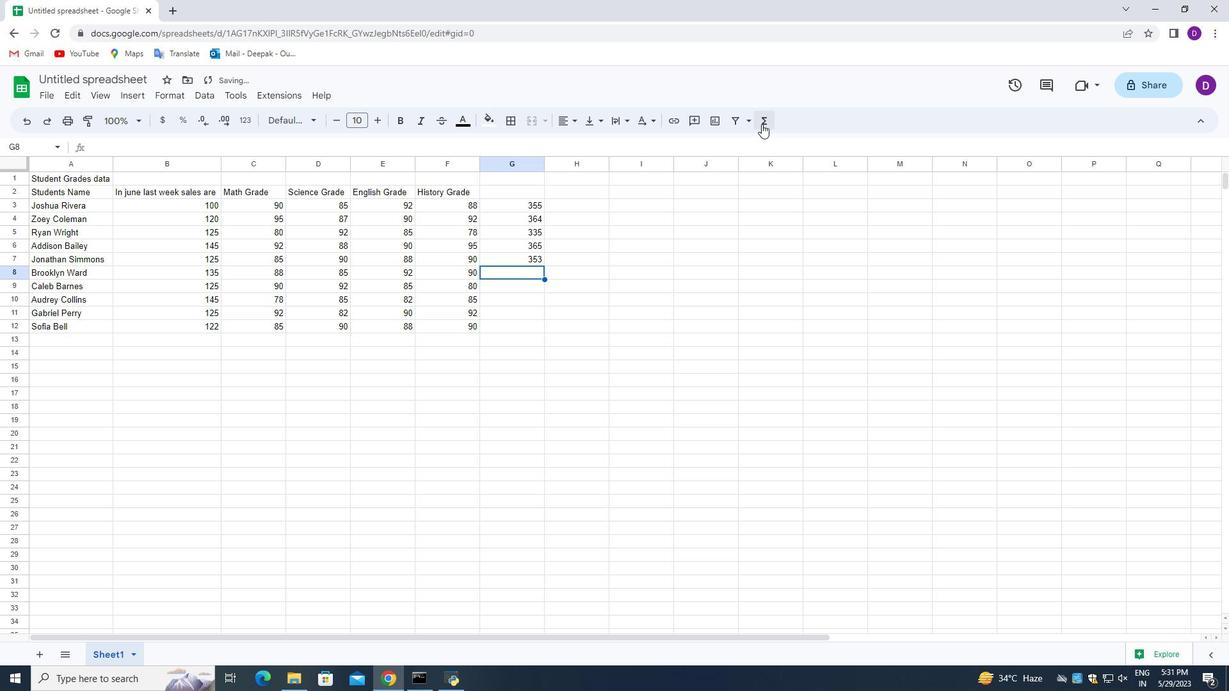 
Action: Mouse pressed left at (761, 122)
Screenshot: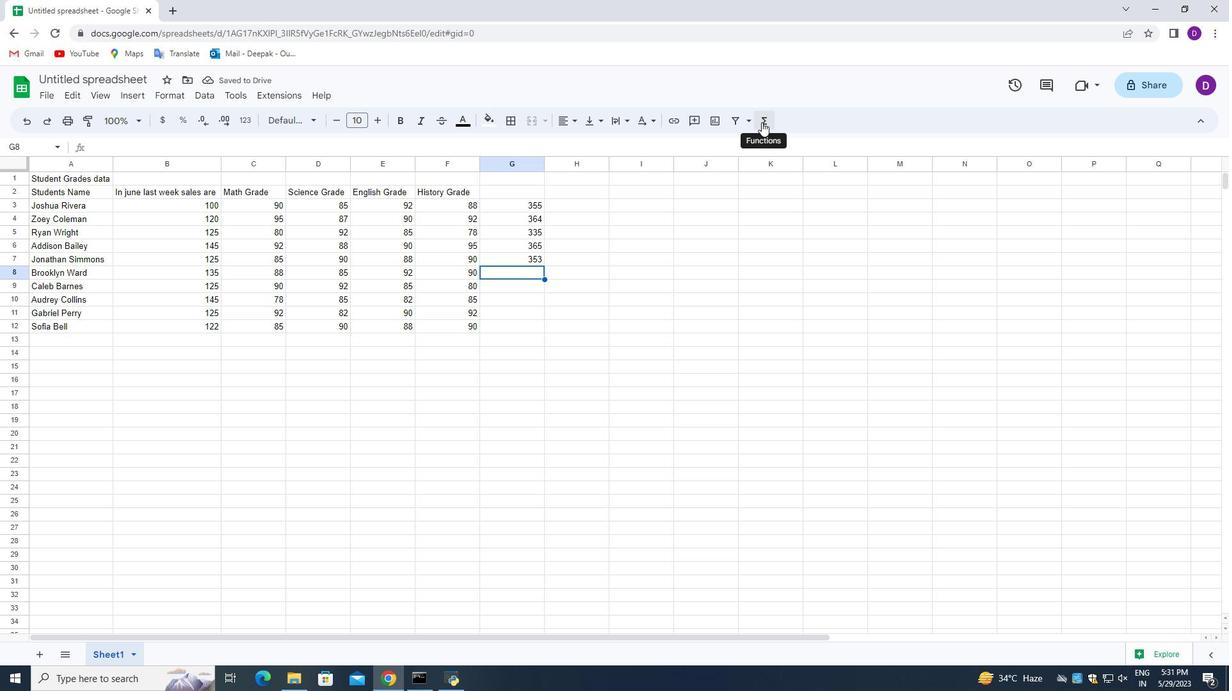 
Action: Mouse moved to (774, 145)
Screenshot: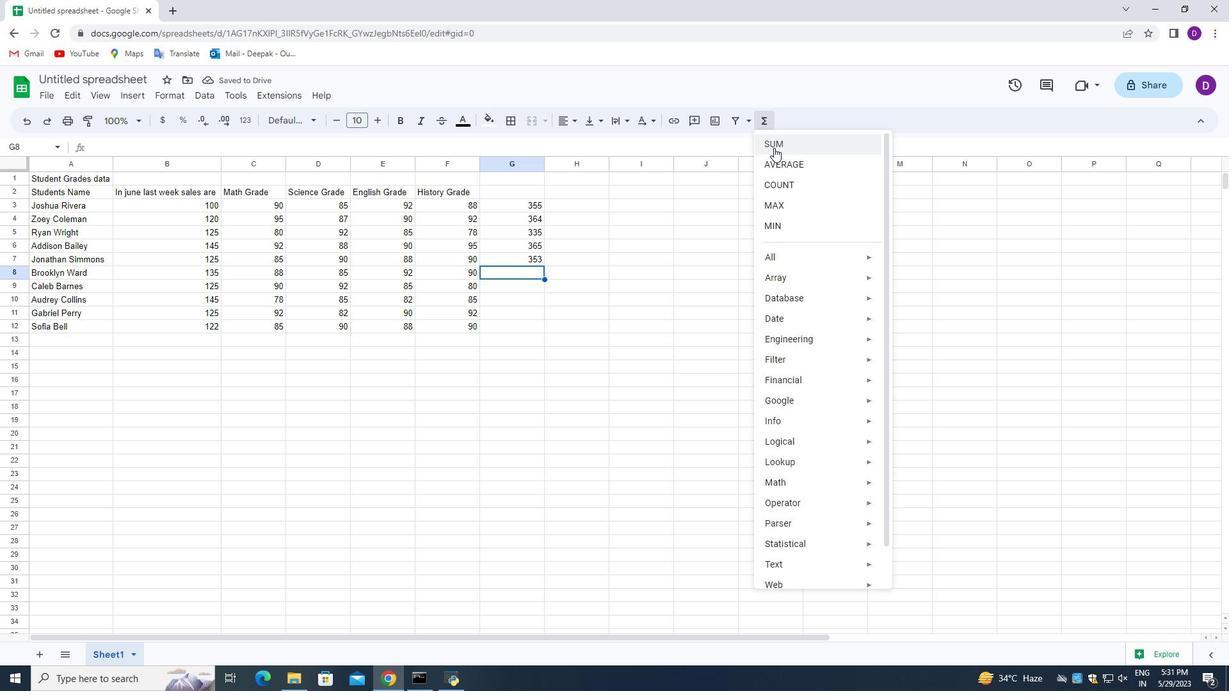 
Action: Mouse pressed left at (774, 145)
Screenshot: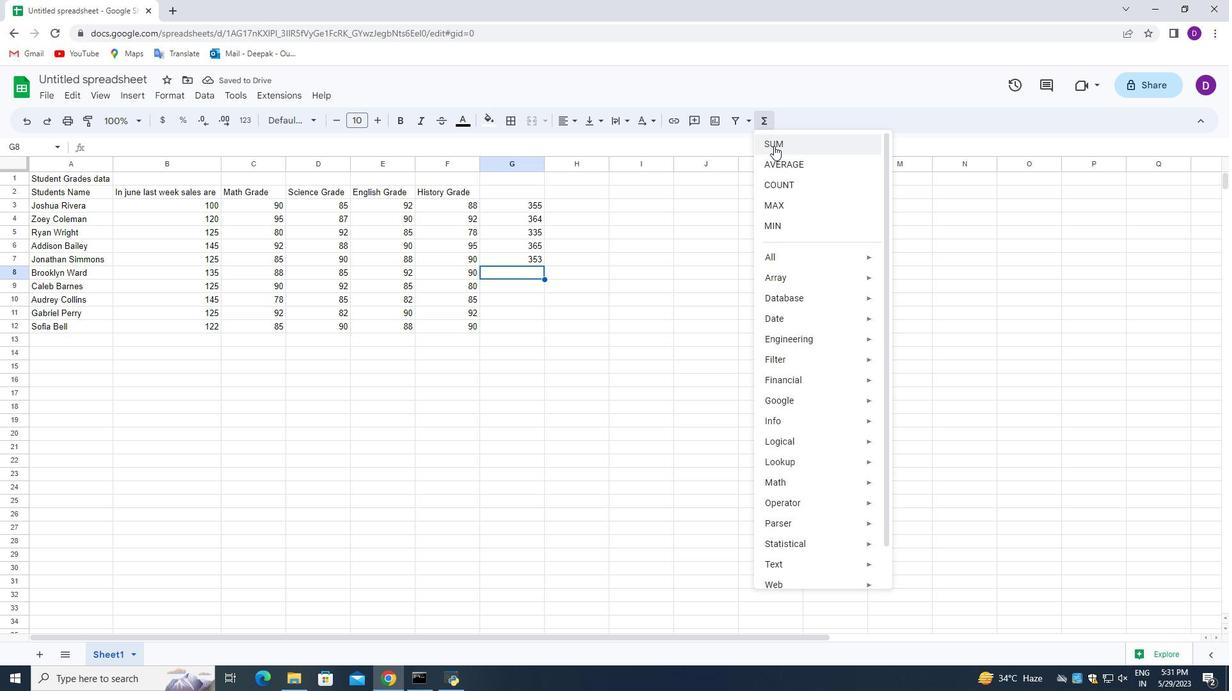 
Action: Mouse moved to (267, 273)
Screenshot: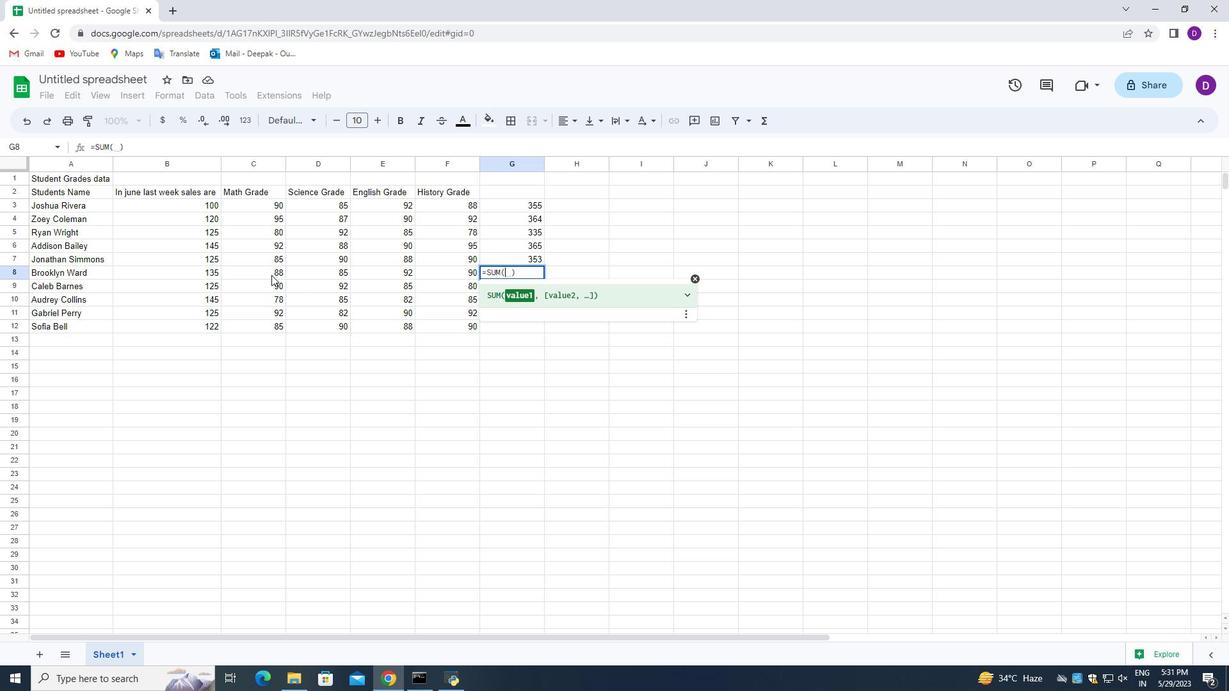 
Action: Mouse pressed left at (267, 273)
Screenshot: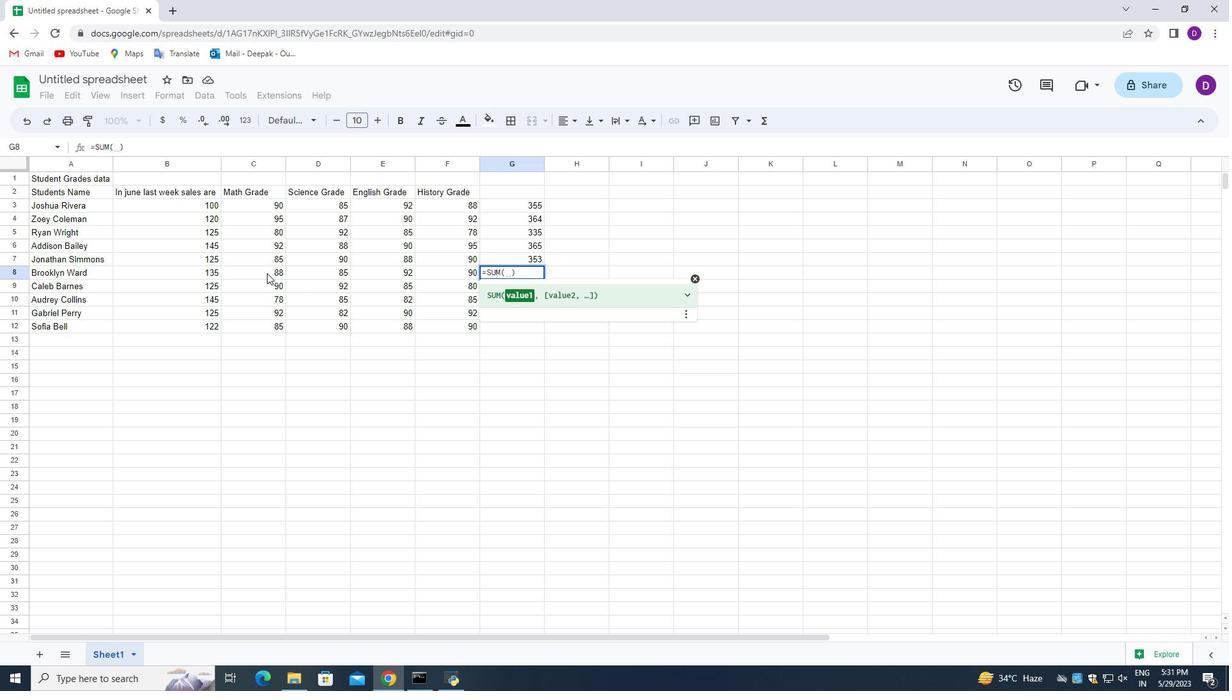 
Action: Mouse moved to (534, 291)
Screenshot: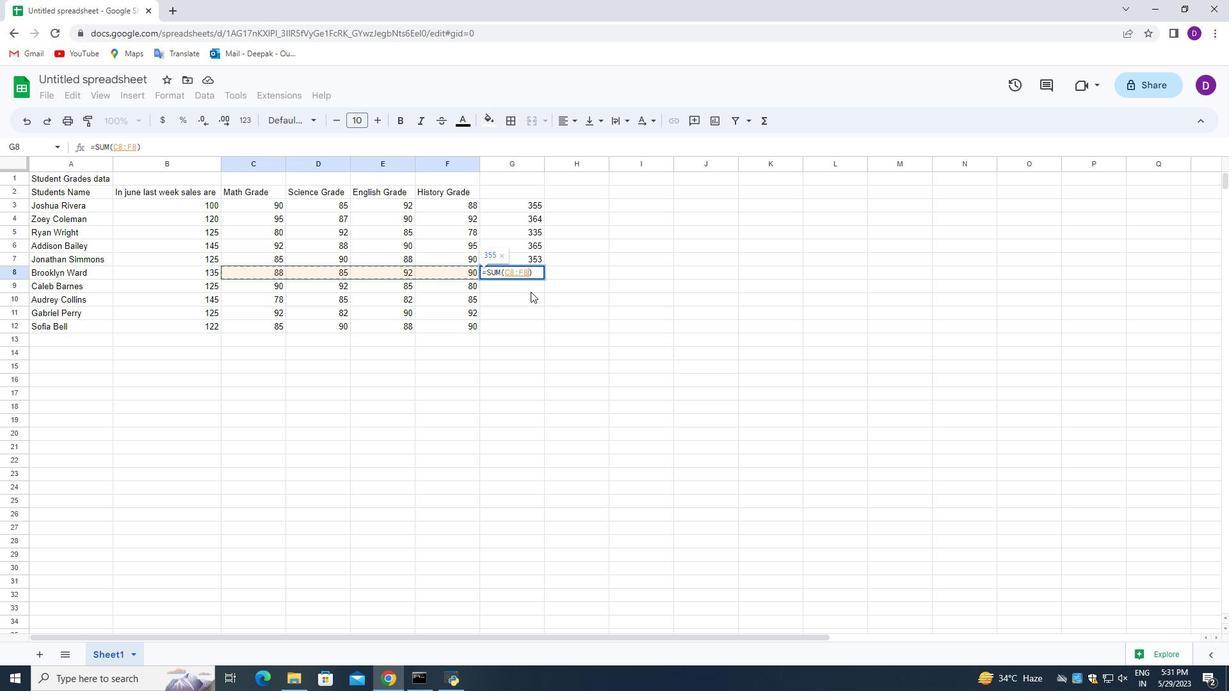 
Action: Key pressed <Key.enter>
Screenshot: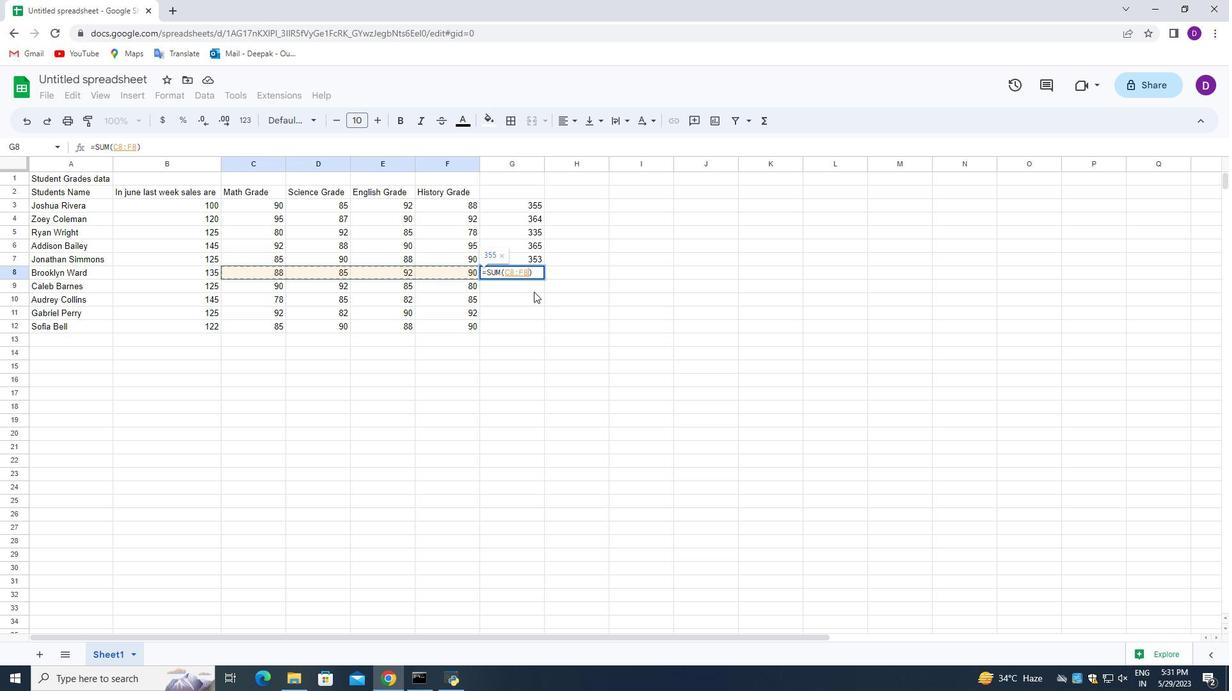 
Action: Mouse moved to (763, 119)
Screenshot: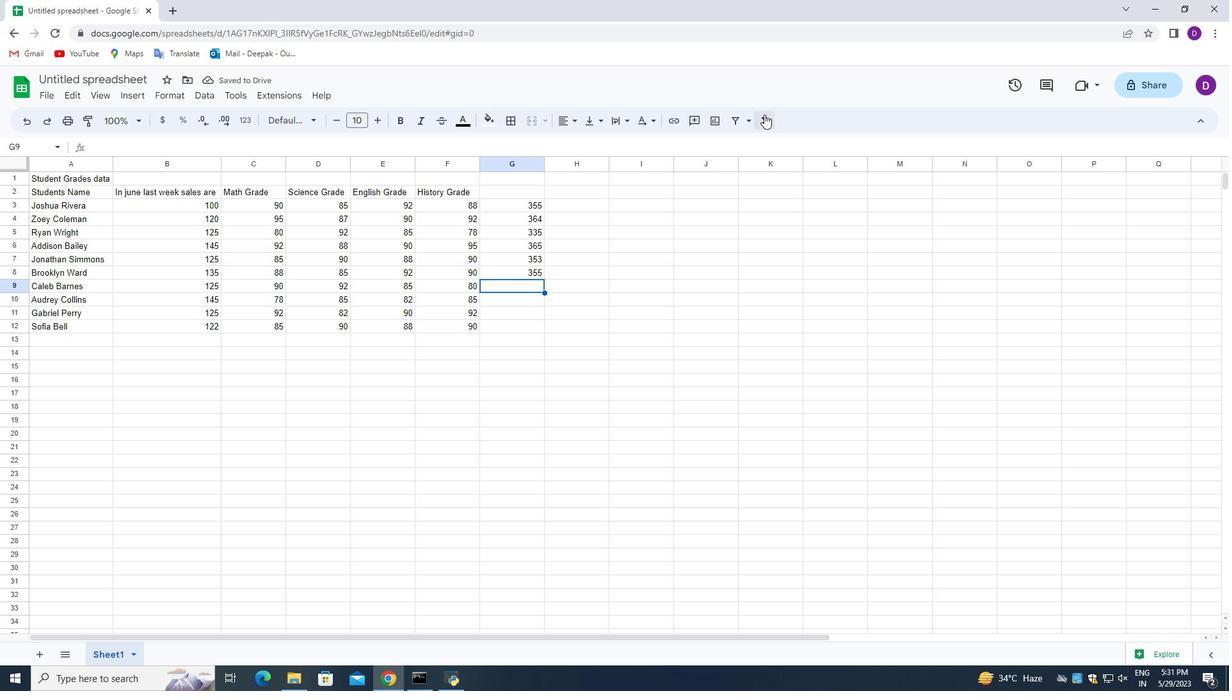 
Action: Mouse pressed left at (763, 119)
Screenshot: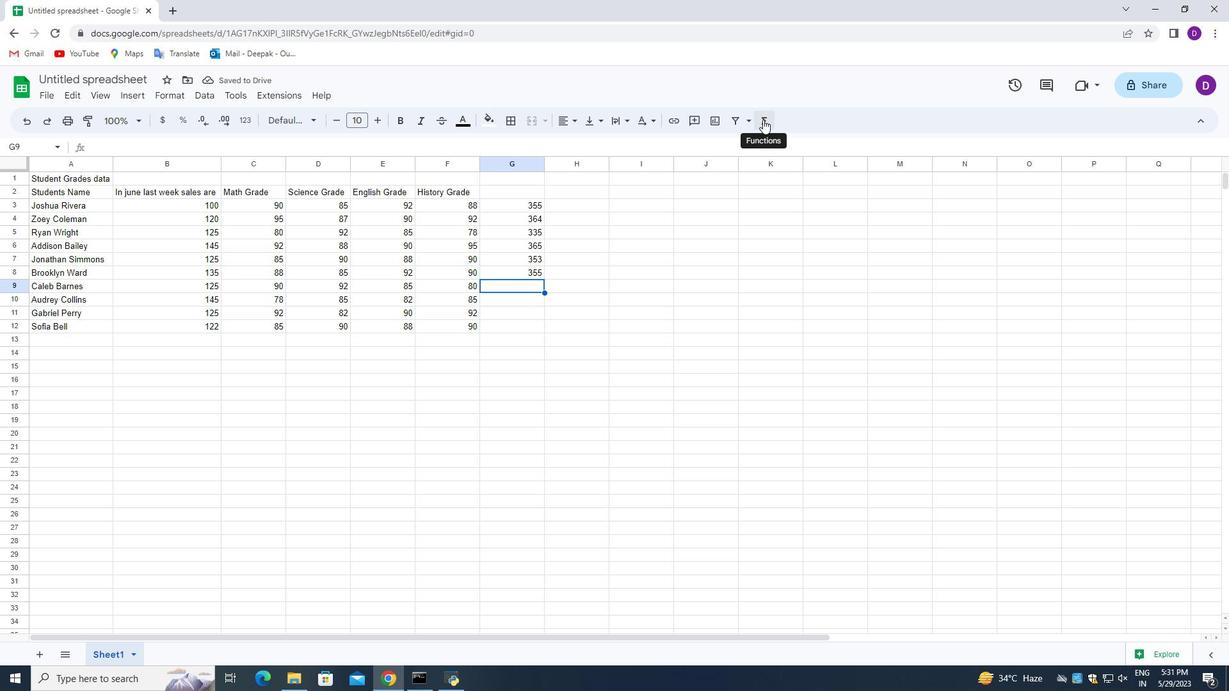 
Action: Mouse moved to (767, 138)
Screenshot: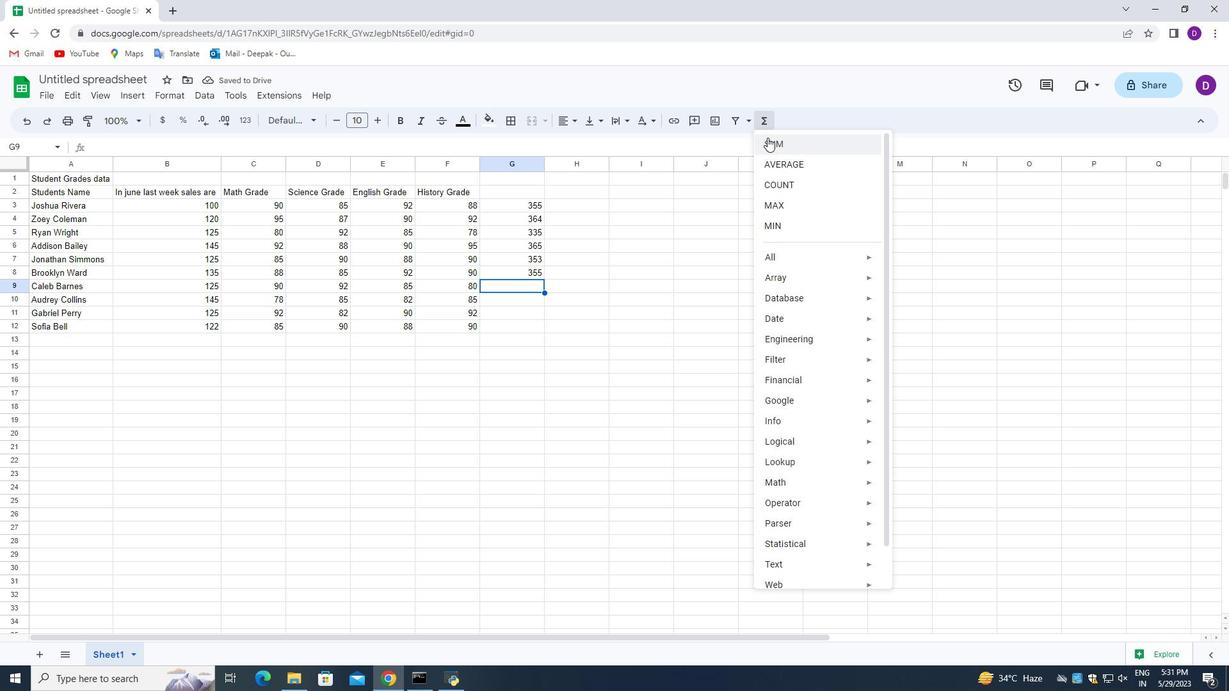 
Action: Mouse pressed left at (767, 138)
Screenshot: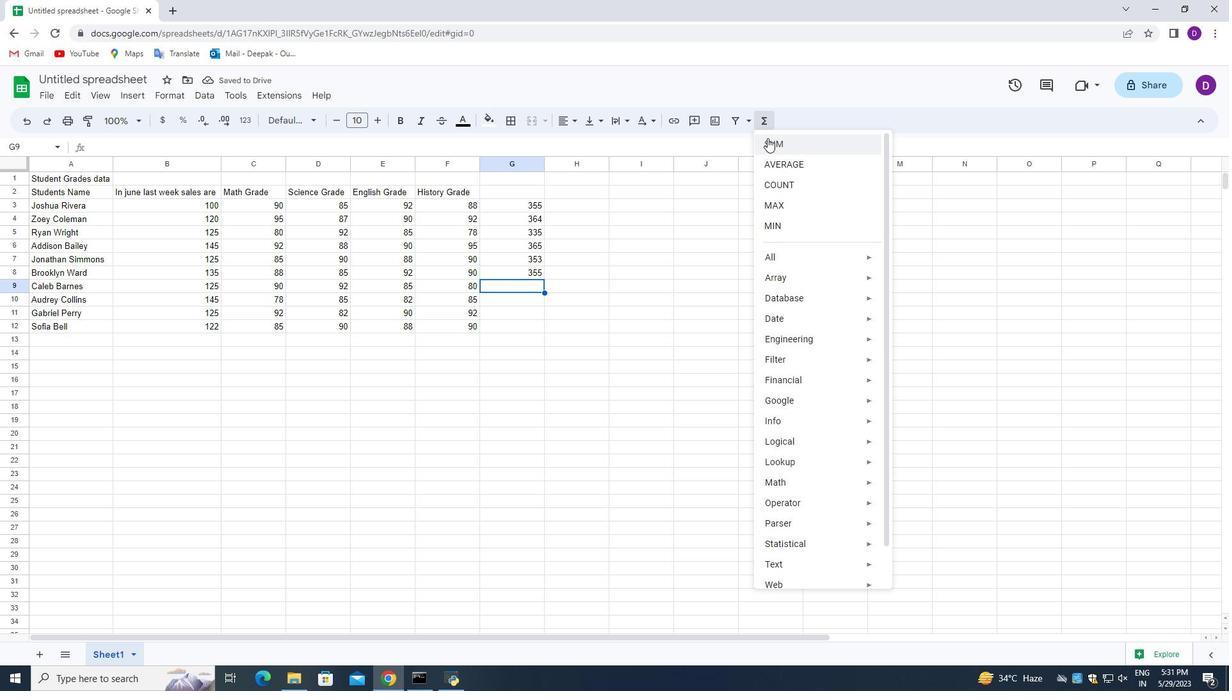 
Action: Mouse moved to (258, 284)
Screenshot: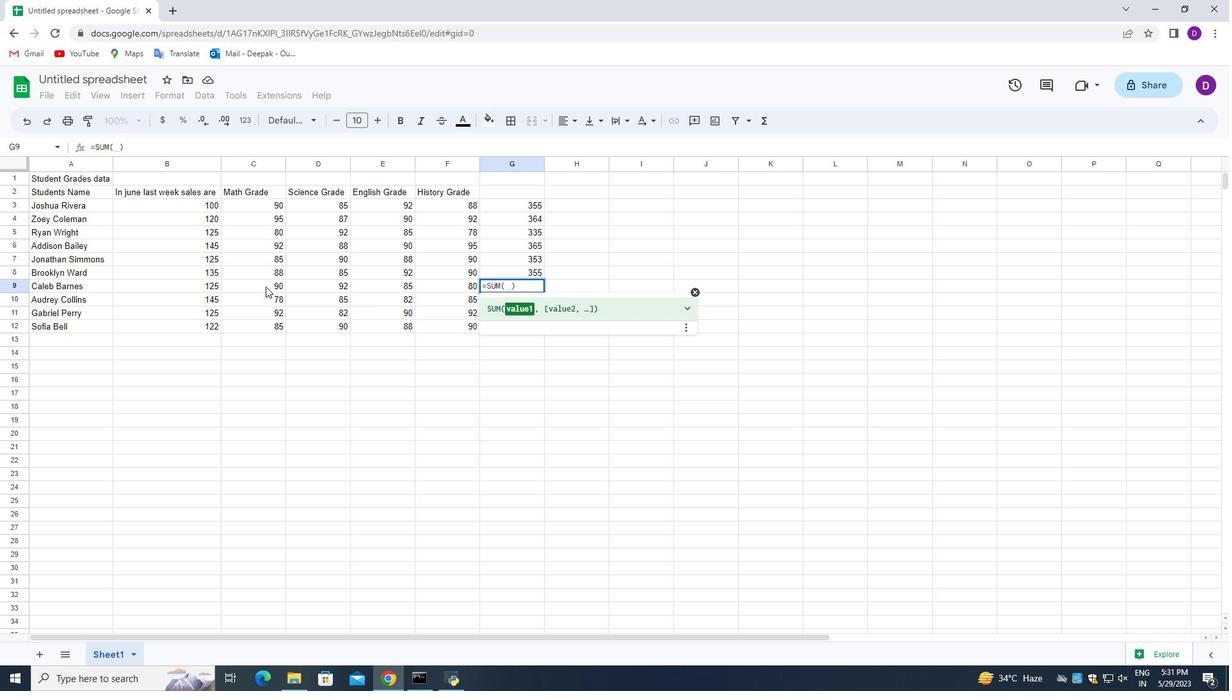 
Action: Mouse pressed left at (258, 284)
Screenshot: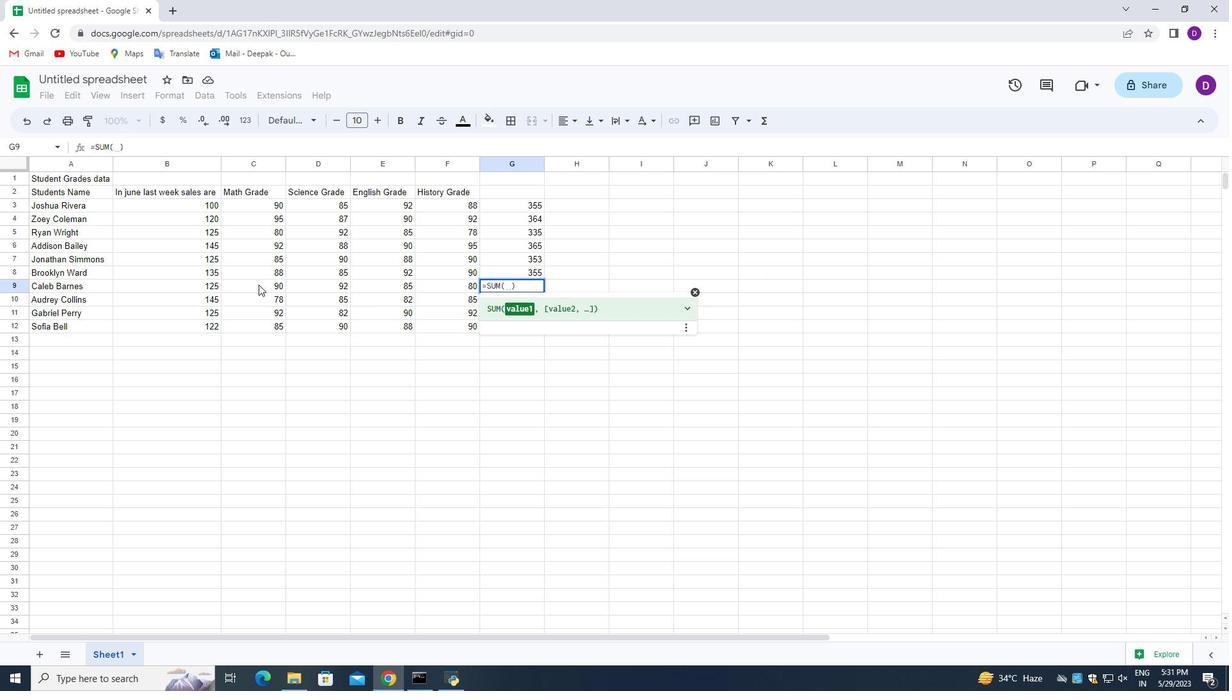 
Action: Mouse moved to (568, 305)
Screenshot: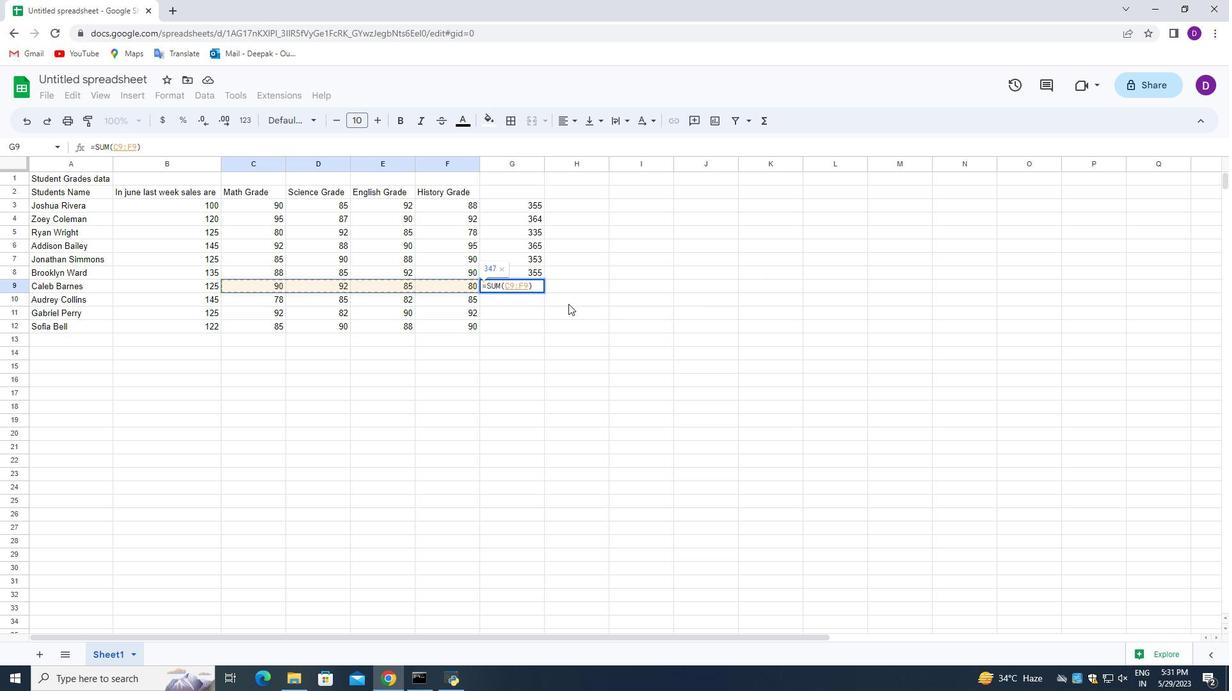
Action: Key pressed <Key.enter>
Screenshot: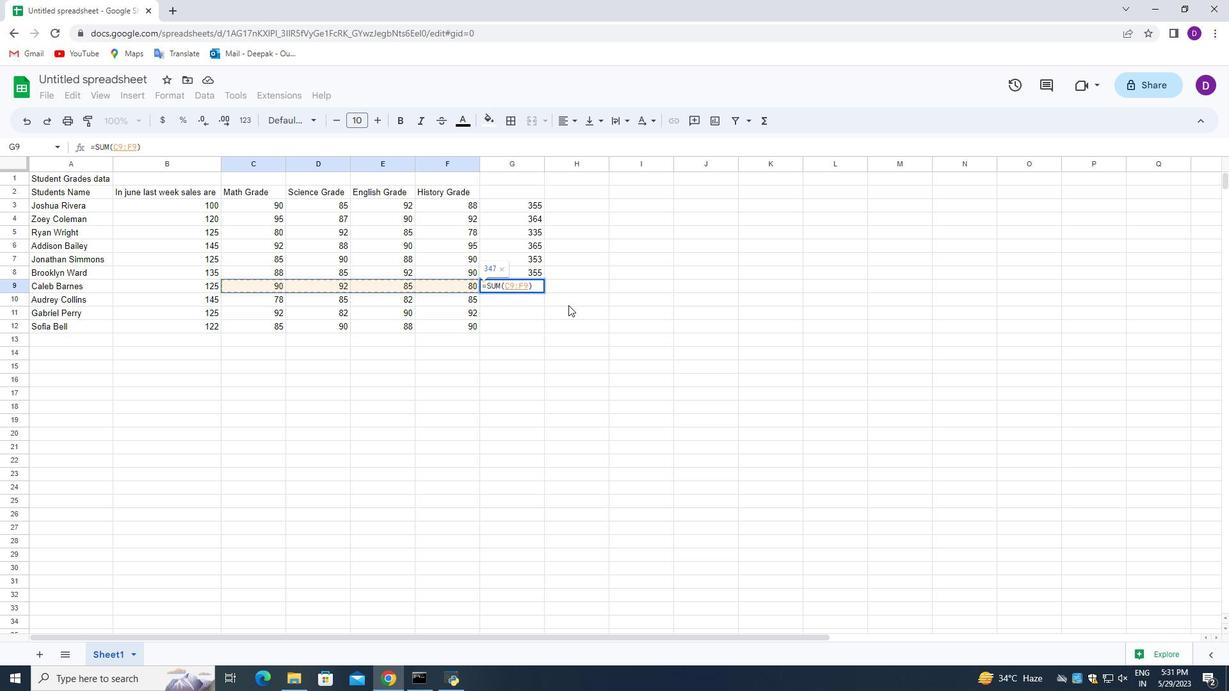 
Action: Mouse moved to (766, 122)
Screenshot: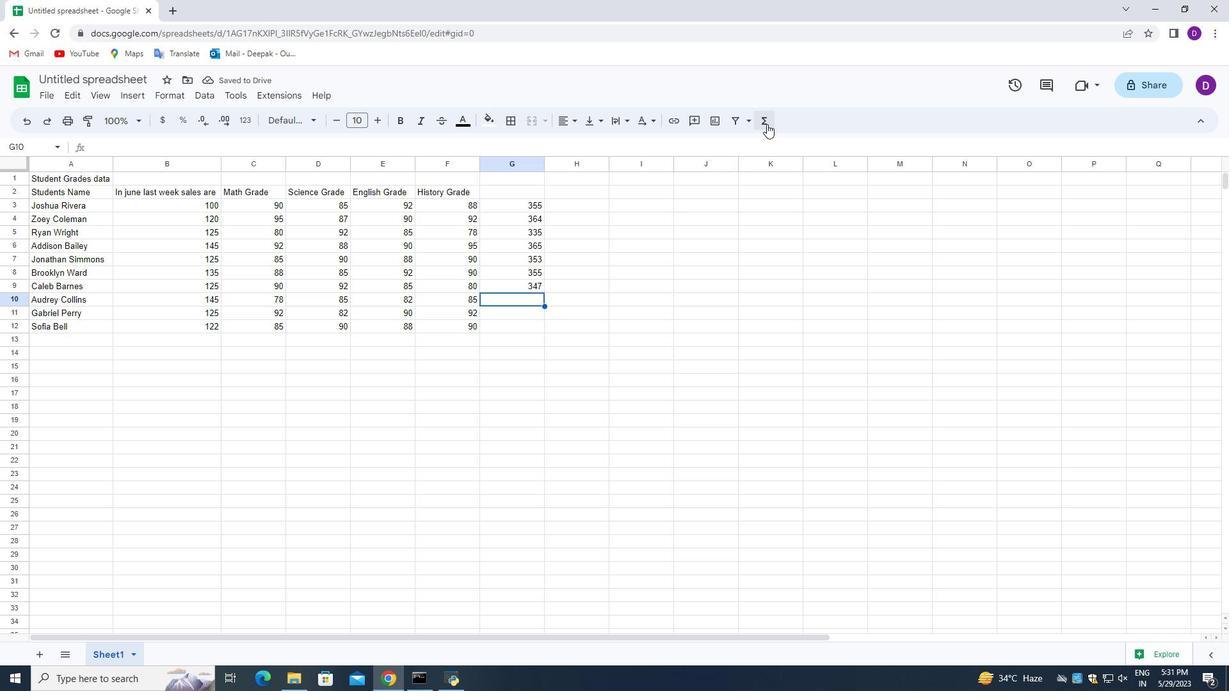 
Action: Mouse pressed left at (766, 122)
Screenshot: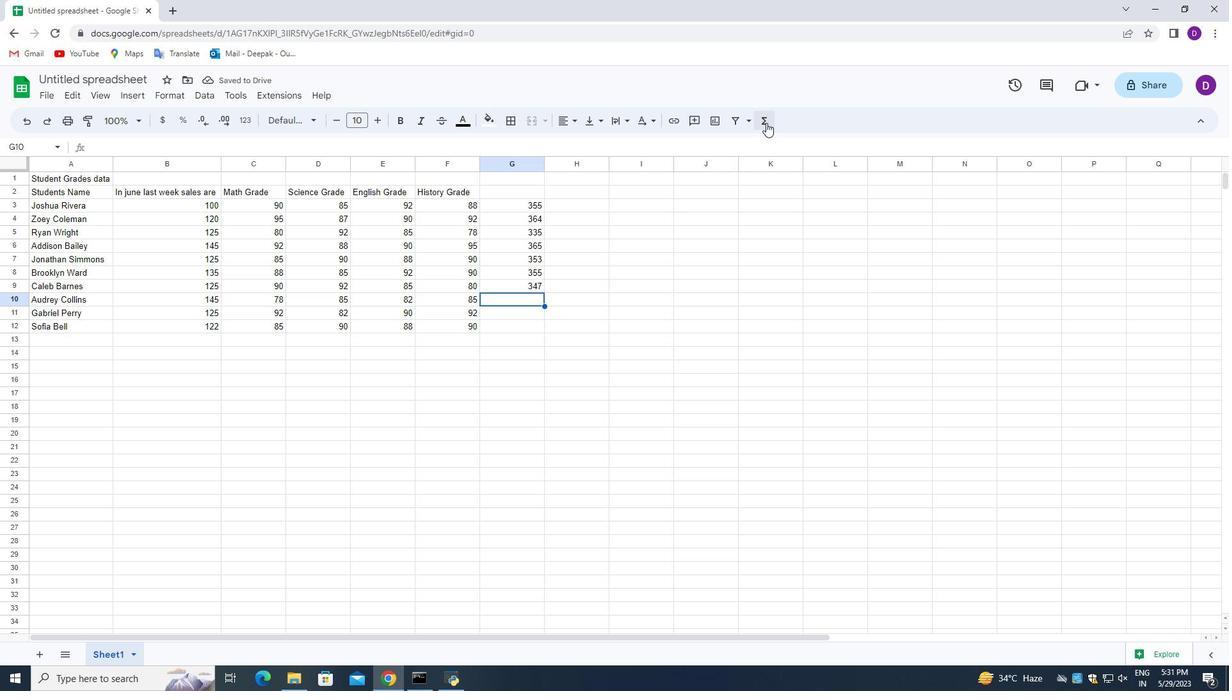 
Action: Mouse moved to (770, 137)
Screenshot: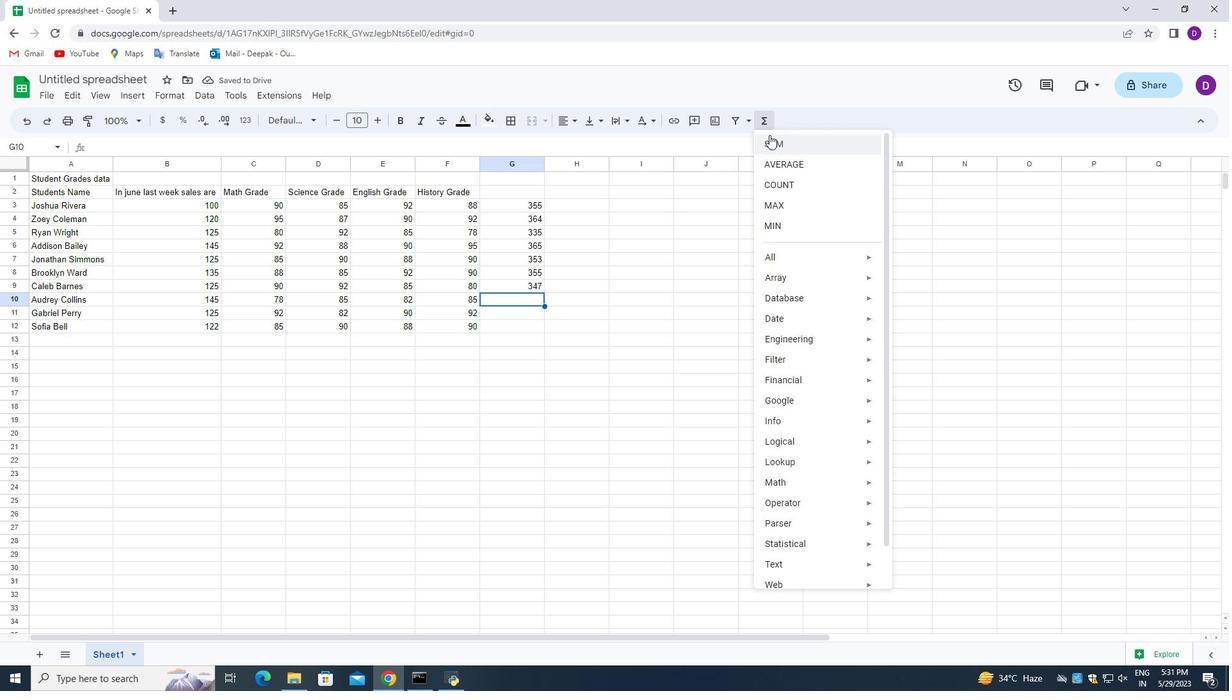 
Action: Mouse pressed left at (770, 137)
Screenshot: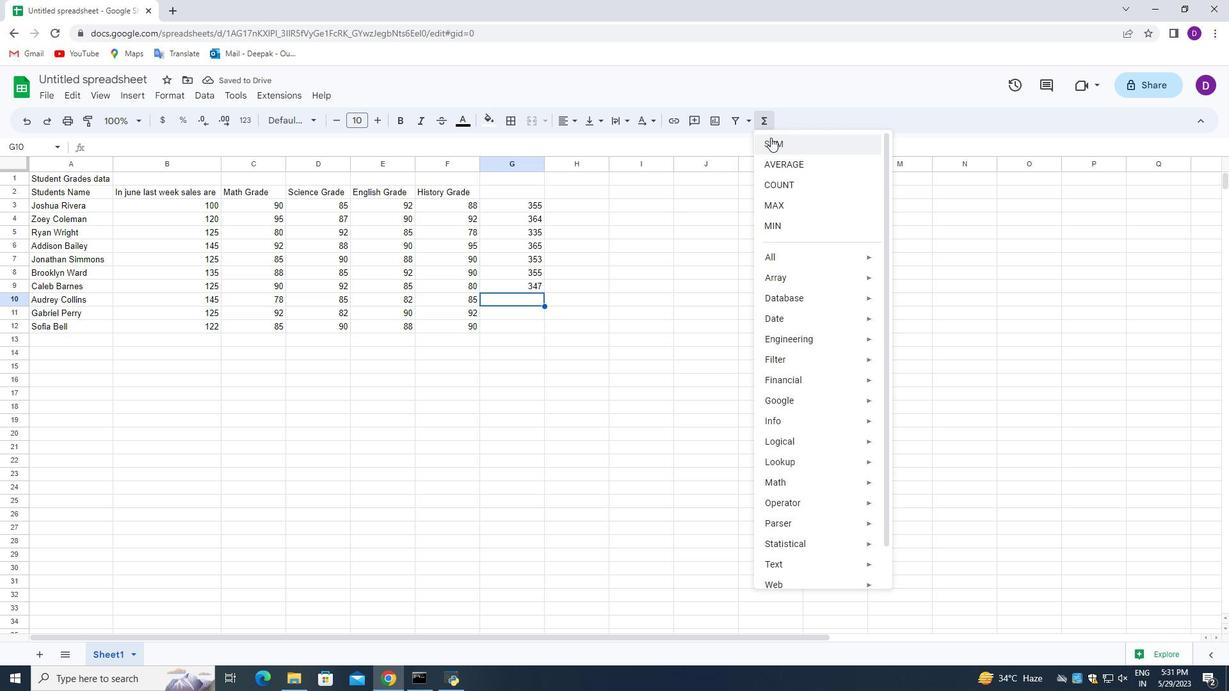 
Action: Mouse moved to (246, 300)
Screenshot: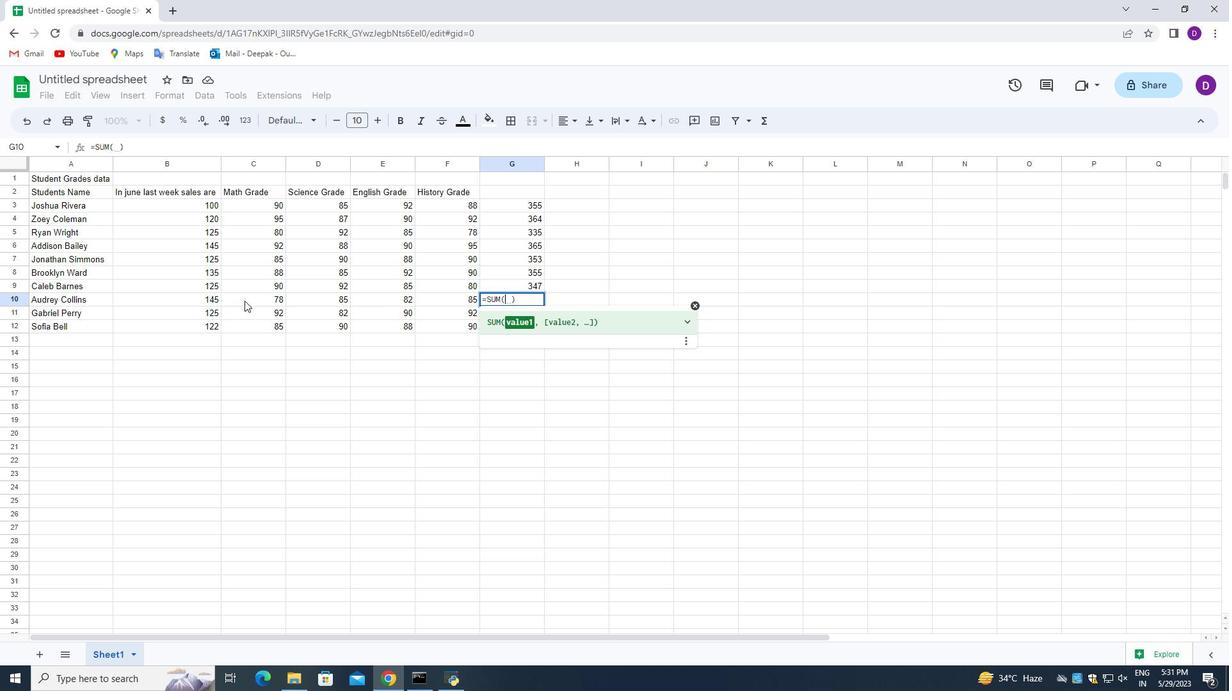 
Action: Mouse pressed left at (246, 300)
Screenshot: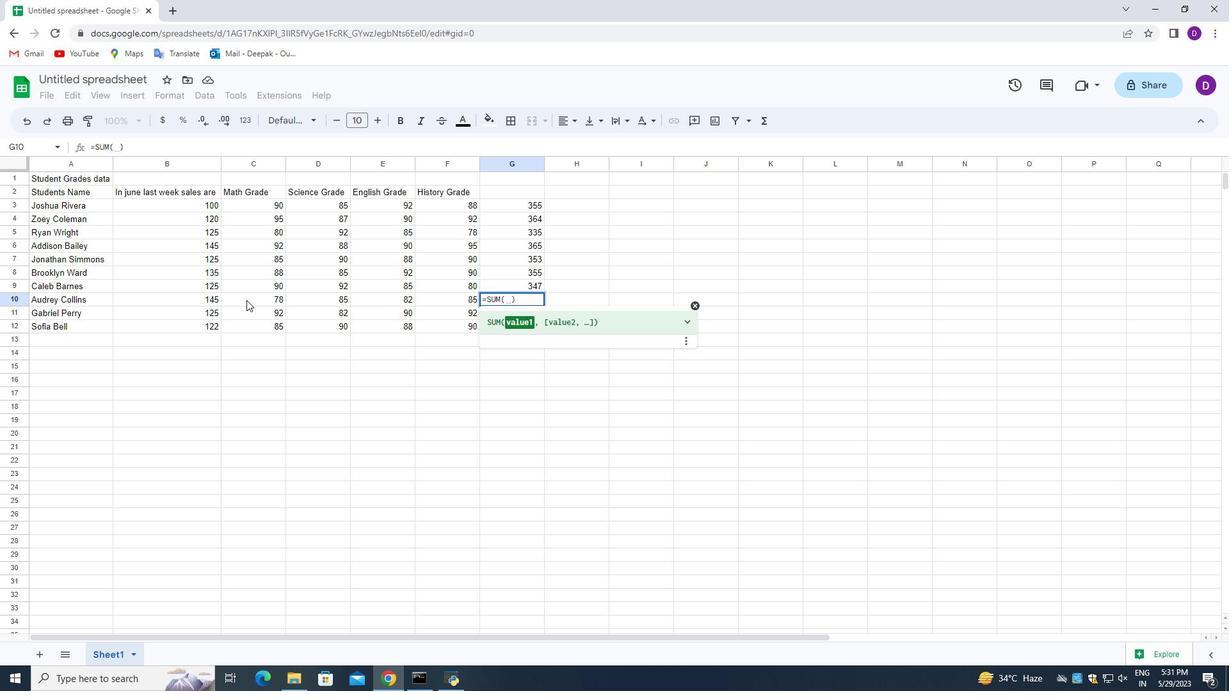 
Action: Mouse moved to (450, 357)
Screenshot: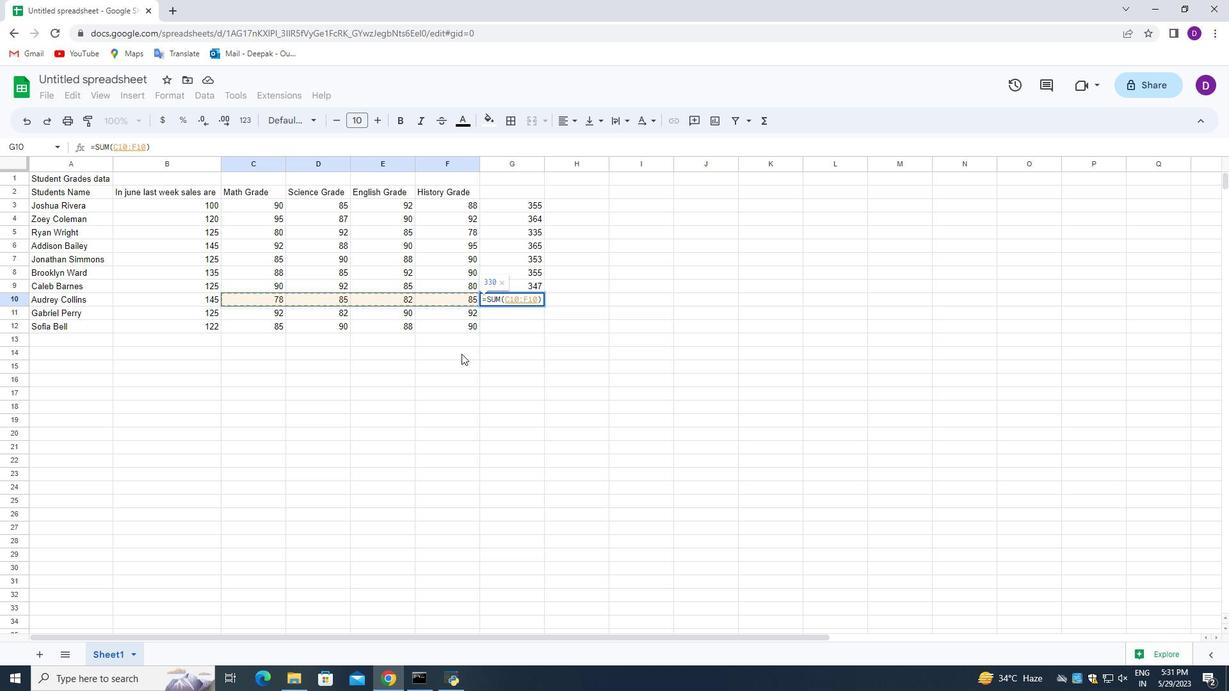 
Action: Key pressed <Key.enter>
Screenshot: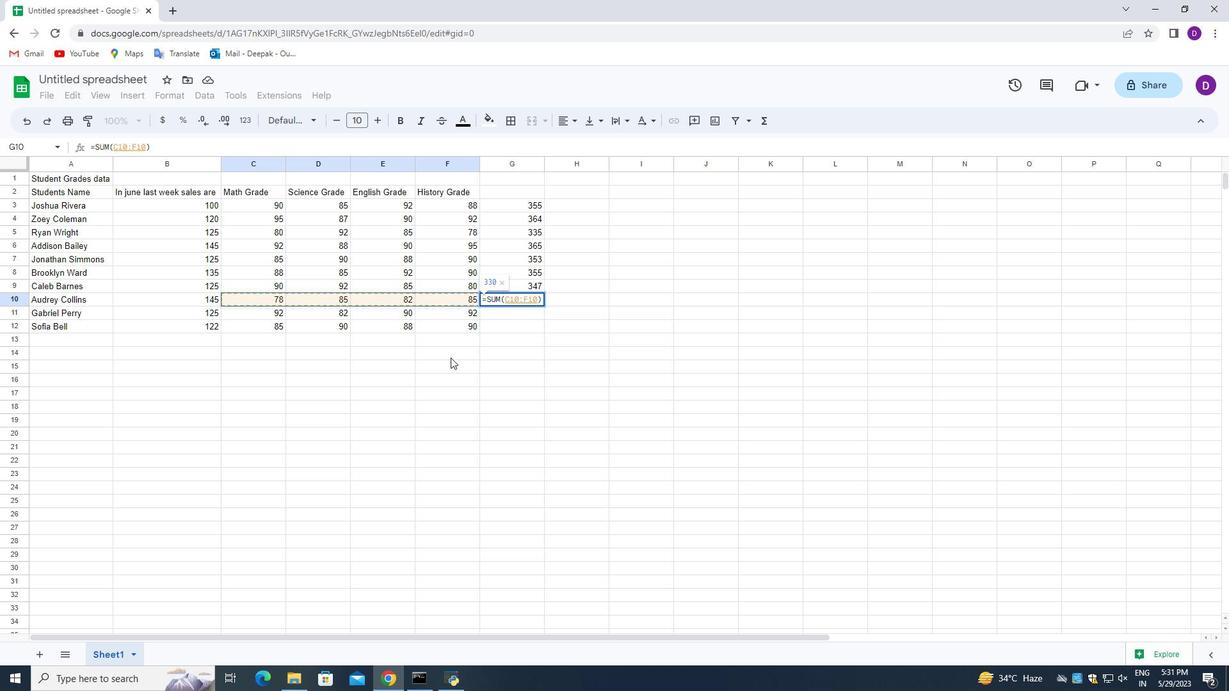 
Action: Mouse moved to (764, 122)
Screenshot: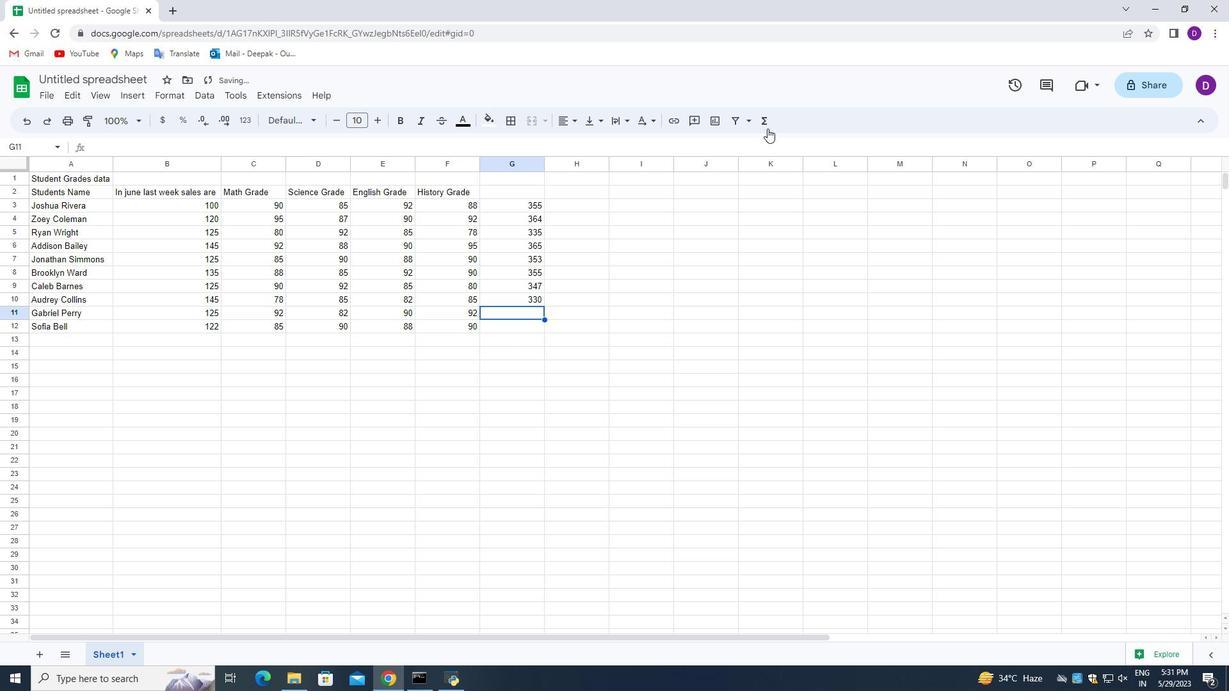 
Action: Mouse pressed left at (764, 122)
Screenshot: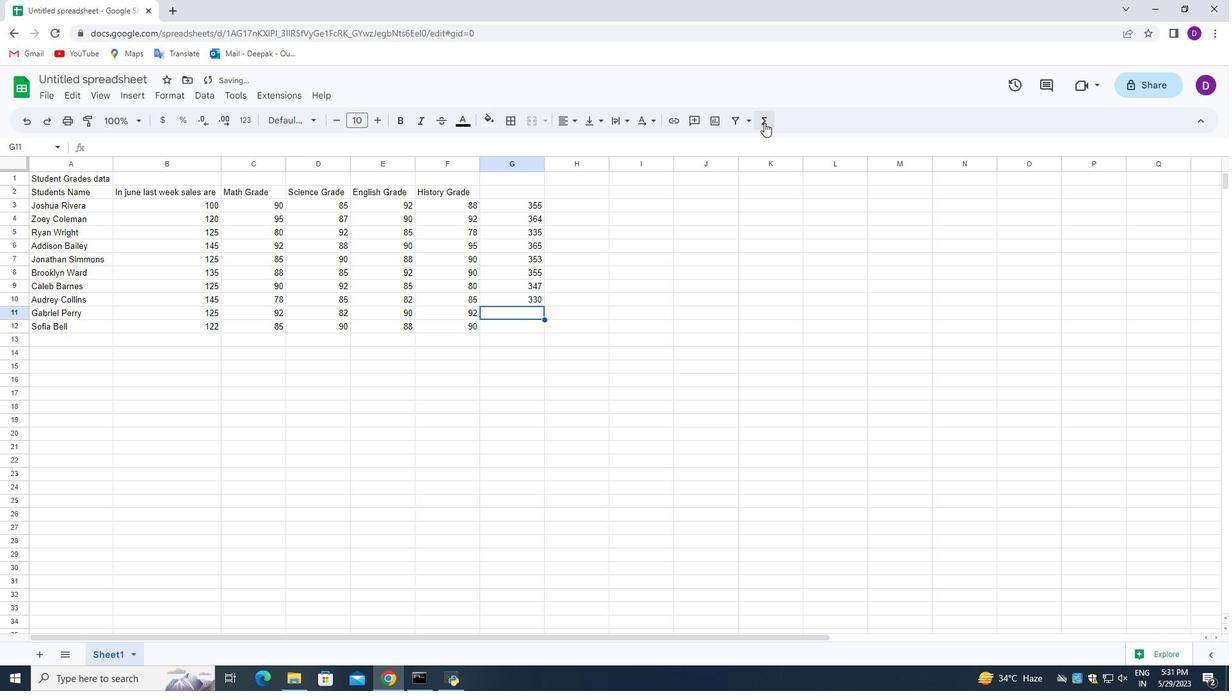 
Action: Mouse moved to (770, 139)
Screenshot: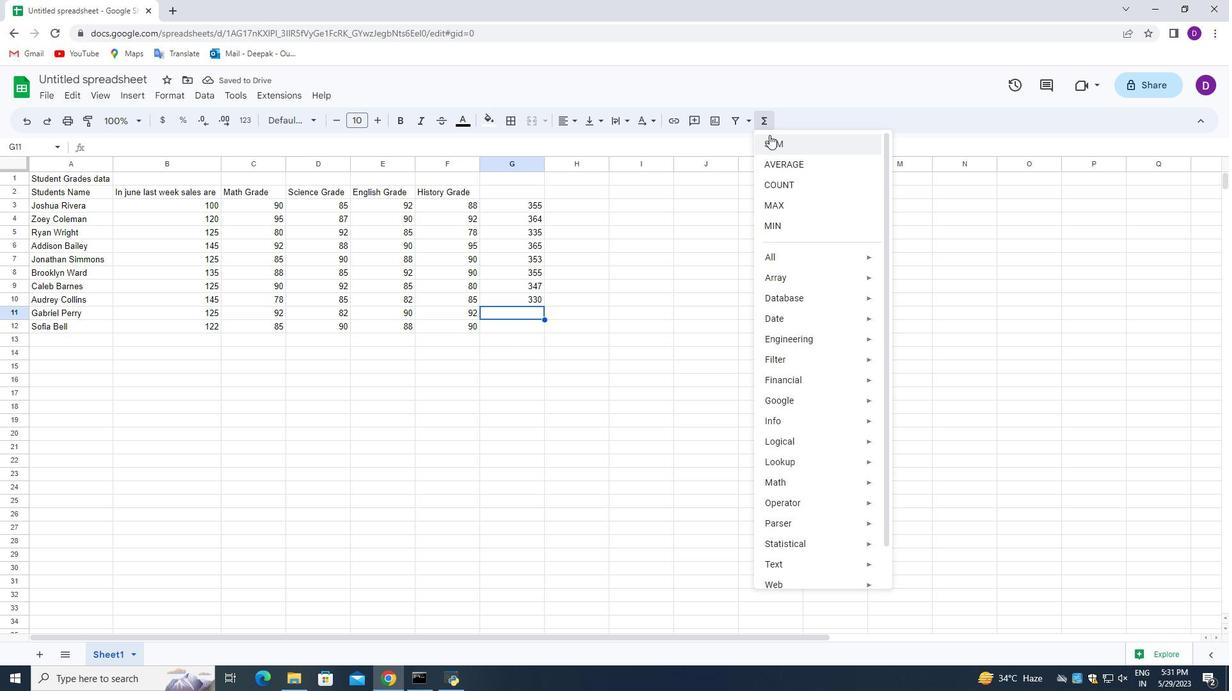 
Action: Mouse pressed left at (770, 139)
Screenshot: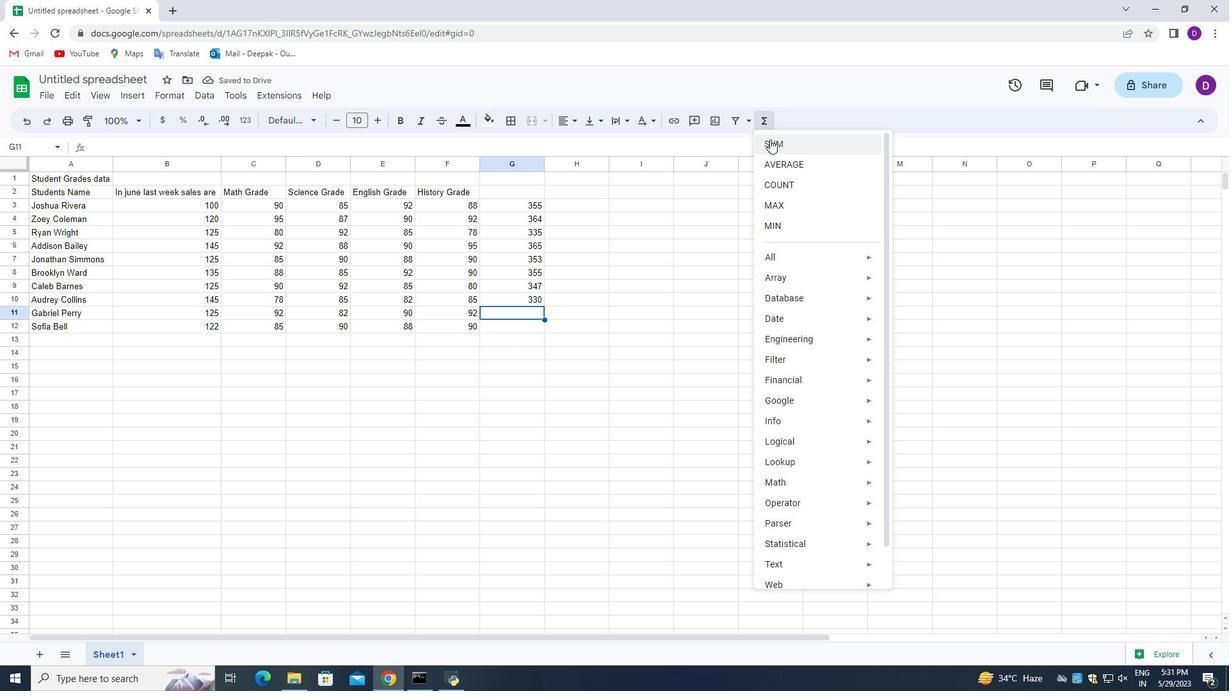 
Action: Mouse moved to (261, 311)
Screenshot: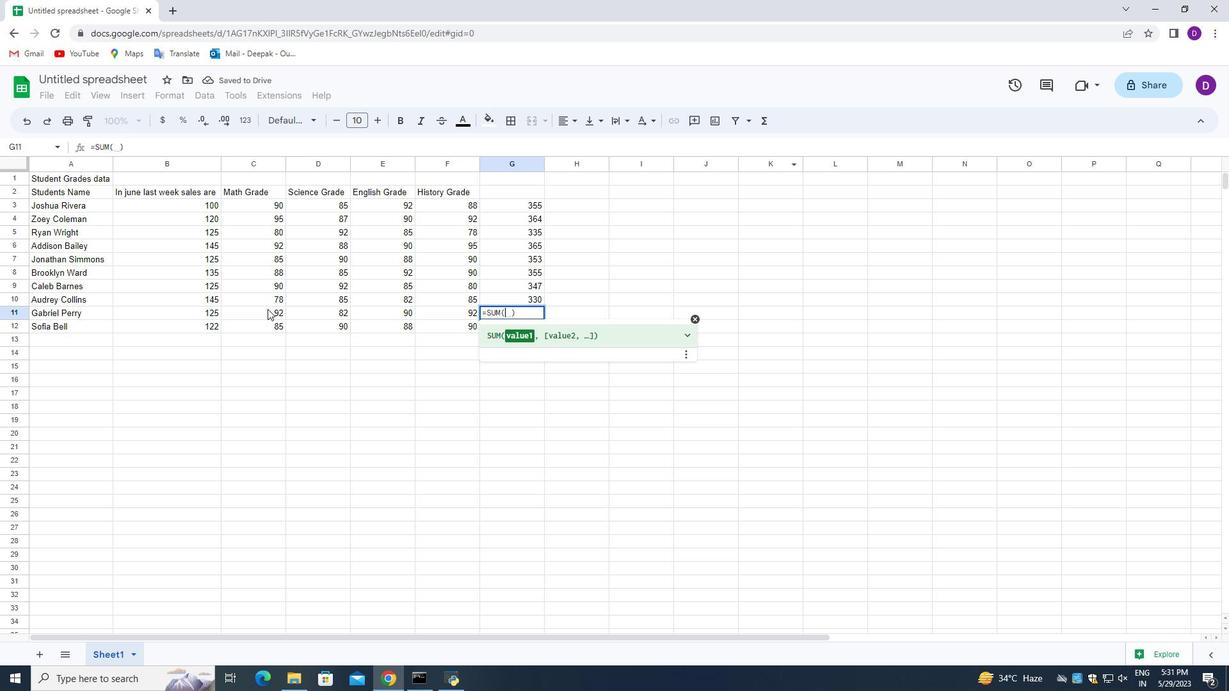 
Action: Mouse pressed left at (261, 311)
Screenshot: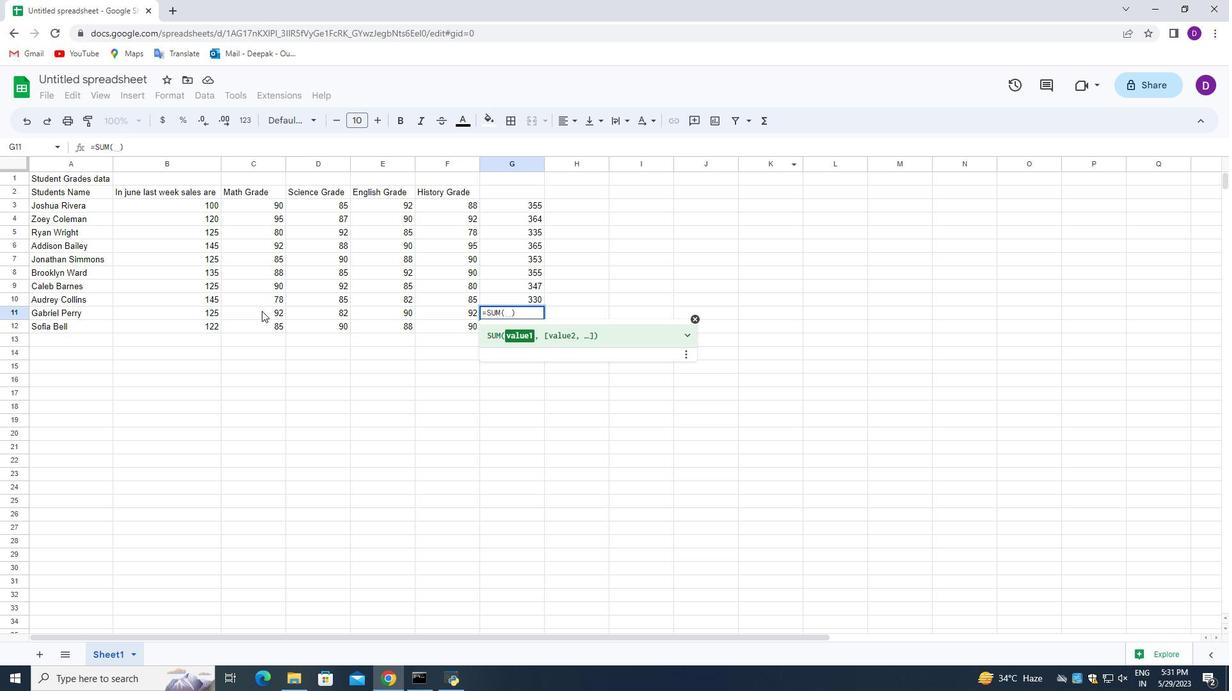 
Action: Mouse moved to (497, 366)
Screenshot: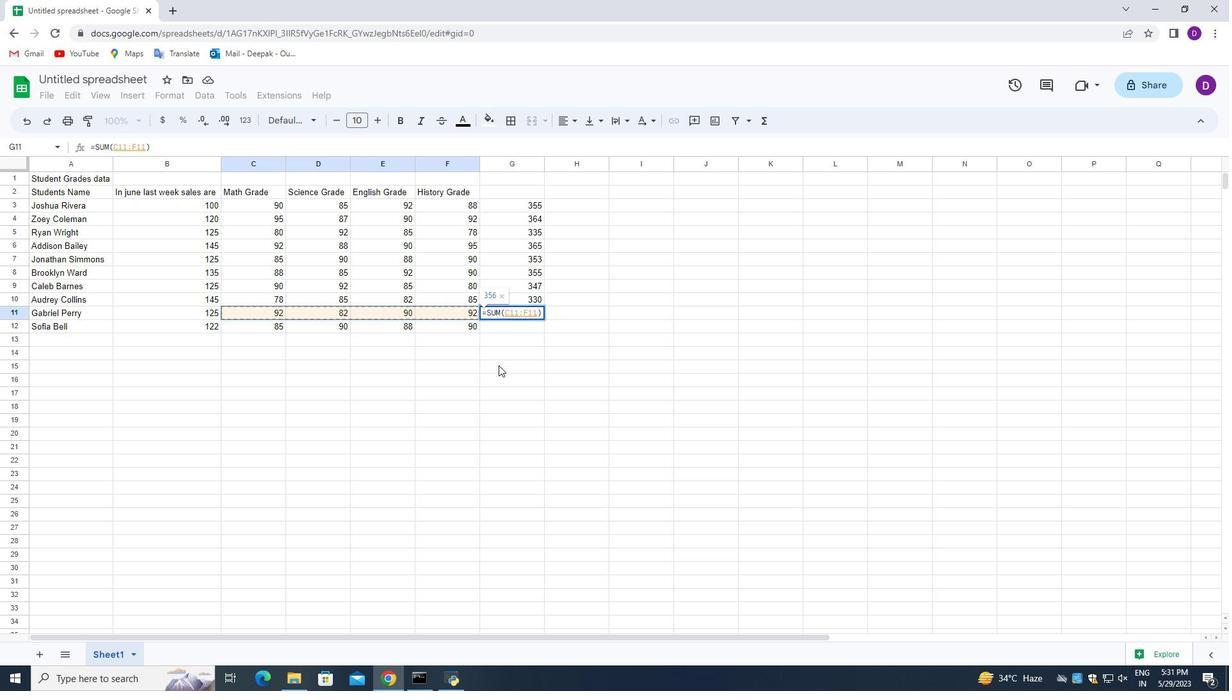 
Action: Key pressed <Key.enter>
Screenshot: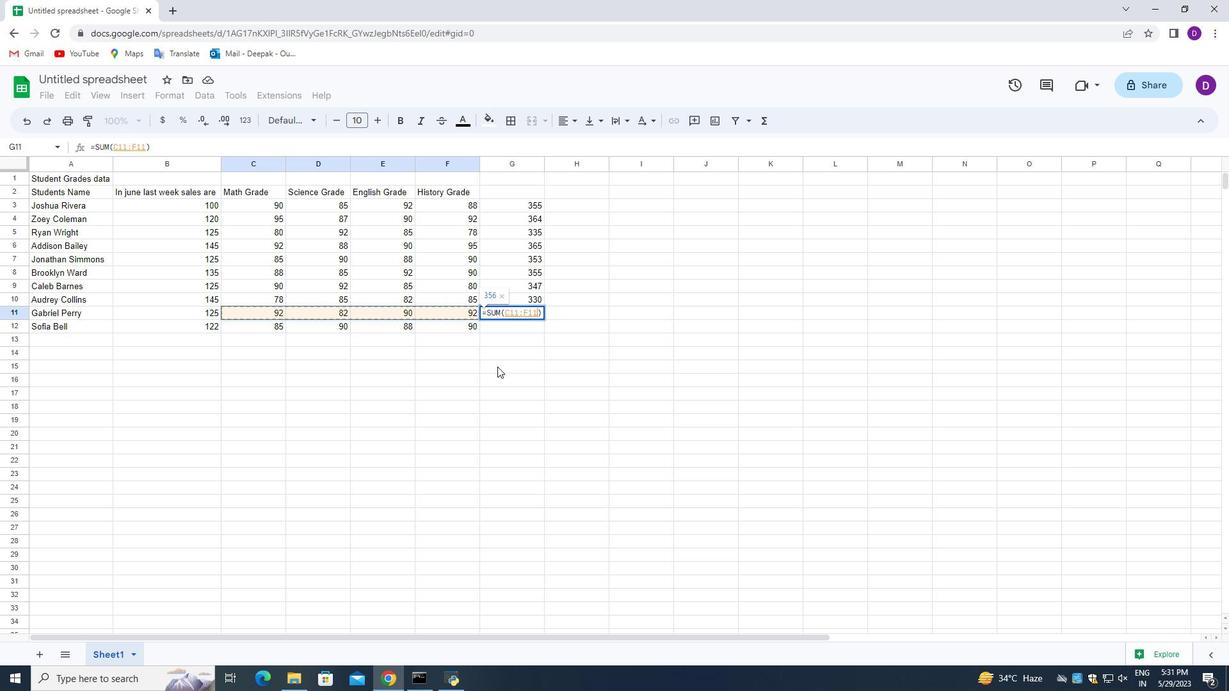 
Action: Mouse moved to (762, 122)
Screenshot: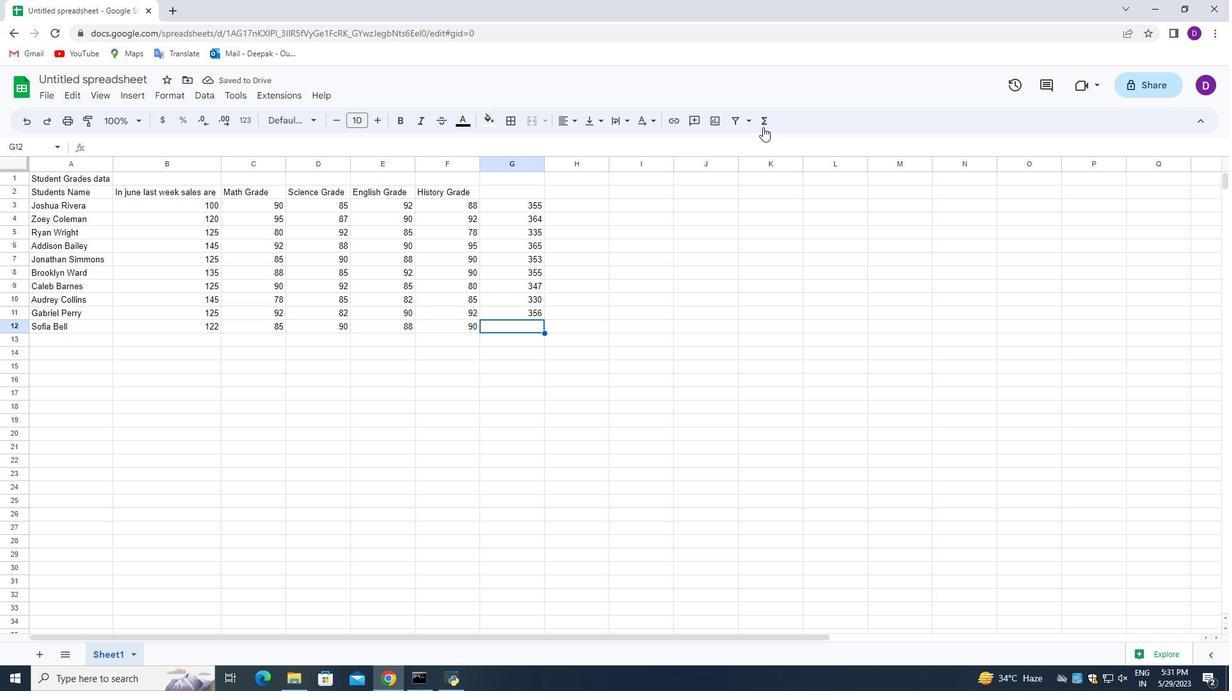 
Action: Mouse pressed left at (762, 122)
Screenshot: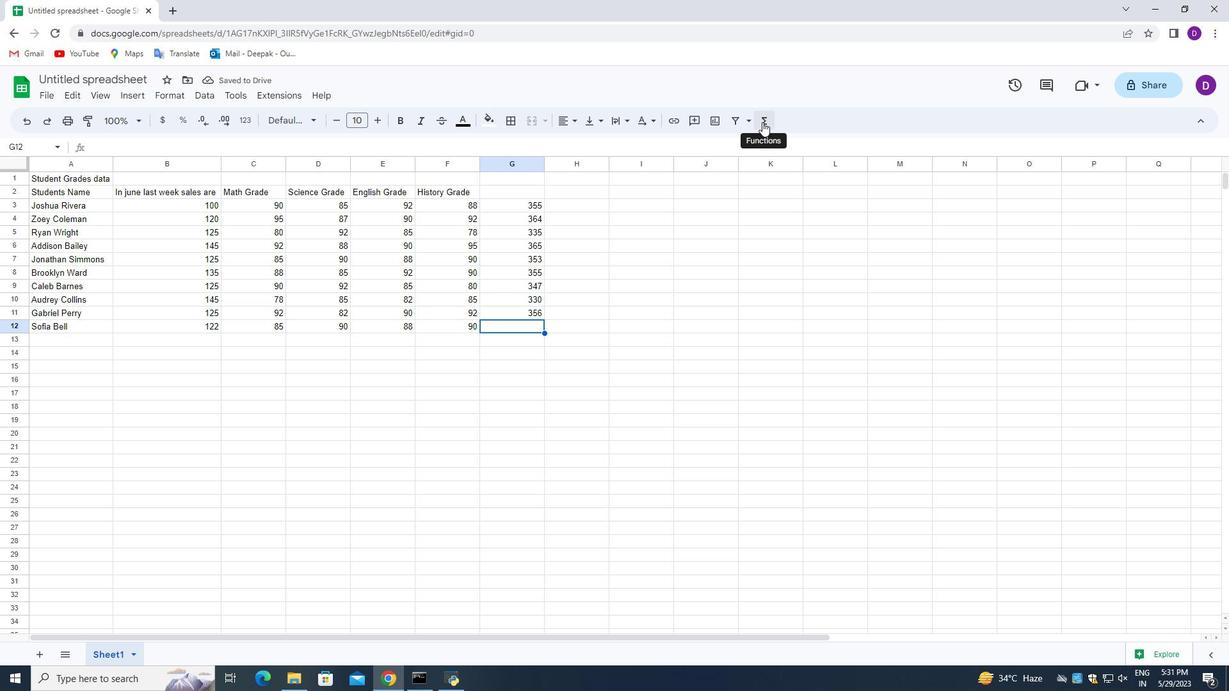 
Action: Mouse moved to (791, 145)
Screenshot: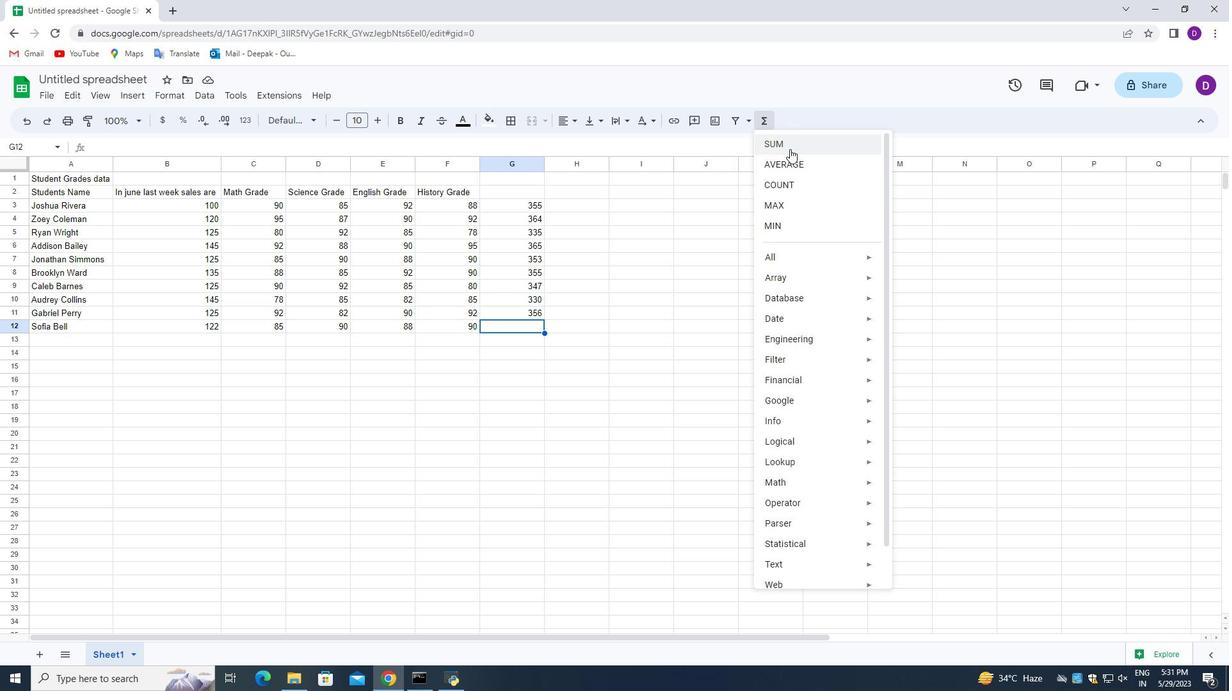 
Action: Mouse pressed left at (791, 145)
Screenshot: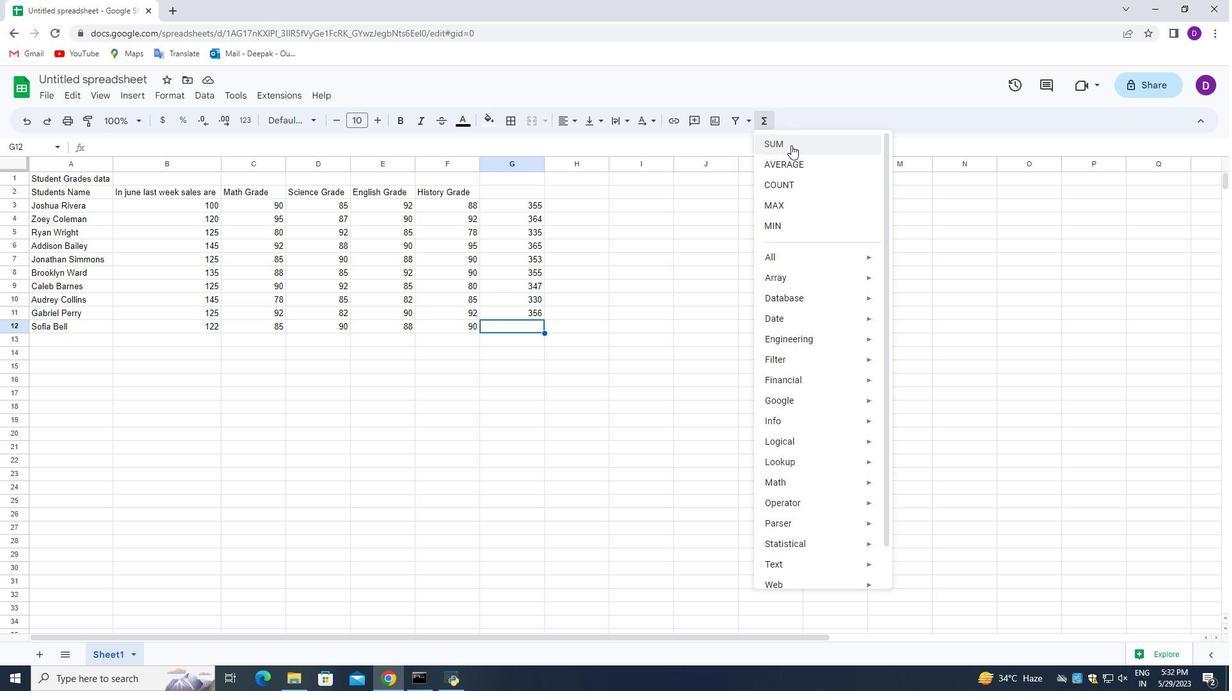
Action: Mouse moved to (242, 327)
Screenshot: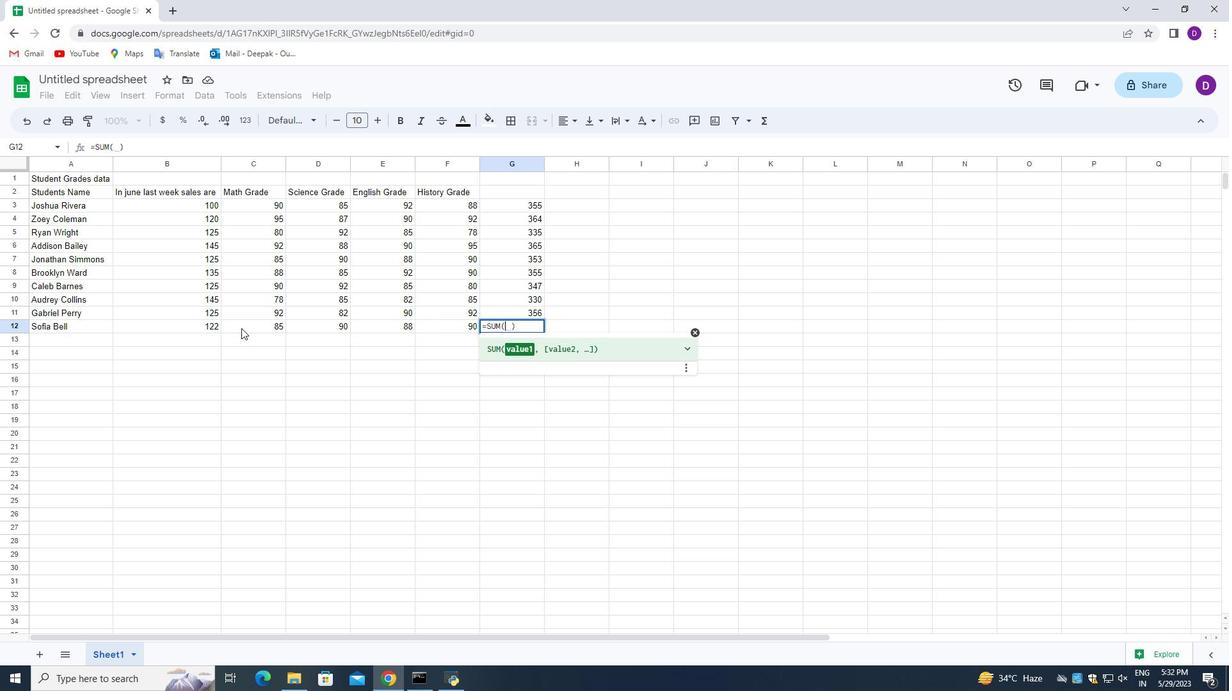 
Action: Mouse pressed left at (242, 327)
Screenshot: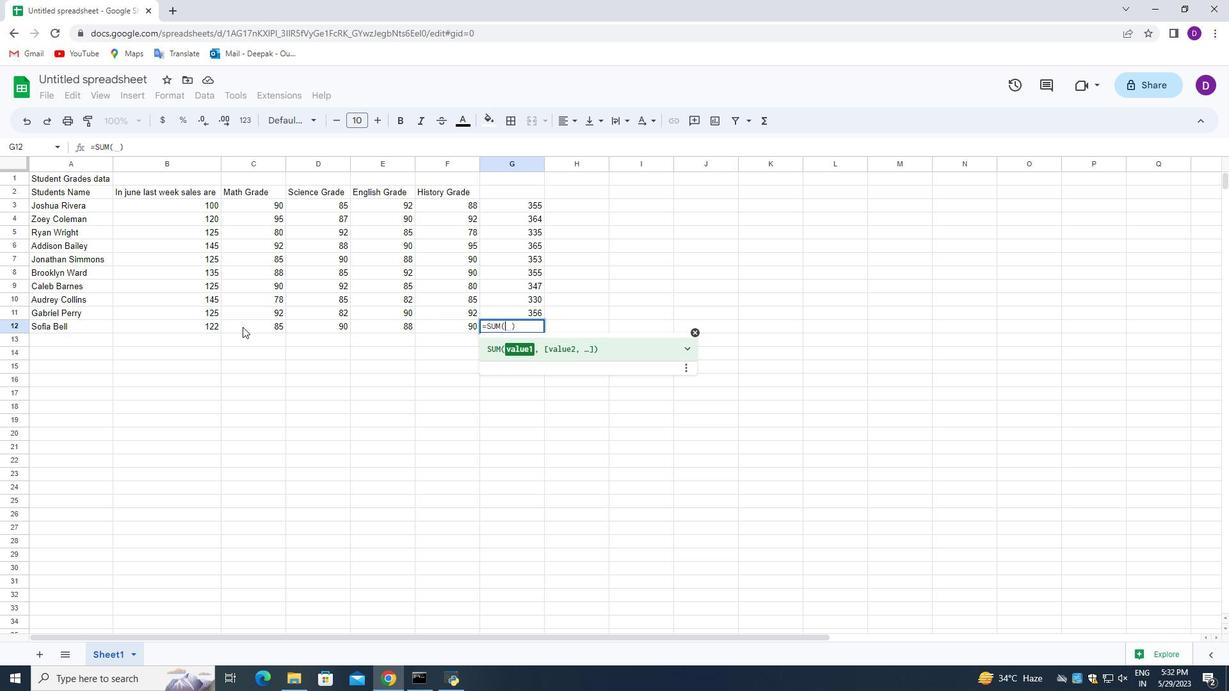 
Action: Mouse moved to (466, 348)
Screenshot: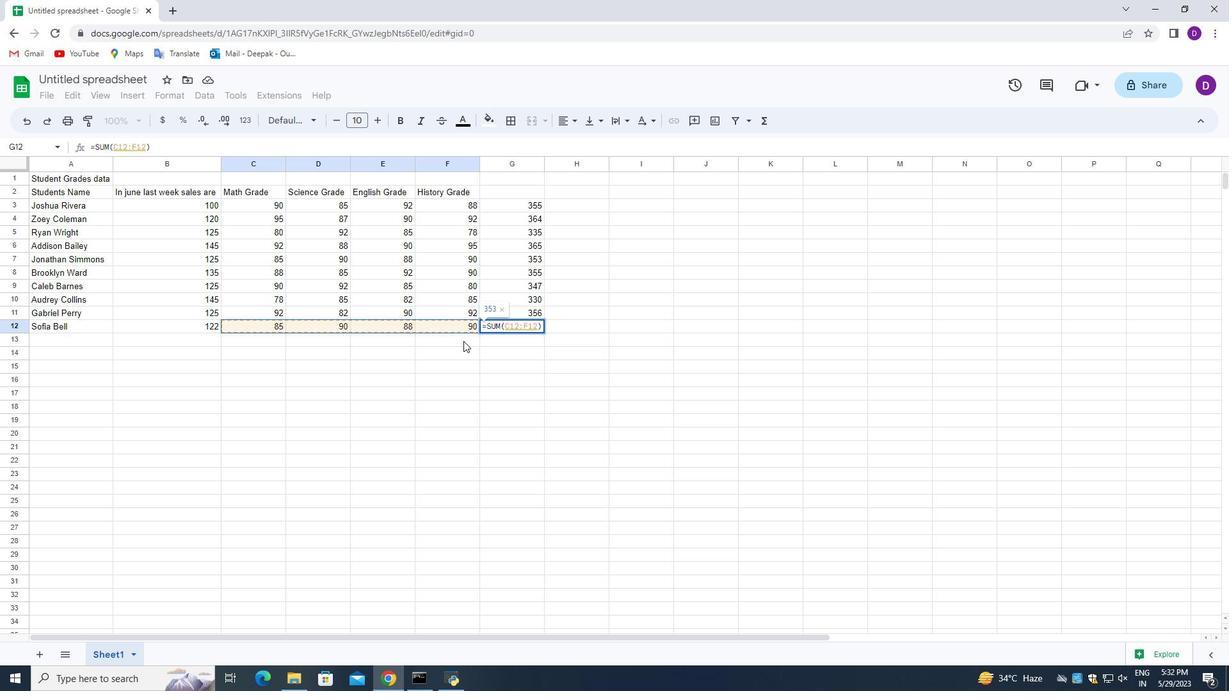 
Action: Key pressed <Key.enter>
Screenshot: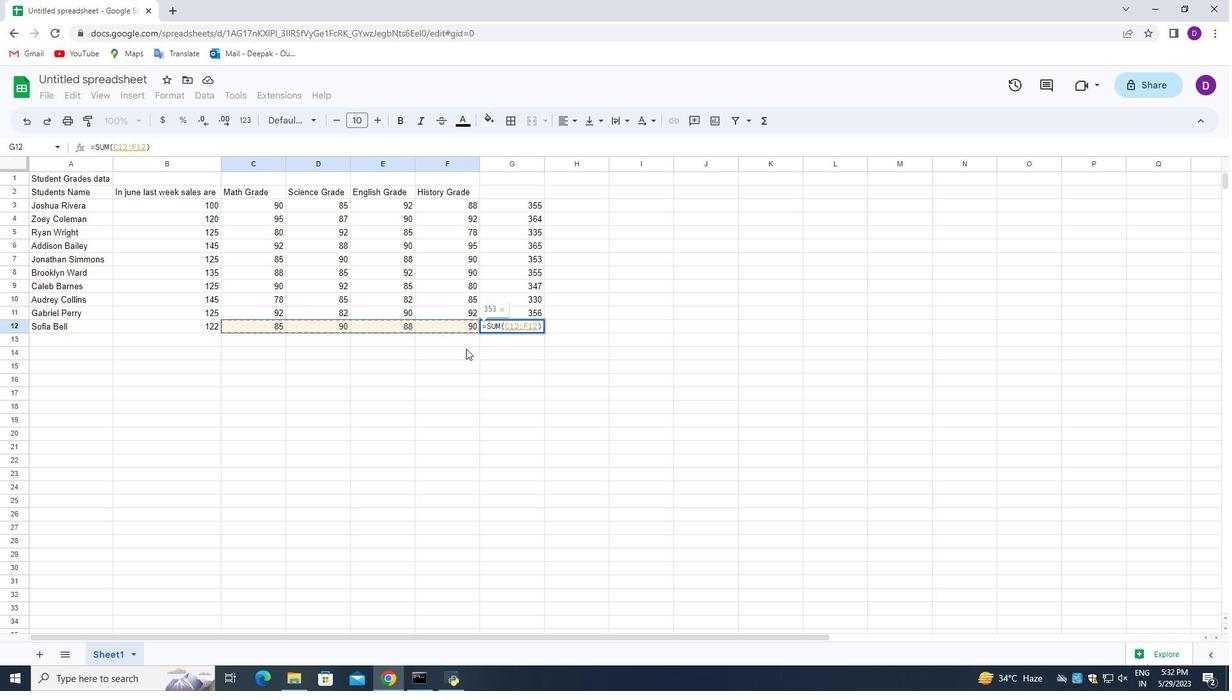 
Action: Mouse moved to (512, 194)
Screenshot: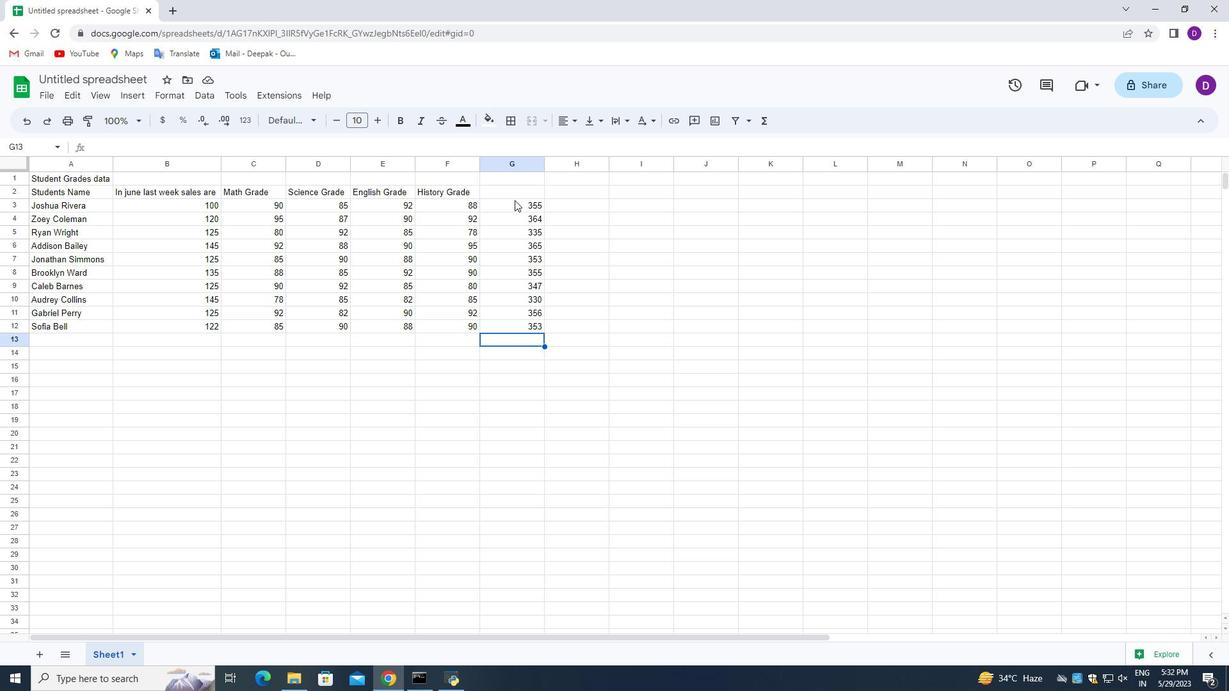 
Action: Mouse pressed left at (512, 194)
Screenshot: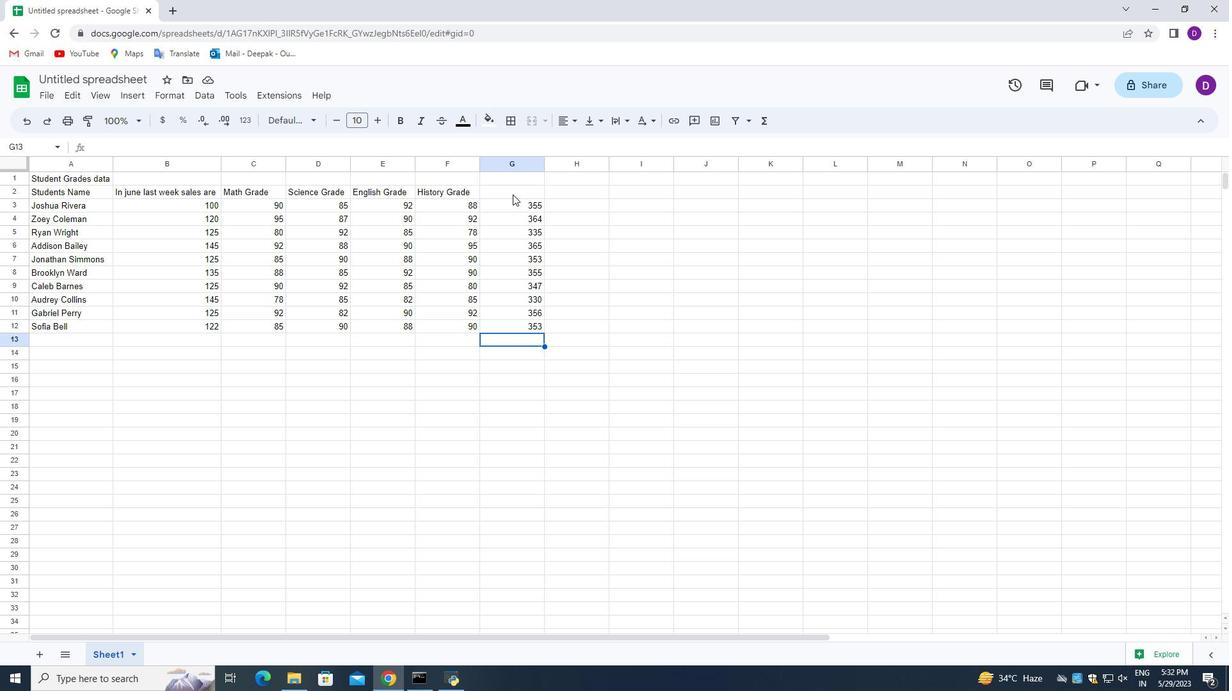 
Action: Mouse pressed left at (512, 194)
Screenshot: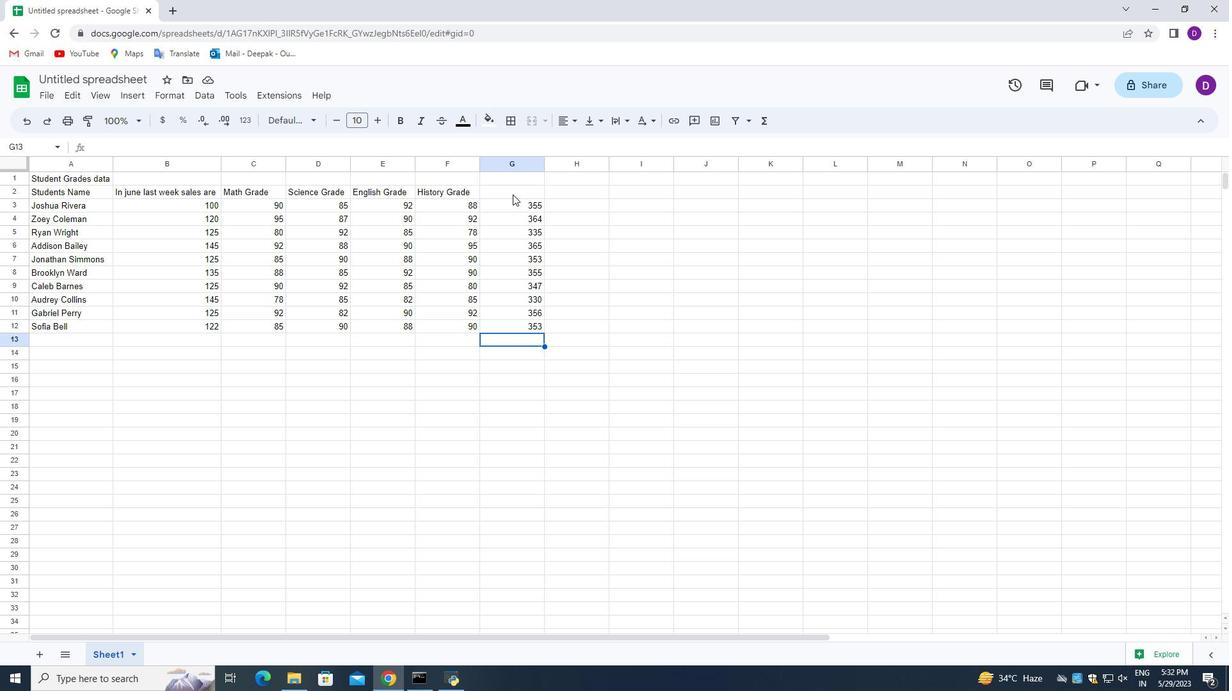 
Action: Key pressed <Key.shift_r>Total
Screenshot: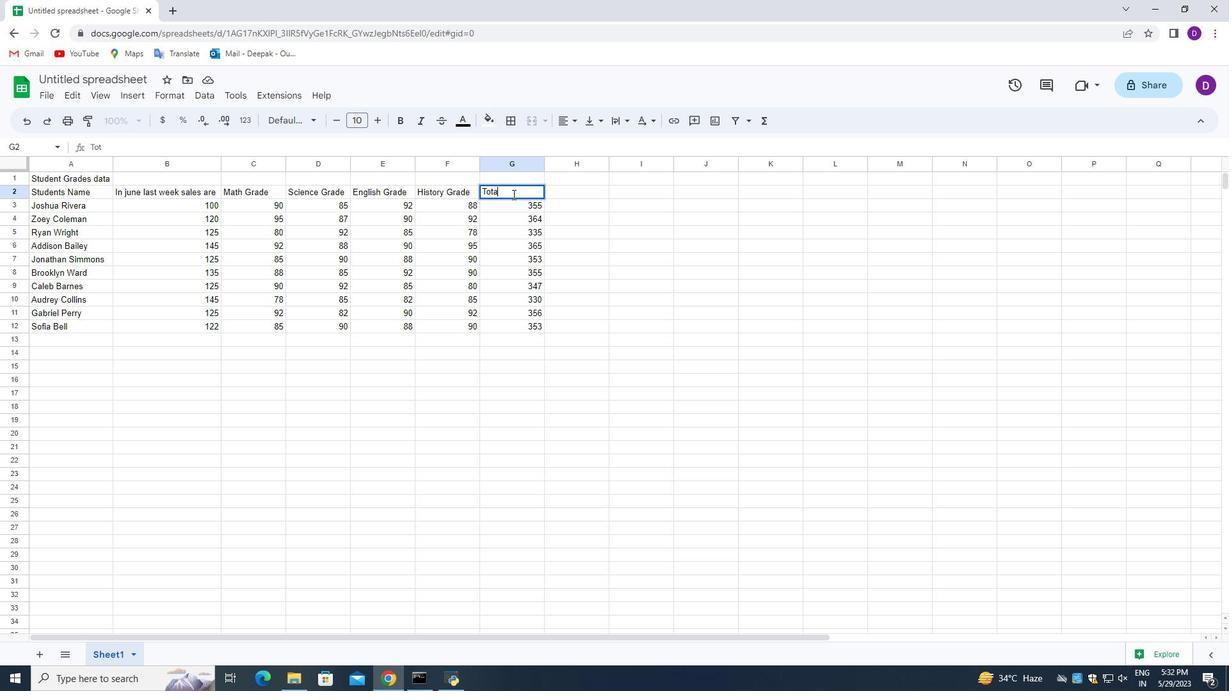 
Action: Mouse moved to (575, 325)
Screenshot: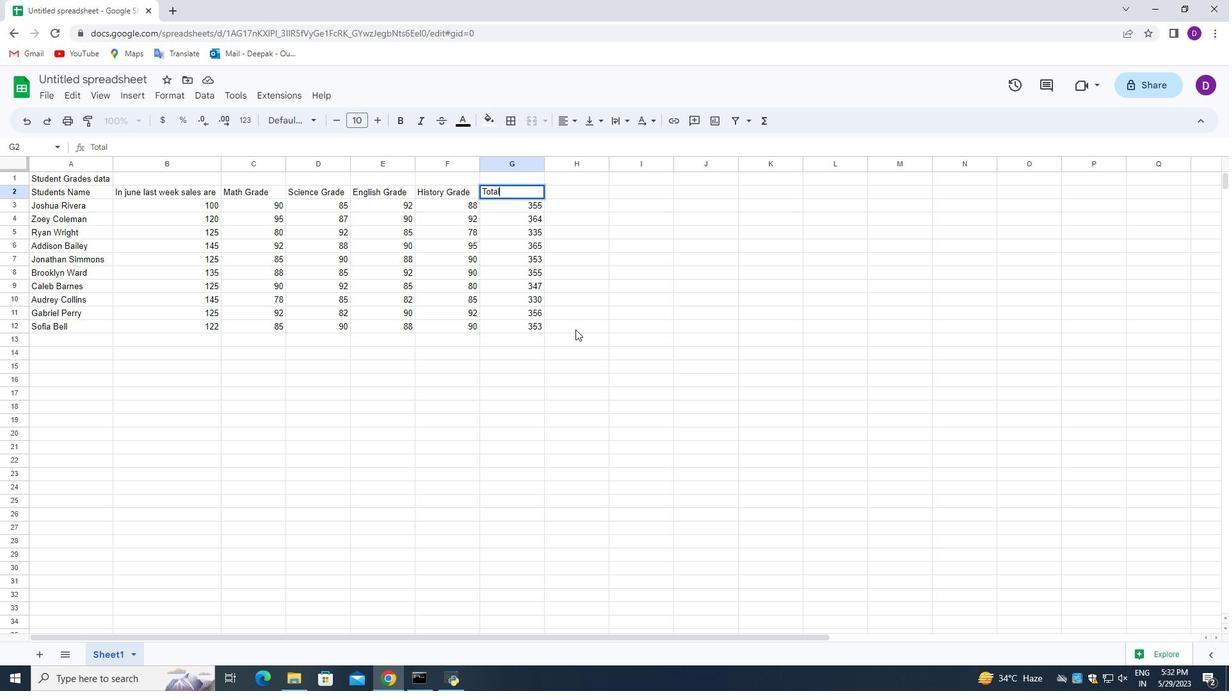 
Action: Mouse pressed left at (575, 325)
Screenshot: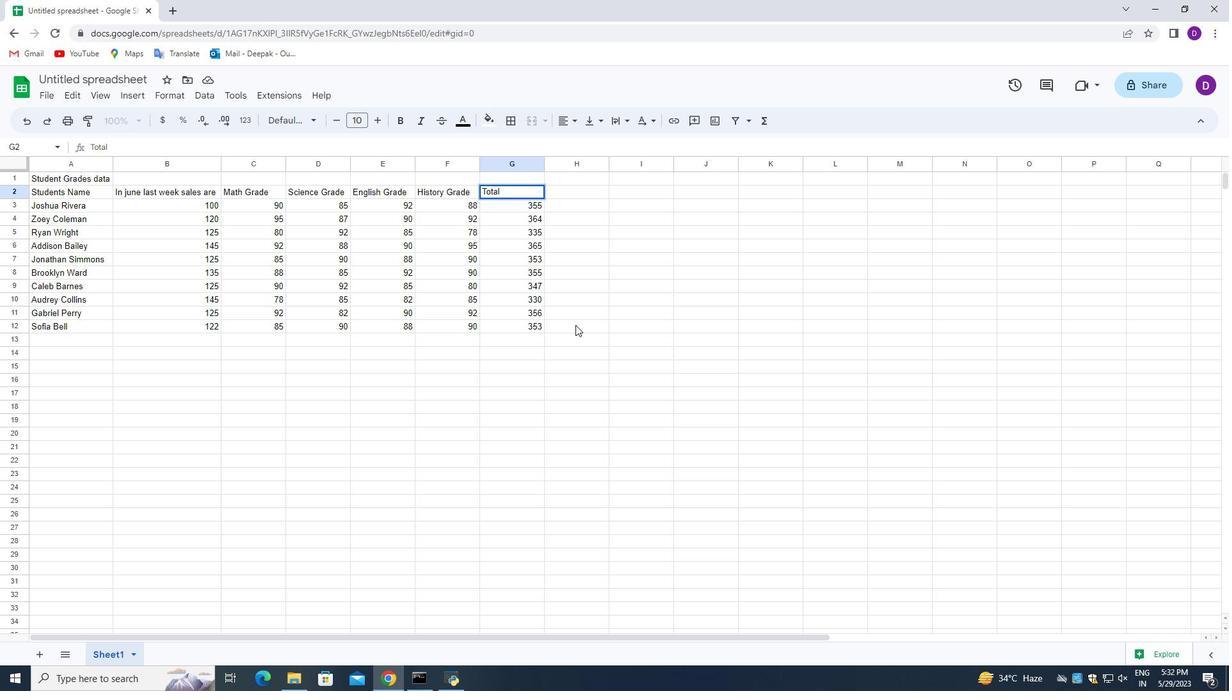 
Action: Mouse moved to (510, 193)
Screenshot: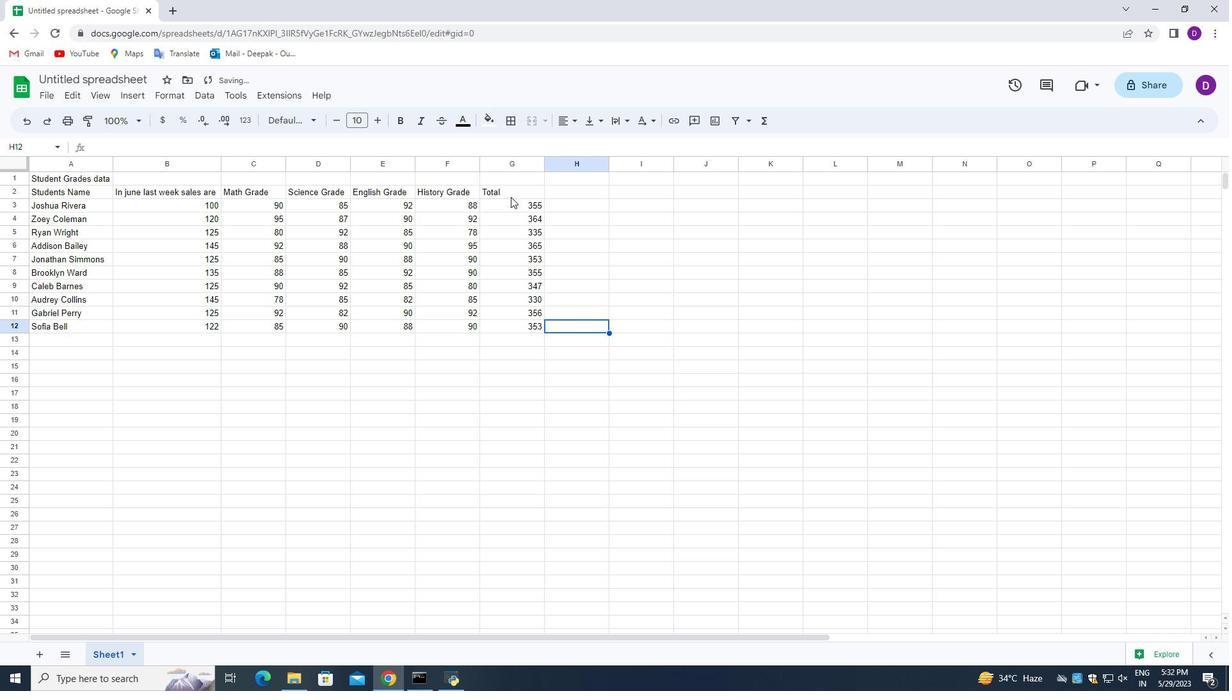 
Action: Mouse pressed left at (510, 193)
Screenshot: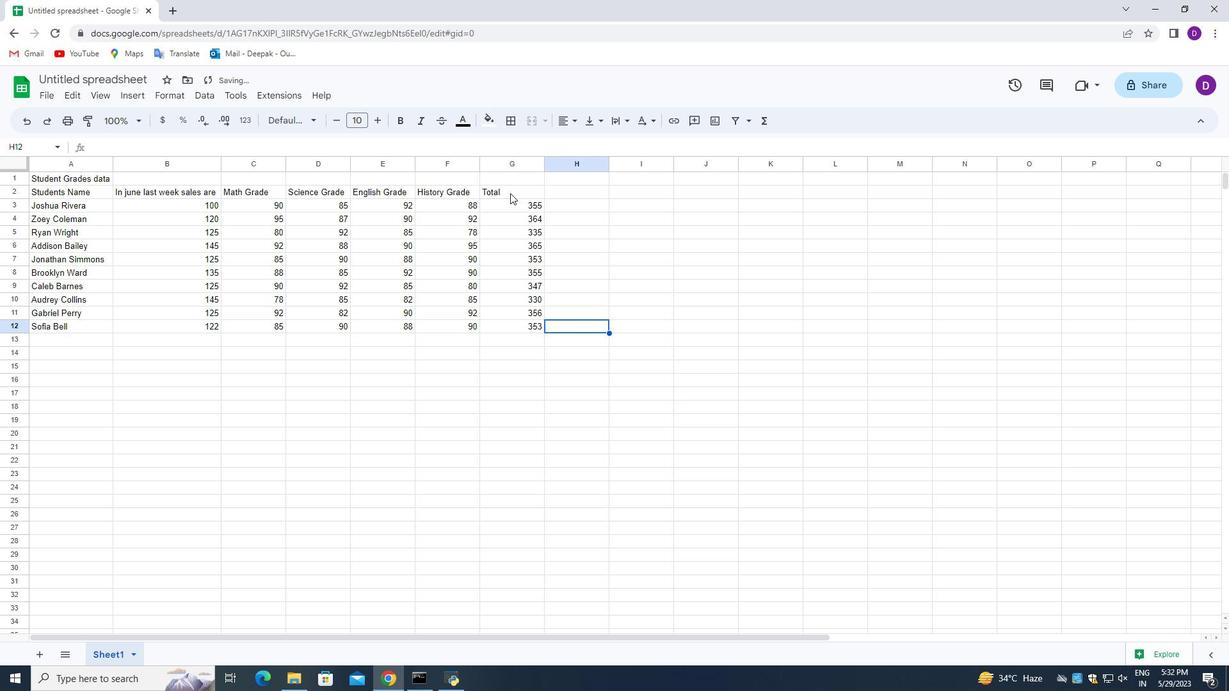 
Action: Mouse moved to (567, 121)
Screenshot: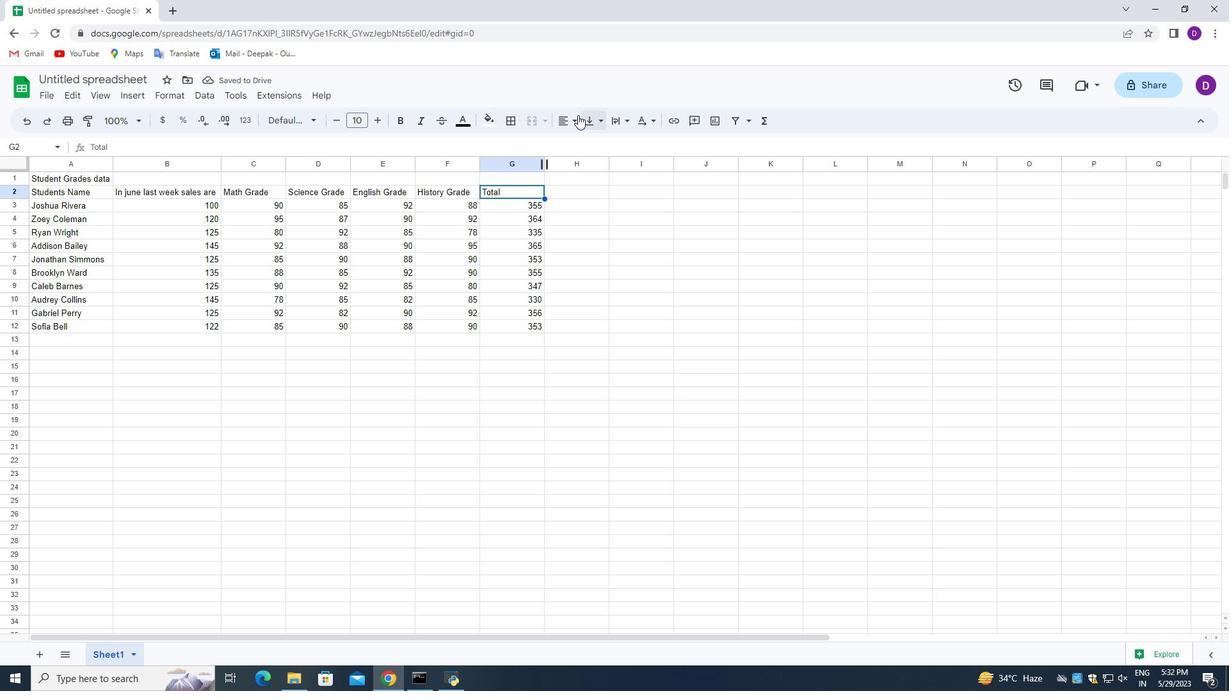 
Action: Mouse pressed left at (567, 121)
Screenshot: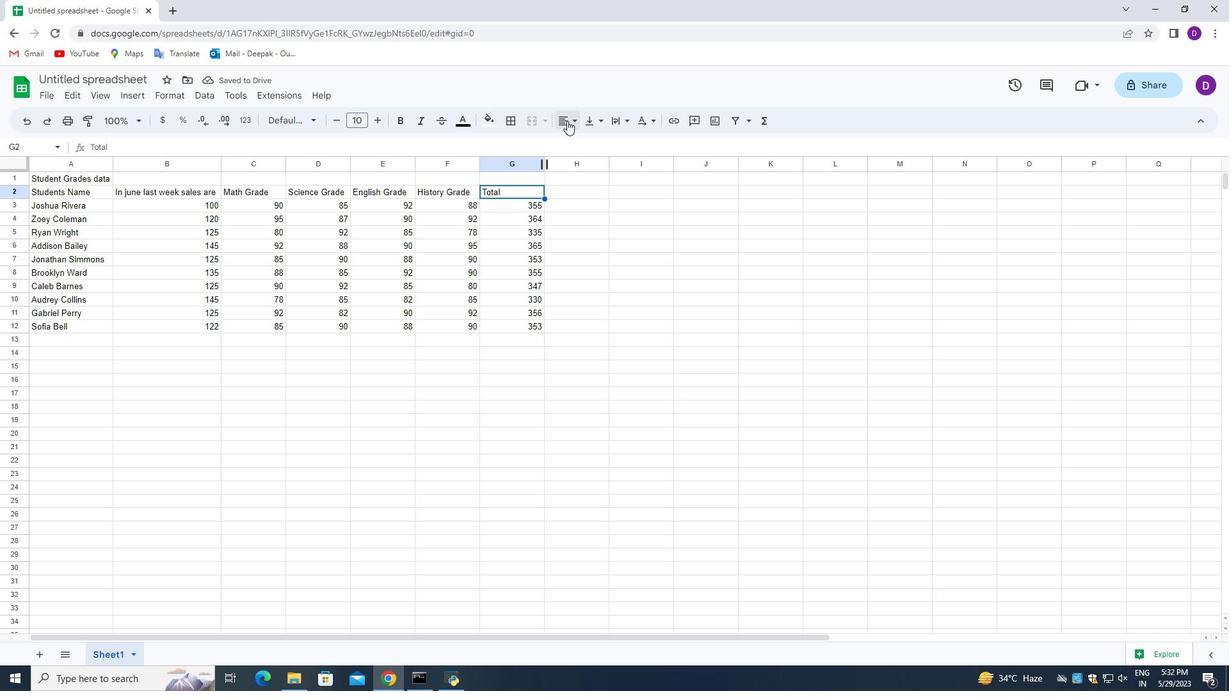 
Action: Mouse moved to (567, 140)
Screenshot: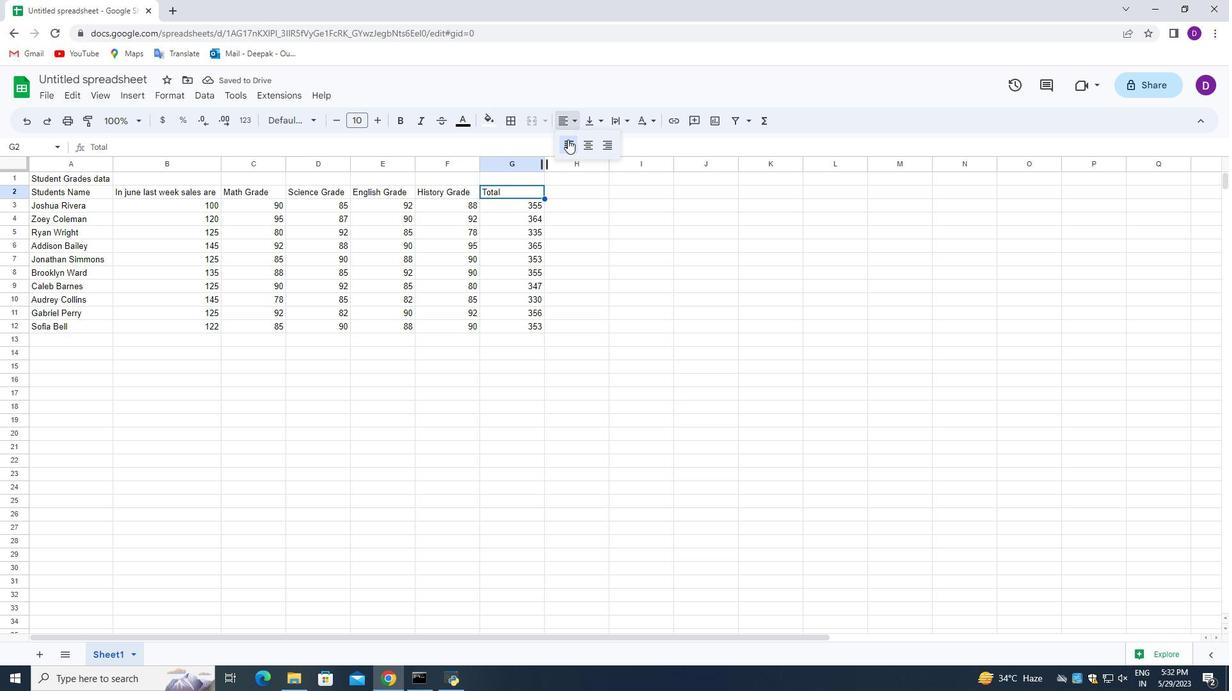 
Action: Mouse pressed left at (567, 140)
Screenshot: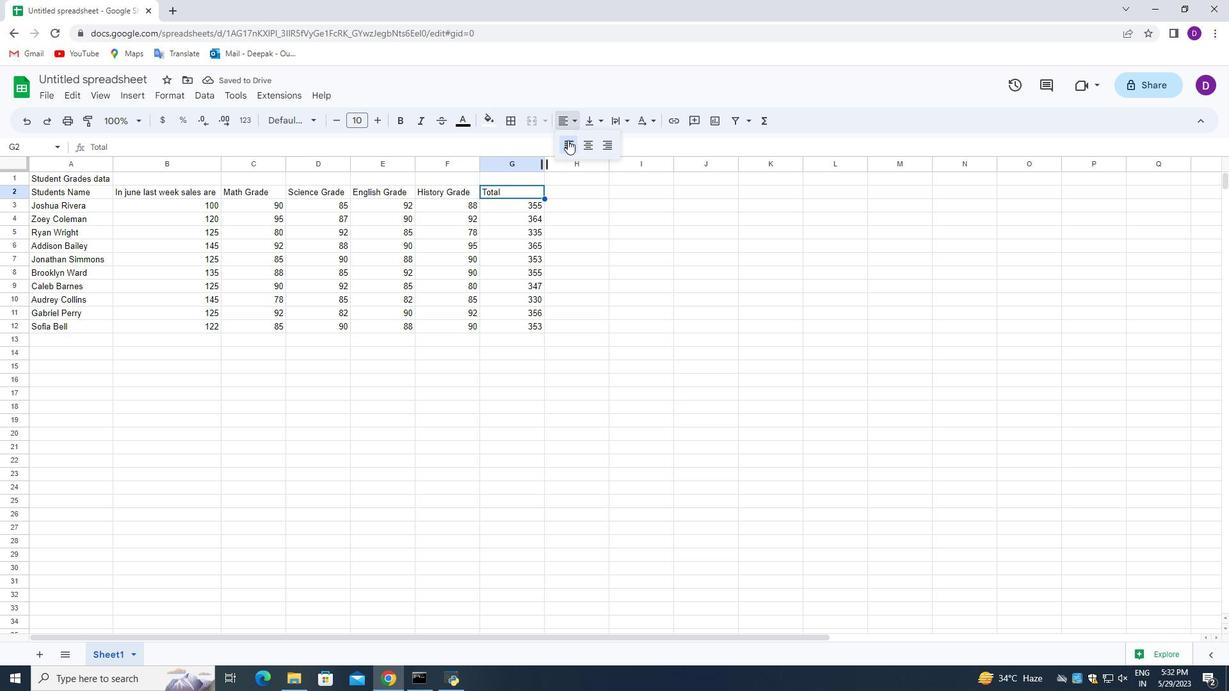 
Action: Mouse moved to (373, 379)
Screenshot: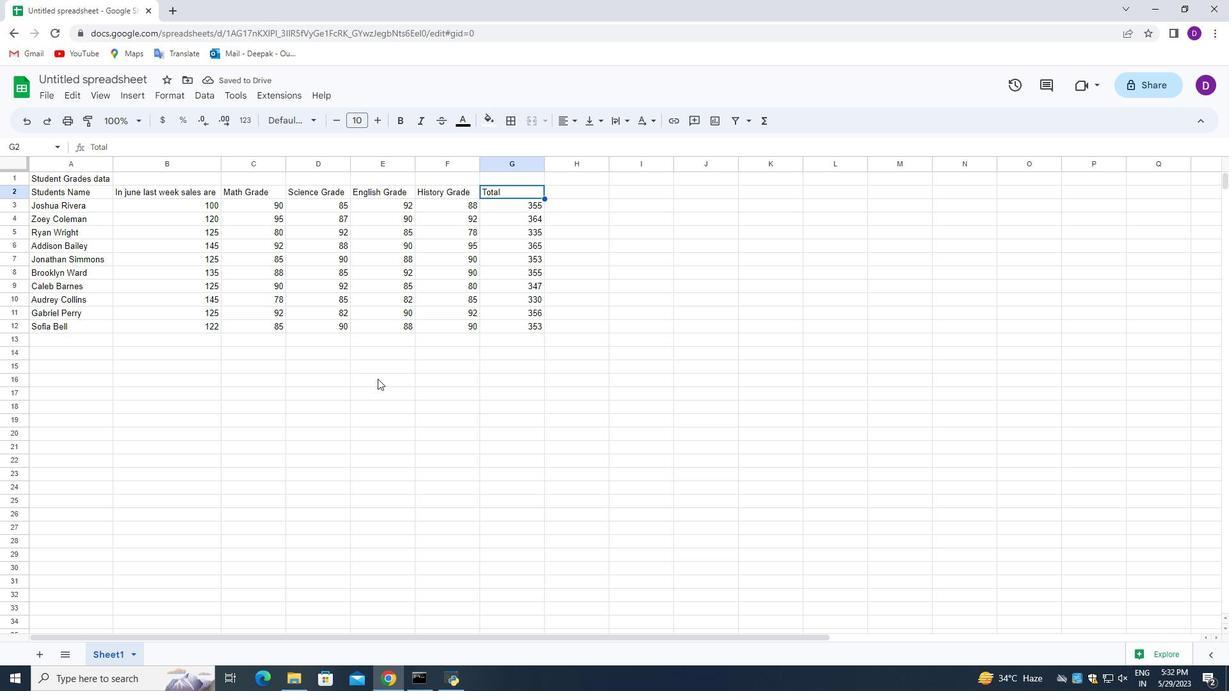 
Action: Mouse scrolled (373, 378) with delta (0, 0)
Screenshot: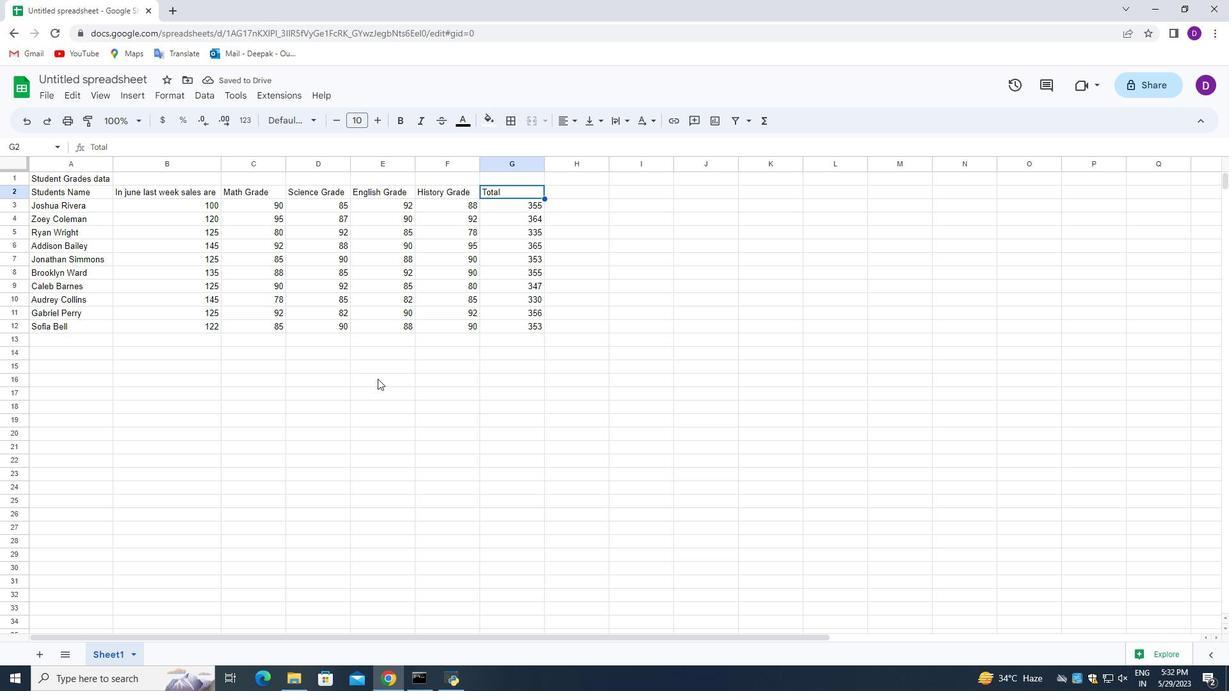 
Action: Mouse moved to (243, 393)
Screenshot: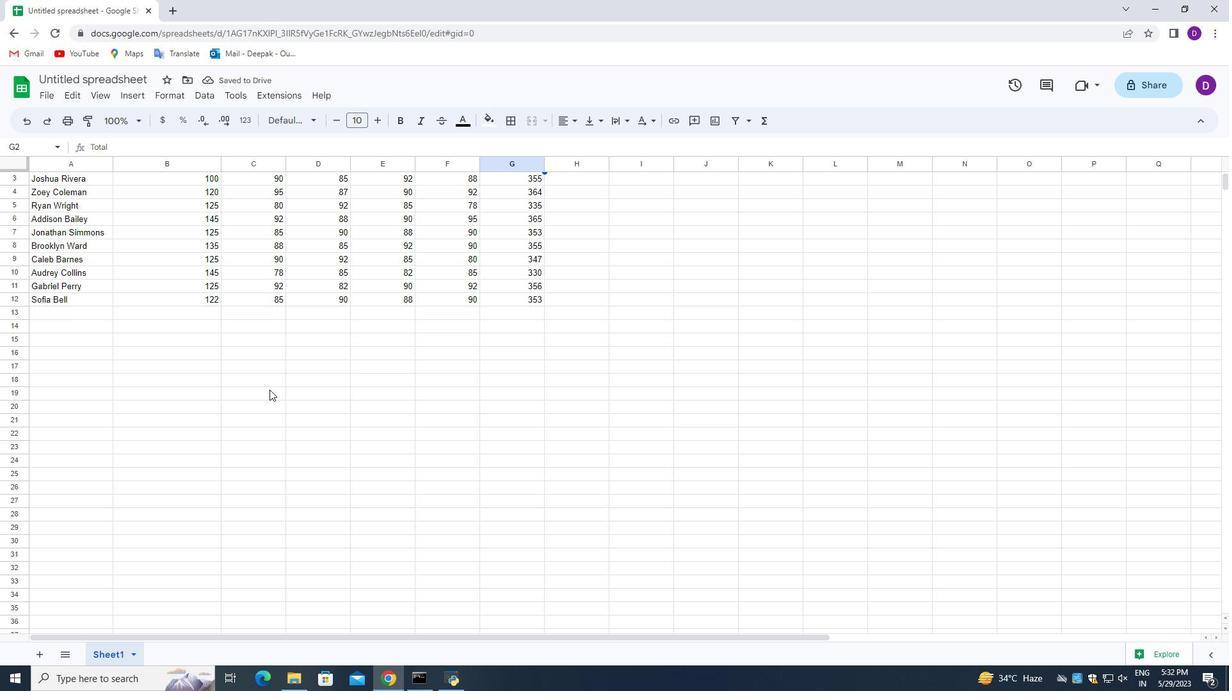 
Action: Mouse scrolled (243, 394) with delta (0, 0)
Screenshot: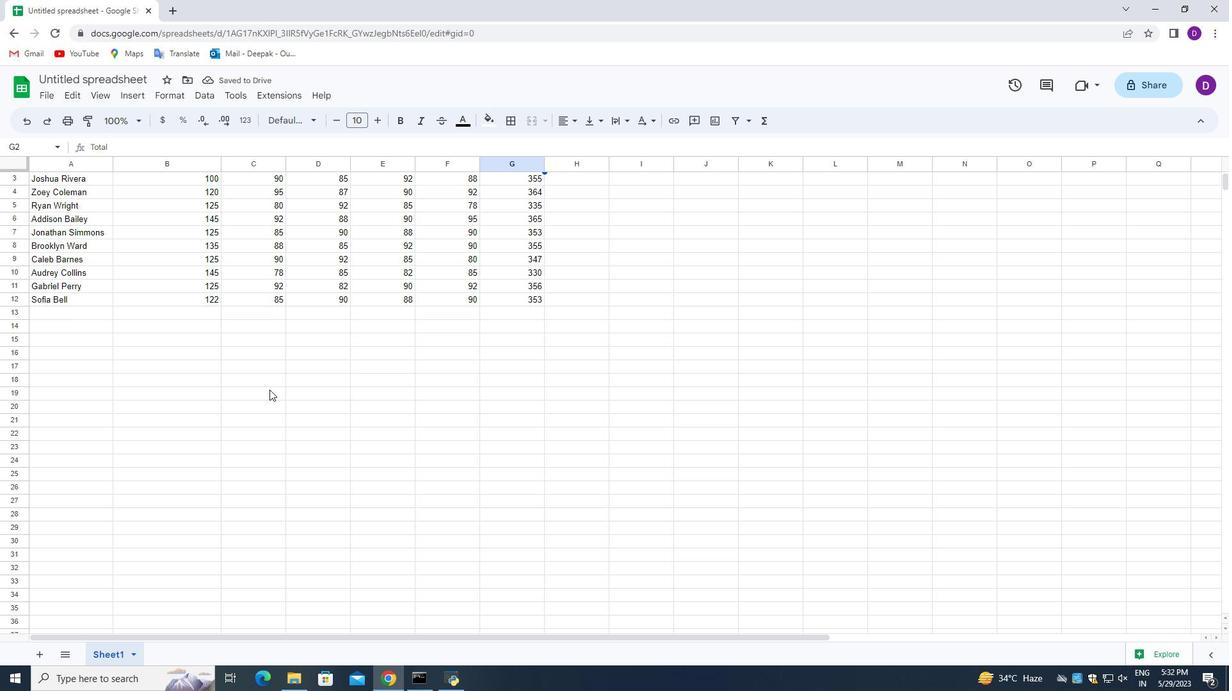
Action: Mouse scrolled (243, 394) with delta (0, 0)
Screenshot: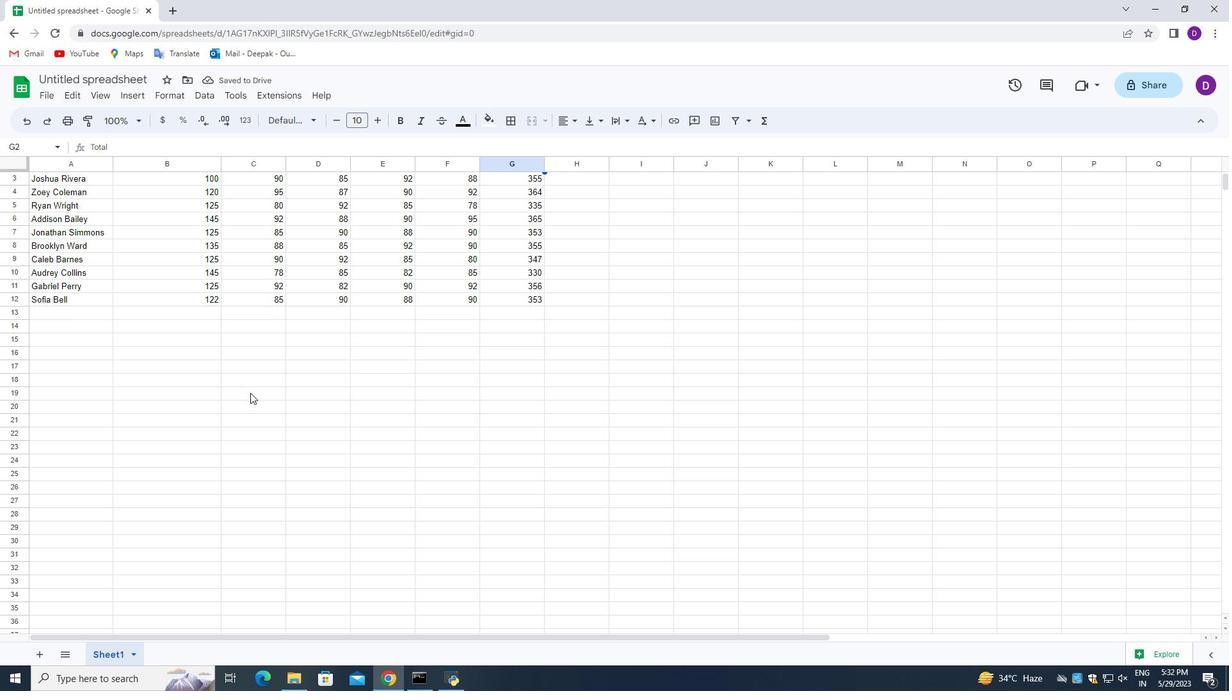 
Action: Mouse scrolled (243, 394) with delta (0, 0)
Screenshot: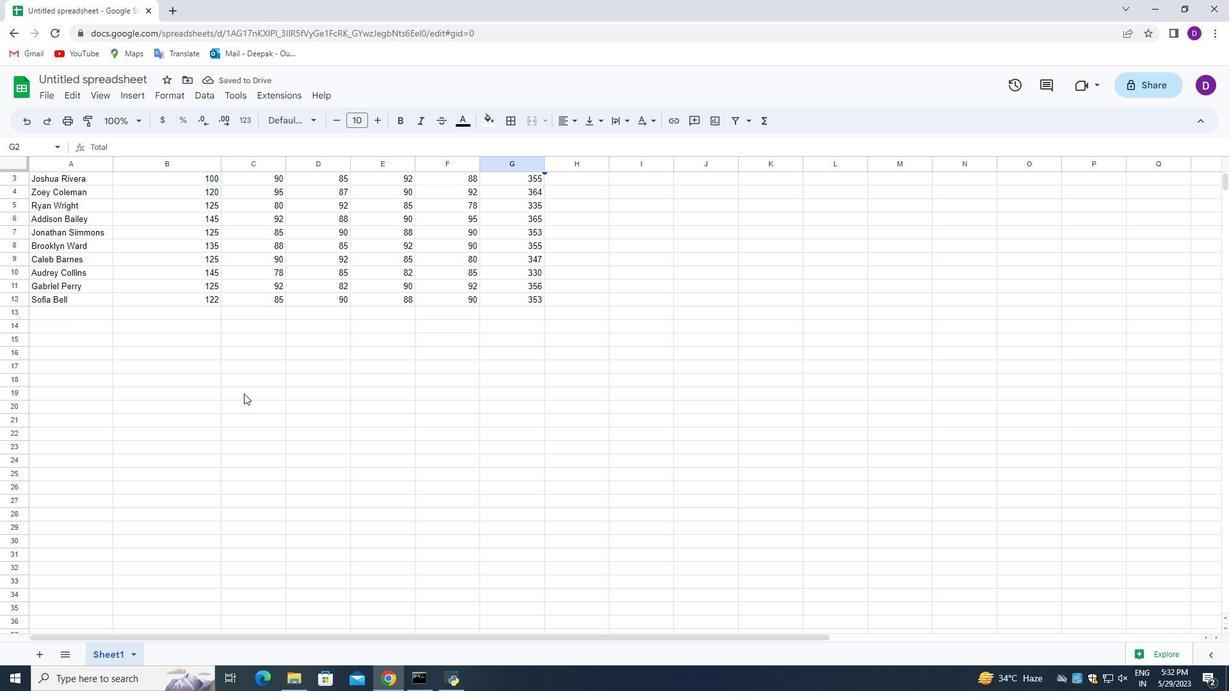 
Action: Mouse scrolled (243, 394) with delta (0, 0)
Screenshot: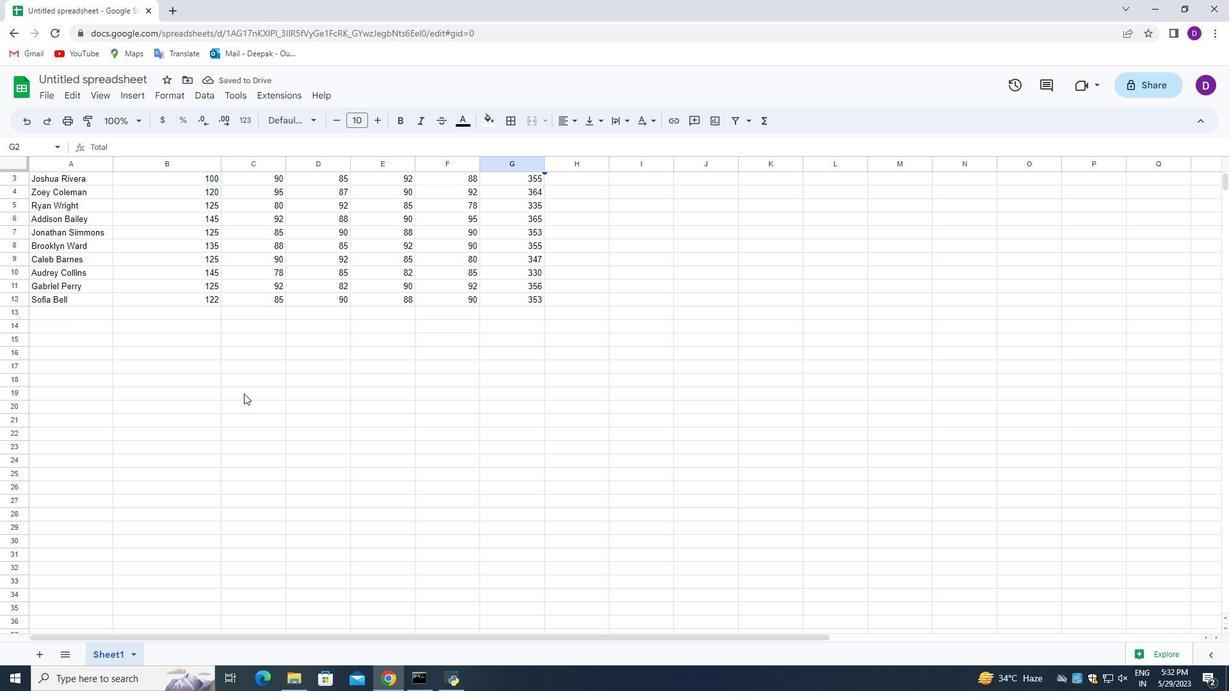 
Action: Mouse scrolled (243, 394) with delta (0, 0)
Screenshot: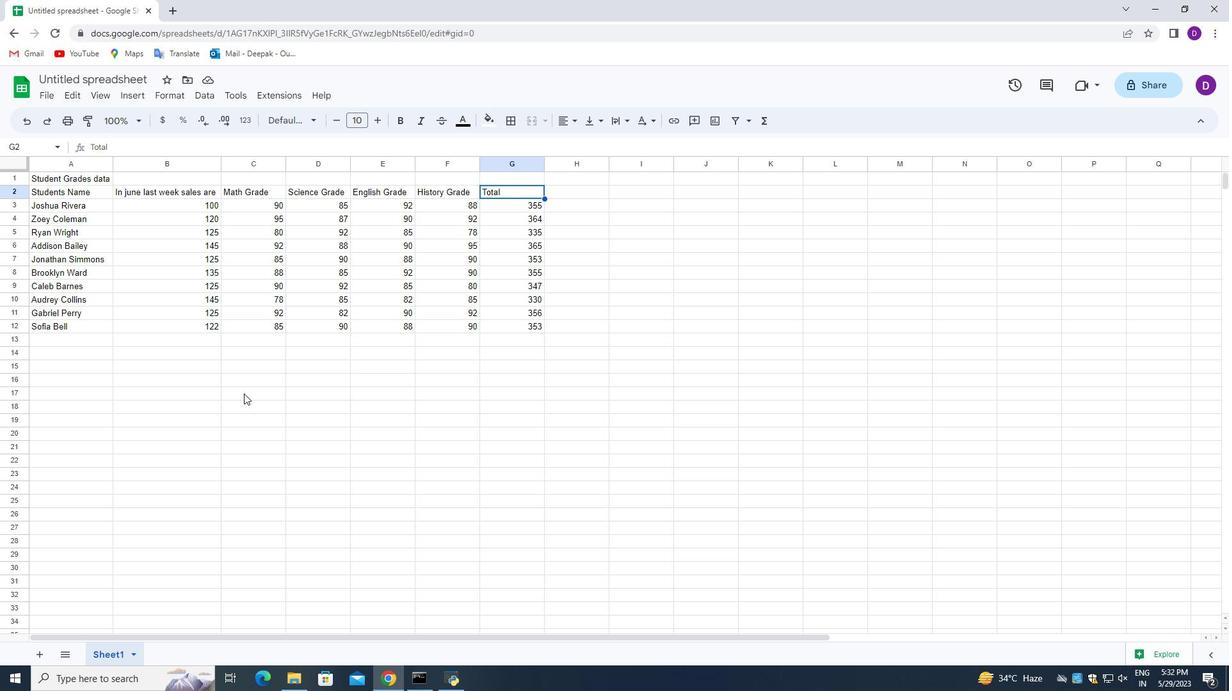 
Action: Mouse scrolled (243, 394) with delta (0, 0)
Screenshot: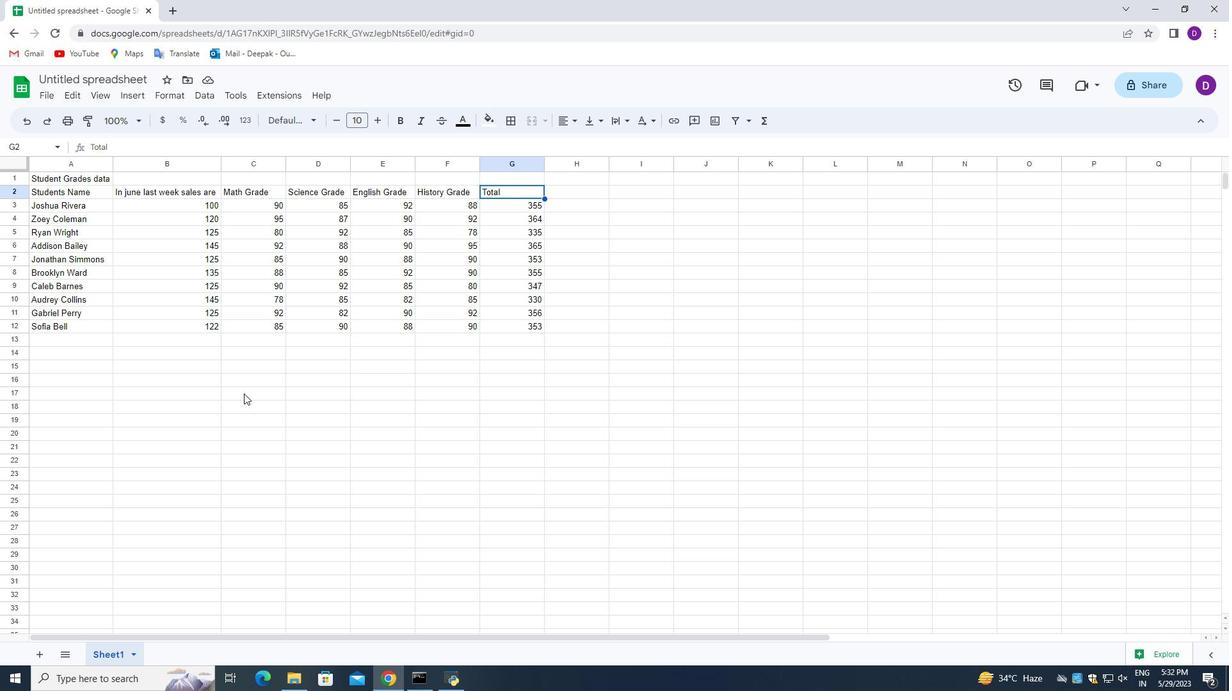 
Action: Mouse scrolled (243, 394) with delta (0, 0)
Screenshot: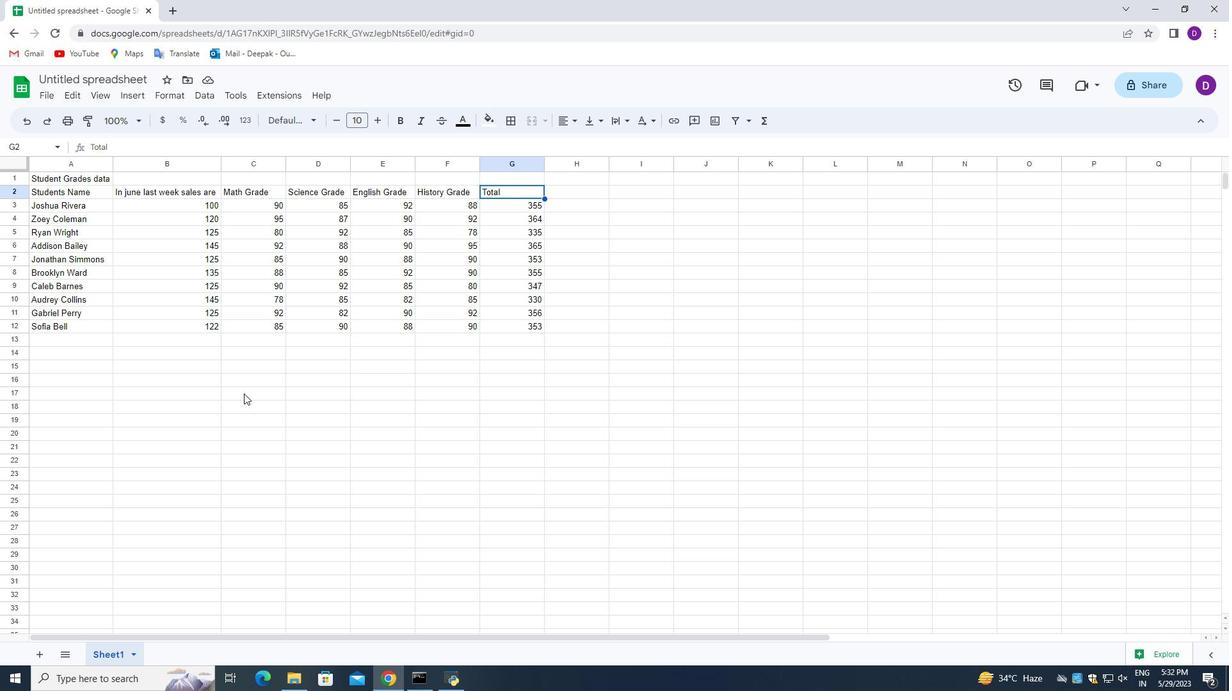 
Action: Mouse scrolled (243, 394) with delta (0, 0)
Screenshot: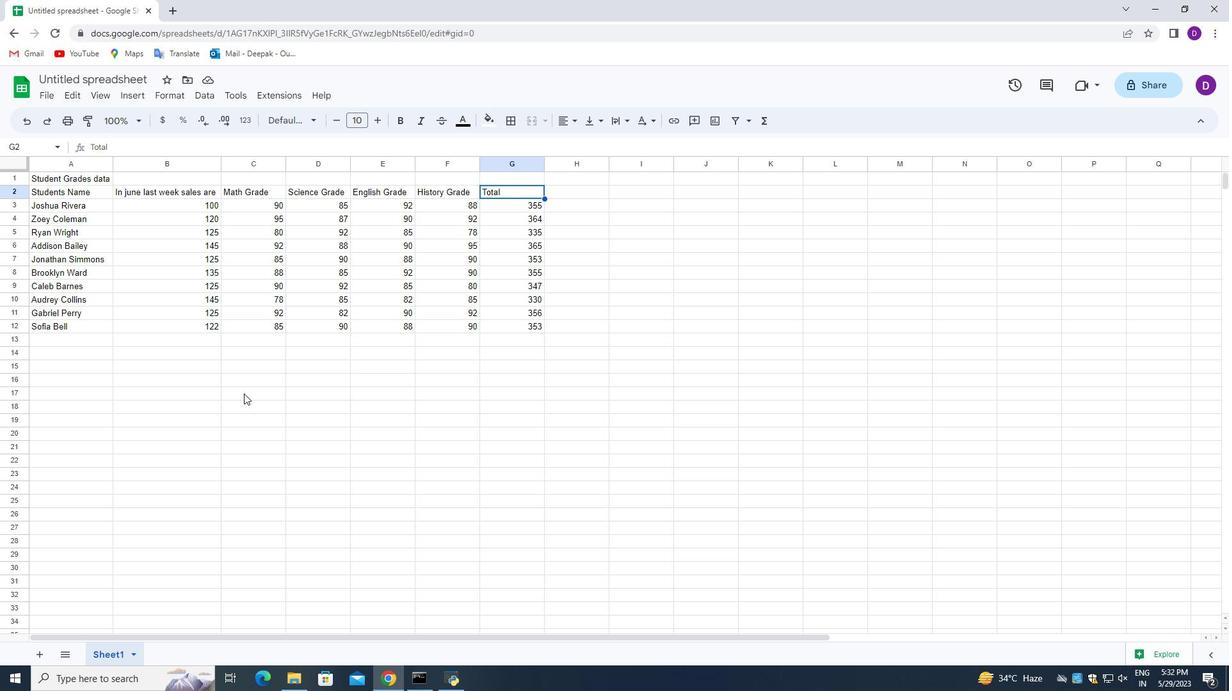 
Action: Mouse moved to (80, 80)
Screenshot: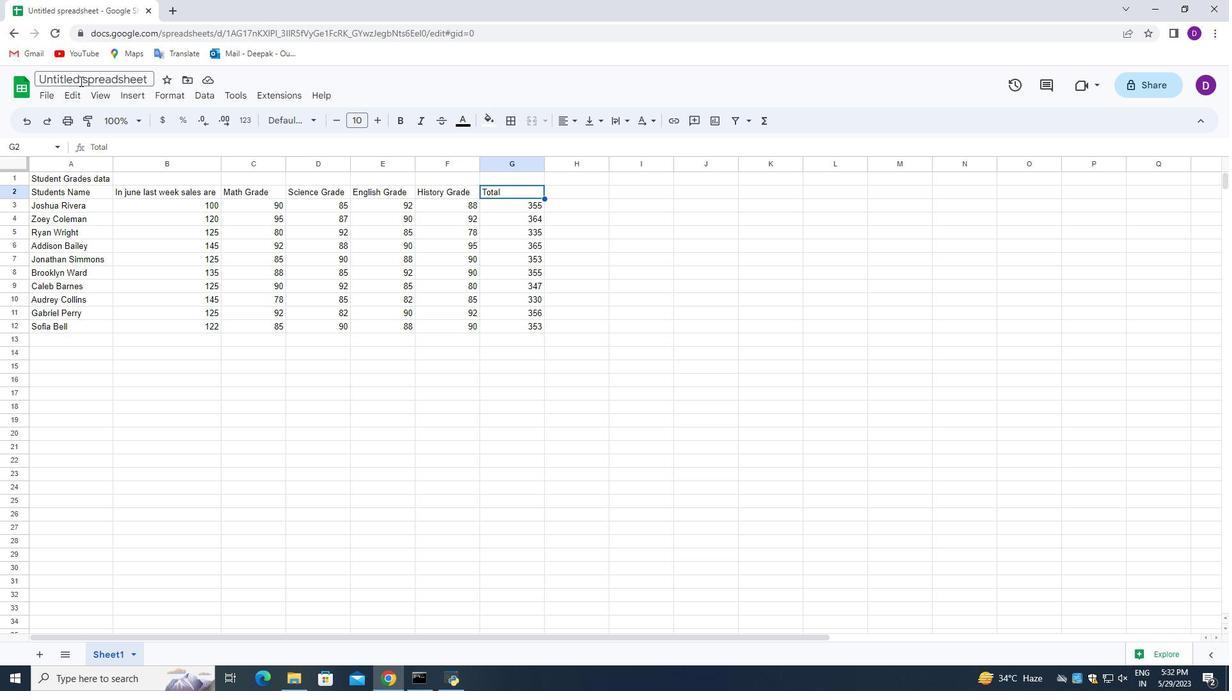 
Action: Mouse pressed left at (80, 80)
Screenshot: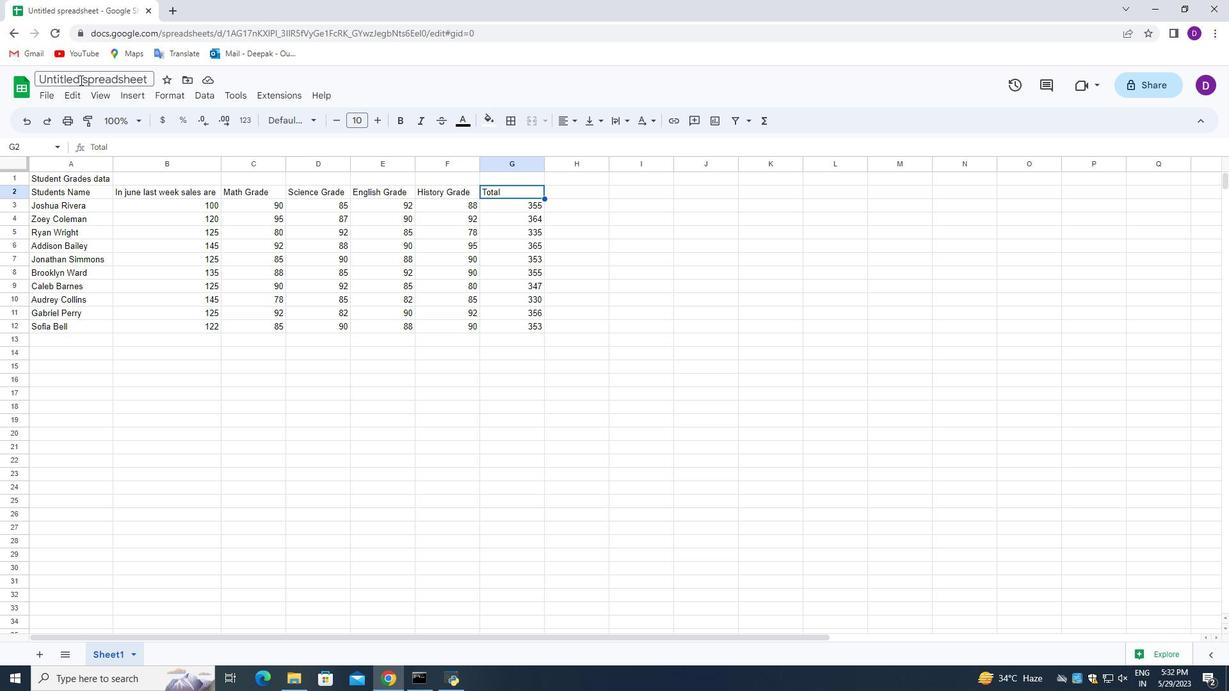 
Action: Mouse moved to (154, 262)
Screenshot: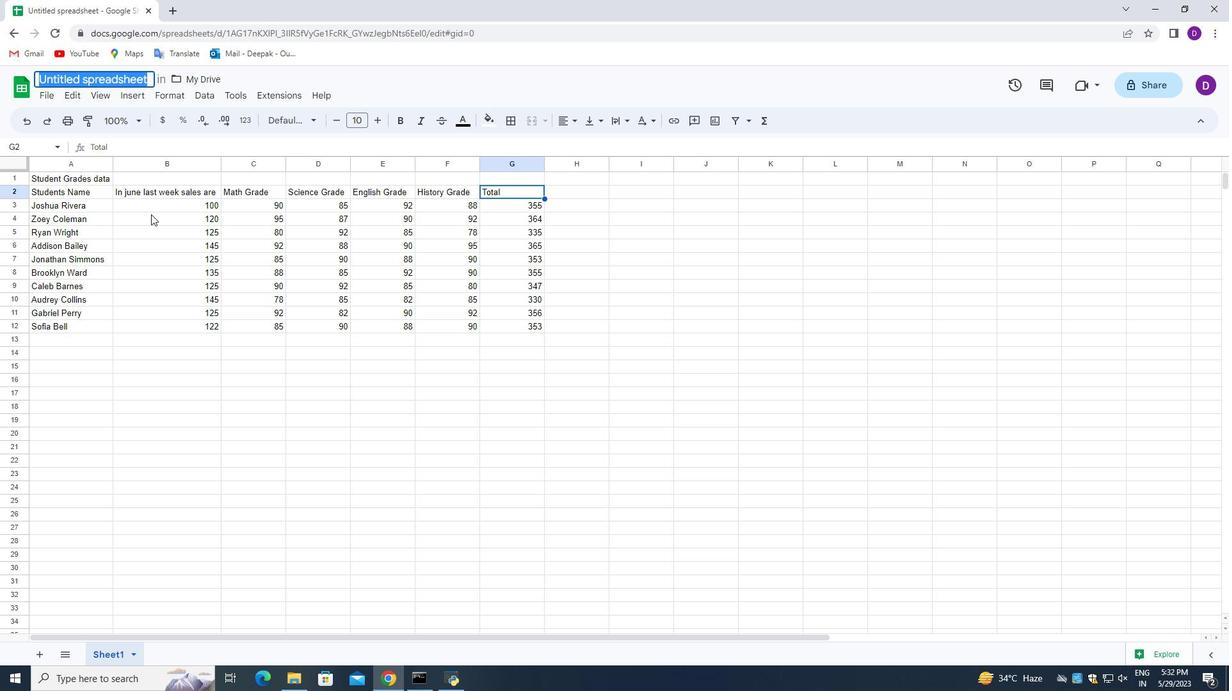 
Action: Key pressed <Key.backspace>analysis<Key.shift_r>Sales<Key.shift_r>Analysis<Key.shift><Key.shift><Key.shift>_2022
Screenshot: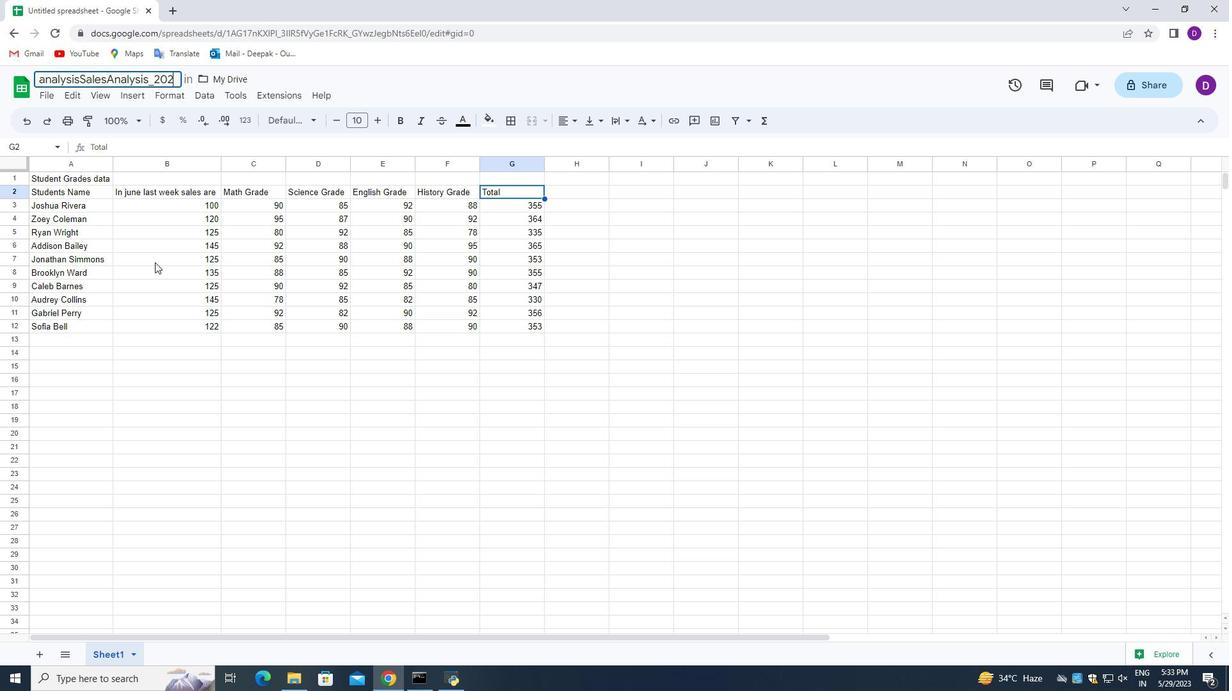 
Action: Mouse moved to (583, 187)
Screenshot: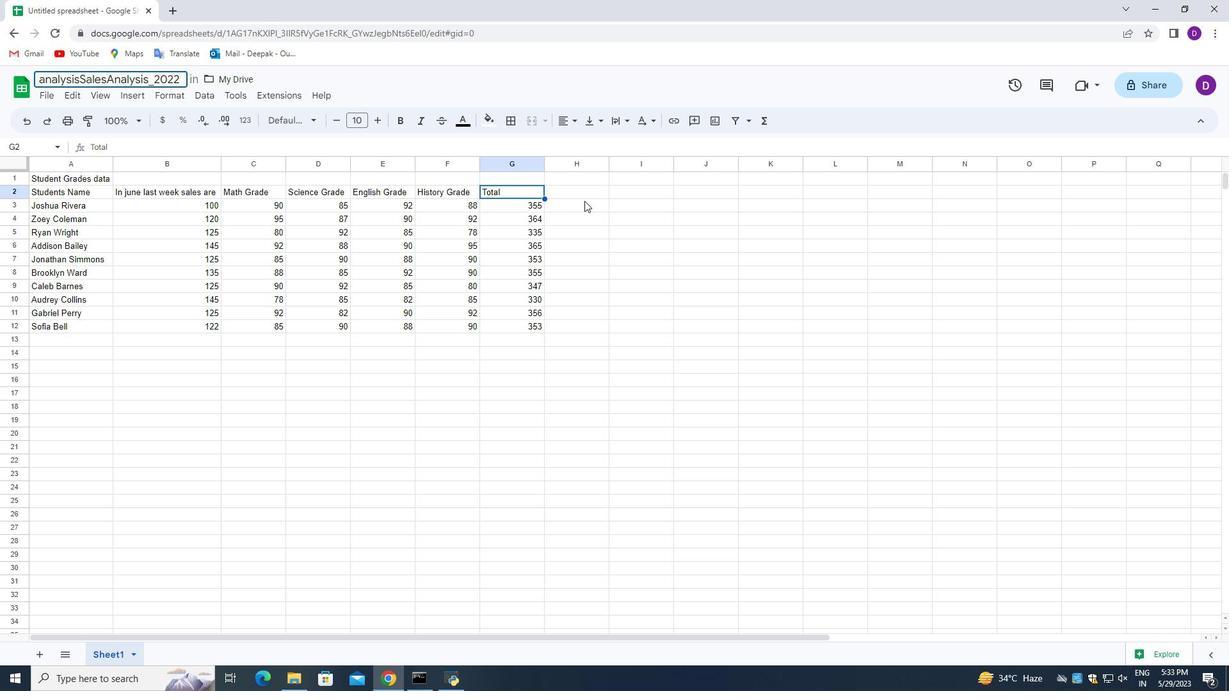 
Action: Mouse pressed left at (583, 187)
Screenshot: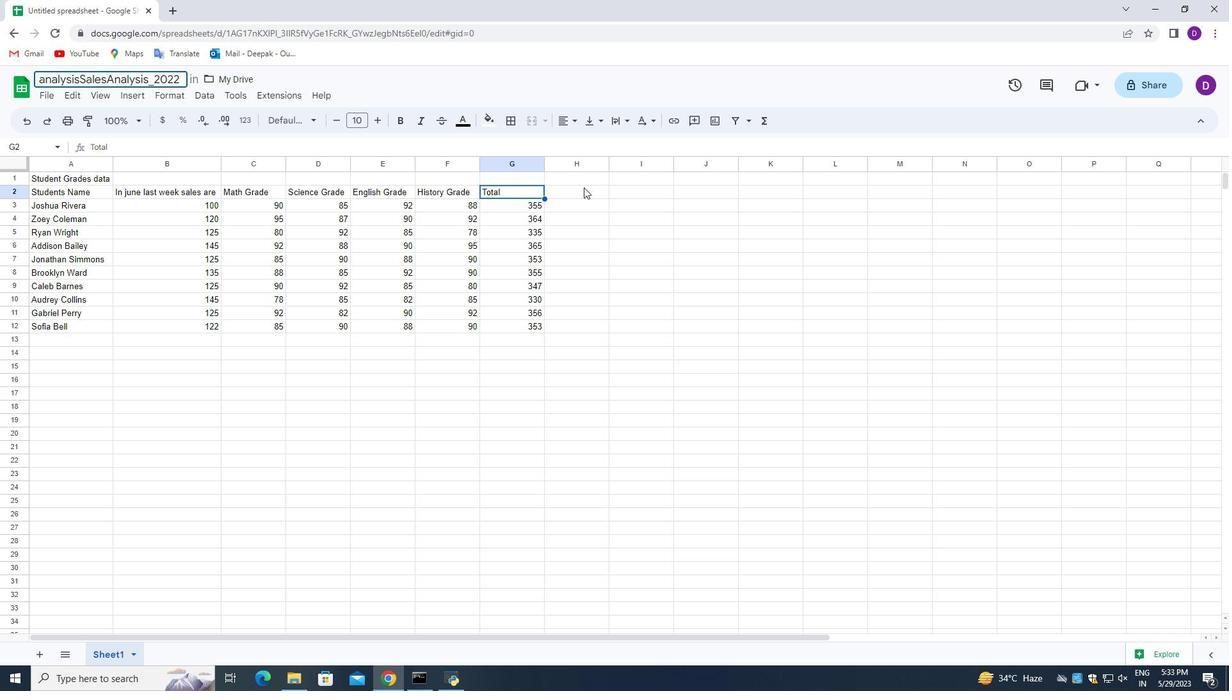 
Action: Mouse moved to (477, 434)
Screenshot: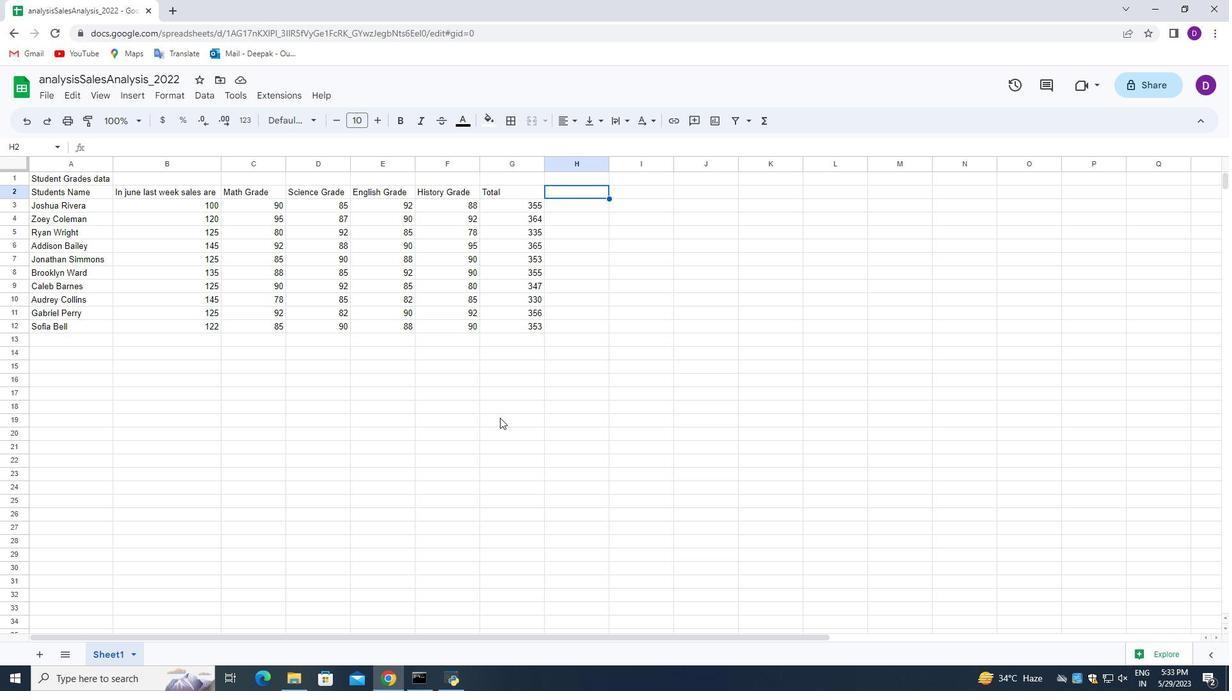 
Action: Mouse scrolled (477, 434) with delta (0, 0)
Screenshot: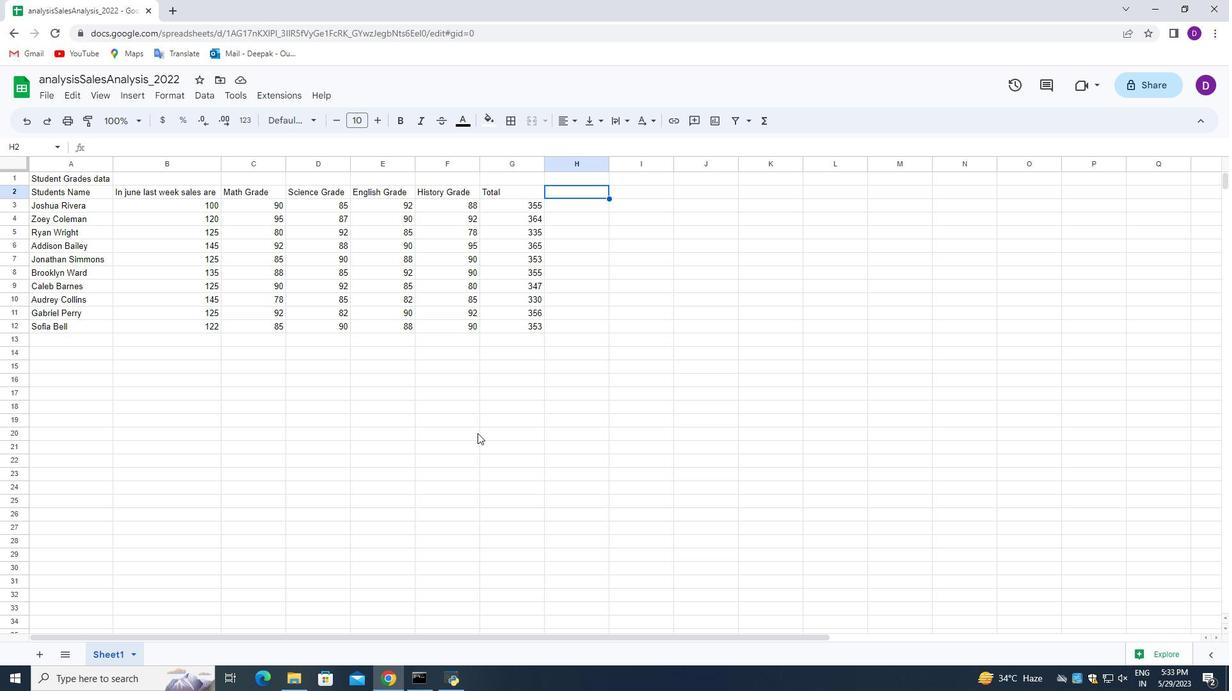 
Action: Mouse scrolled (477, 434) with delta (0, 0)
Screenshot: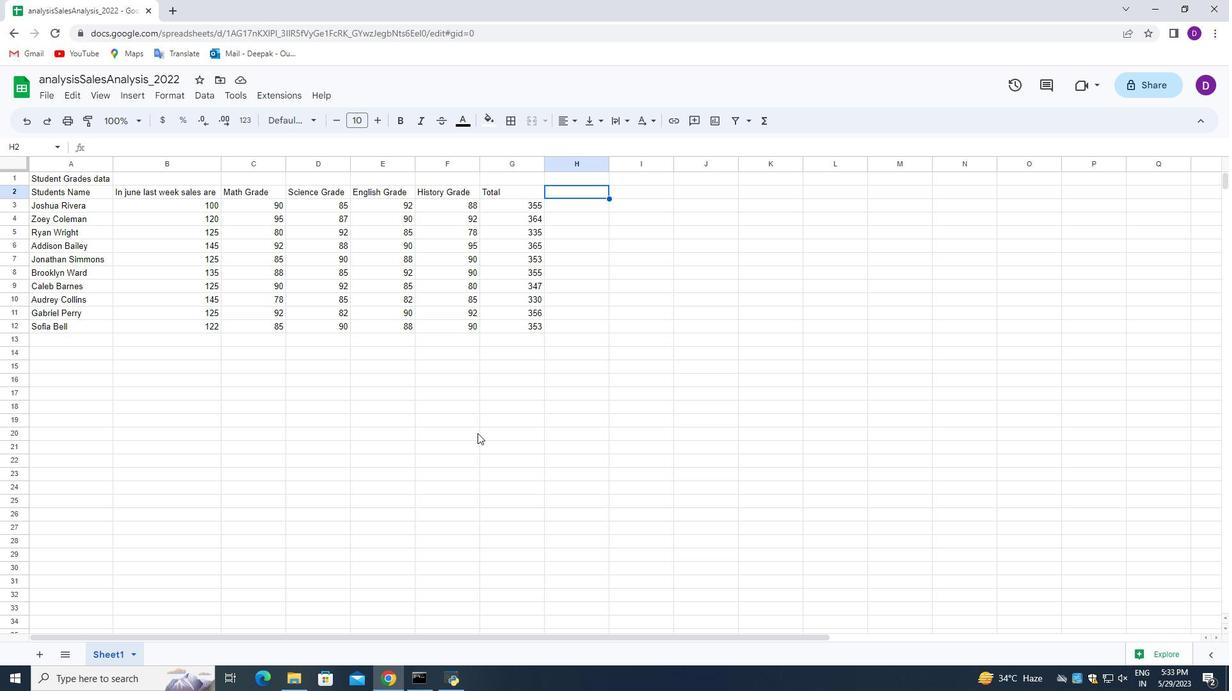 
Action: Mouse scrolled (477, 434) with delta (0, 0)
Screenshot: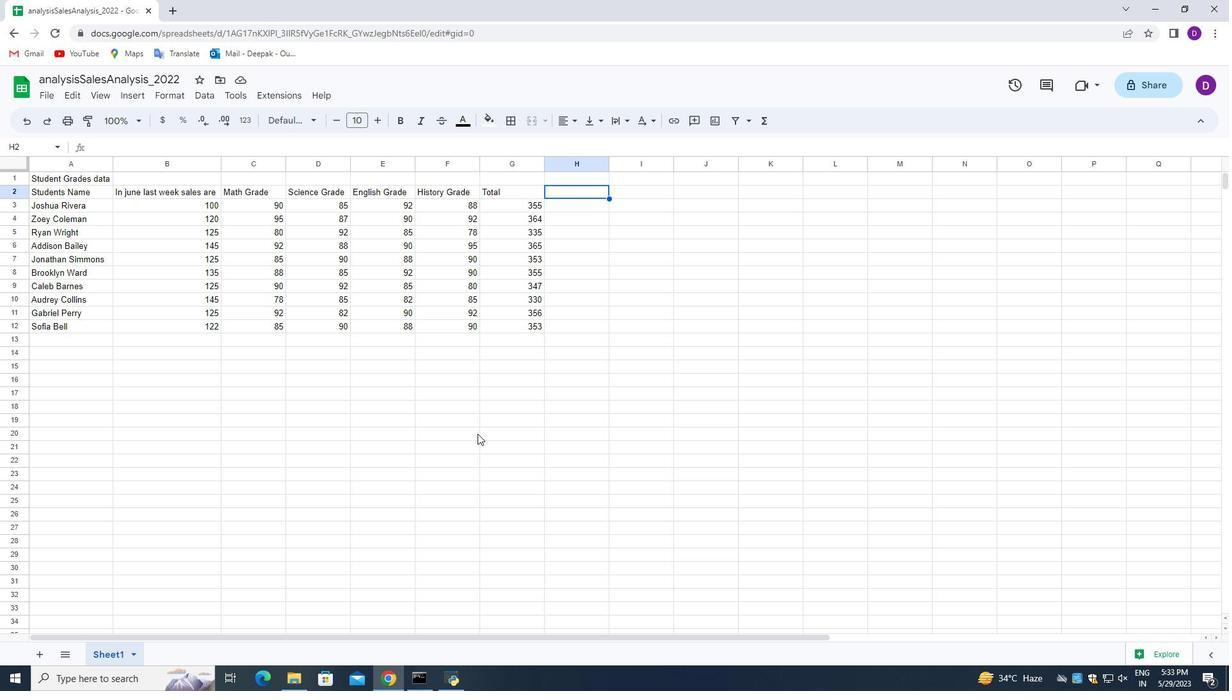 
Action: Mouse moved to (446, 434)
Screenshot: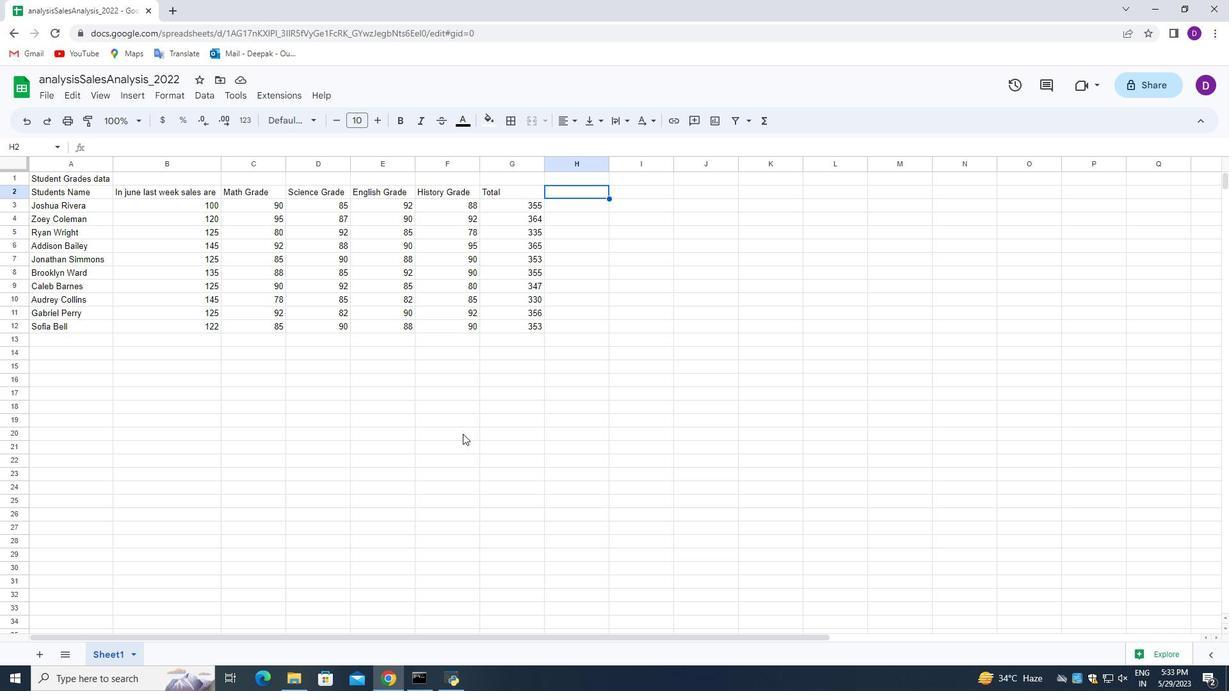 
Action: Mouse scrolled (446, 434) with delta (0, 0)
Screenshot: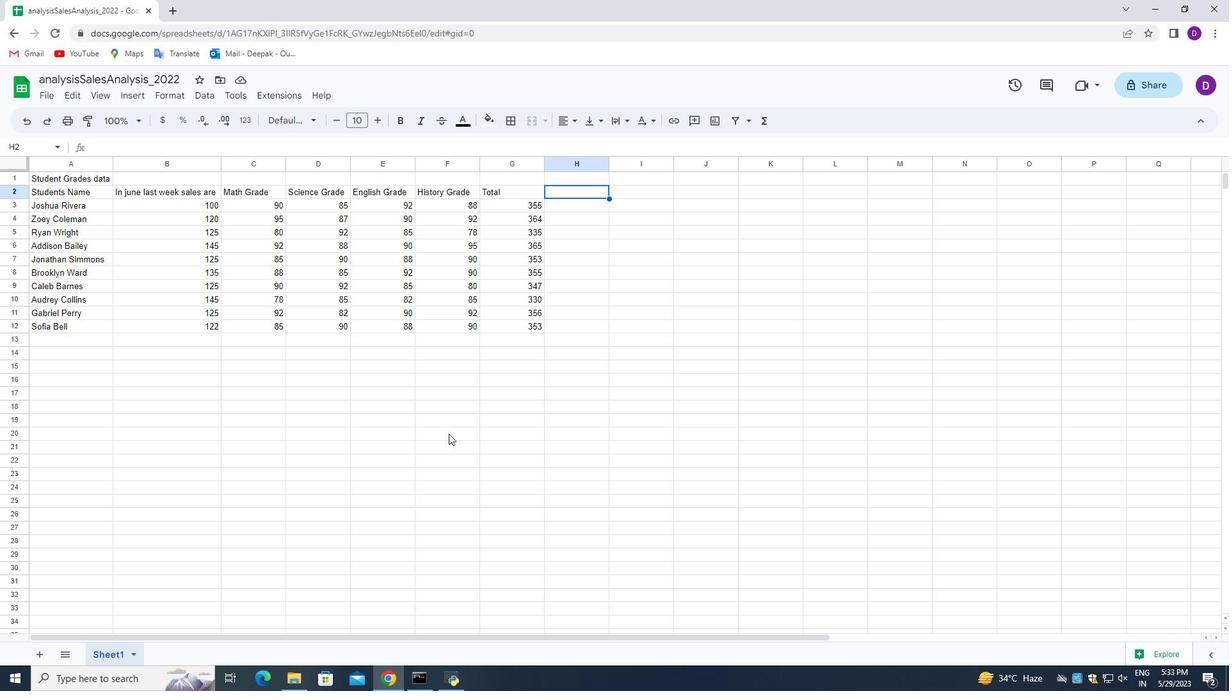 
Action: Mouse scrolled (446, 434) with delta (0, 0)
Screenshot: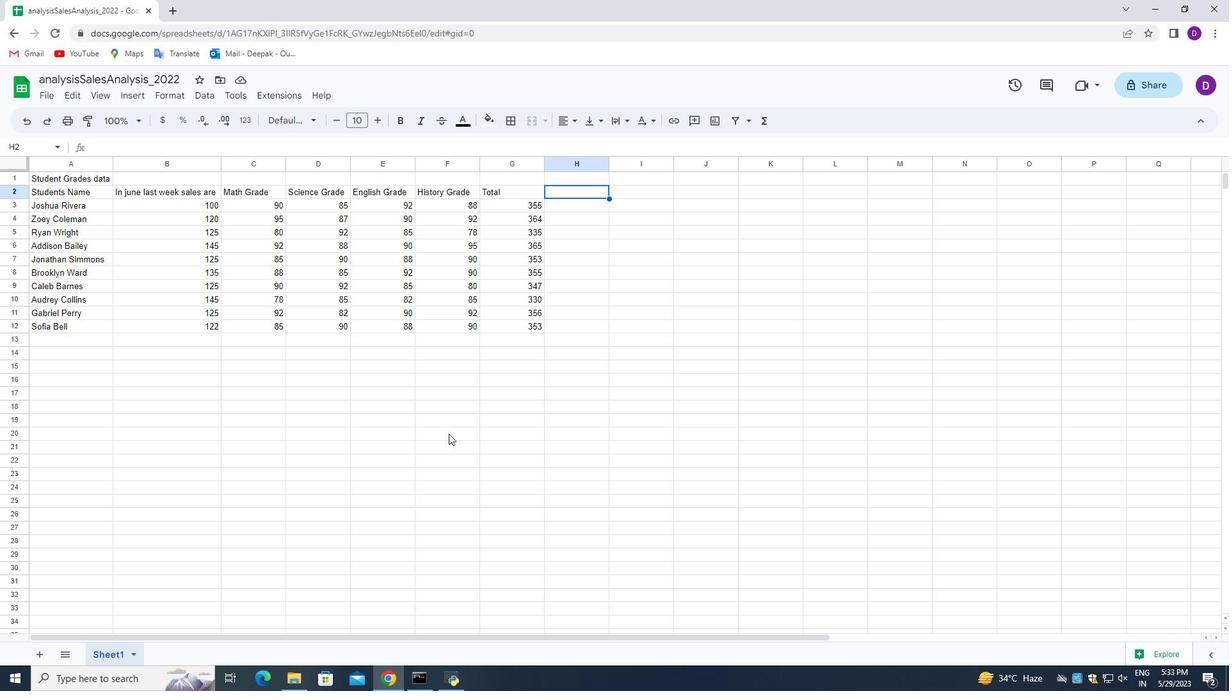 
Action: Mouse scrolled (446, 434) with delta (0, 0)
Screenshot: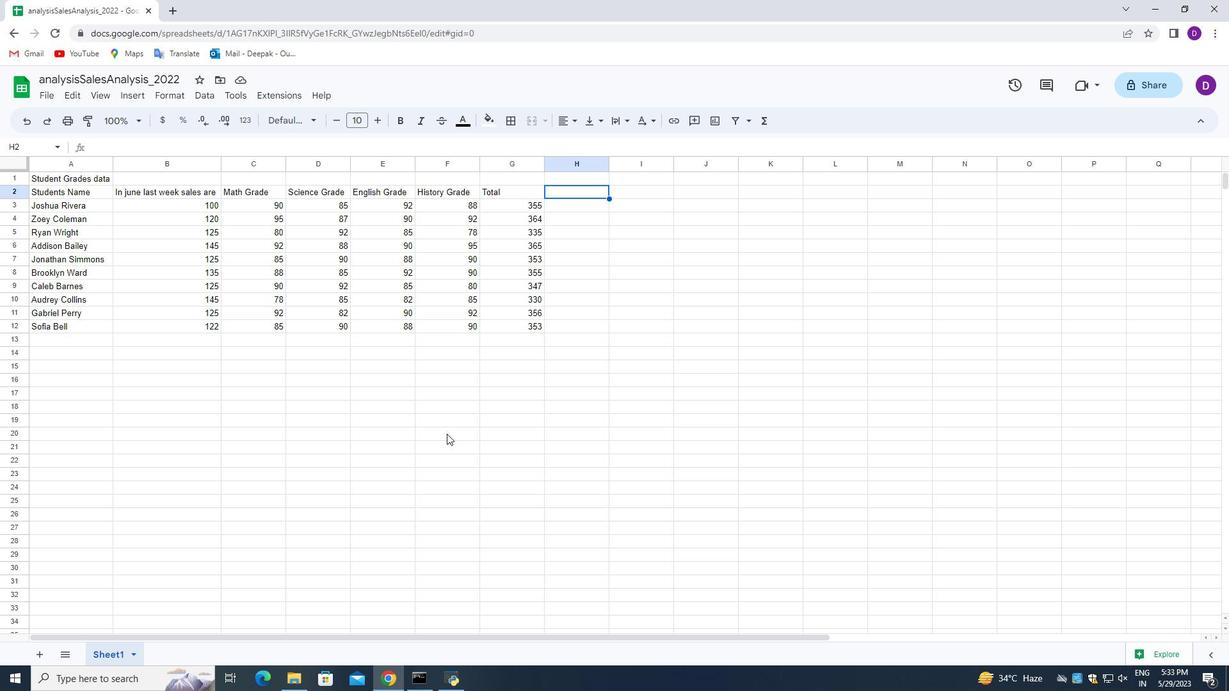 
Action: Mouse scrolled (446, 434) with delta (0, 0)
Screenshot: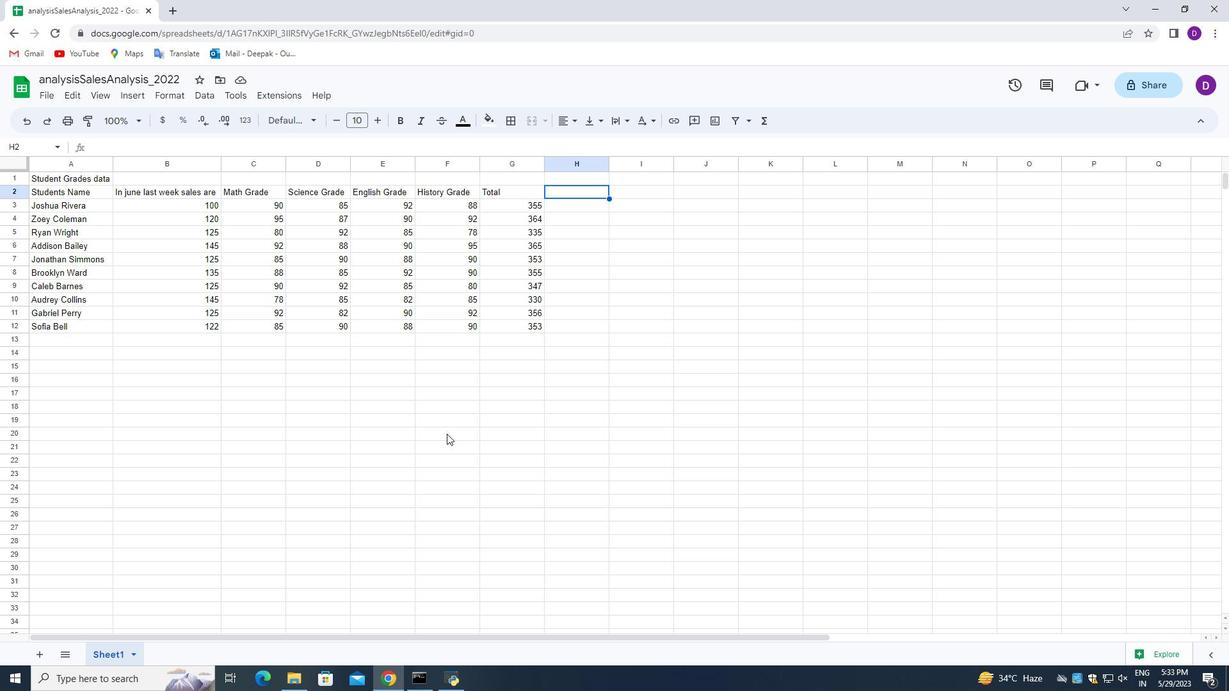 
Action: Mouse scrolled (446, 434) with delta (0, 0)
Screenshot: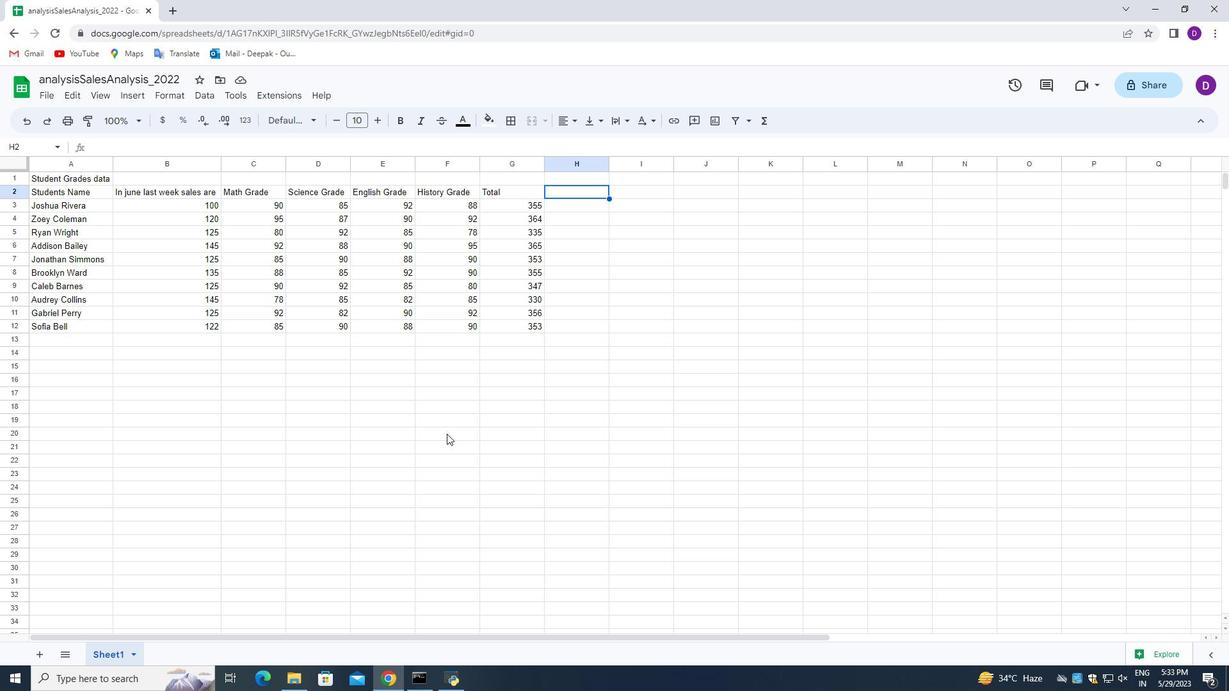 
Action: Mouse scrolled (446, 434) with delta (0, 0)
Screenshot: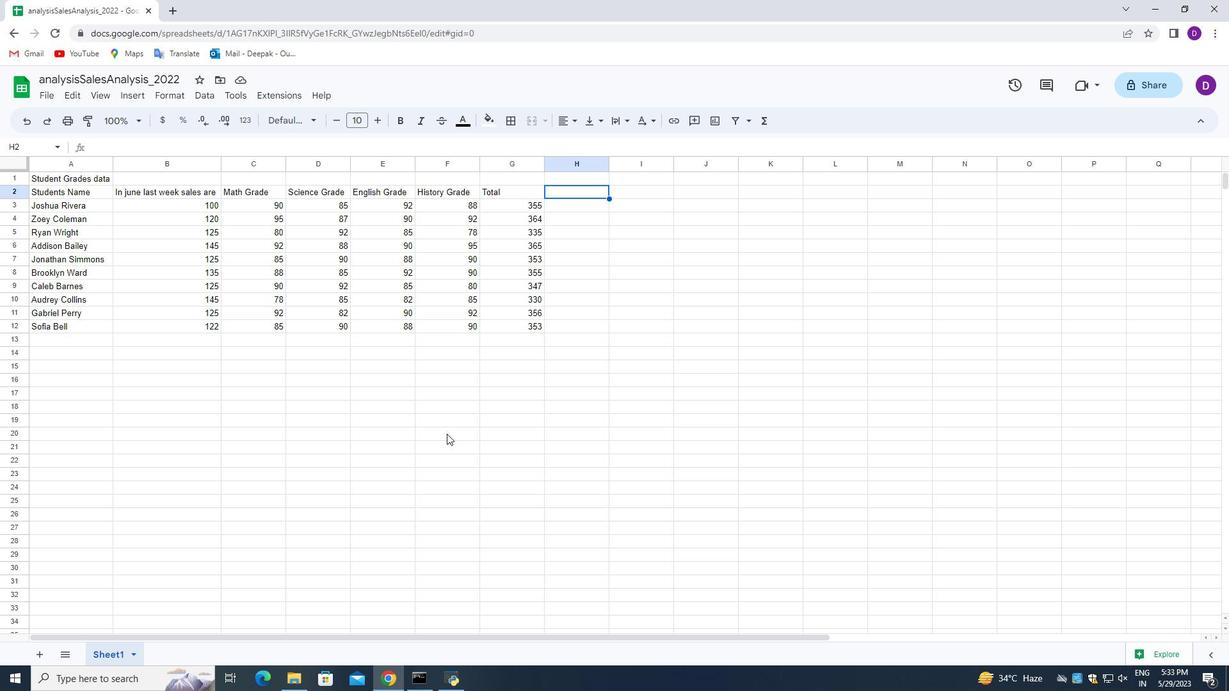 
Action: Mouse scrolled (446, 434) with delta (0, 0)
Screenshot: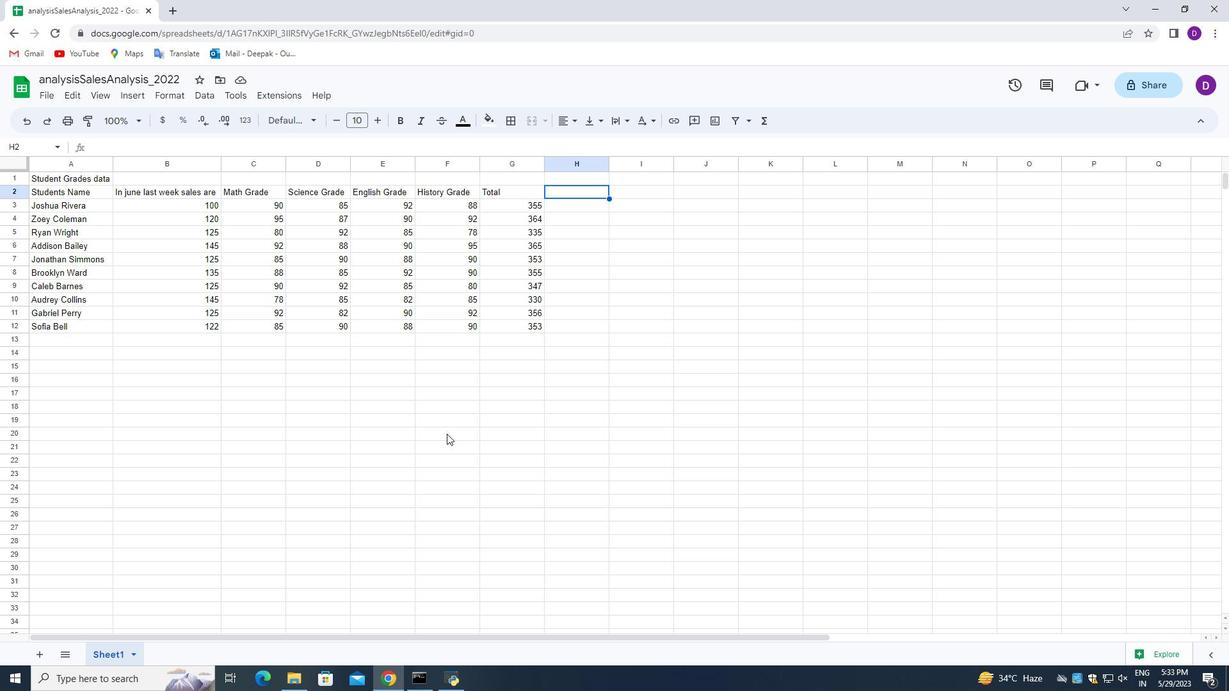 
Action: Mouse scrolled (446, 434) with delta (0, 0)
Screenshot: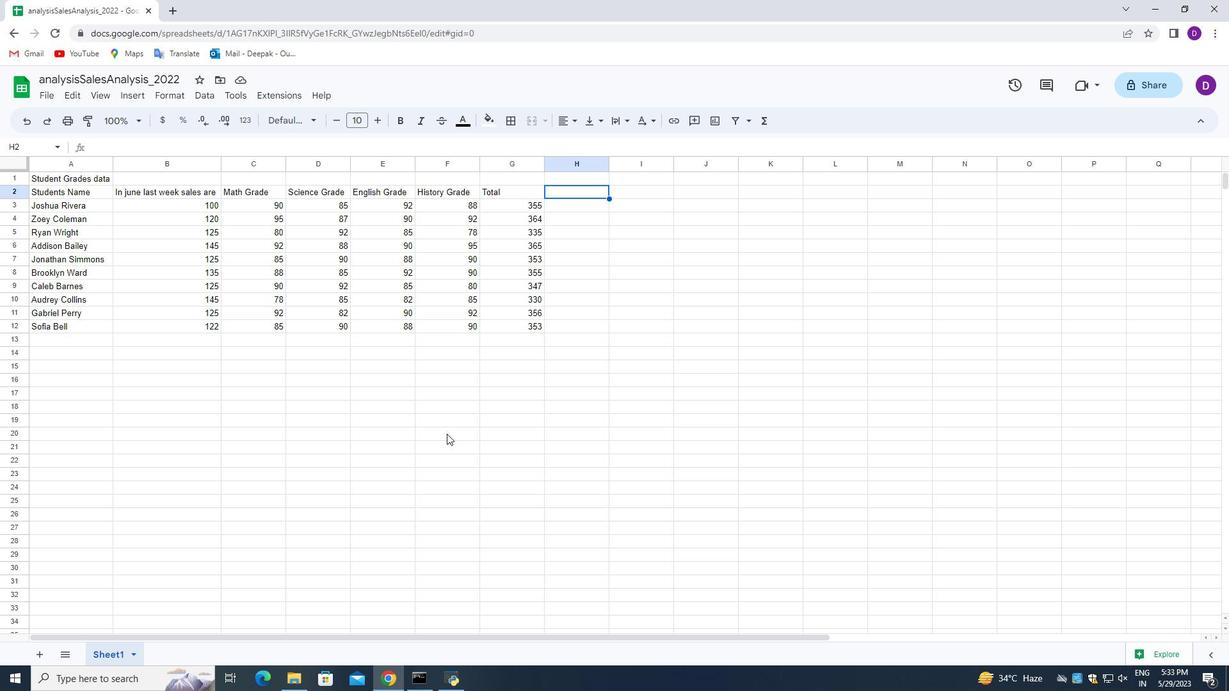 
Action: Mouse scrolled (446, 434) with delta (0, 0)
Screenshot: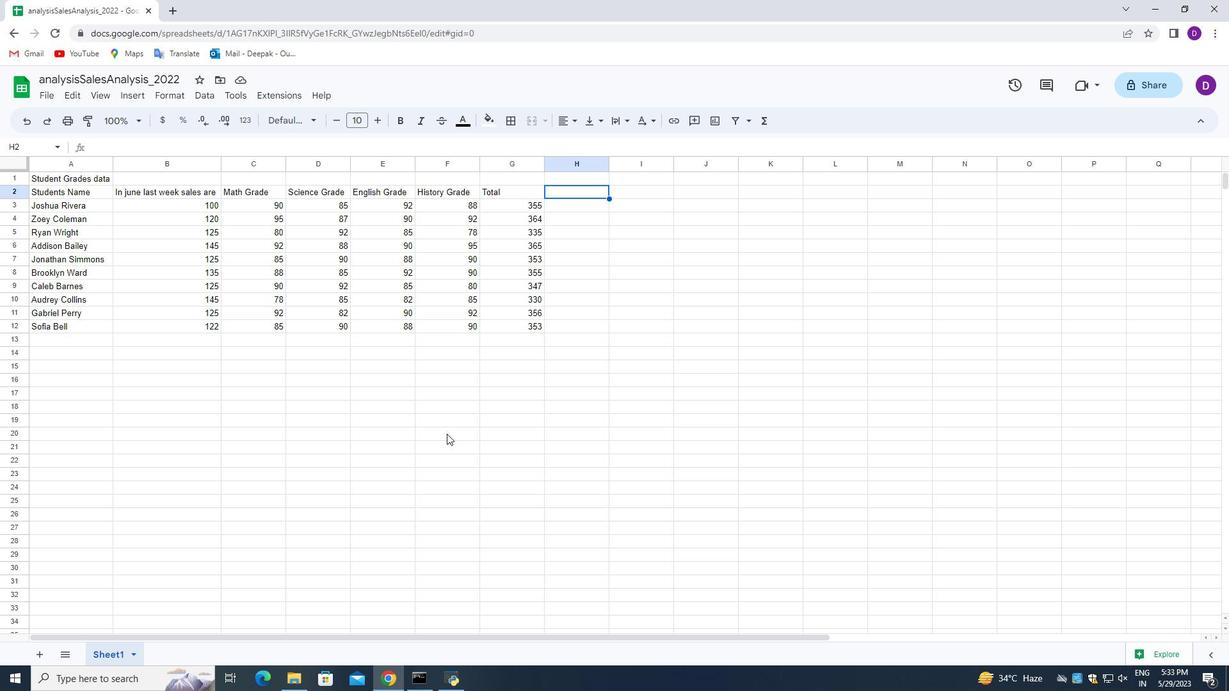 
Action: Mouse moved to (696, 428)
Screenshot: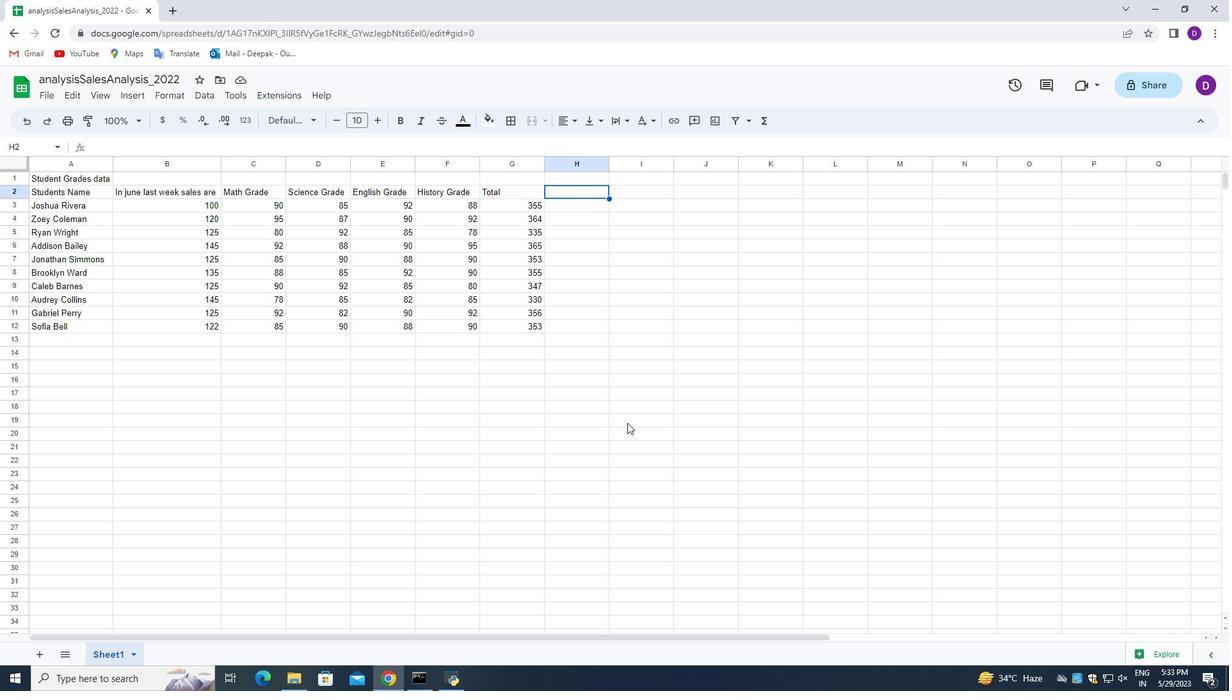 
Action: Mouse scrolled (696, 429) with delta (0, 0)
Screenshot: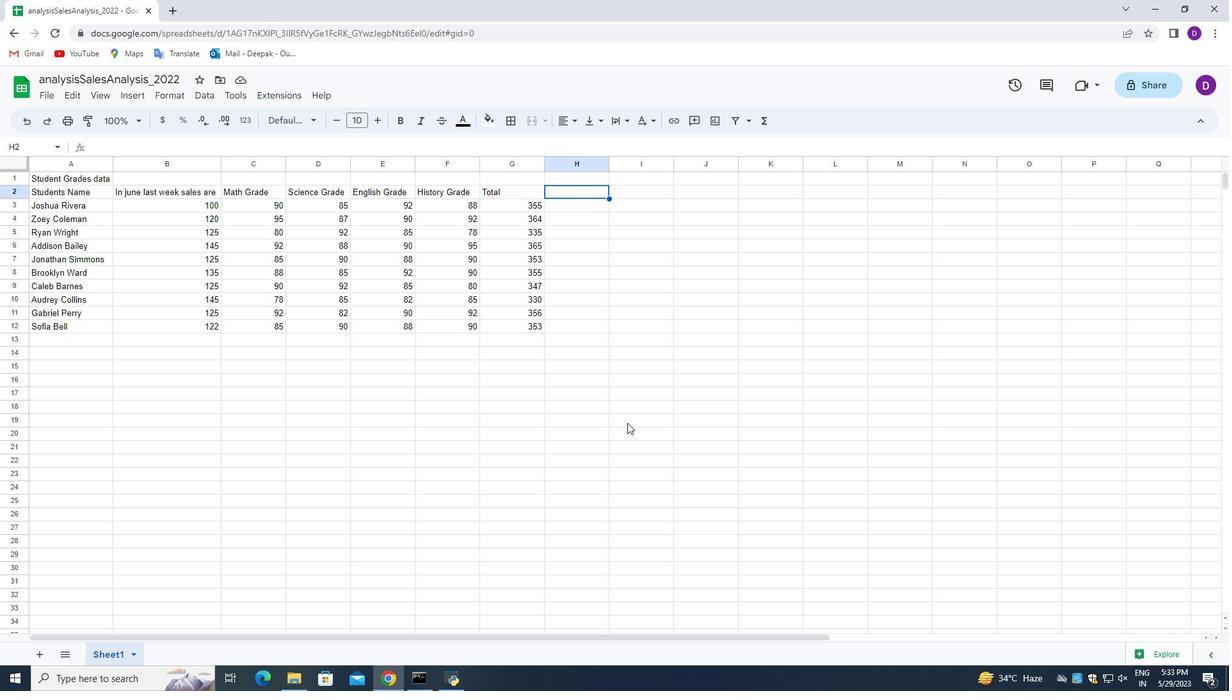 
Action: Mouse moved to (444, 403)
Screenshot: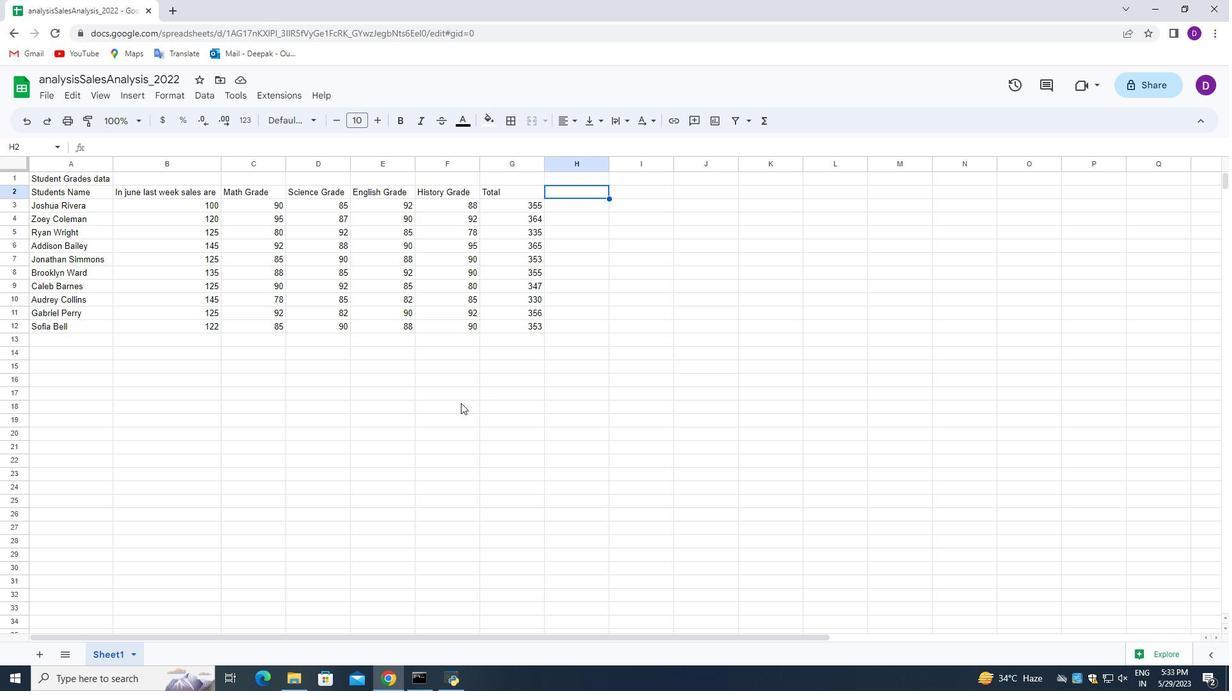 
Action: Mouse scrolled (444, 404) with delta (0, 0)
